 Task: Research Airbnb accommodations options for a family nature discovery trip to the Ozark Mountains, Arkansas/Missouri, with activities like  staying in cozy Airbnb cabins.
Action: Mouse moved to (470, 63)
Screenshot: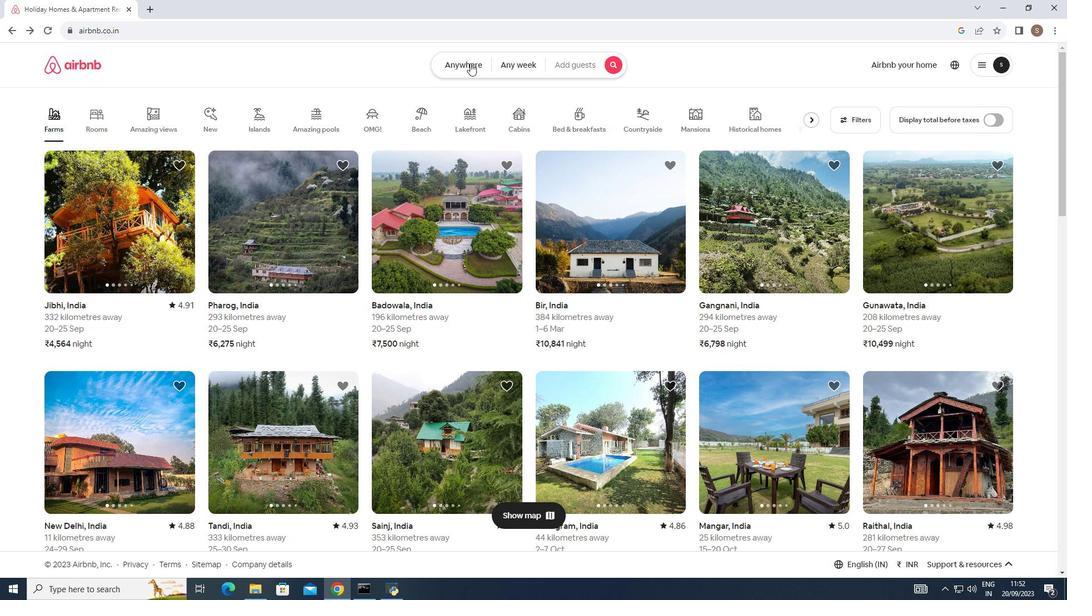 
Action: Mouse pressed left at (470, 63)
Screenshot: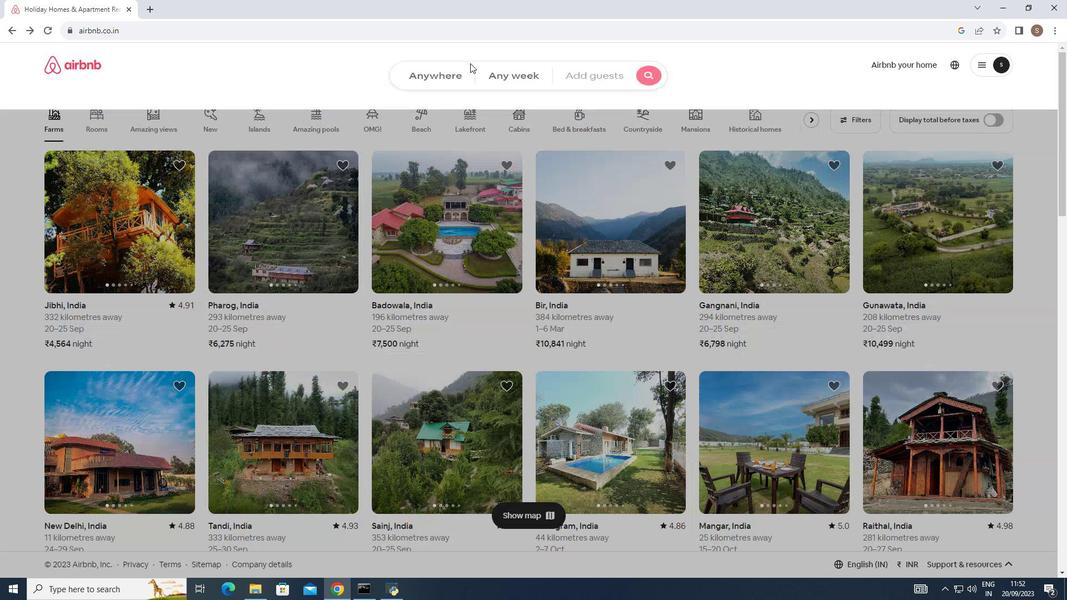 
Action: Mouse moved to (383, 106)
Screenshot: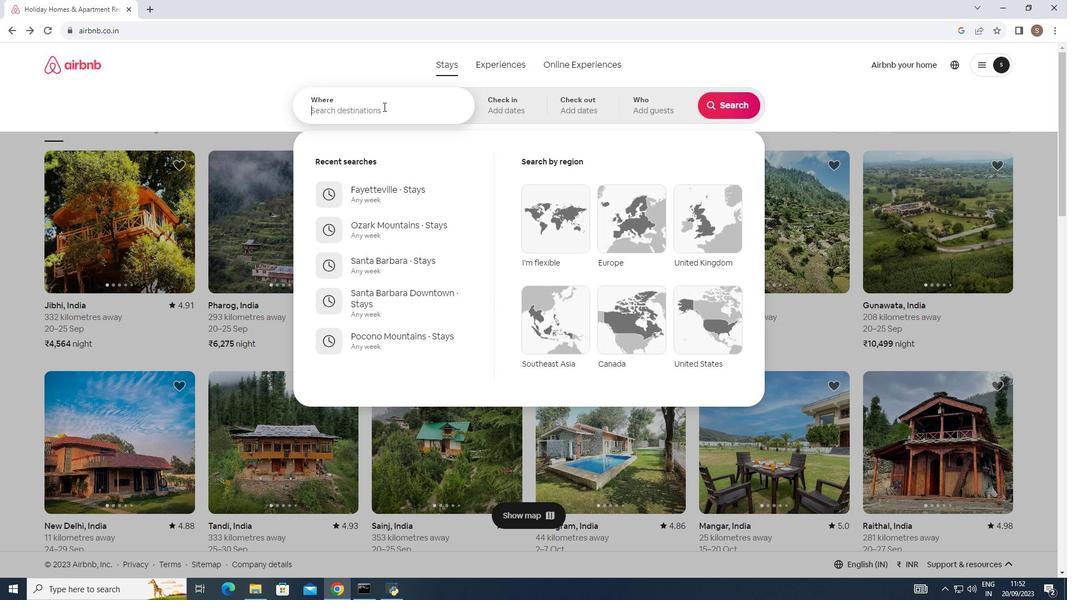
Action: Mouse pressed left at (383, 106)
Screenshot: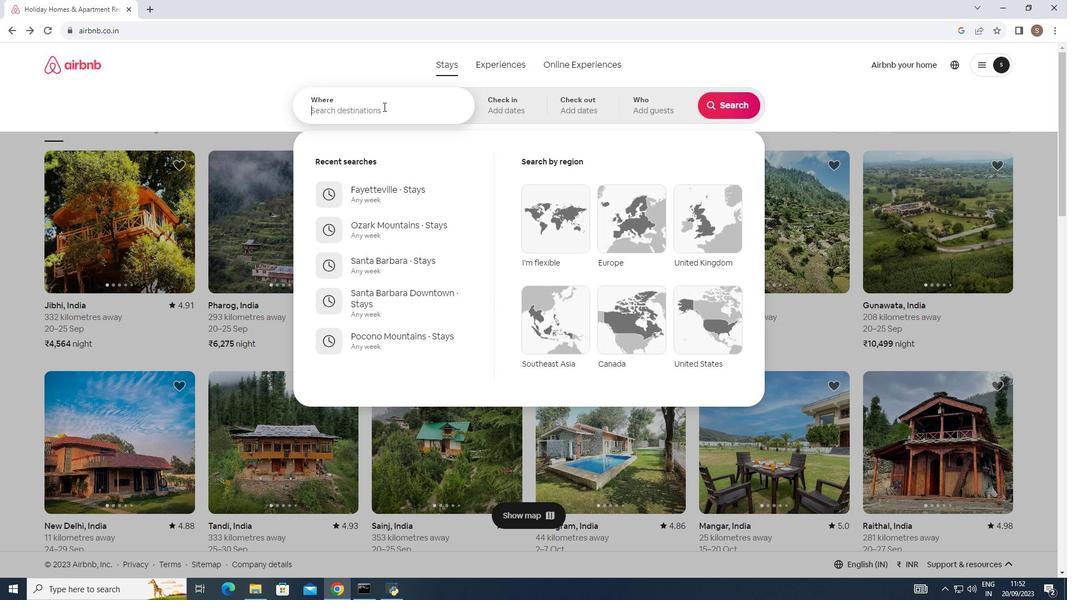 
Action: Key pressed <Key.caps_lock>OZARK<Key.space>MOUTAINS<Key.space>ARKANA<Key.backspace>SAS
Screenshot: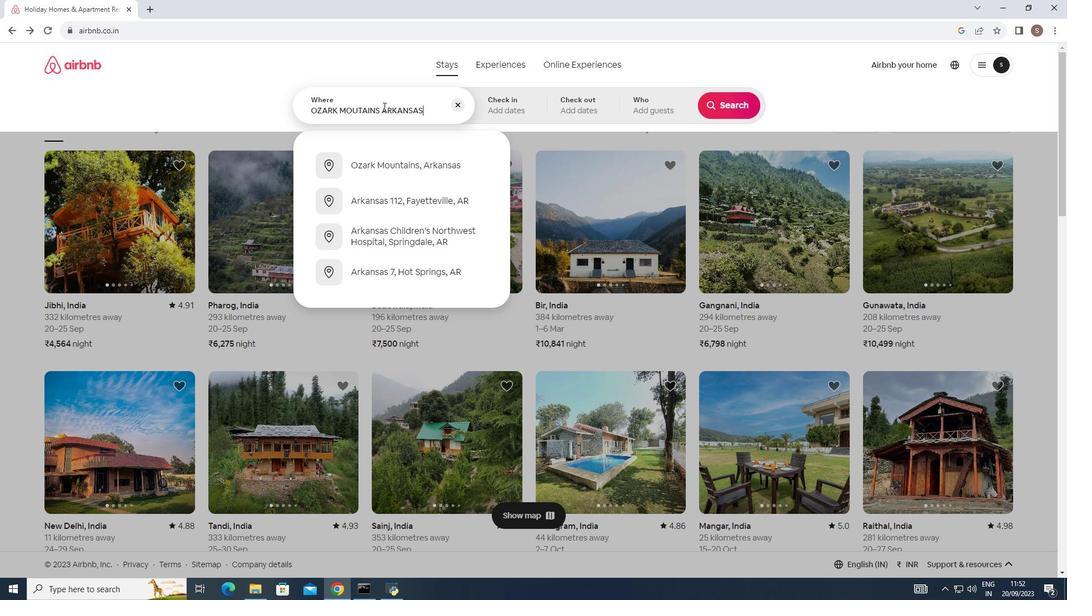 
Action: Mouse moved to (420, 166)
Screenshot: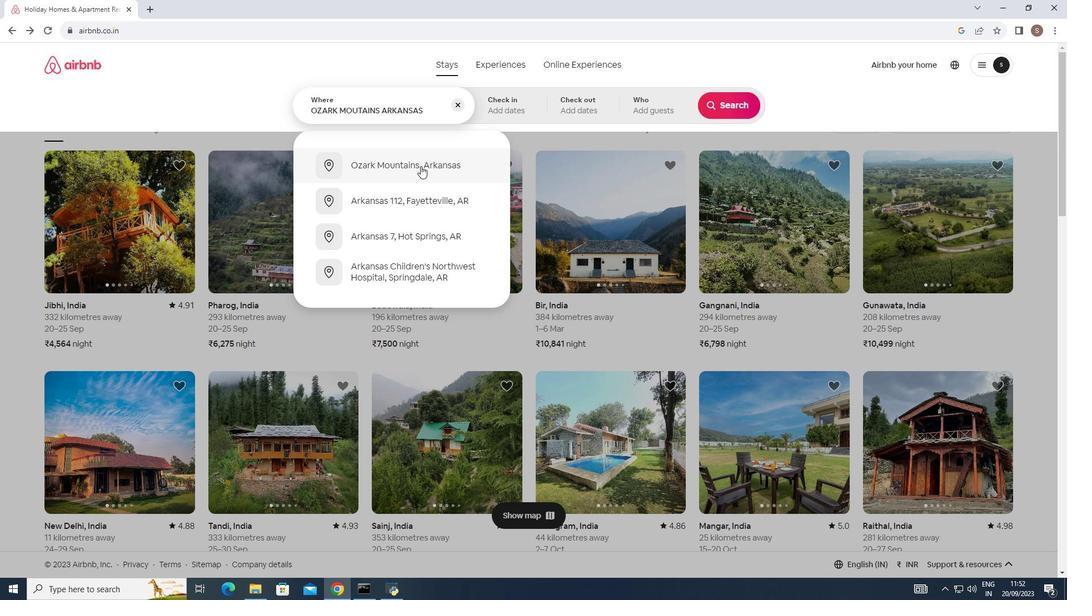 
Action: Mouse pressed left at (420, 166)
Screenshot: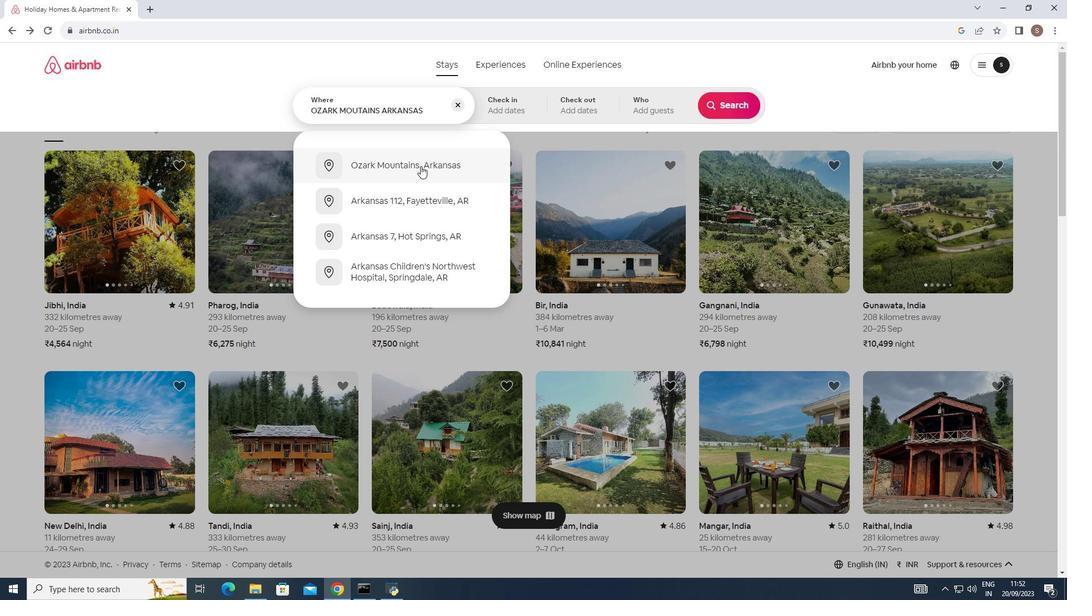 
Action: Mouse moved to (744, 101)
Screenshot: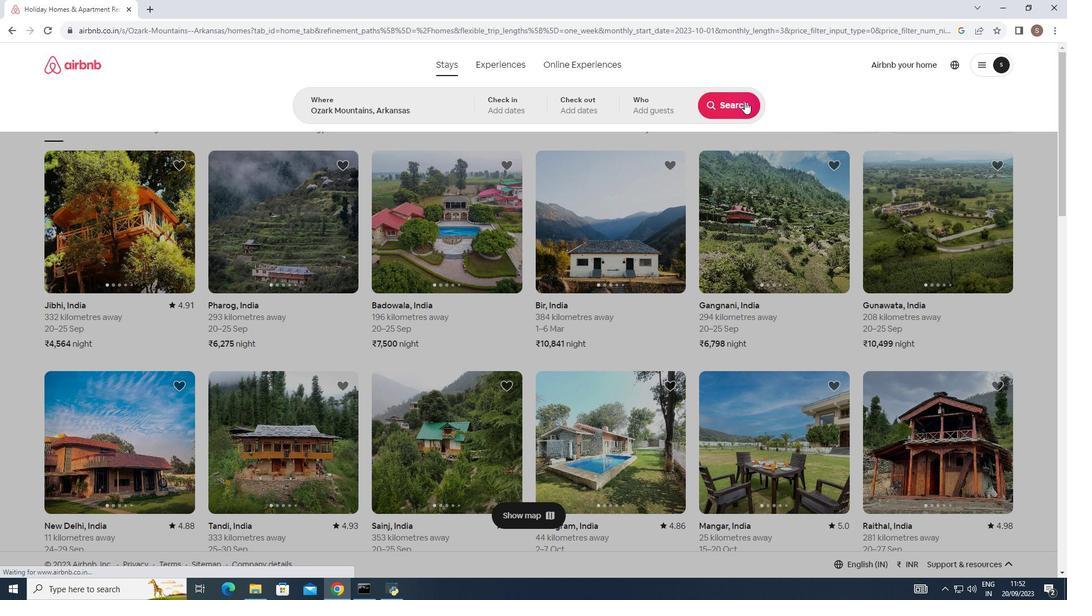 
Action: Mouse pressed left at (744, 101)
Screenshot: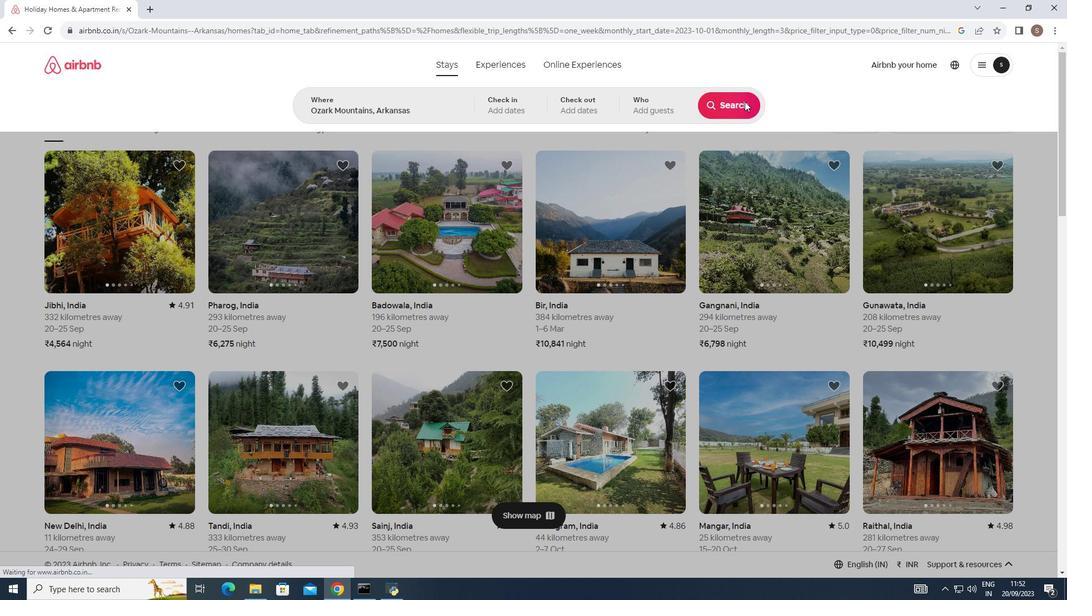 
Action: Mouse moved to (327, 110)
Screenshot: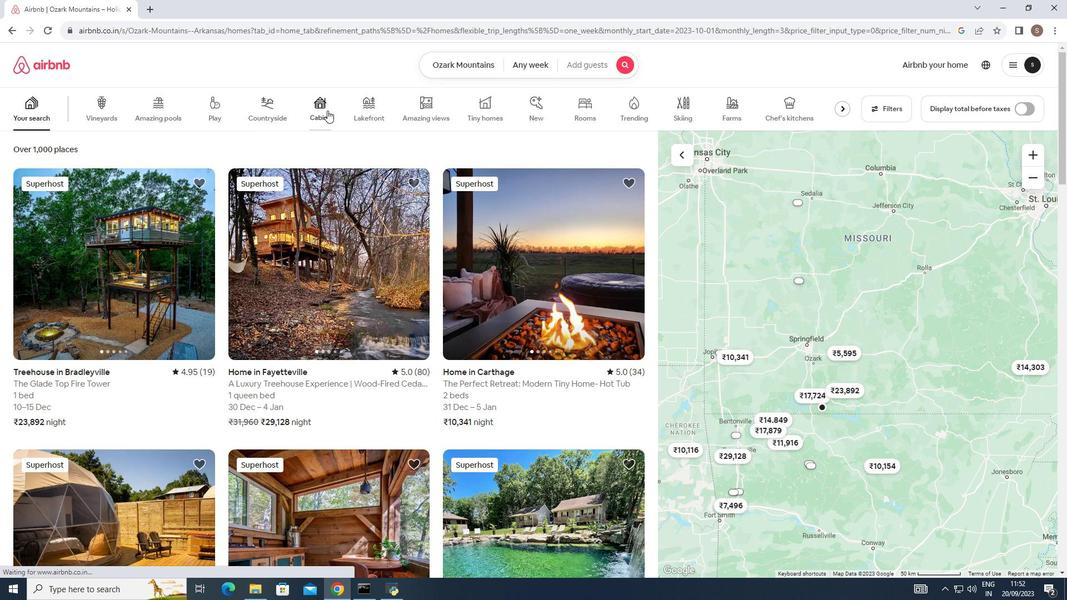 
Action: Mouse pressed left at (327, 110)
Screenshot: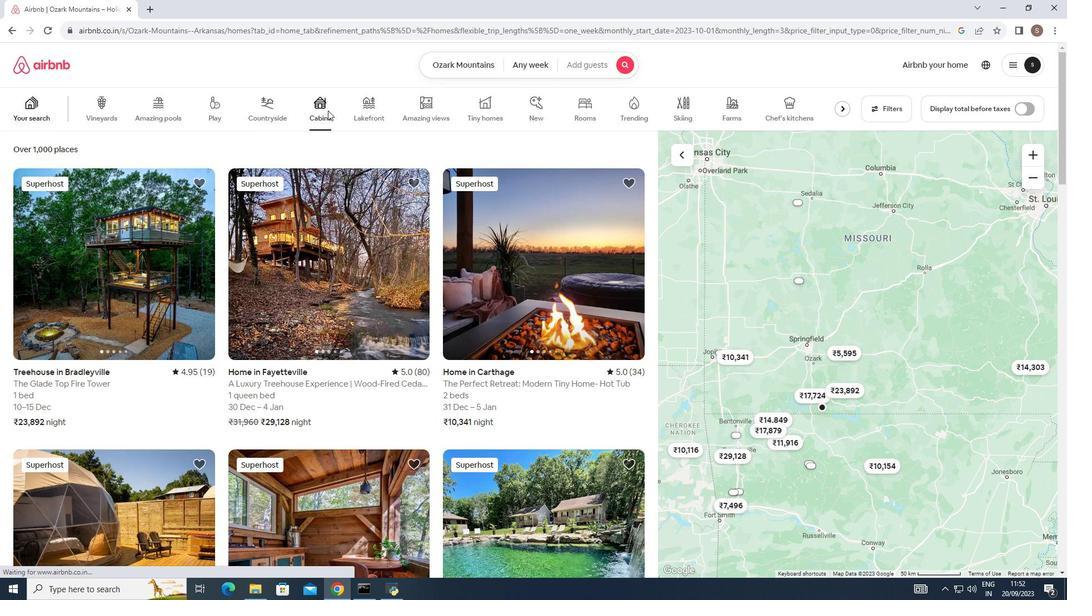 
Action: Mouse moved to (317, 250)
Screenshot: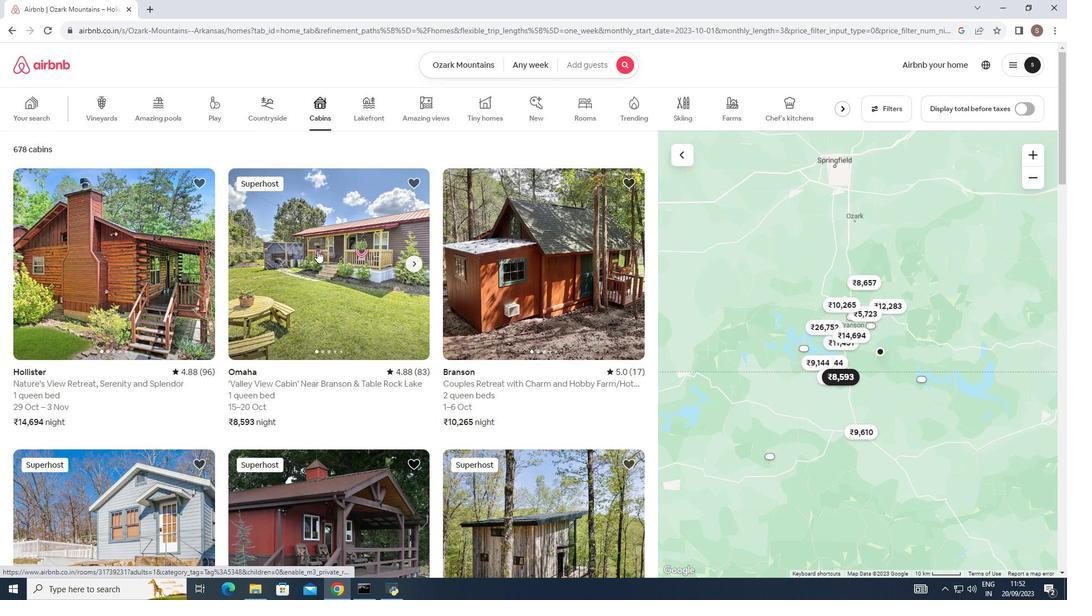 
Action: Mouse pressed left at (317, 250)
Screenshot: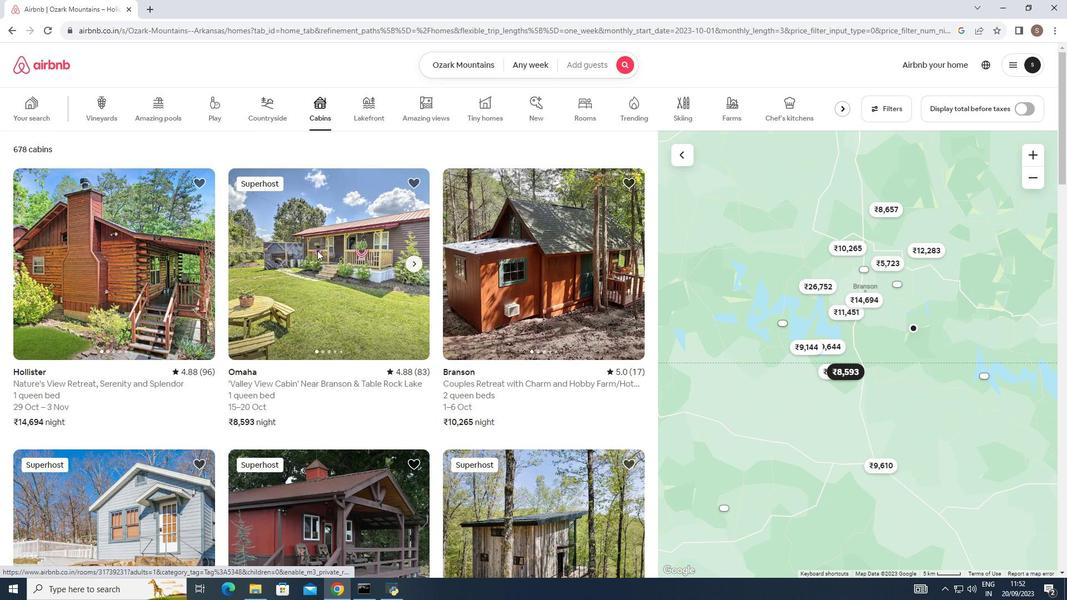 
Action: Mouse moved to (779, 408)
Screenshot: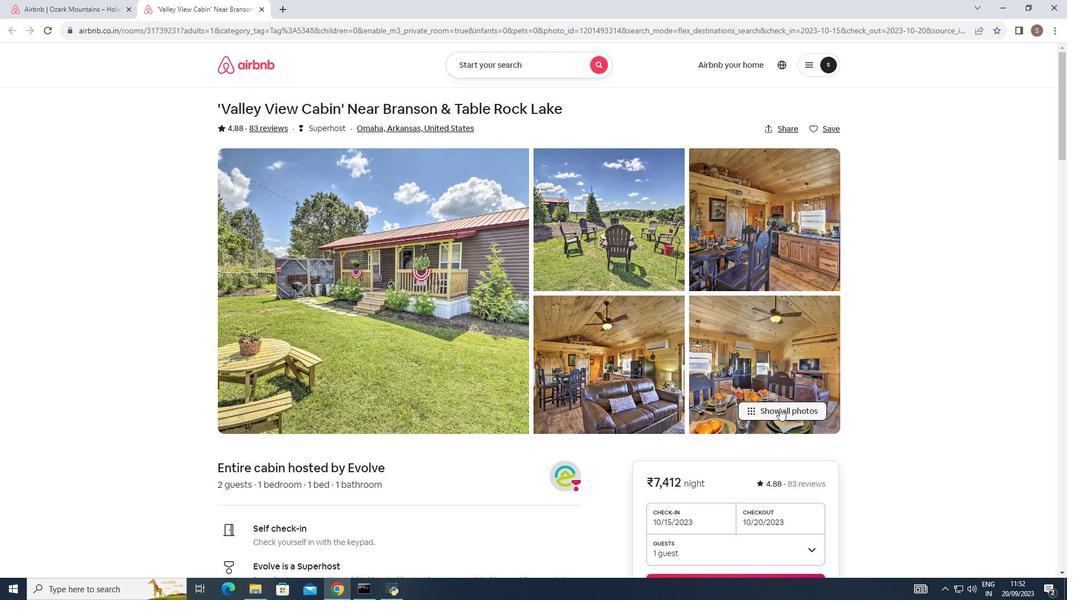 
Action: Mouse pressed left at (779, 408)
Screenshot: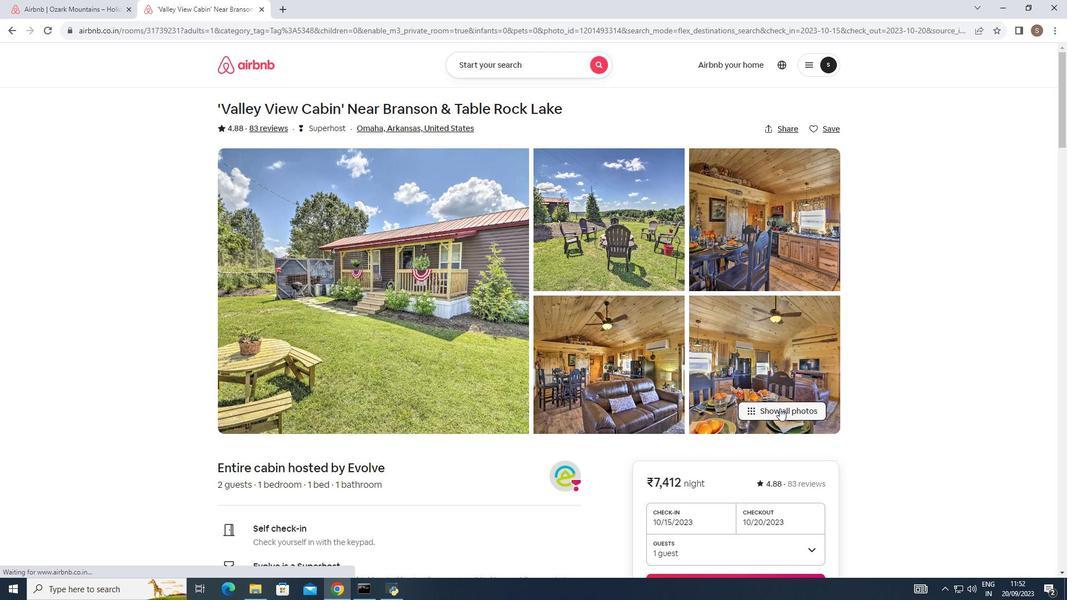 
Action: Mouse moved to (781, 401)
Screenshot: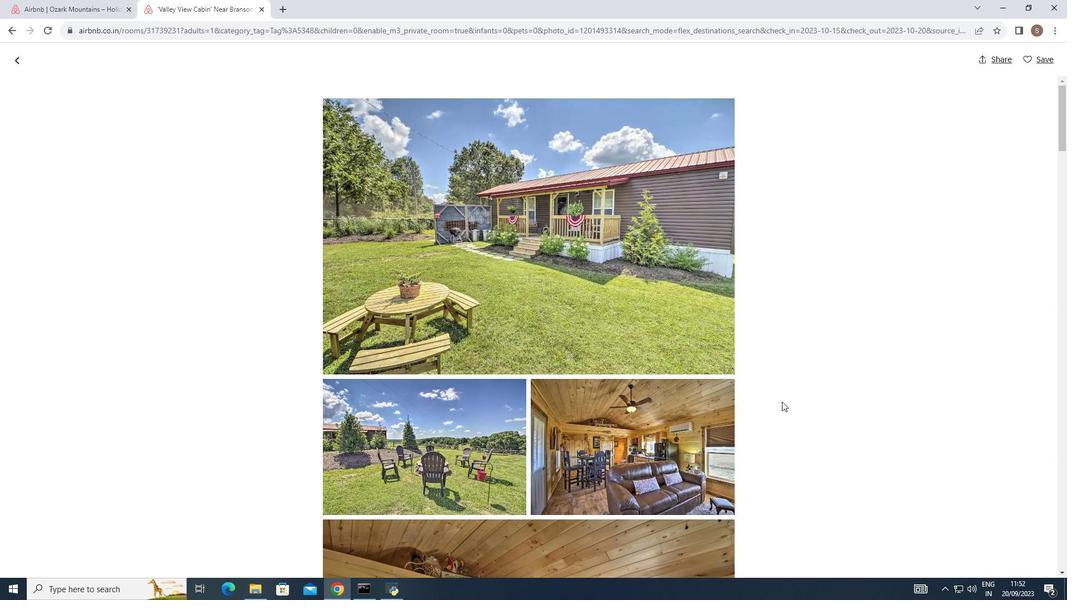 
Action: Mouse scrolled (781, 401) with delta (0, 0)
Screenshot: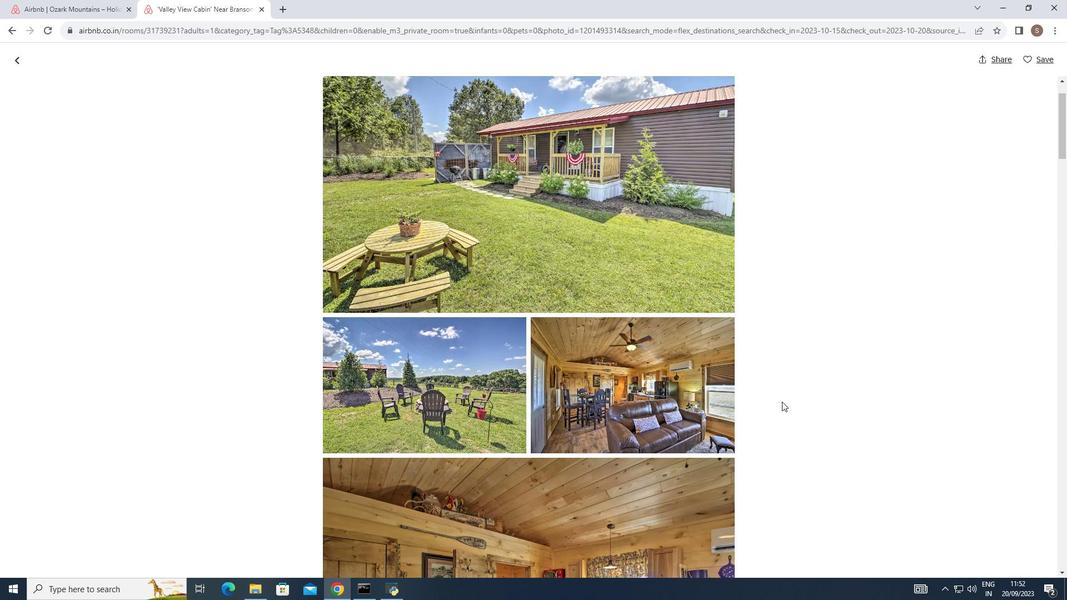 
Action: Mouse scrolled (781, 401) with delta (0, 0)
Screenshot: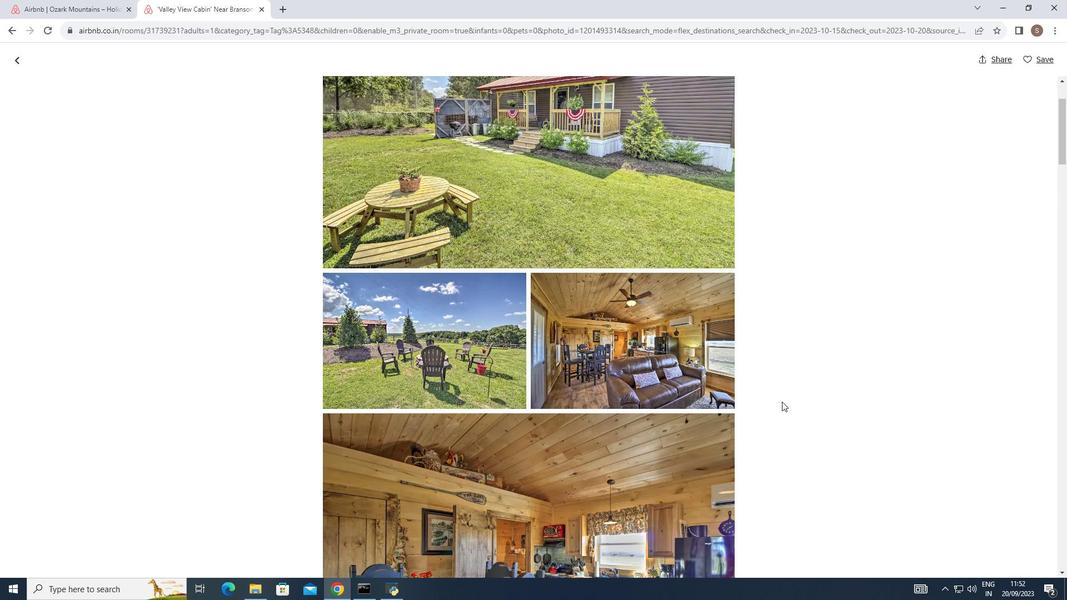 
Action: Mouse scrolled (781, 401) with delta (0, 0)
Screenshot: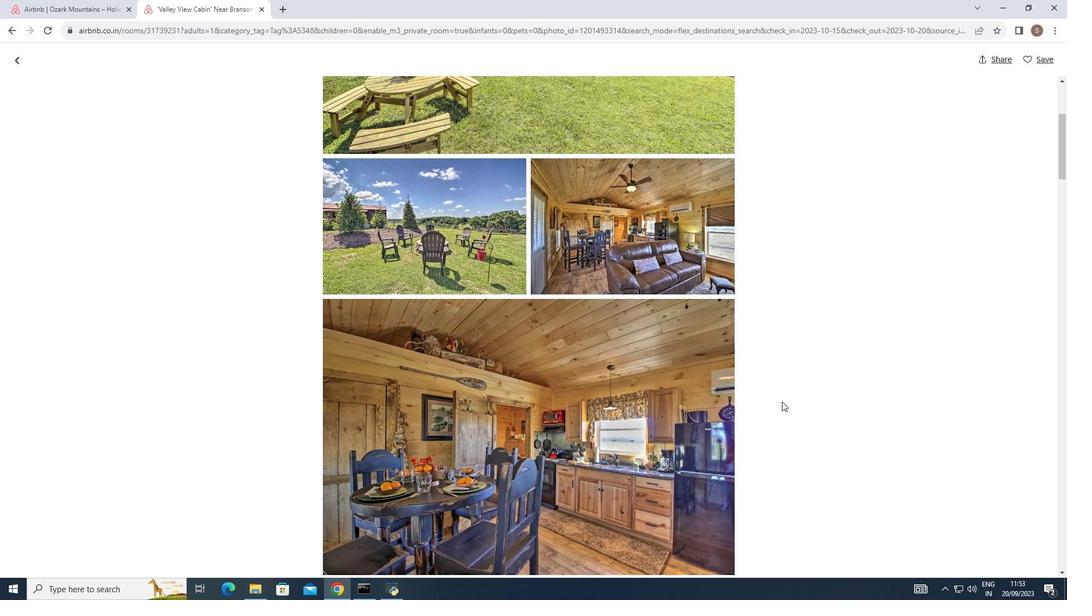 
Action: Mouse scrolled (781, 401) with delta (0, 0)
Screenshot: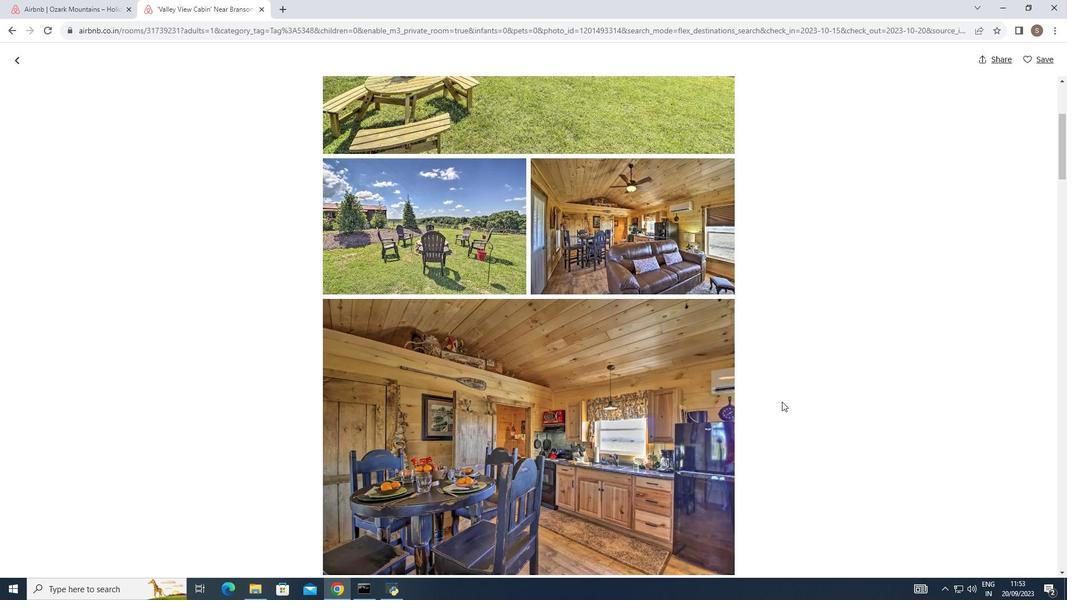 
Action: Mouse scrolled (781, 401) with delta (0, 0)
Screenshot: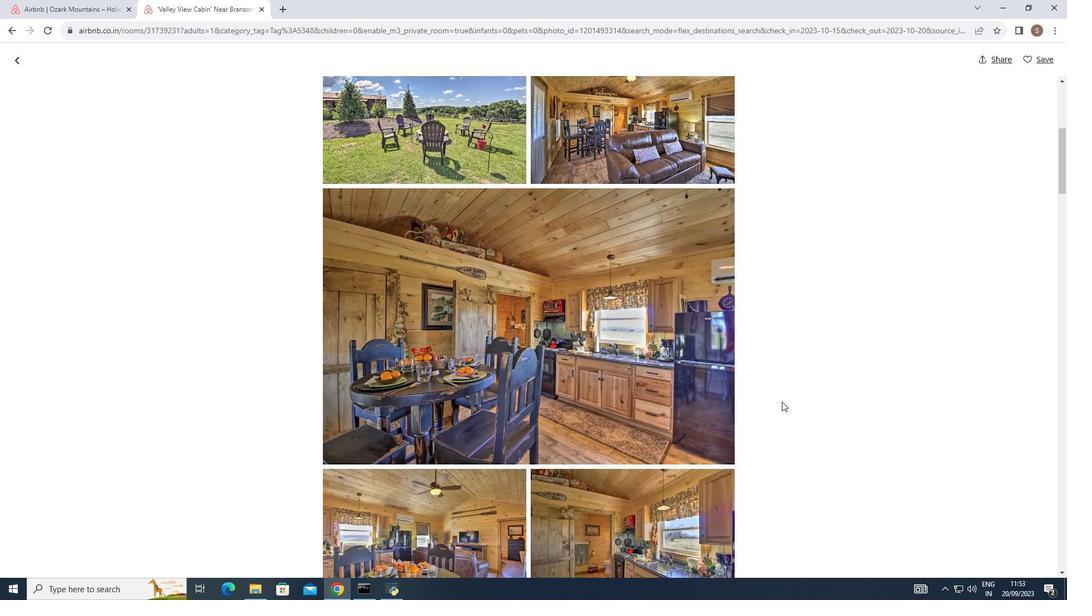 
Action: Mouse scrolled (781, 401) with delta (0, 0)
Screenshot: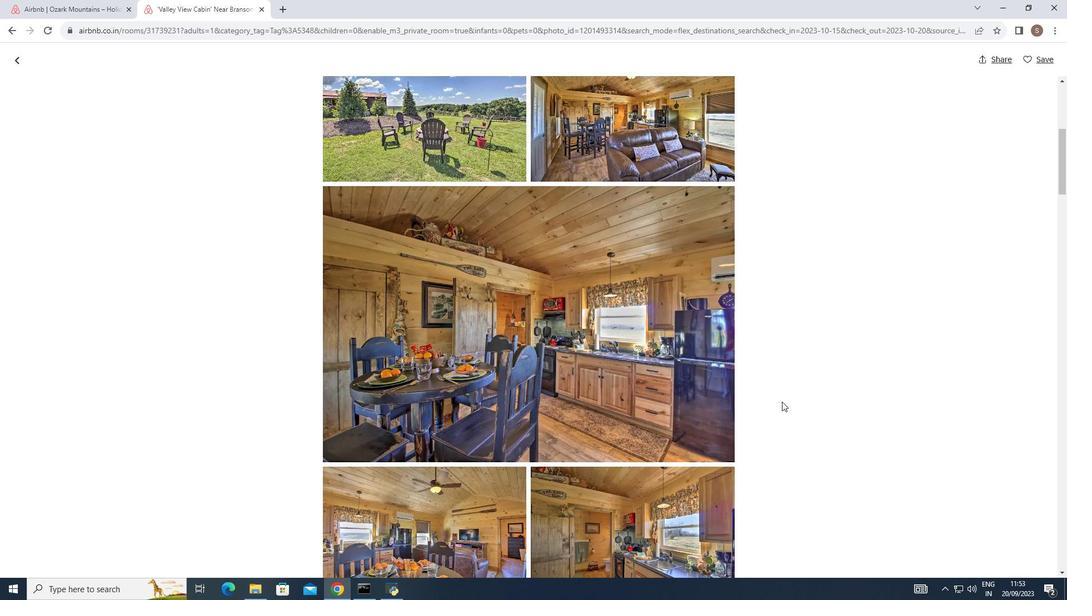 
Action: Mouse scrolled (781, 401) with delta (0, 0)
Screenshot: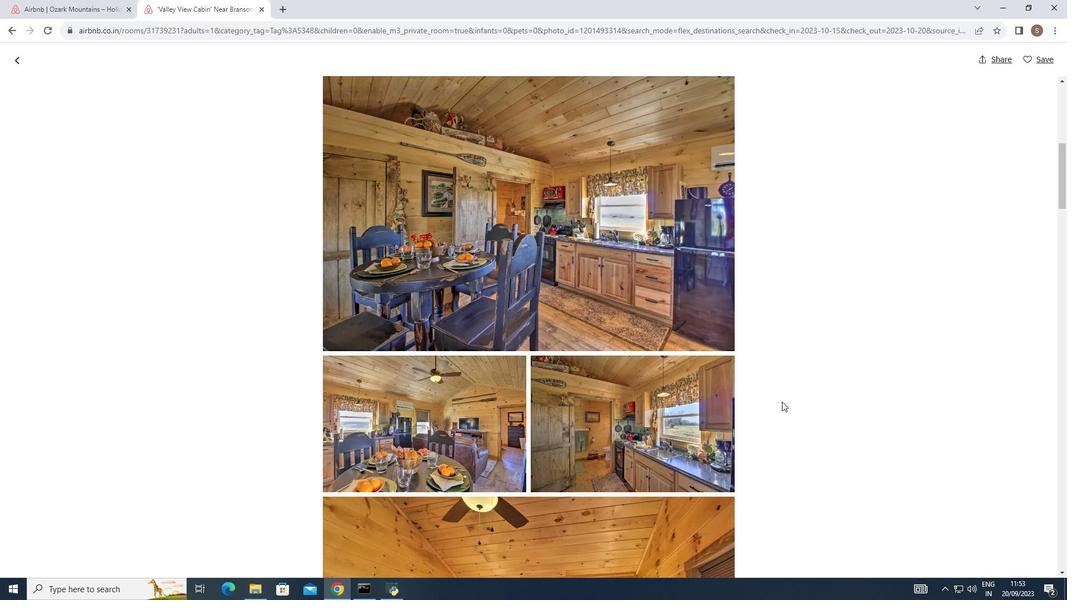 
Action: Mouse scrolled (781, 401) with delta (0, 0)
Screenshot: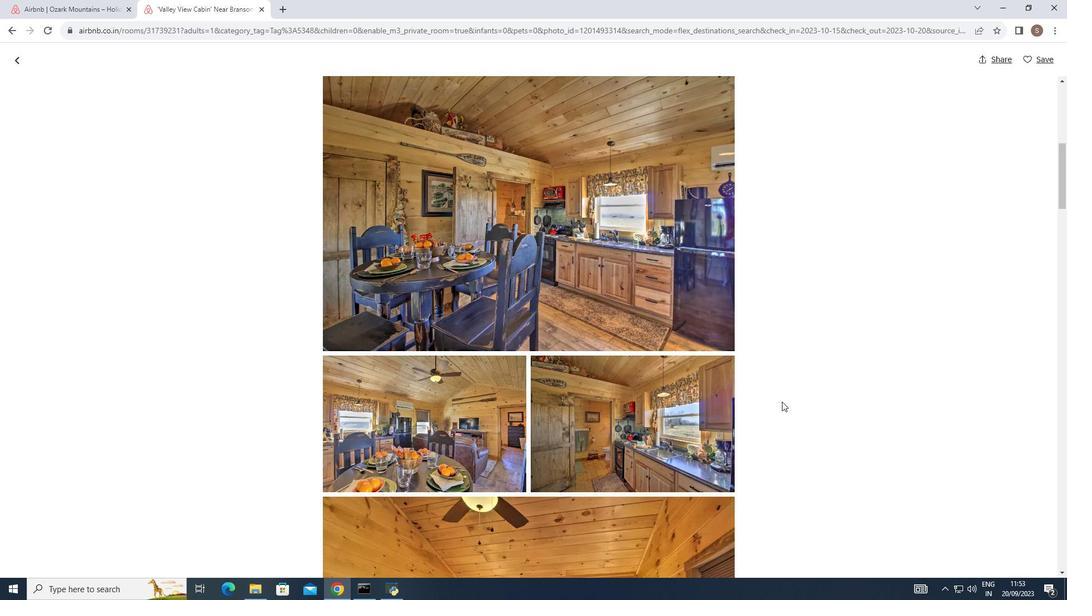 
Action: Mouse scrolled (781, 401) with delta (0, 0)
Screenshot: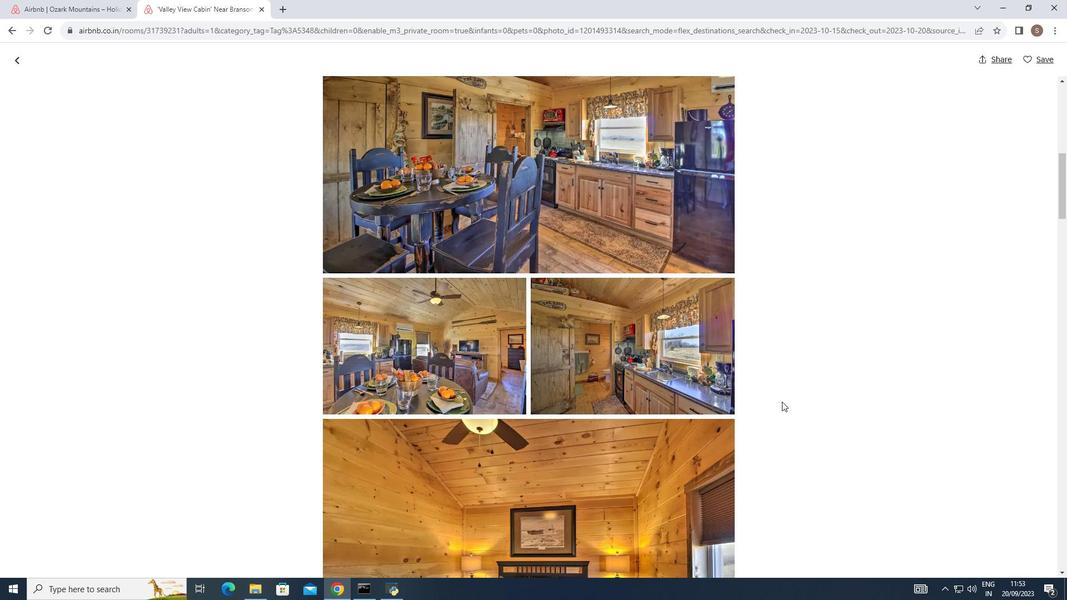 
Action: Mouse scrolled (781, 401) with delta (0, 0)
Screenshot: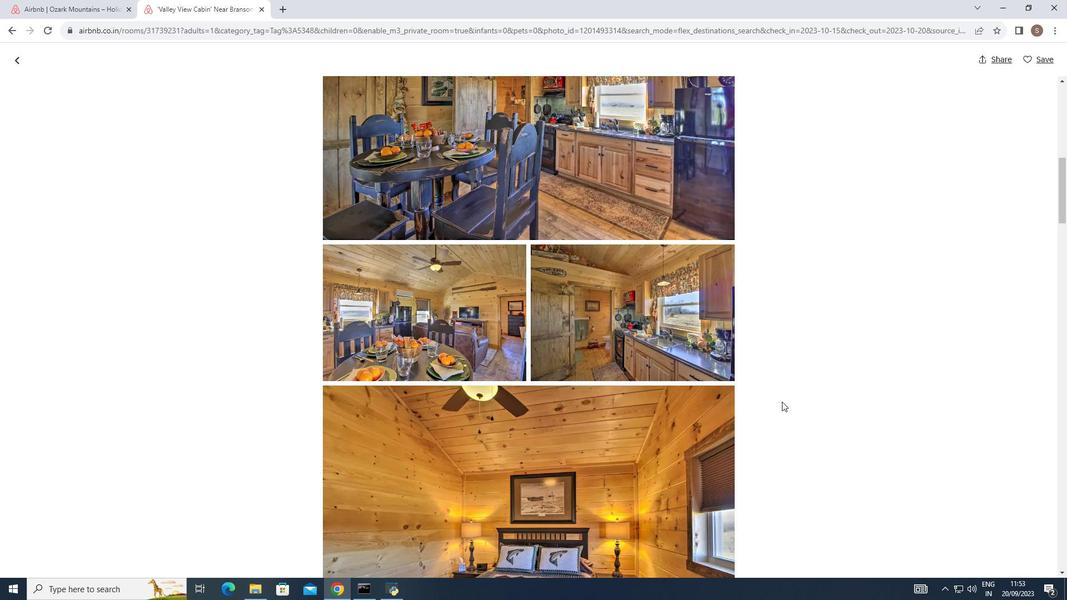 
Action: Mouse scrolled (781, 401) with delta (0, 0)
Screenshot: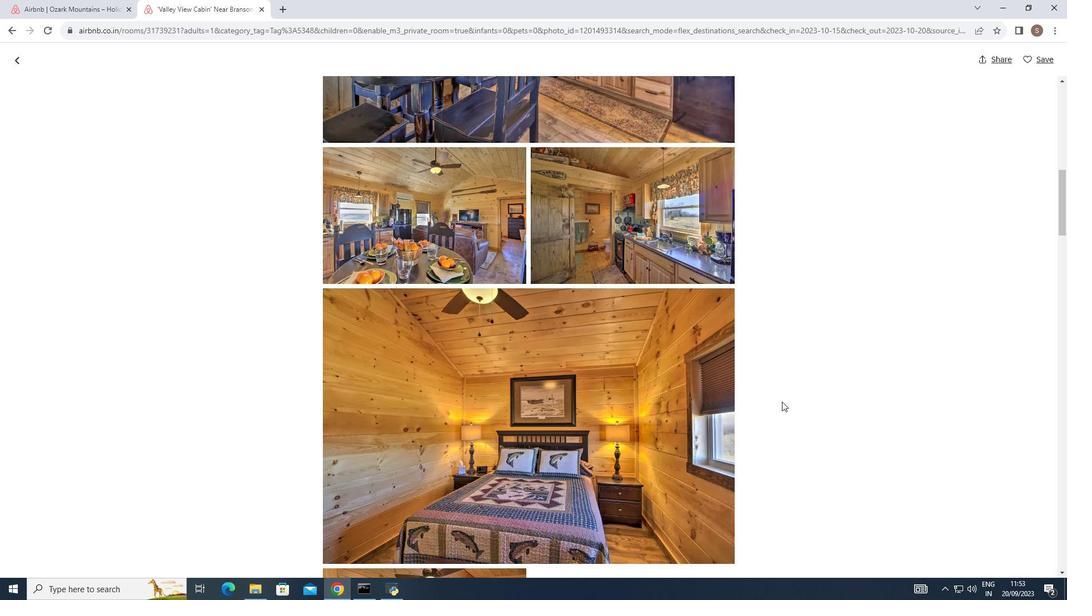
Action: Mouse scrolled (781, 401) with delta (0, 0)
Screenshot: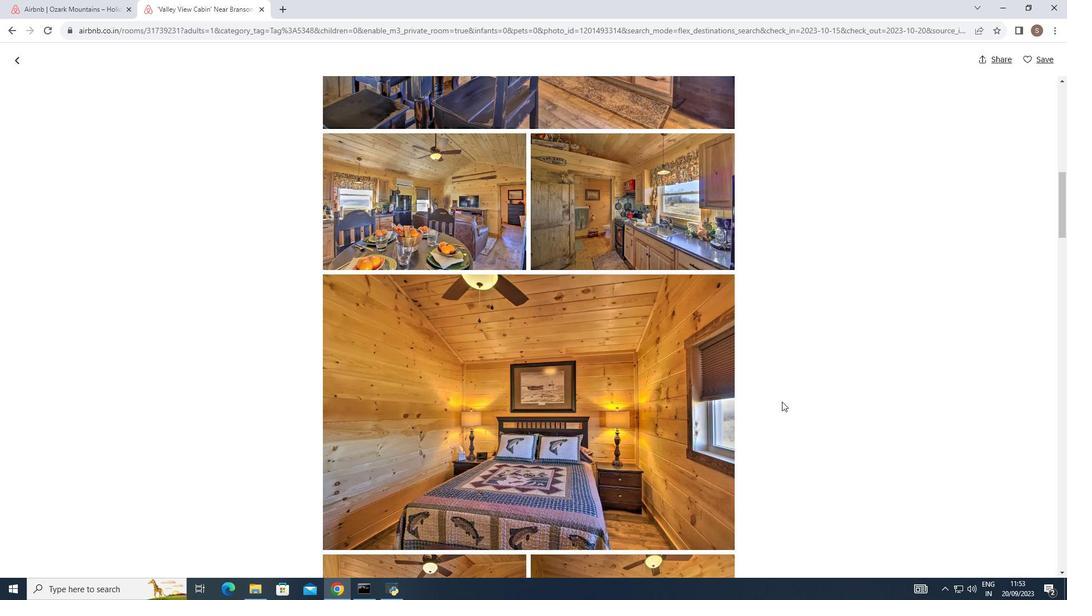 
Action: Mouse scrolled (781, 401) with delta (0, 0)
Screenshot: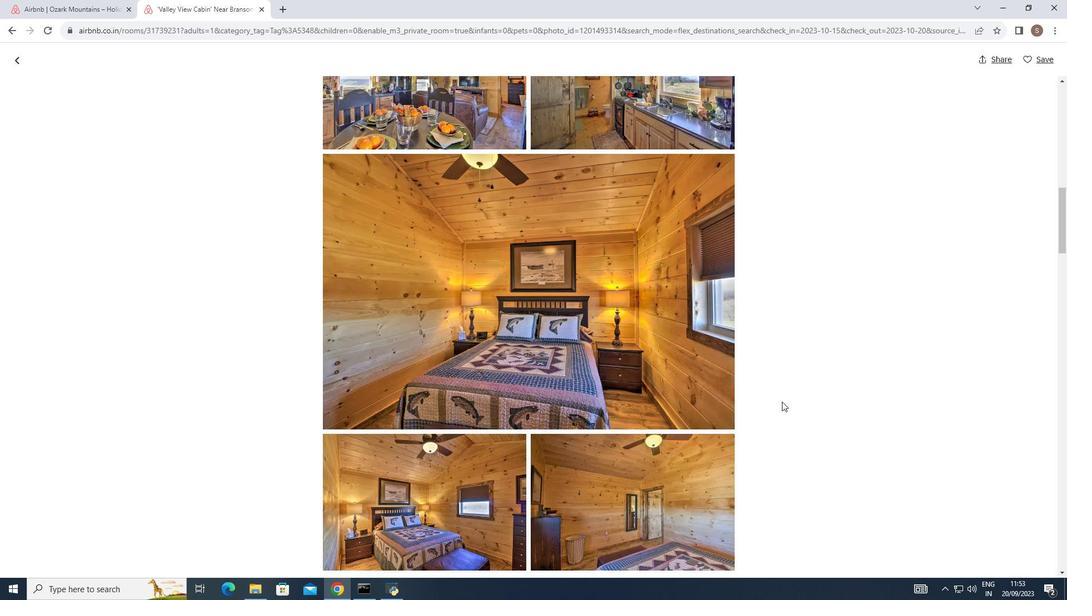 
Action: Mouse scrolled (781, 401) with delta (0, 0)
Screenshot: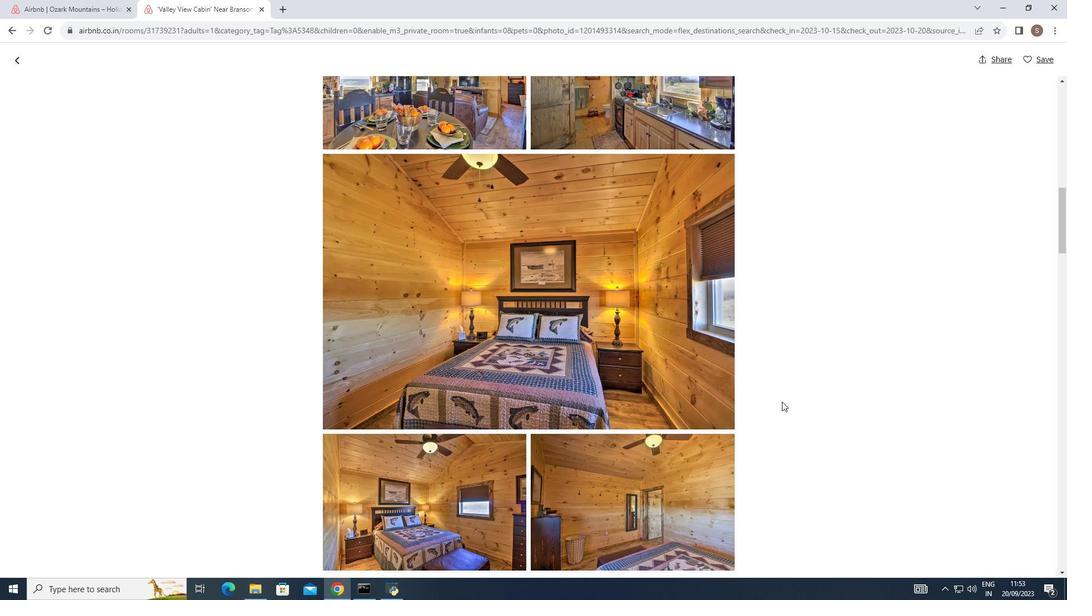 
Action: Mouse scrolled (781, 401) with delta (0, 0)
Screenshot: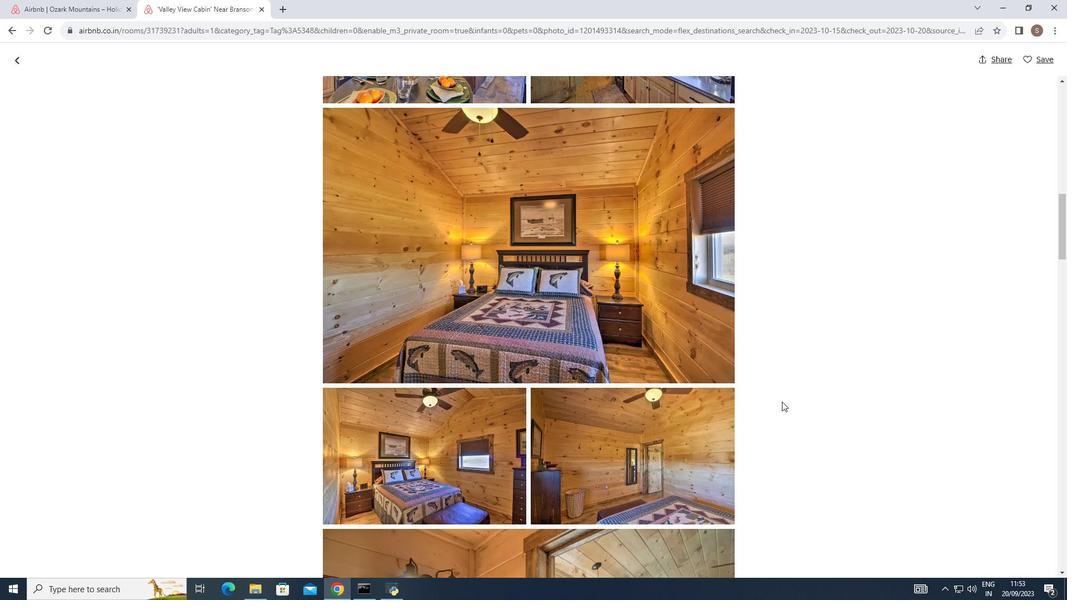 
Action: Mouse scrolled (781, 401) with delta (0, 0)
Screenshot: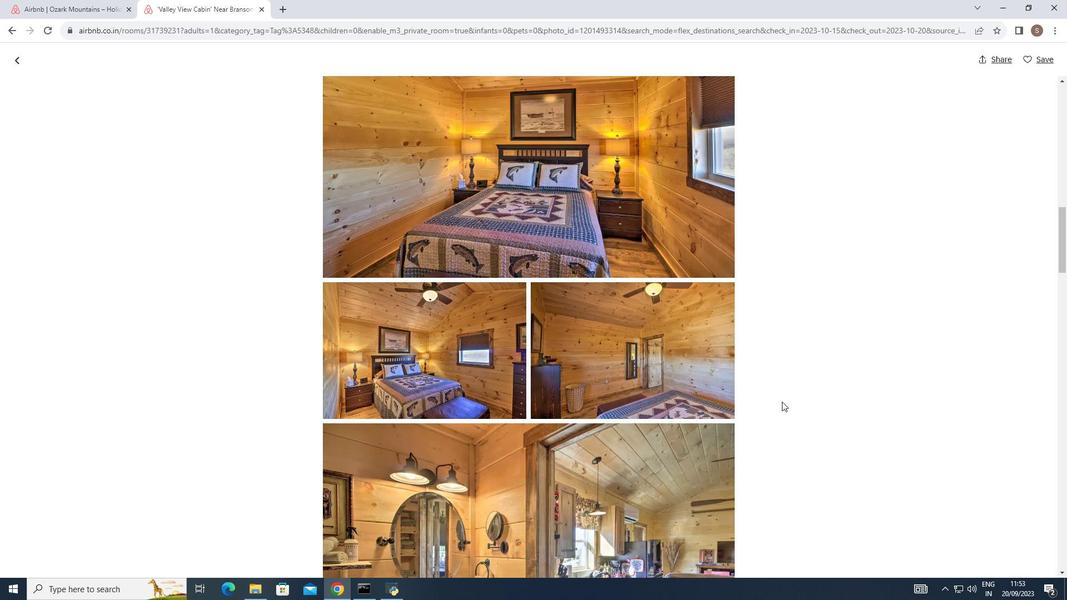
Action: Mouse scrolled (781, 401) with delta (0, 0)
Screenshot: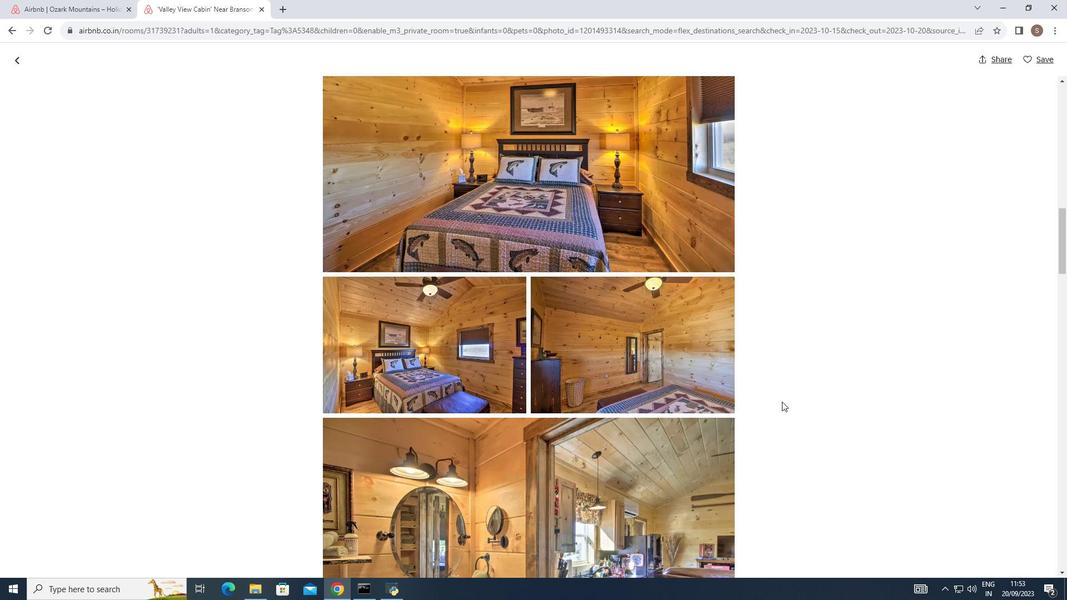 
Action: Mouse scrolled (781, 401) with delta (0, 0)
Screenshot: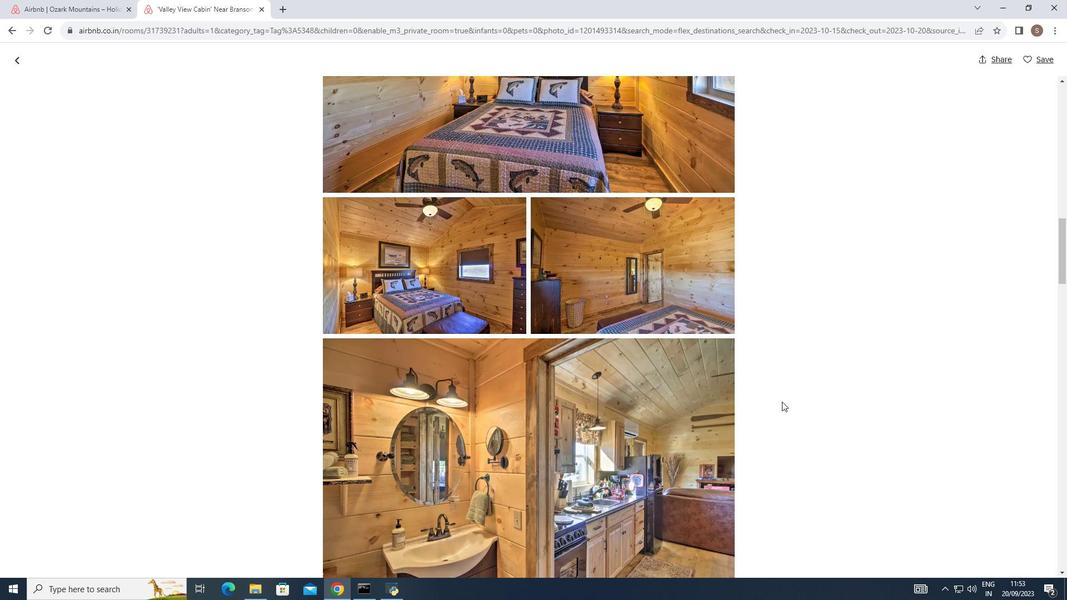 
Action: Mouse scrolled (781, 401) with delta (0, 0)
Screenshot: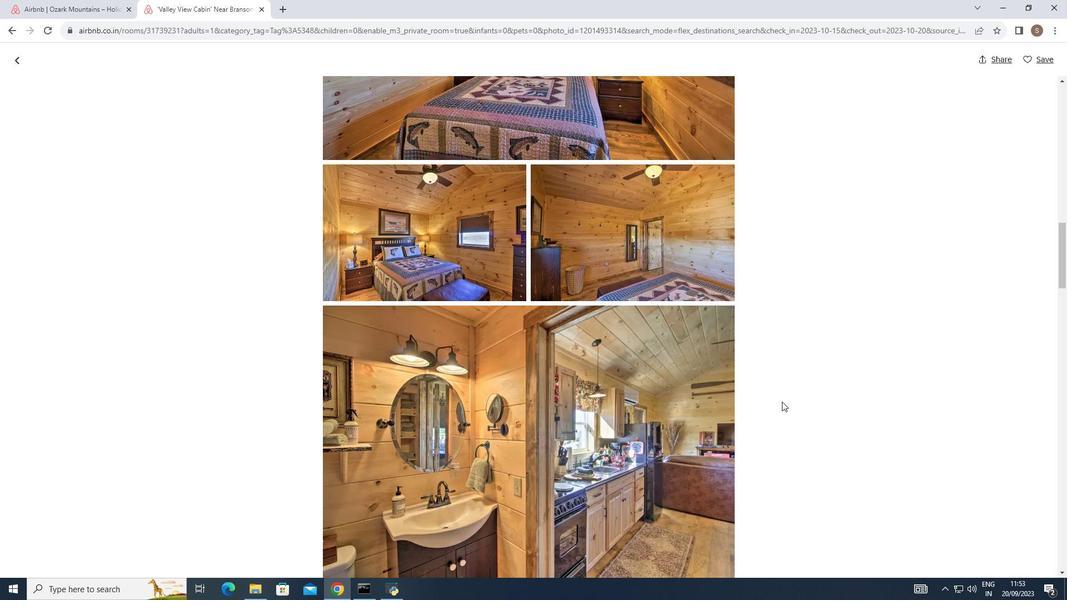 
Action: Mouse scrolled (781, 401) with delta (0, 0)
Screenshot: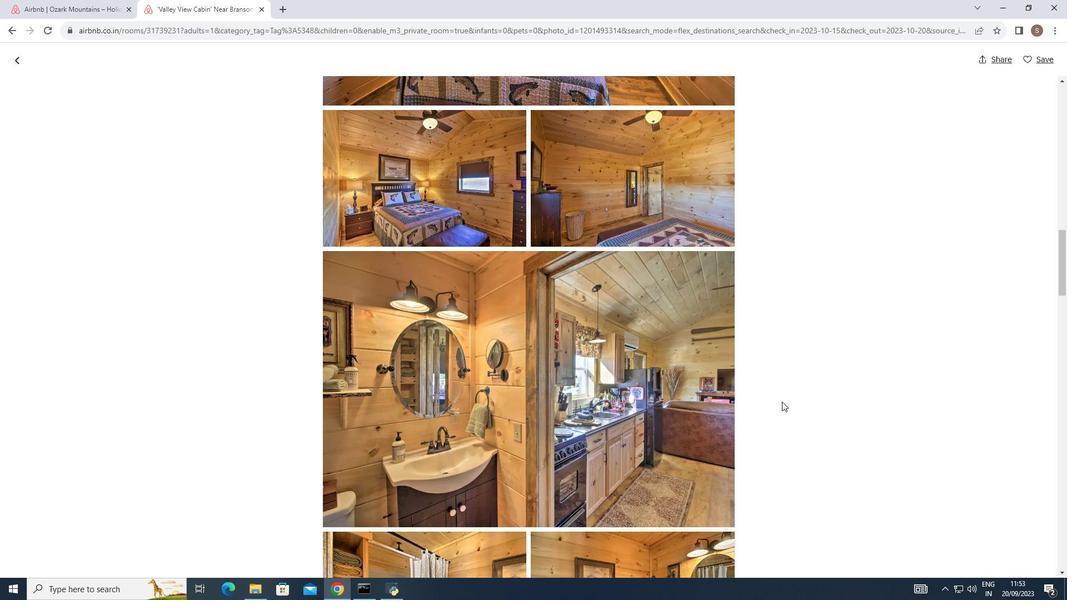 
Action: Mouse scrolled (781, 401) with delta (0, 0)
Screenshot: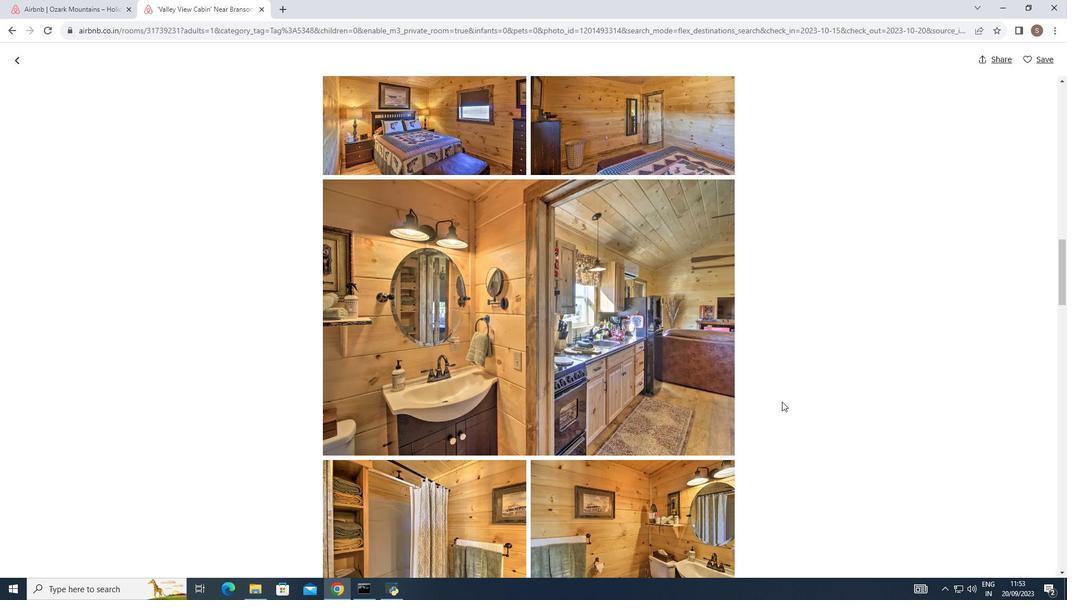
Action: Mouse scrolled (781, 401) with delta (0, 0)
Screenshot: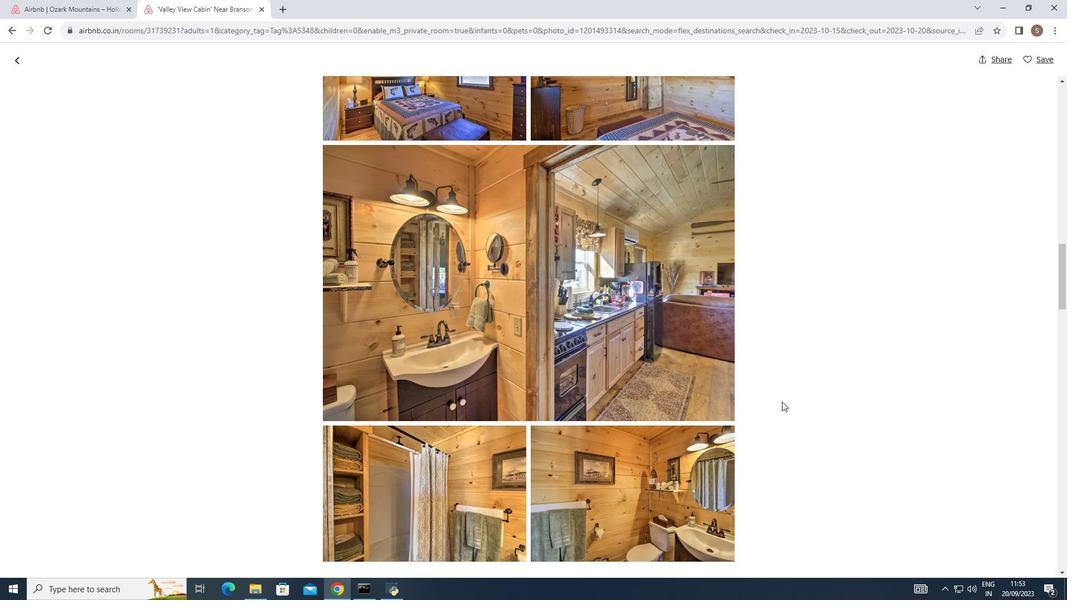 
Action: Mouse scrolled (781, 401) with delta (0, 0)
Screenshot: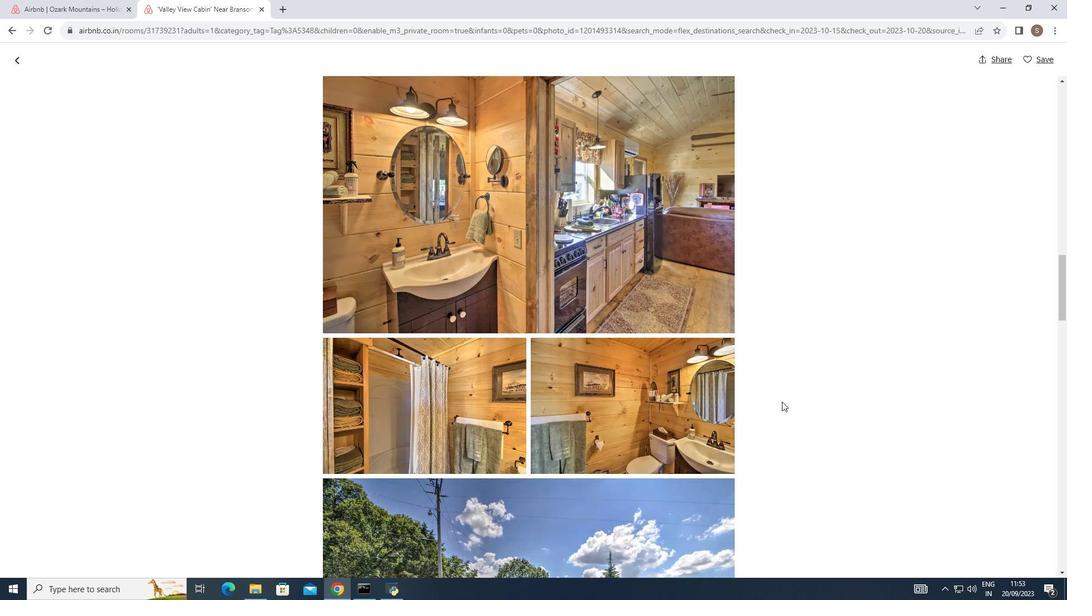 
Action: Mouse scrolled (781, 401) with delta (0, 0)
Screenshot: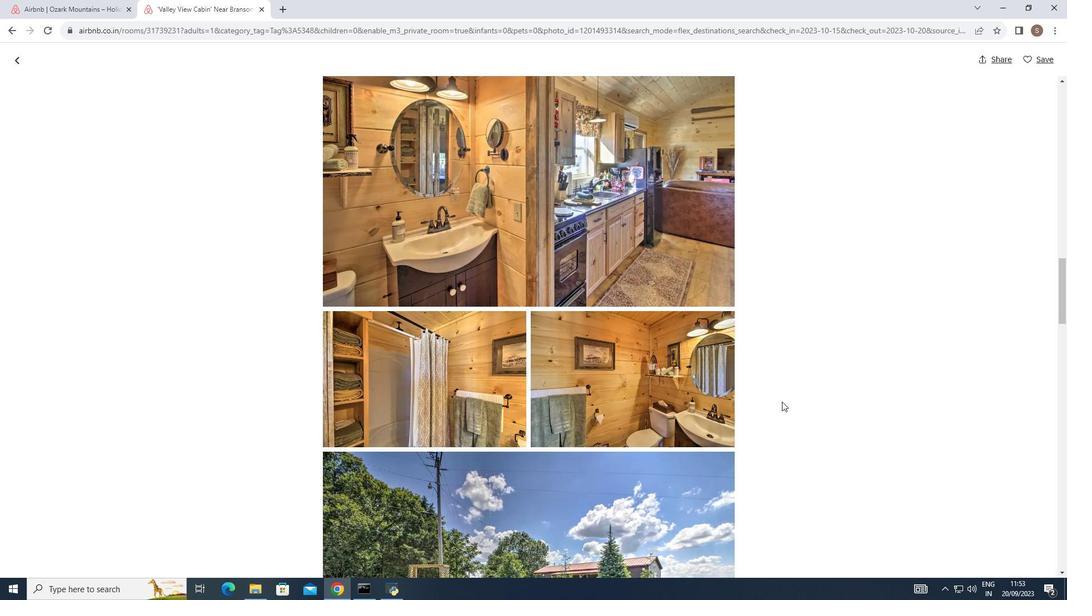 
Action: Mouse scrolled (781, 401) with delta (0, 0)
Screenshot: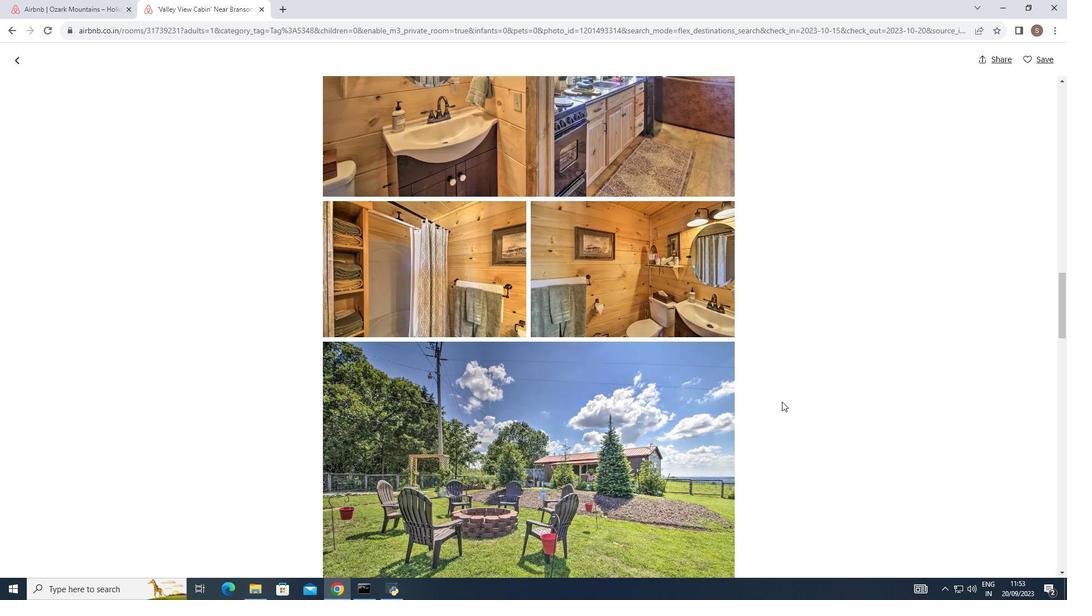 
Action: Mouse scrolled (781, 401) with delta (0, 0)
Screenshot: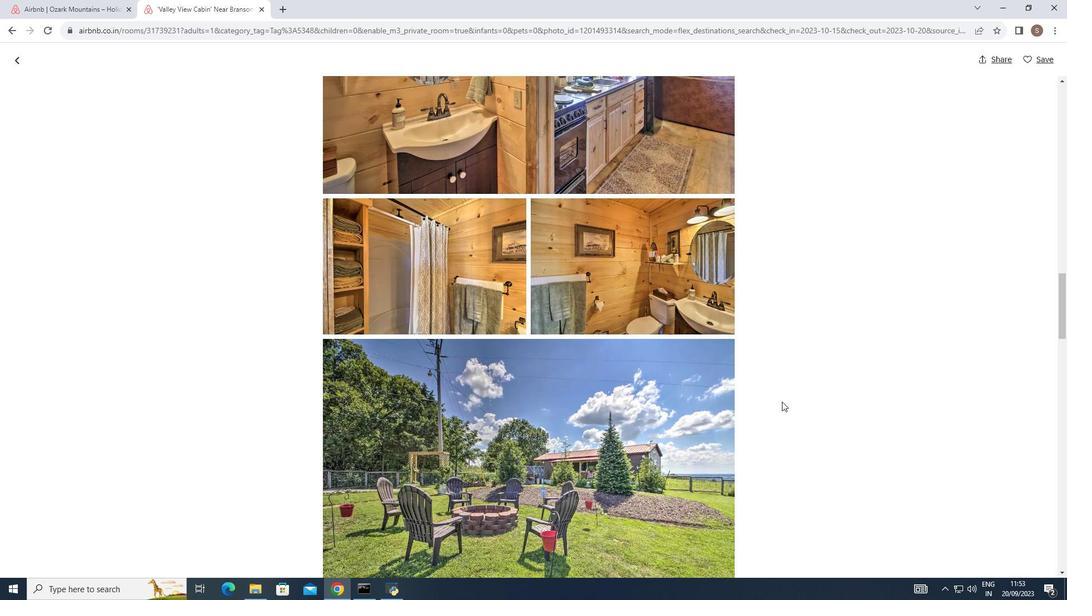 
Action: Mouse scrolled (781, 401) with delta (0, 0)
Screenshot: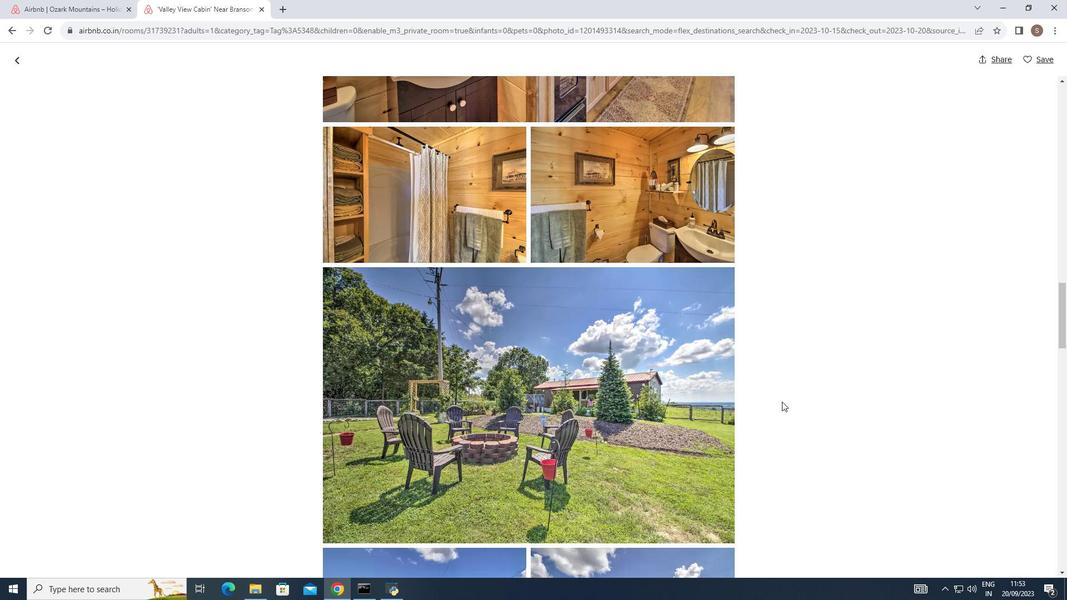 
Action: Mouse scrolled (781, 401) with delta (0, 0)
Screenshot: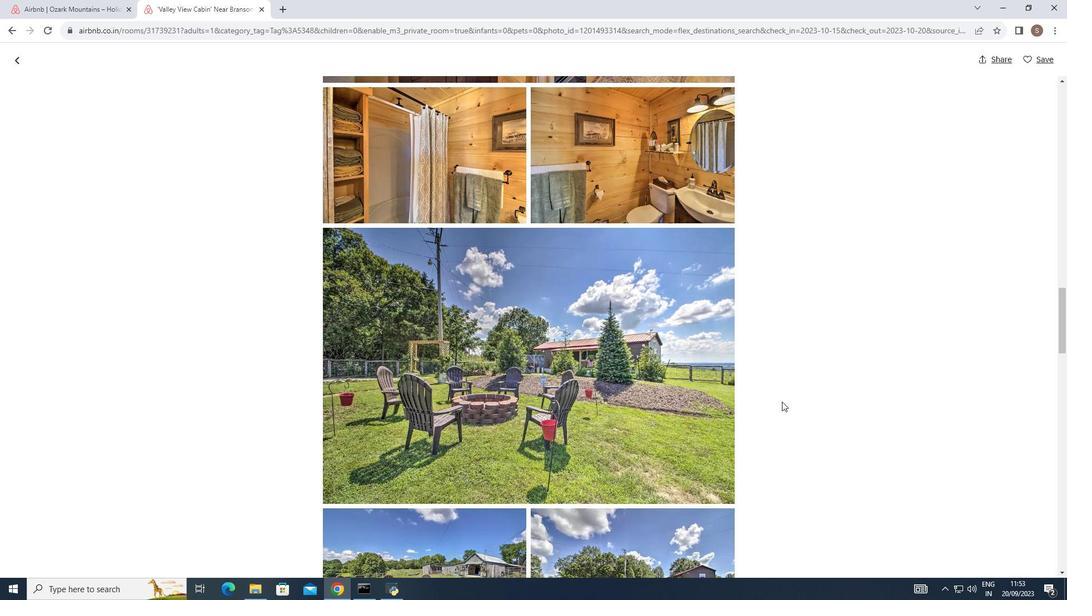 
Action: Mouse scrolled (781, 401) with delta (0, 0)
Screenshot: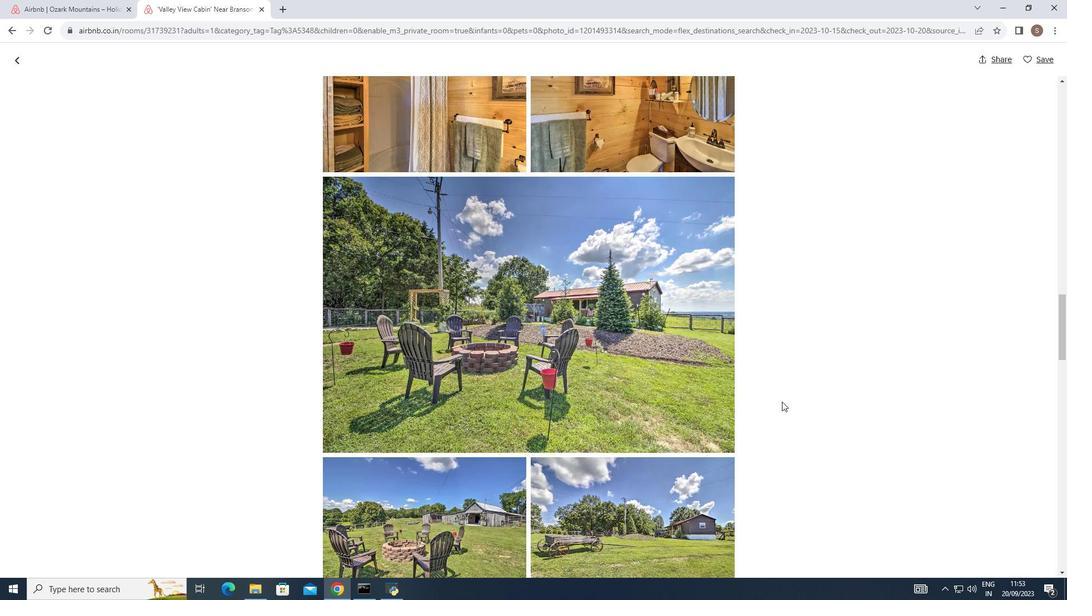 
Action: Mouse scrolled (781, 401) with delta (0, 0)
Screenshot: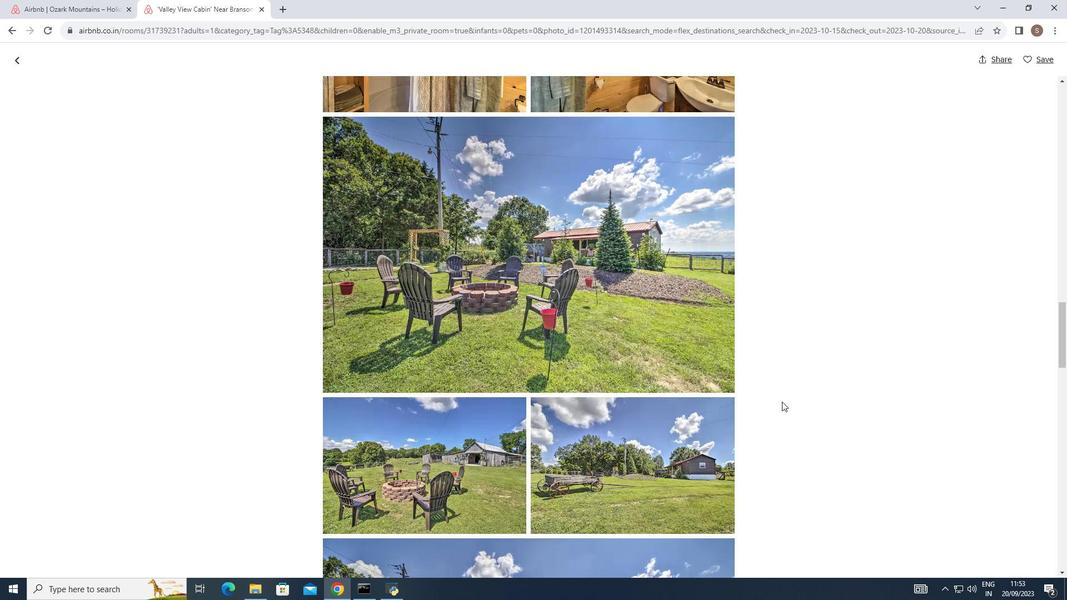 
Action: Mouse scrolled (781, 401) with delta (0, 0)
Screenshot: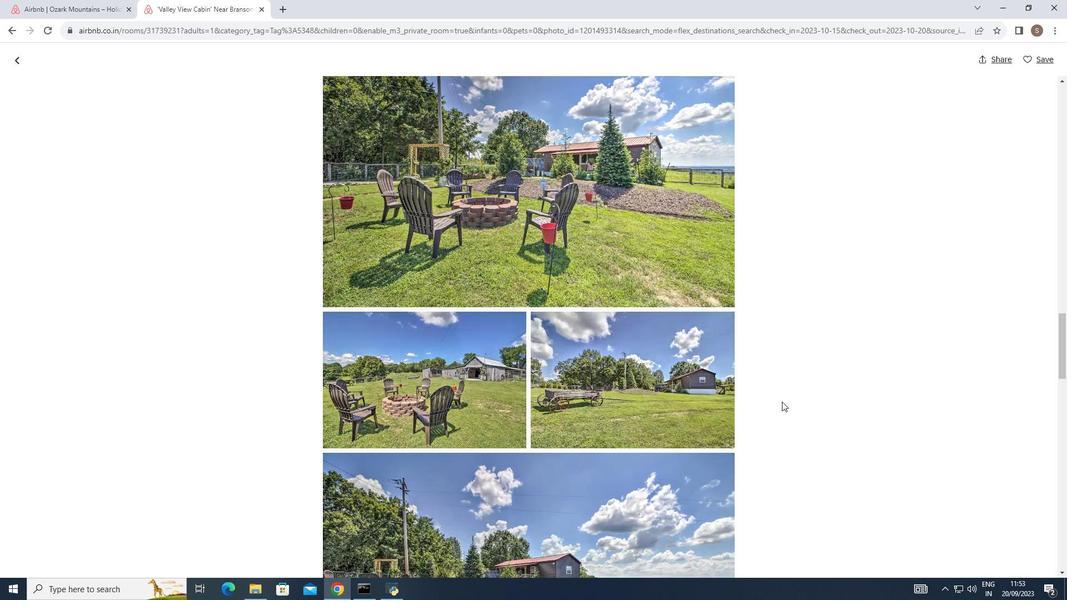
Action: Mouse scrolled (781, 401) with delta (0, 0)
Screenshot: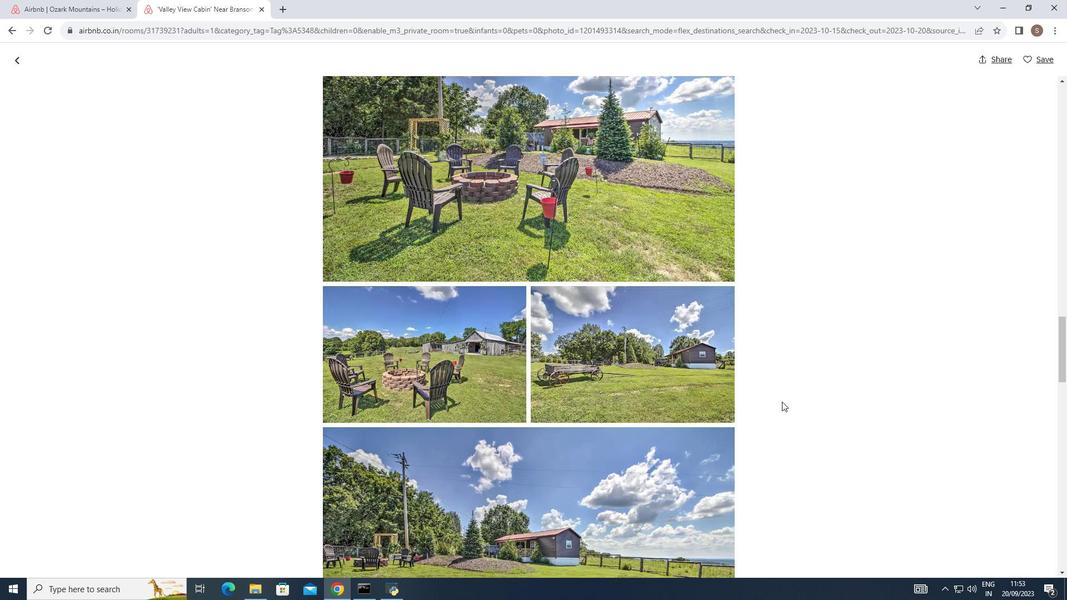 
Action: Mouse scrolled (781, 401) with delta (0, 0)
Screenshot: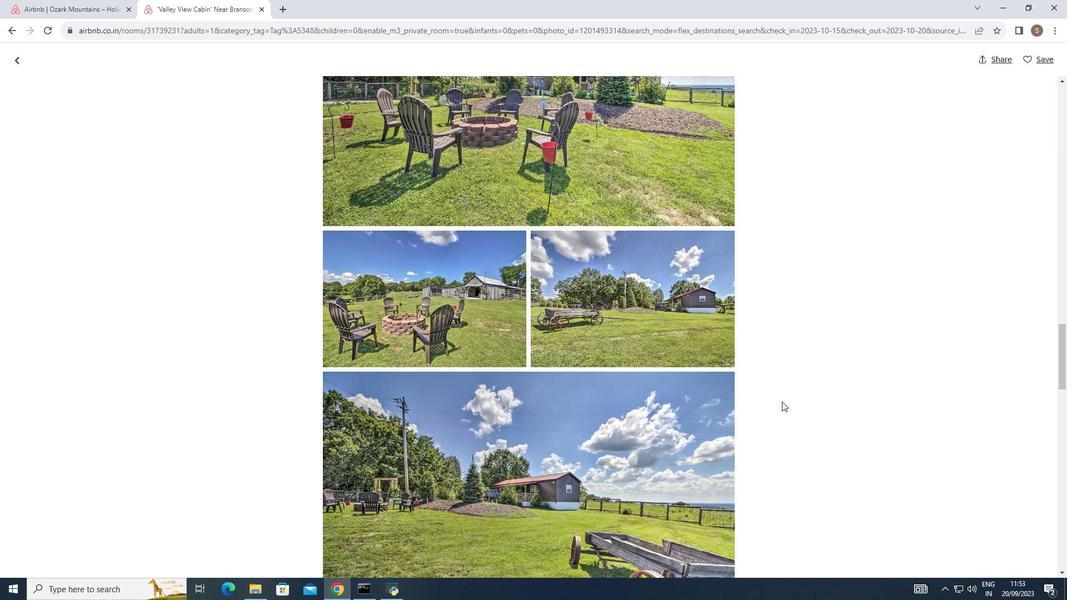 
Action: Mouse scrolled (781, 401) with delta (0, 0)
Screenshot: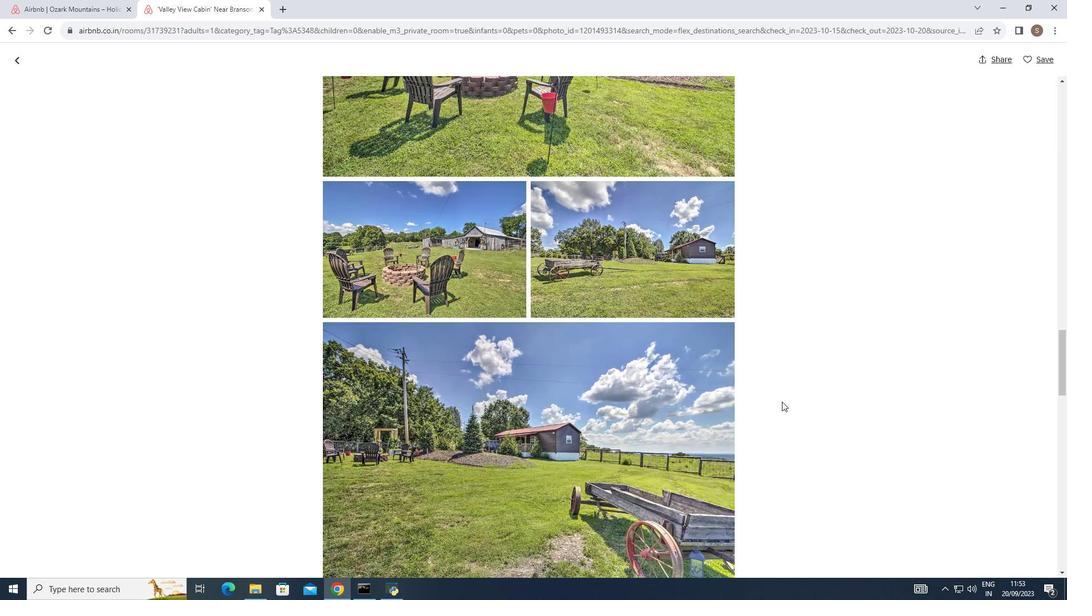 
Action: Mouse scrolled (781, 401) with delta (0, 0)
Screenshot: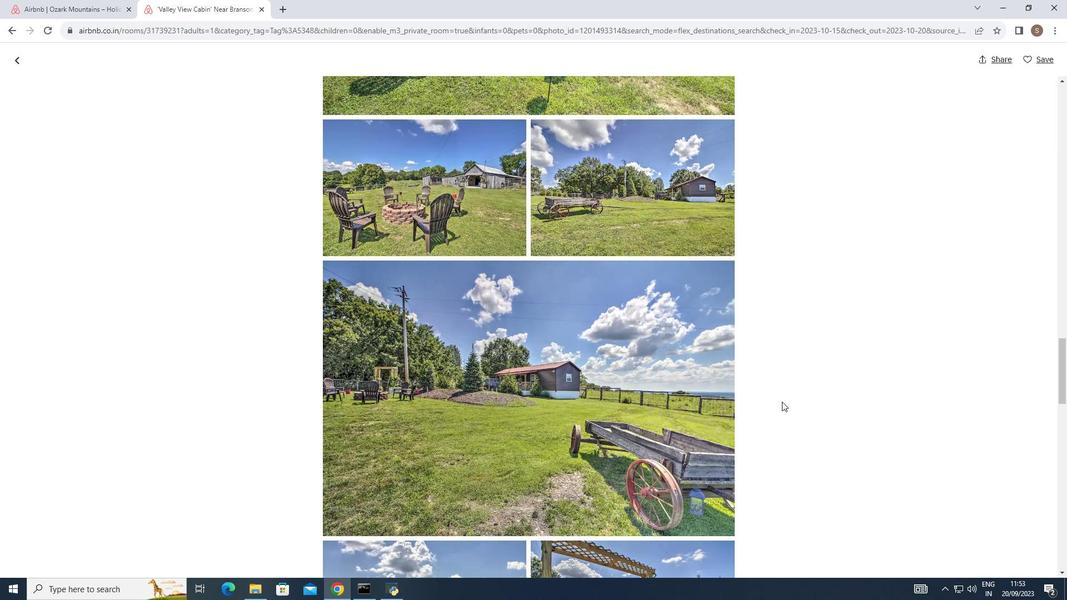 
Action: Mouse scrolled (781, 401) with delta (0, 0)
Screenshot: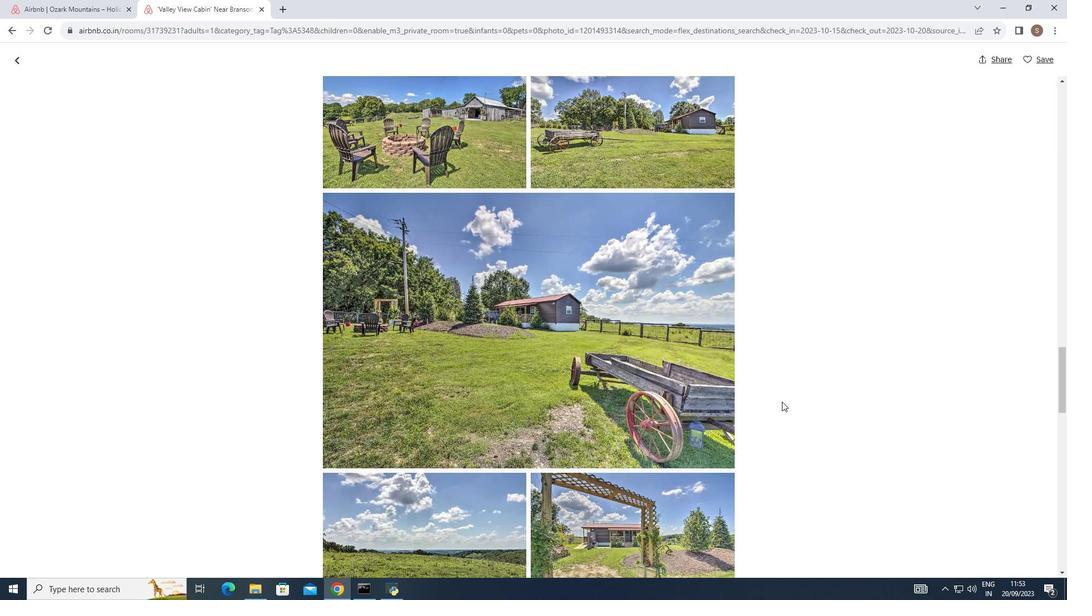 
Action: Mouse scrolled (781, 401) with delta (0, 0)
Screenshot: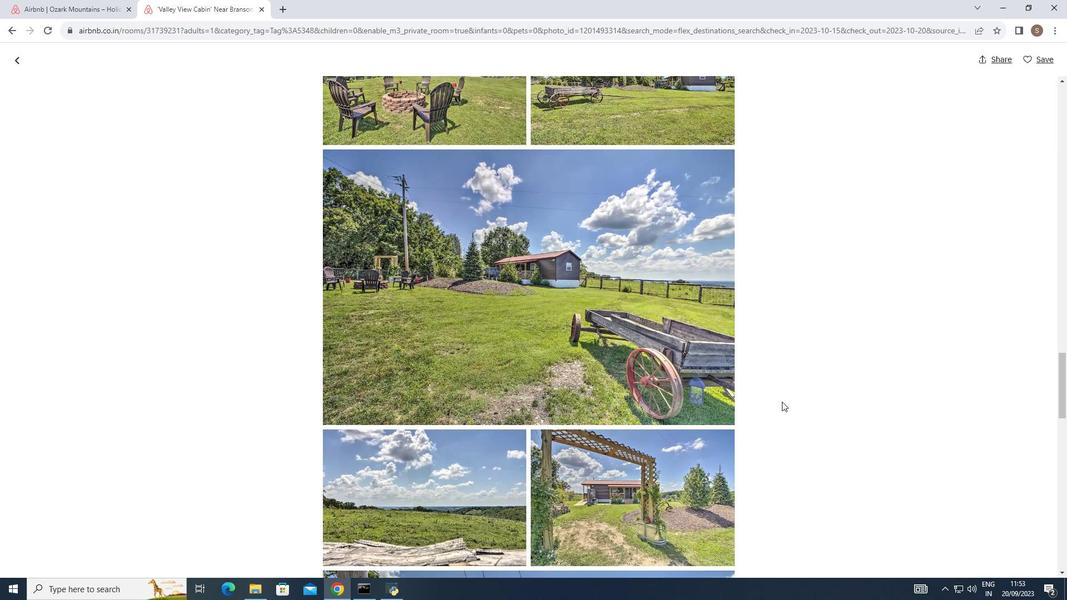 
Action: Mouse scrolled (781, 401) with delta (0, 0)
Screenshot: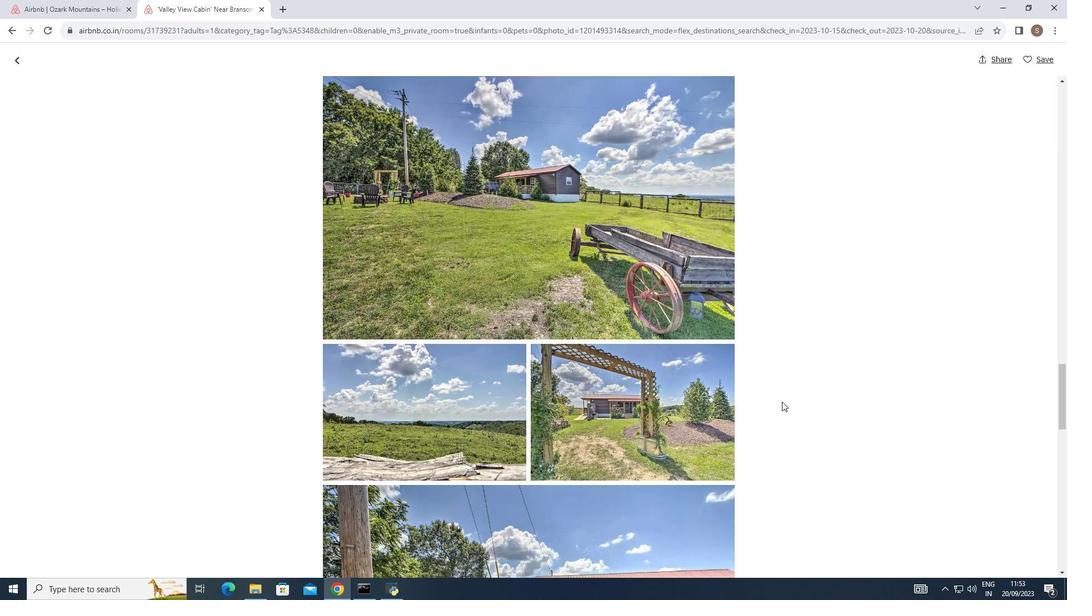 
Action: Mouse scrolled (781, 401) with delta (0, 0)
Screenshot: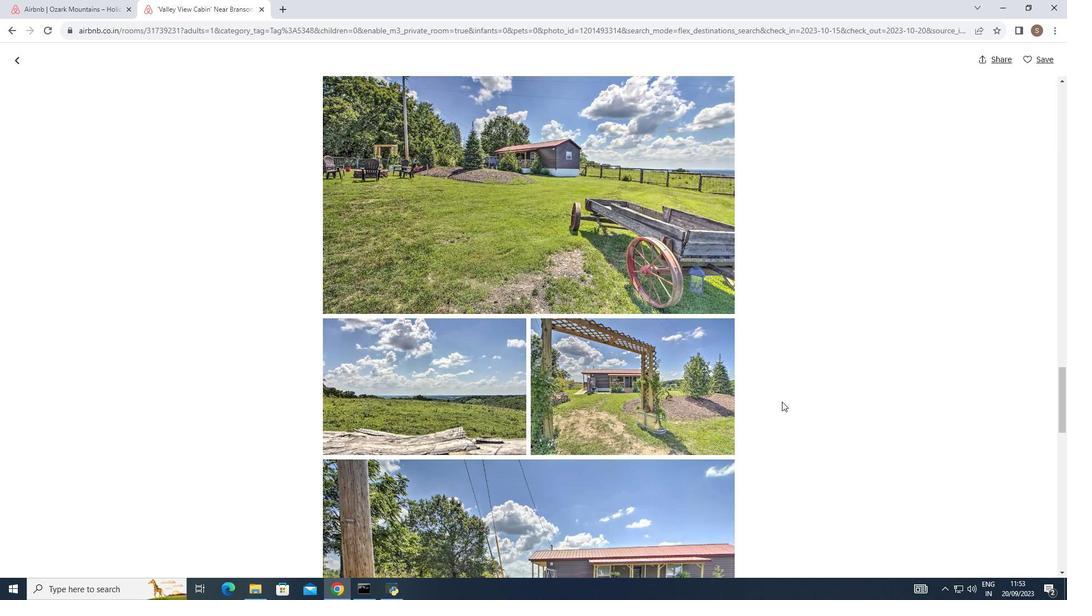 
Action: Mouse scrolled (781, 401) with delta (0, 0)
Screenshot: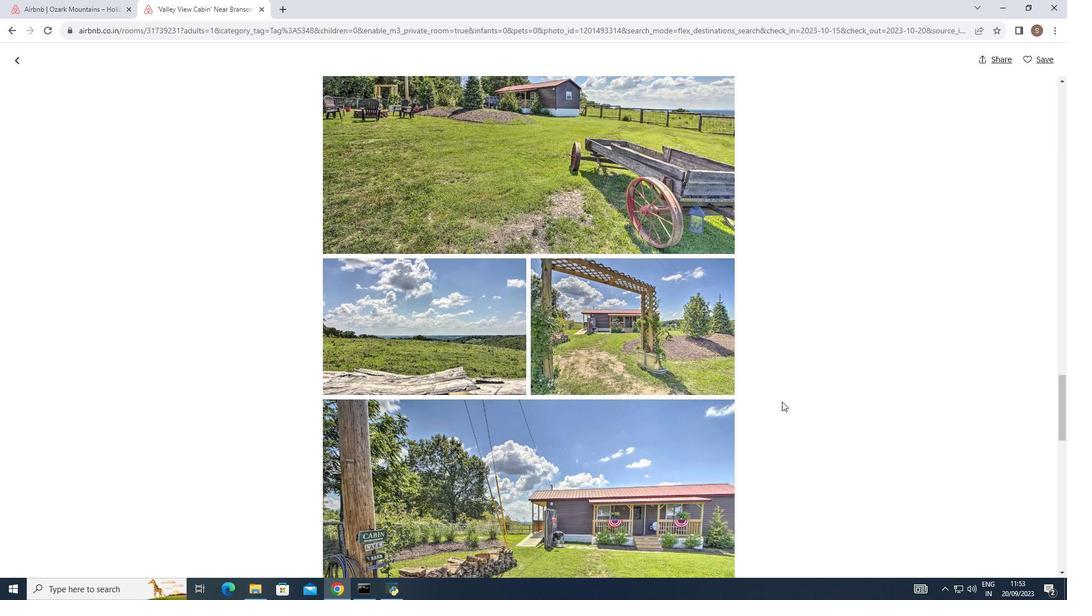 
Action: Mouse scrolled (781, 401) with delta (0, 0)
Screenshot: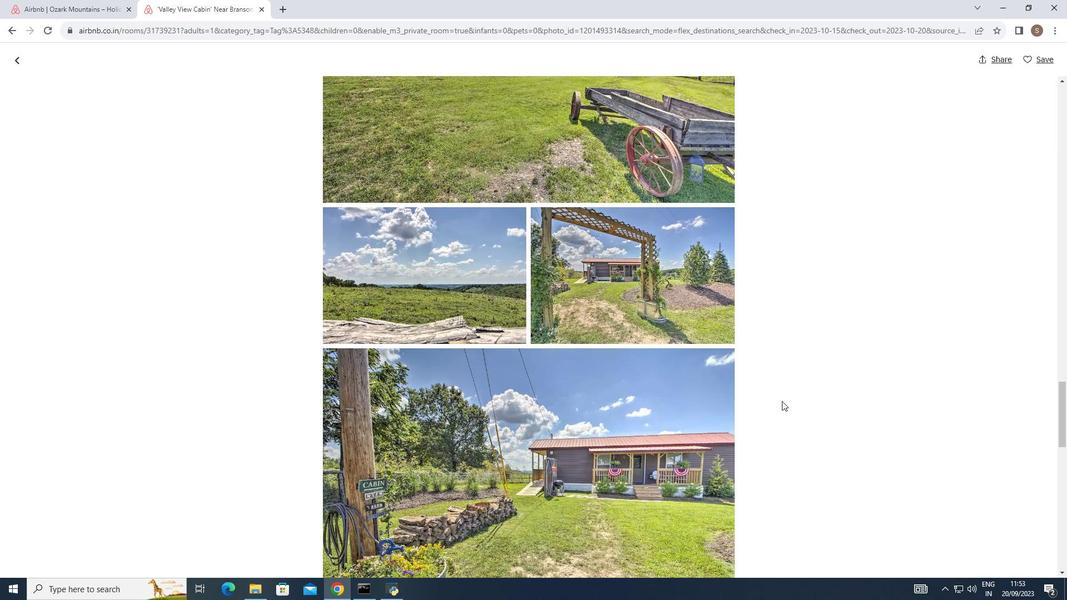 
Action: Mouse moved to (781, 400)
Screenshot: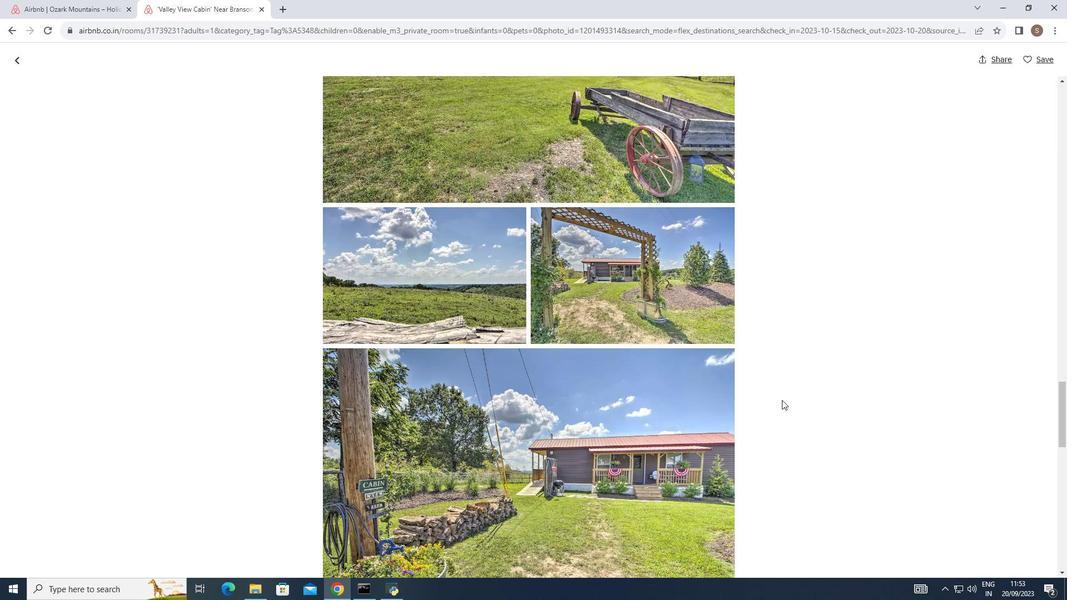 
Action: Mouse scrolled (781, 399) with delta (0, 0)
Screenshot: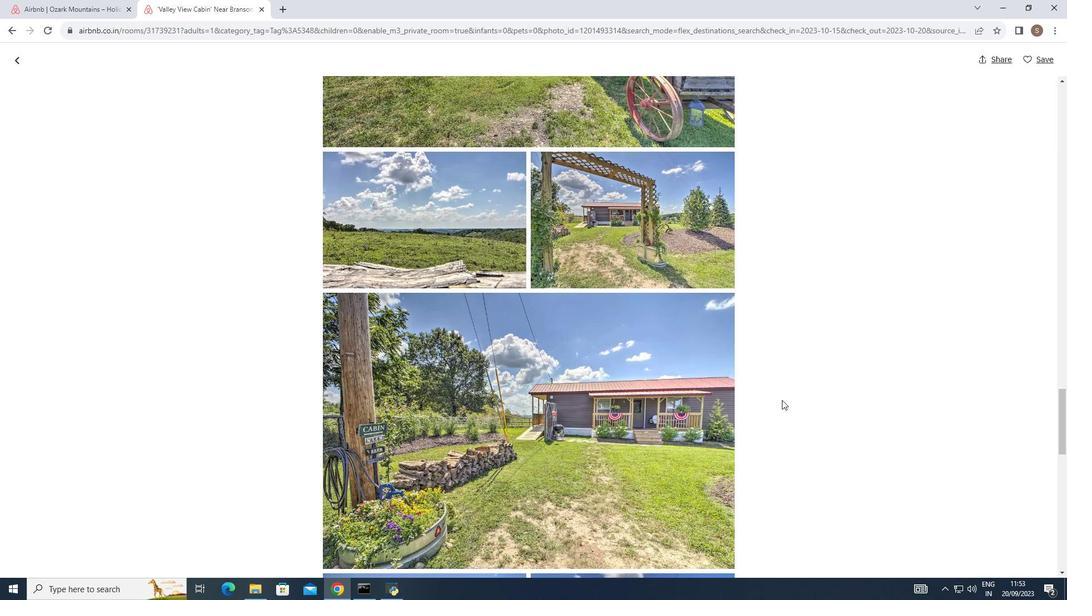 
Action: Mouse scrolled (781, 399) with delta (0, 0)
Screenshot: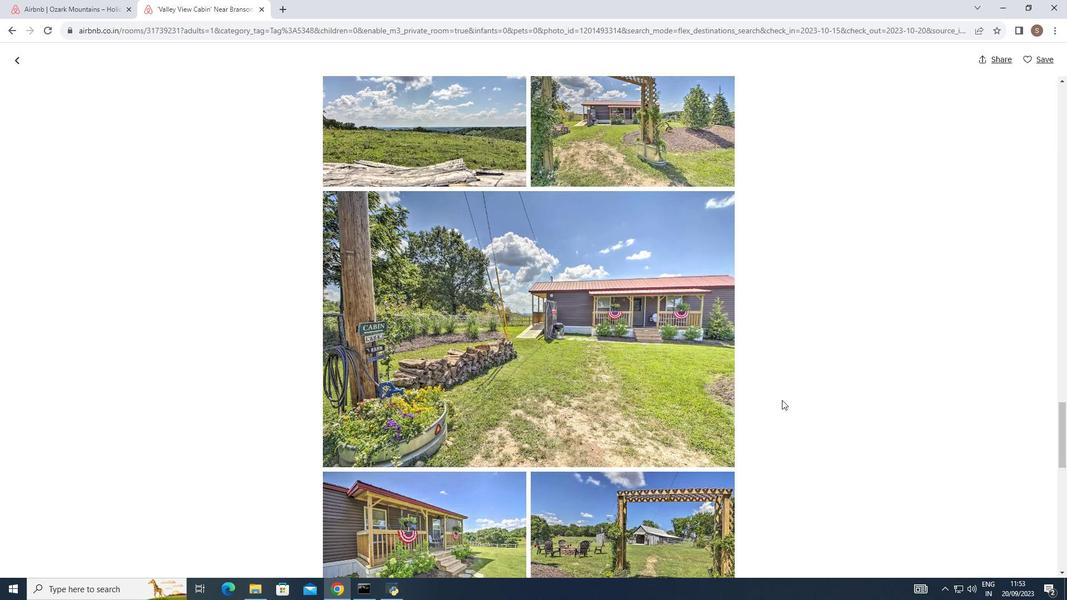 
Action: Mouse scrolled (781, 399) with delta (0, 0)
Screenshot: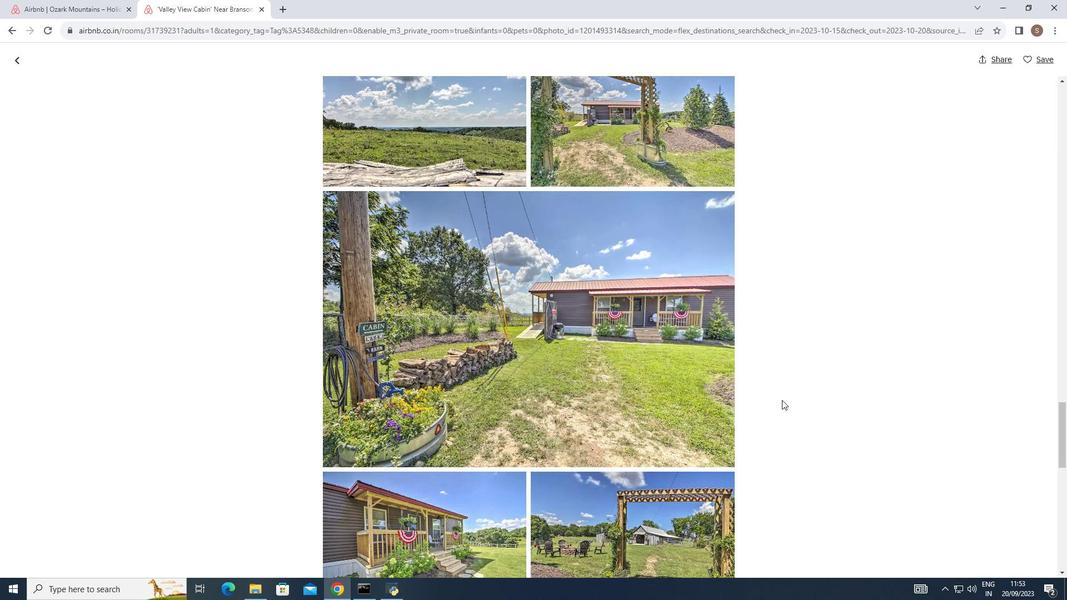 
Action: Mouse scrolled (781, 399) with delta (0, 0)
Screenshot: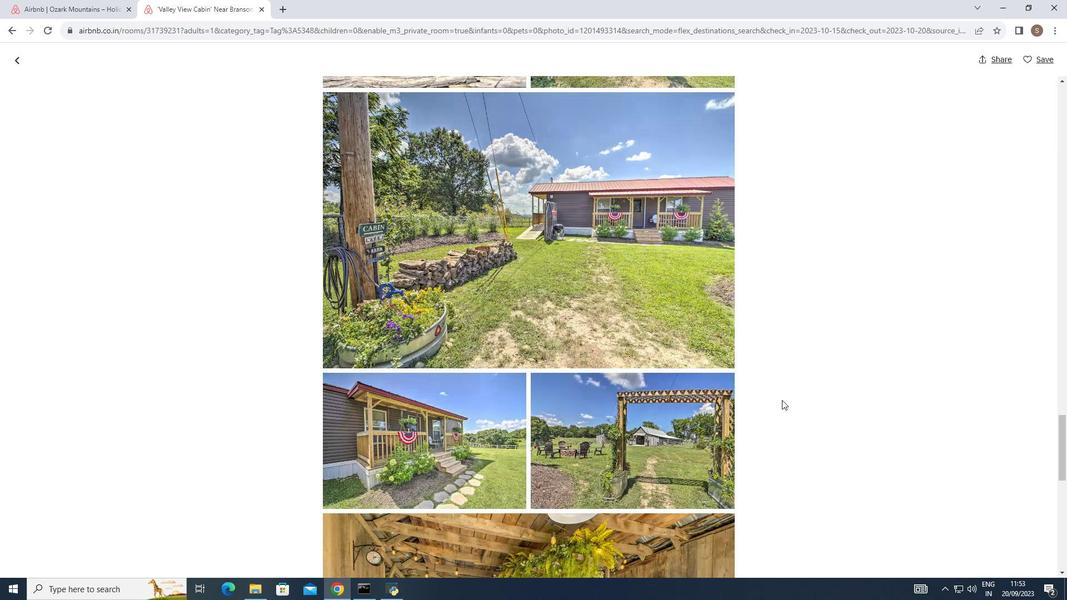 
Action: Mouse scrolled (781, 399) with delta (0, 0)
Screenshot: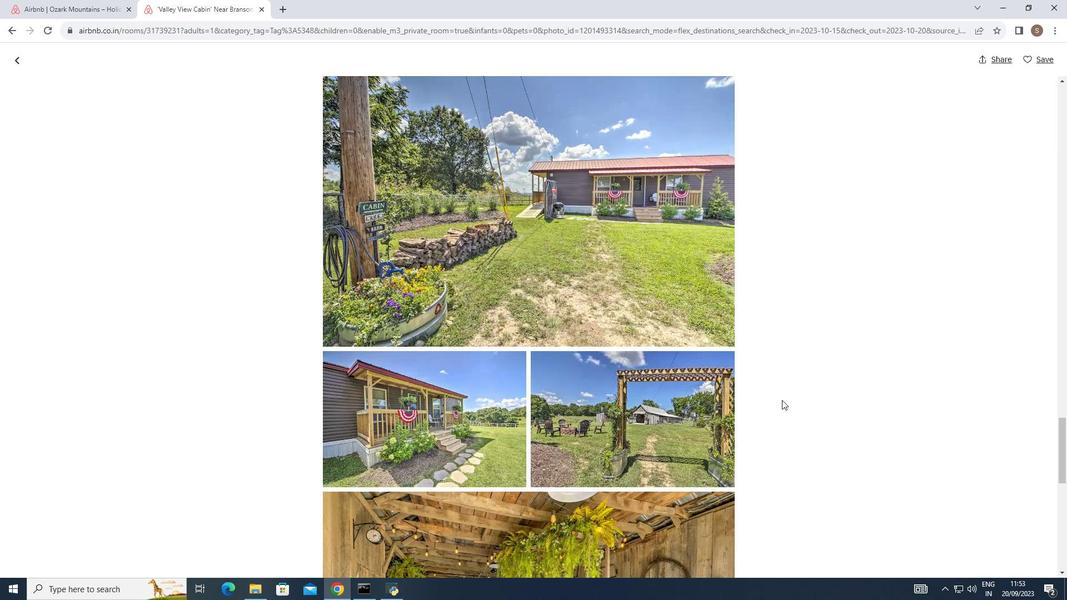 
Action: Mouse scrolled (781, 399) with delta (0, 0)
Screenshot: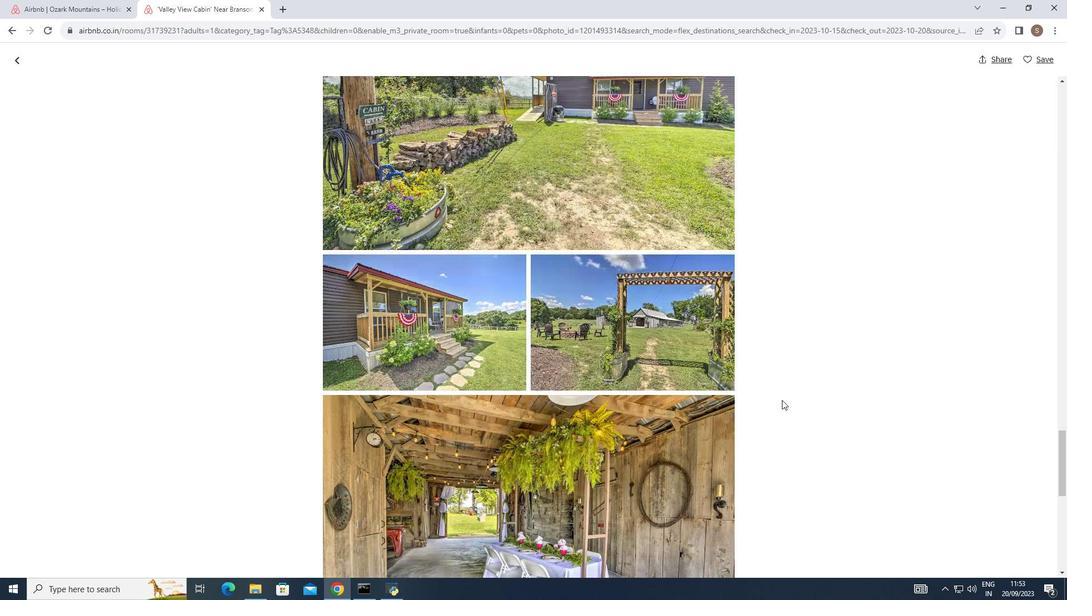 
Action: Mouse scrolled (781, 399) with delta (0, 0)
Screenshot: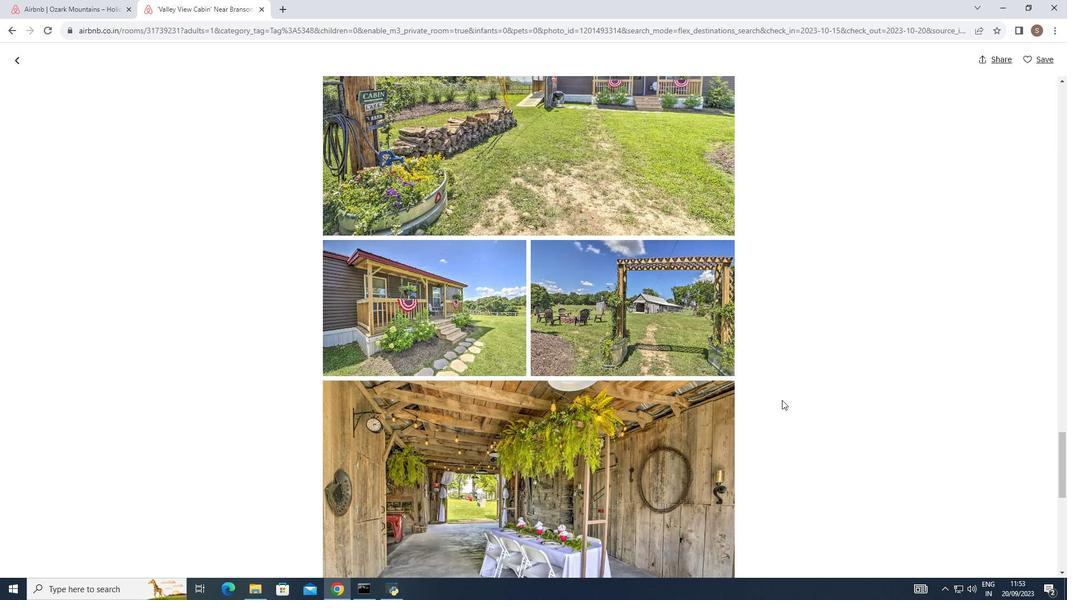 
Action: Mouse scrolled (781, 399) with delta (0, 0)
Screenshot: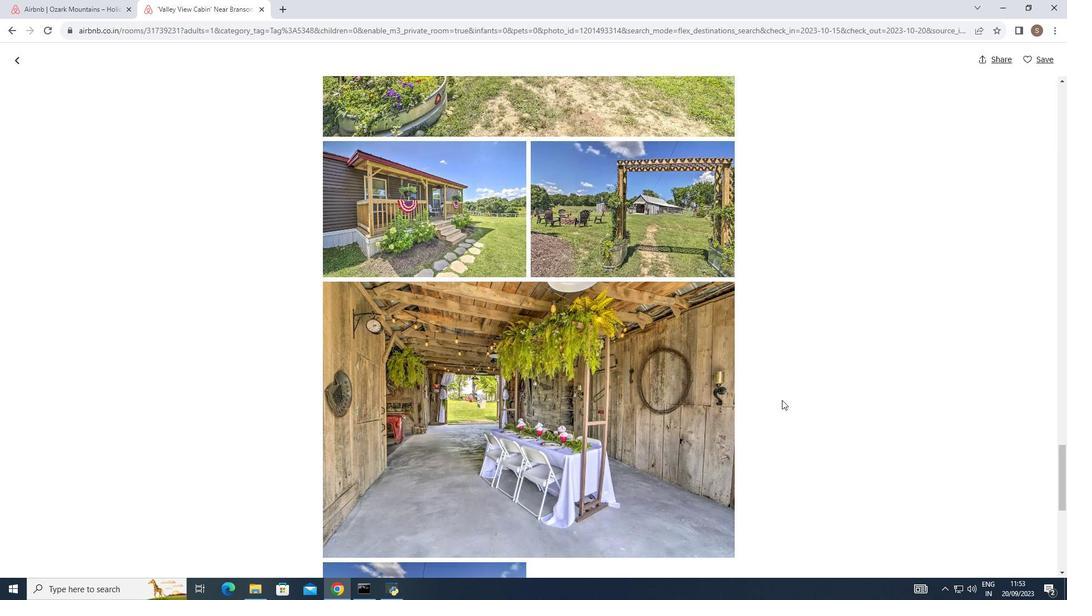 
Action: Mouse scrolled (781, 399) with delta (0, 0)
Screenshot: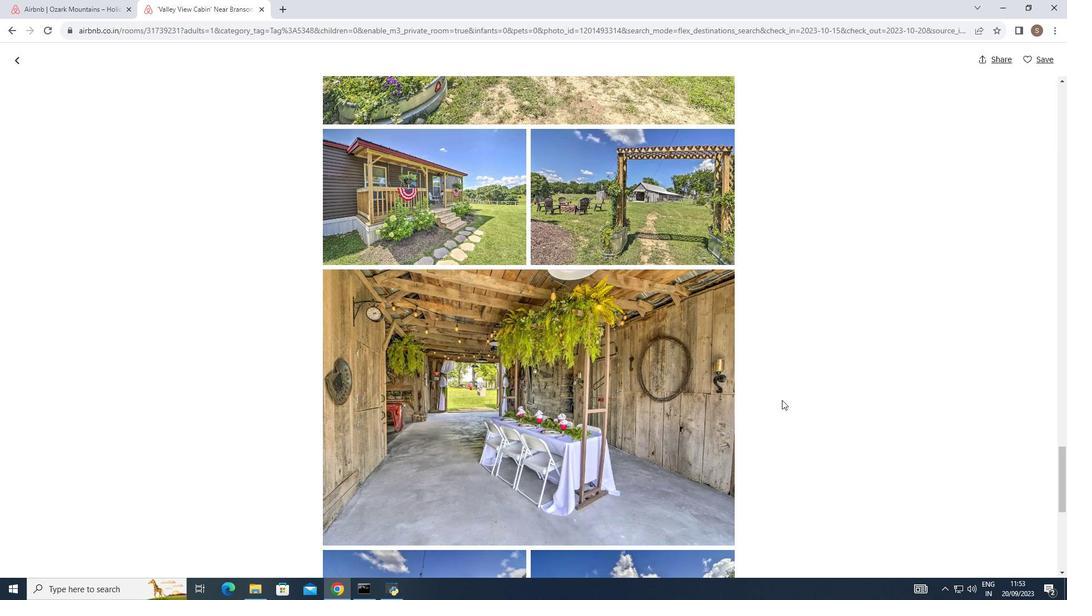 
Action: Mouse scrolled (781, 399) with delta (0, 0)
Screenshot: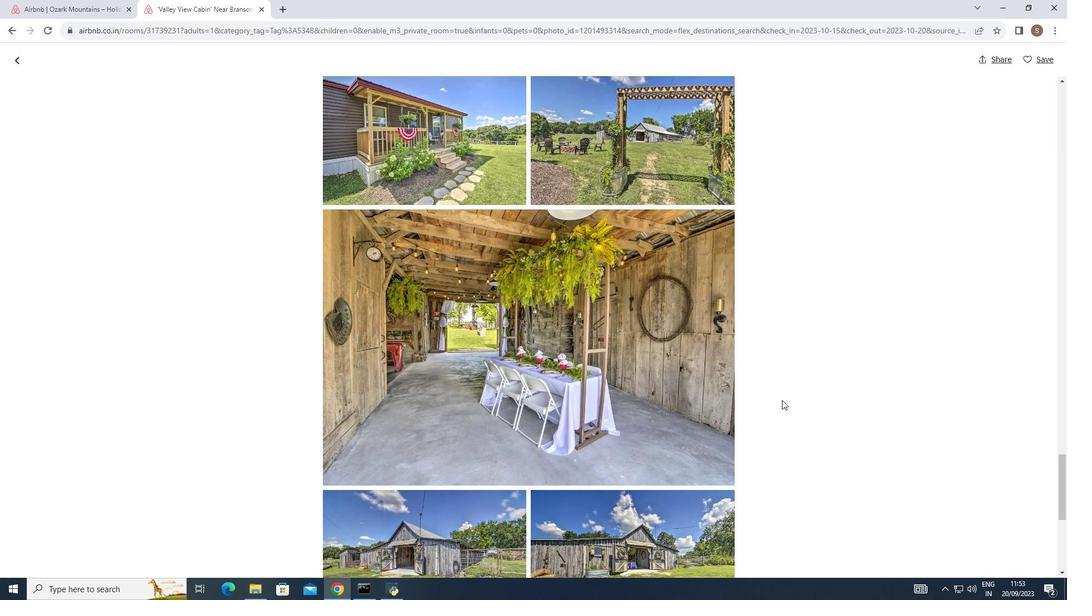 
Action: Mouse scrolled (781, 399) with delta (0, 0)
Screenshot: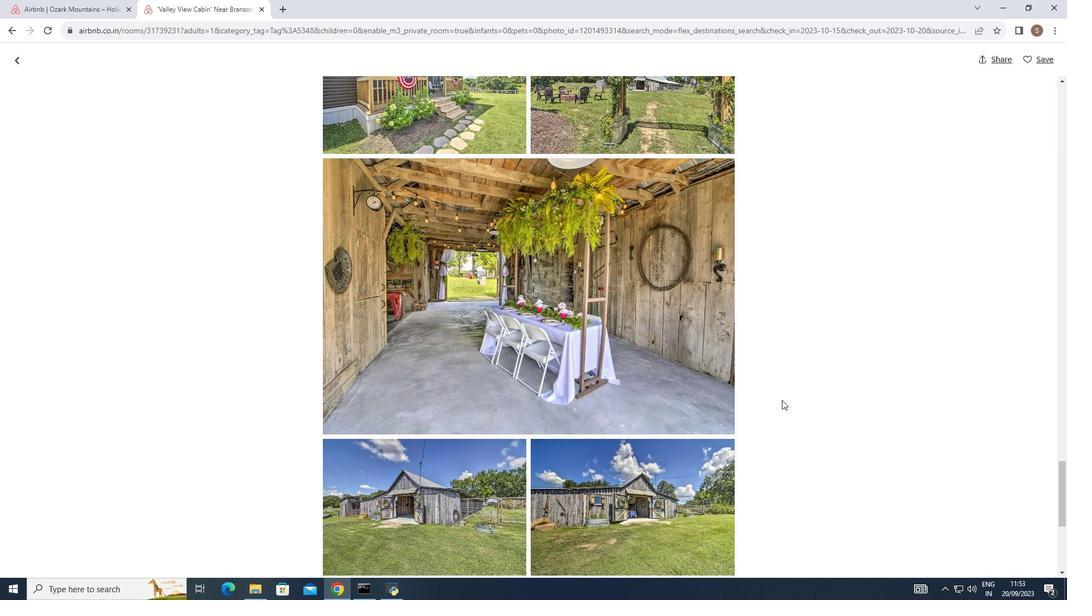 
Action: Mouse moved to (782, 399)
Screenshot: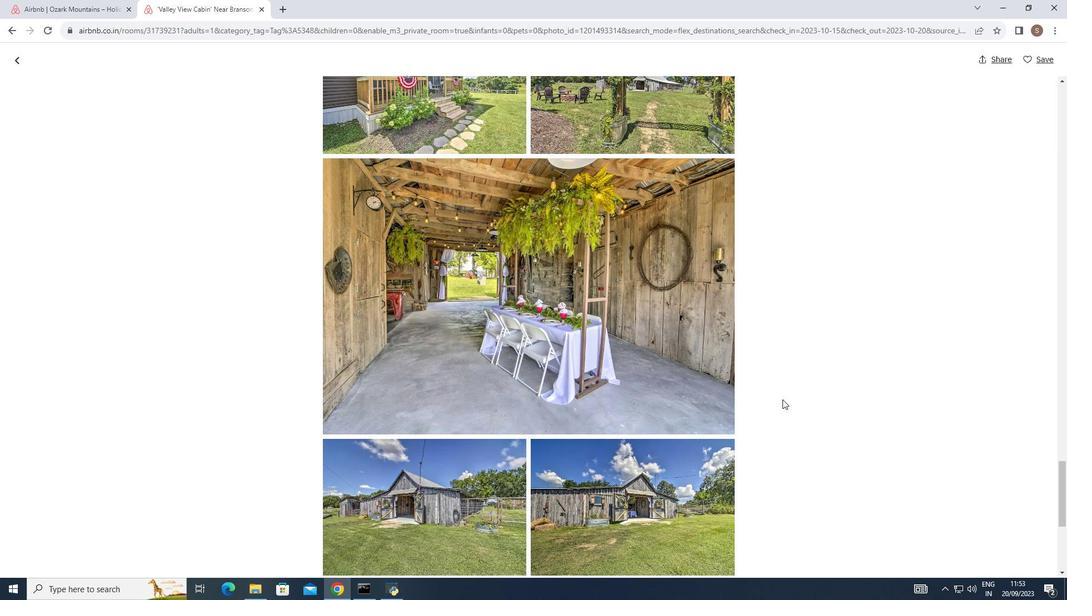 
Action: Mouse scrolled (782, 399) with delta (0, 0)
Screenshot: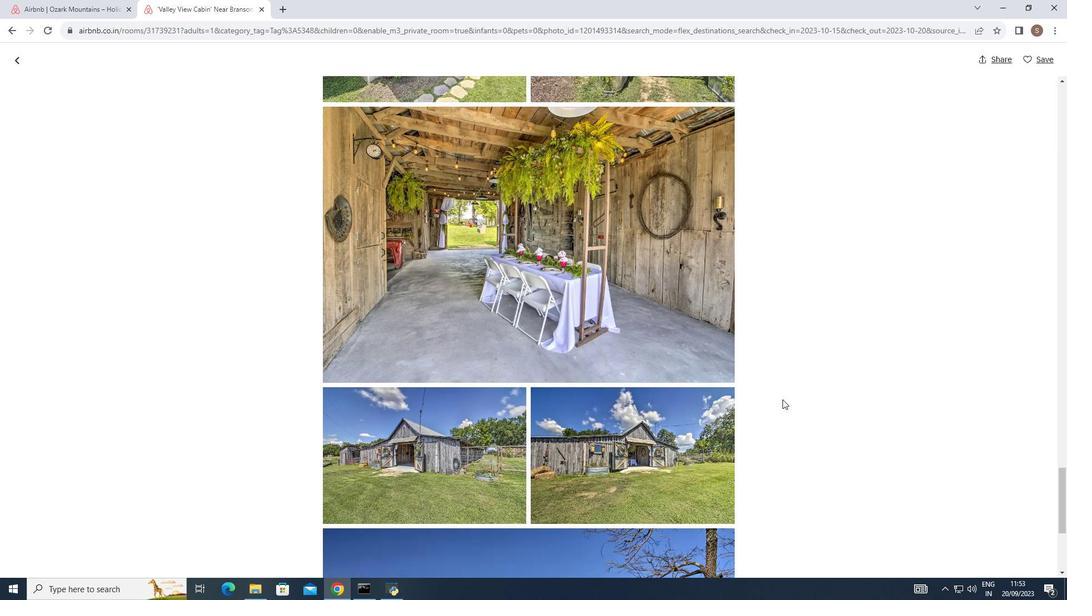 
Action: Mouse scrolled (782, 399) with delta (0, 0)
Screenshot: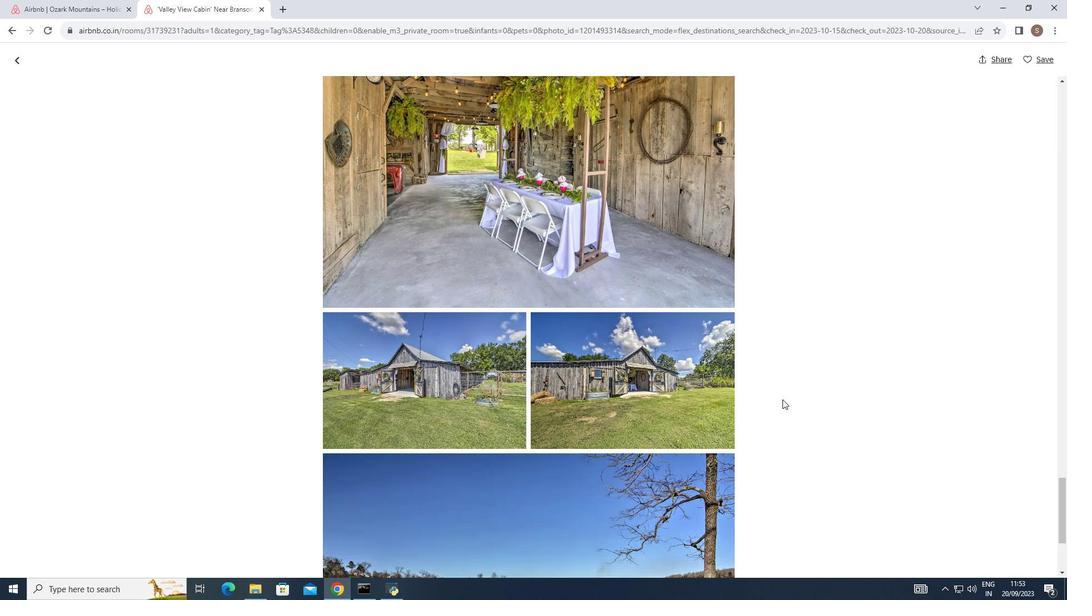 
Action: Mouse scrolled (782, 399) with delta (0, 0)
Screenshot: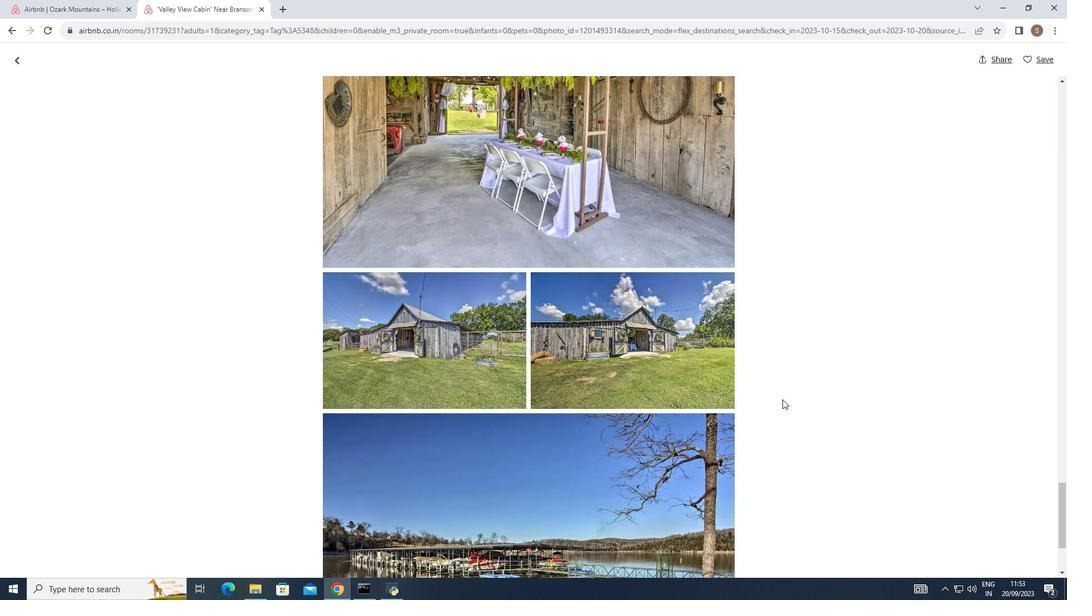 
Action: Mouse scrolled (782, 399) with delta (0, 0)
Screenshot: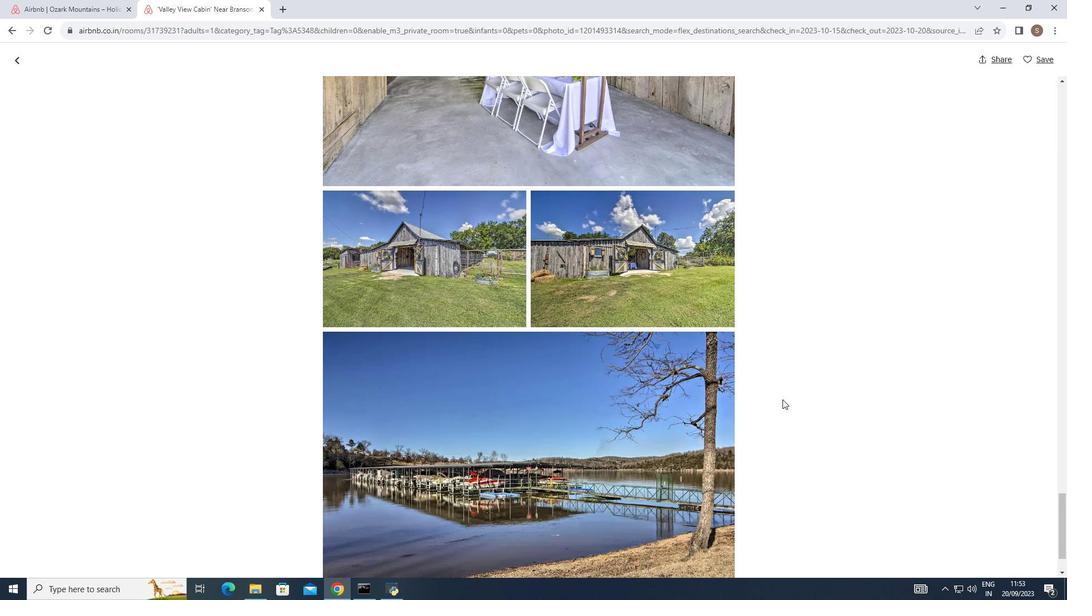 
Action: Mouse scrolled (782, 399) with delta (0, 0)
Screenshot: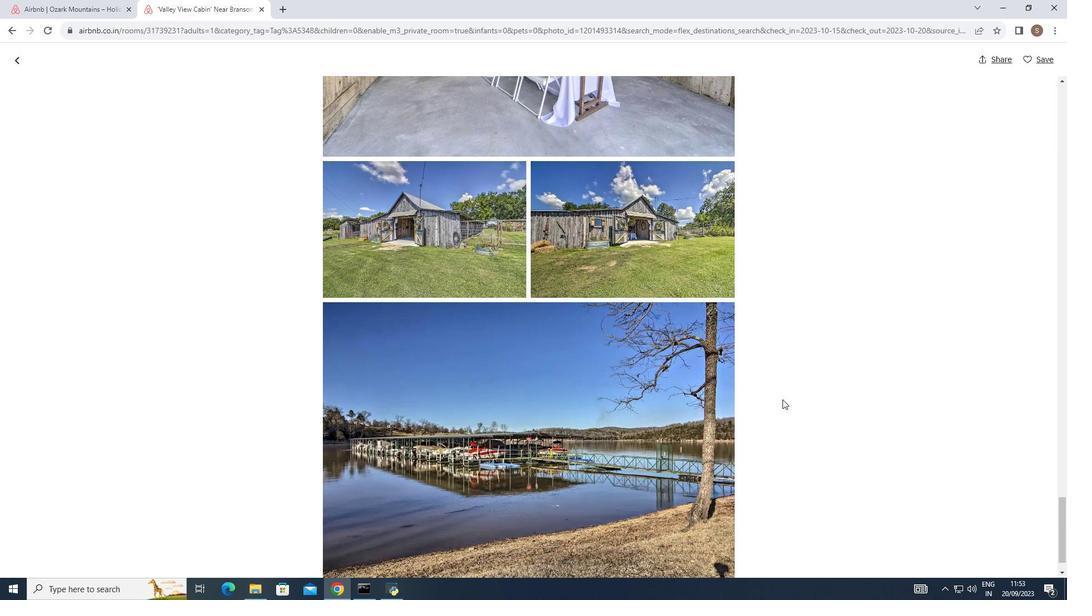 
Action: Mouse scrolled (782, 399) with delta (0, 0)
Screenshot: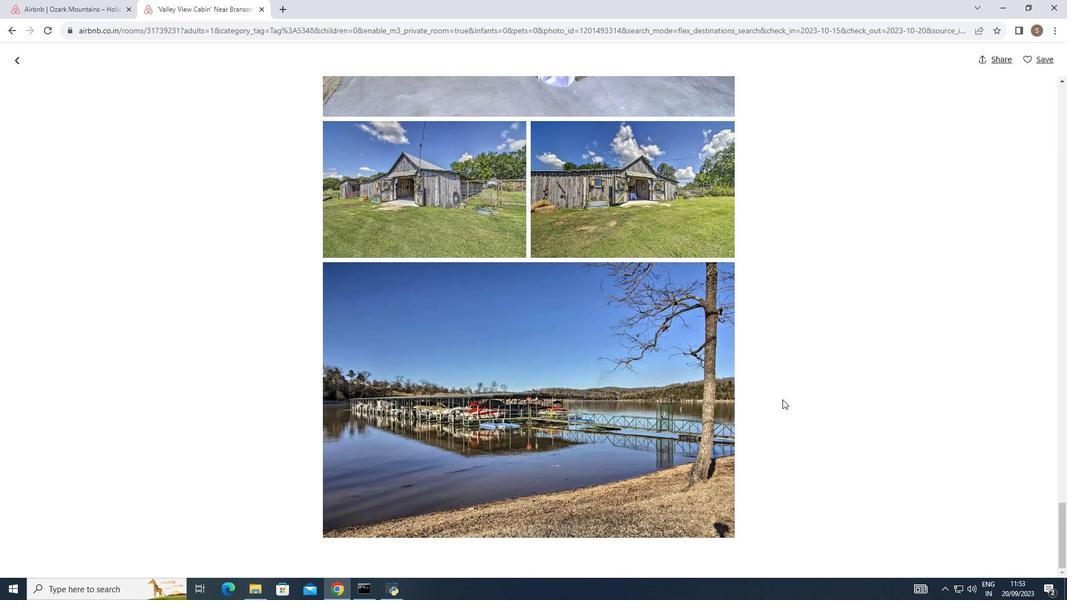 
Action: Mouse scrolled (782, 399) with delta (0, 0)
Screenshot: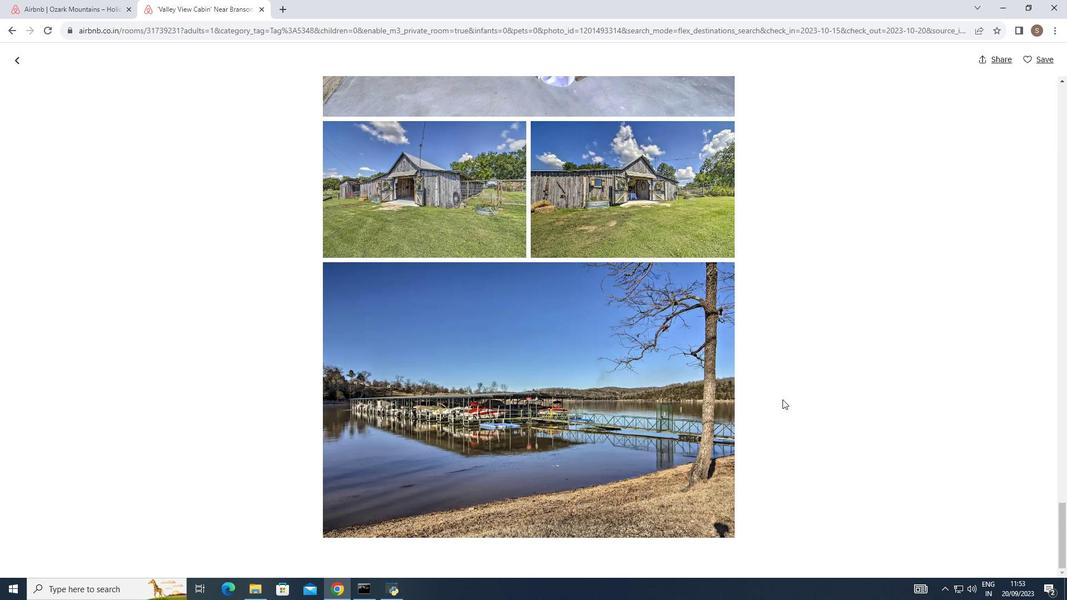 
Action: Mouse scrolled (782, 399) with delta (0, 0)
Screenshot: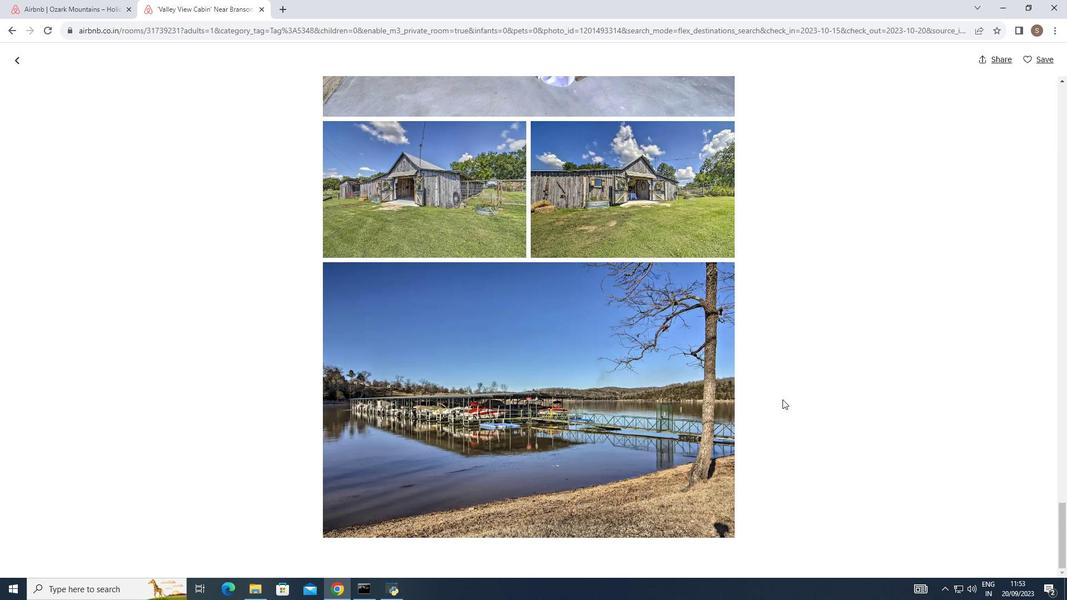 
Action: Mouse scrolled (782, 399) with delta (0, 0)
Screenshot: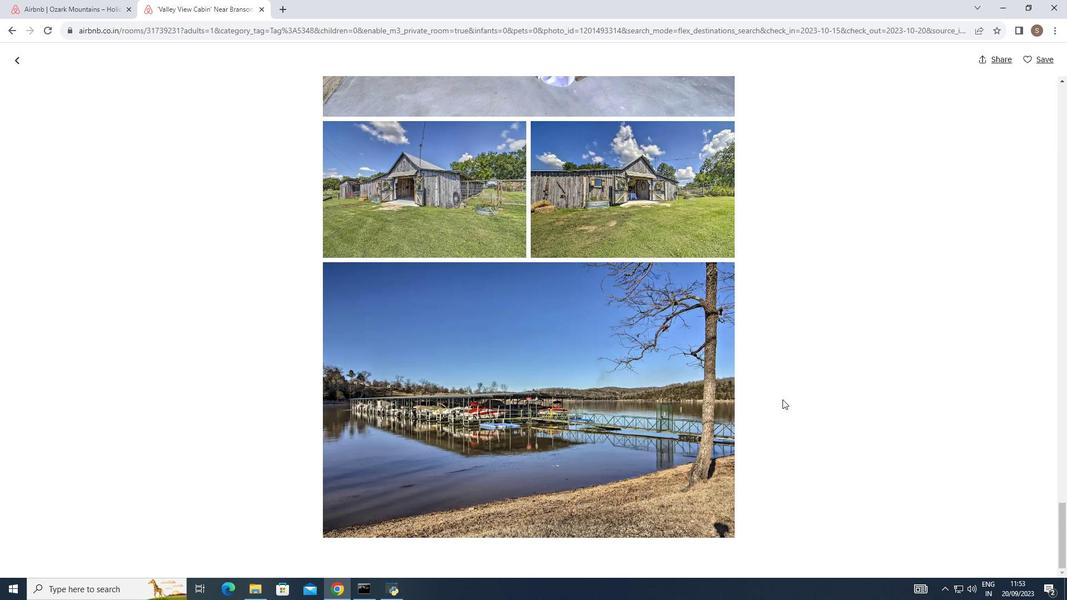 
Action: Mouse moved to (17, 62)
Screenshot: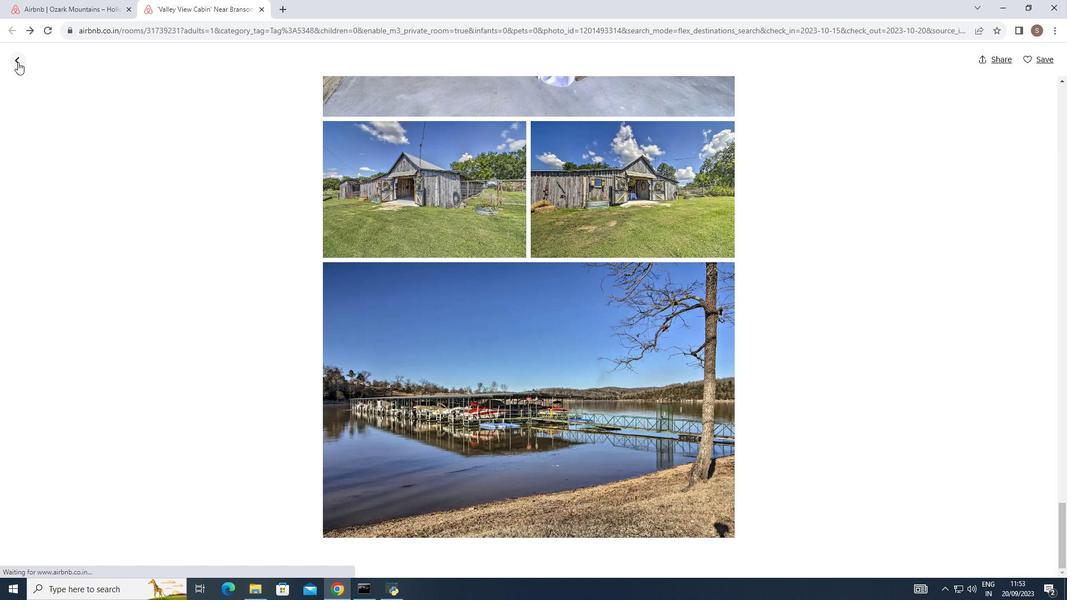 
Action: Mouse pressed left at (17, 62)
Screenshot: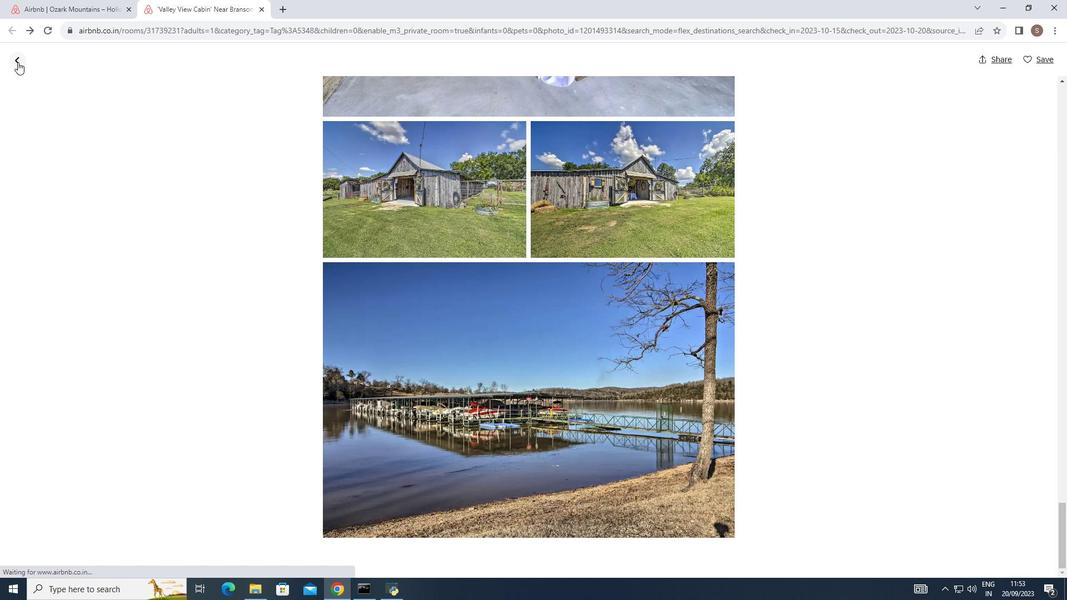 
Action: Mouse moved to (37, 114)
Screenshot: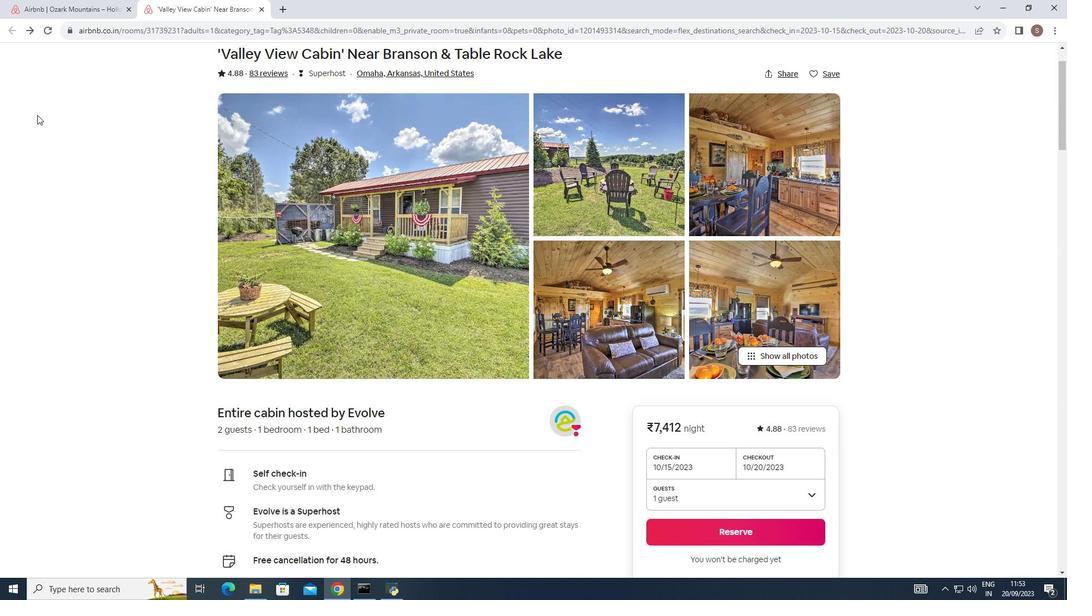 
Action: Mouse scrolled (37, 113) with delta (0, 0)
Screenshot: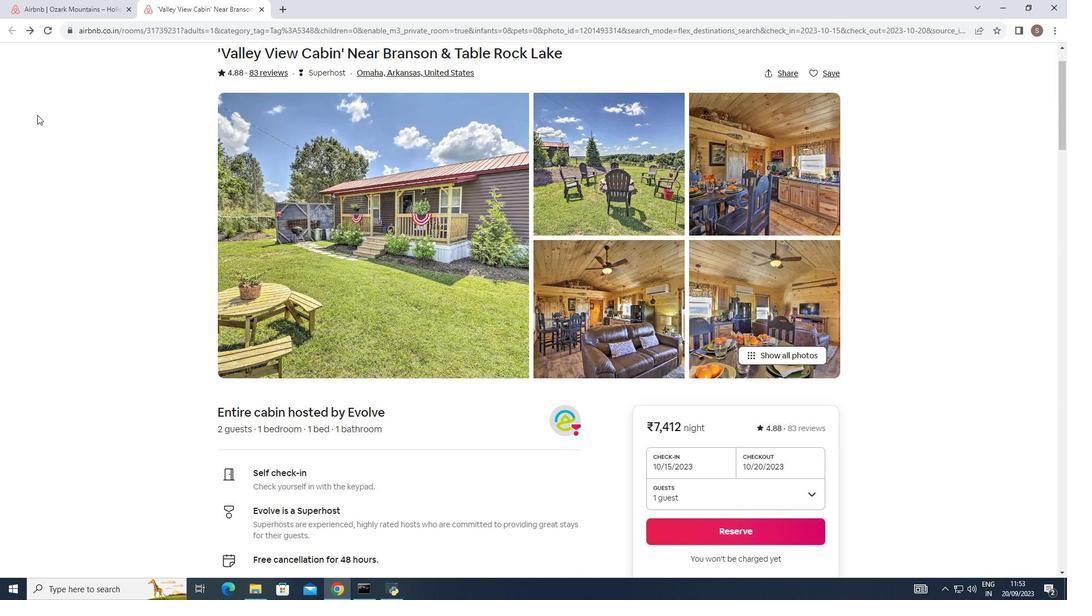 
Action: Mouse moved to (37, 115)
Screenshot: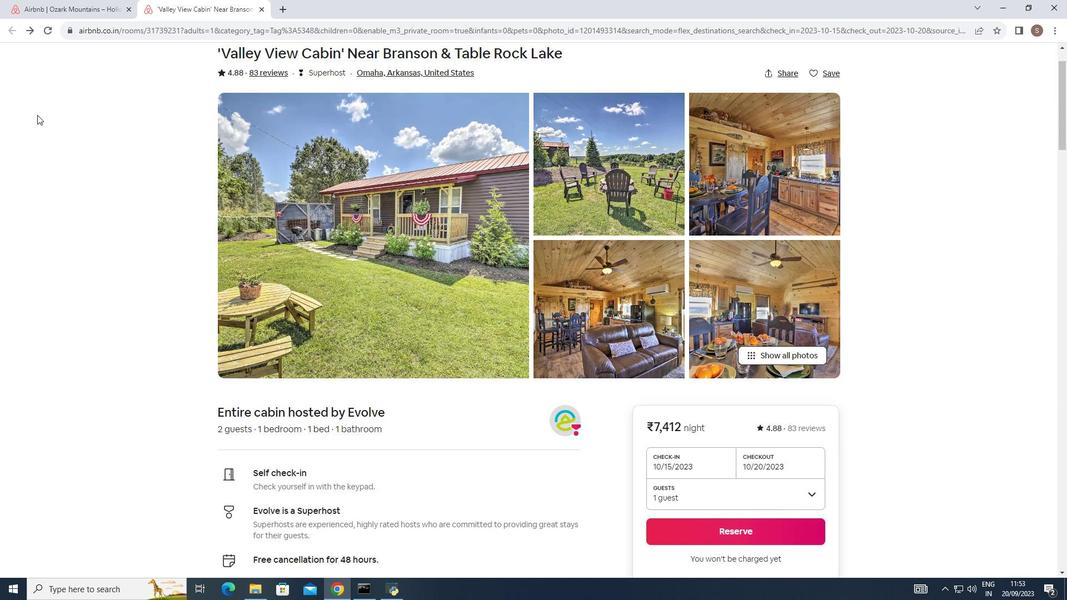 
Action: Mouse scrolled (37, 114) with delta (0, 0)
Screenshot: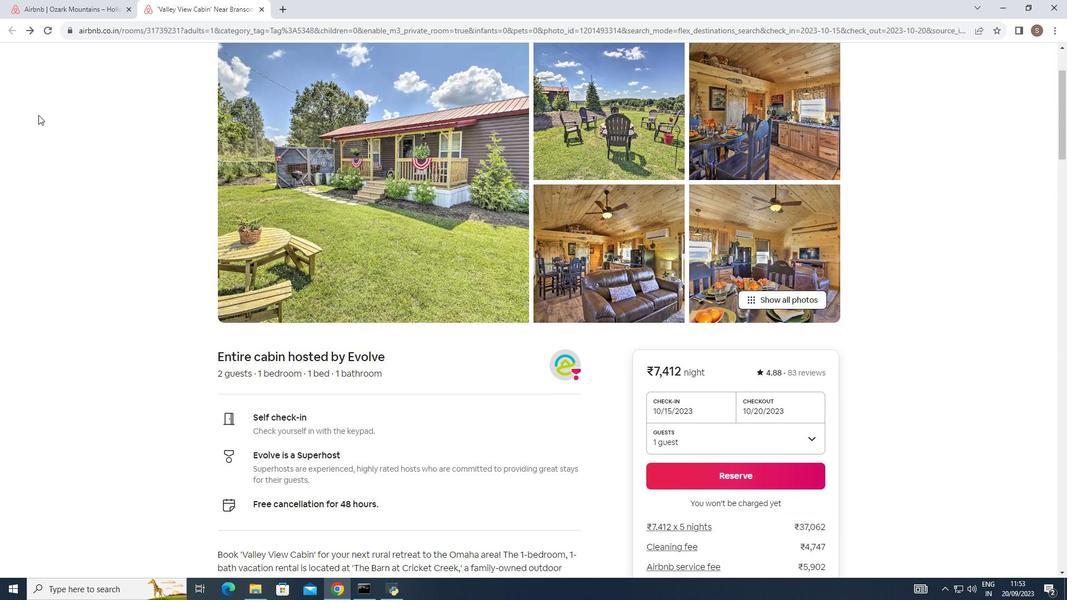 
Action: Mouse moved to (38, 115)
Screenshot: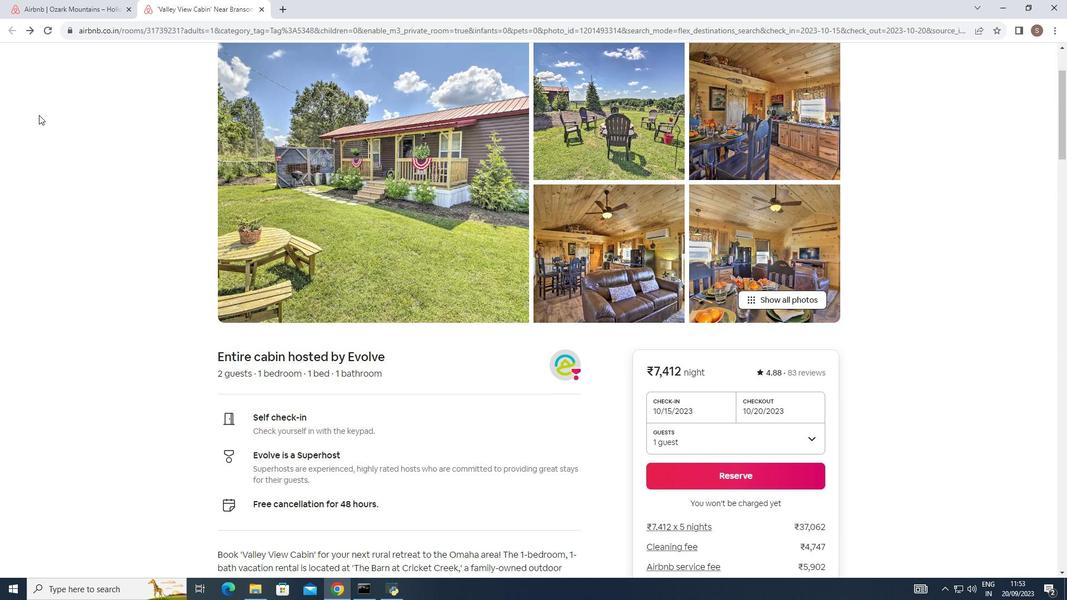
Action: Mouse scrolled (38, 114) with delta (0, 0)
Screenshot: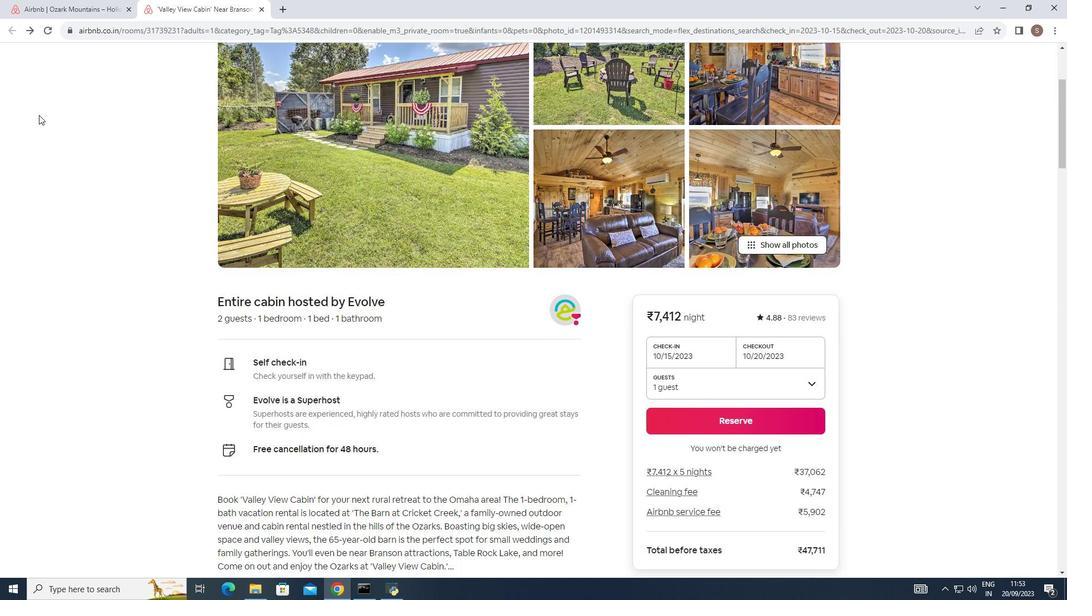 
Action: Mouse scrolled (38, 114) with delta (0, 0)
Screenshot: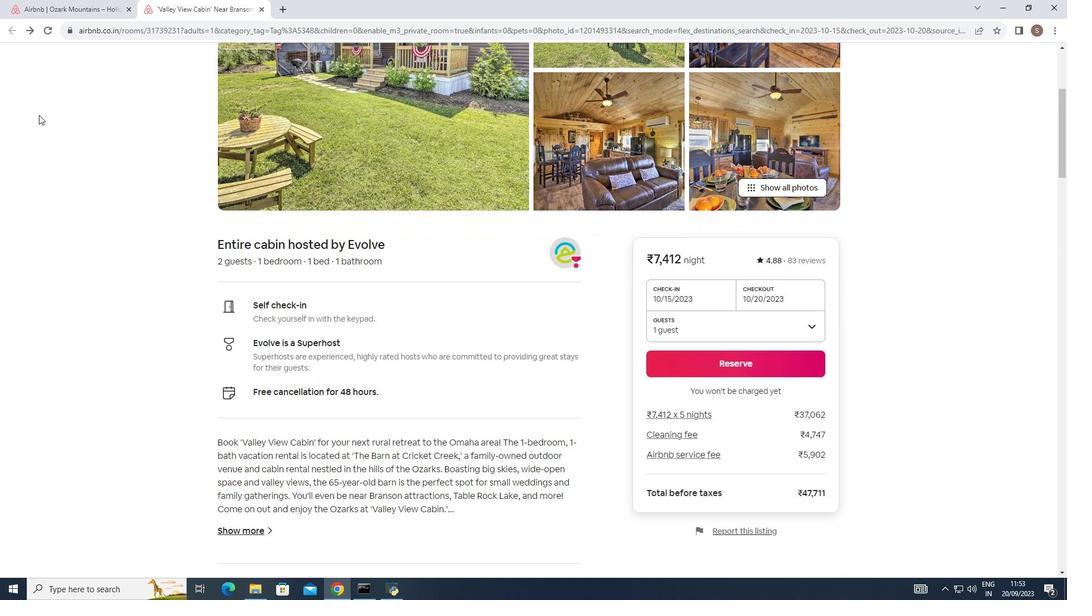 
Action: Mouse scrolled (38, 114) with delta (0, 0)
Screenshot: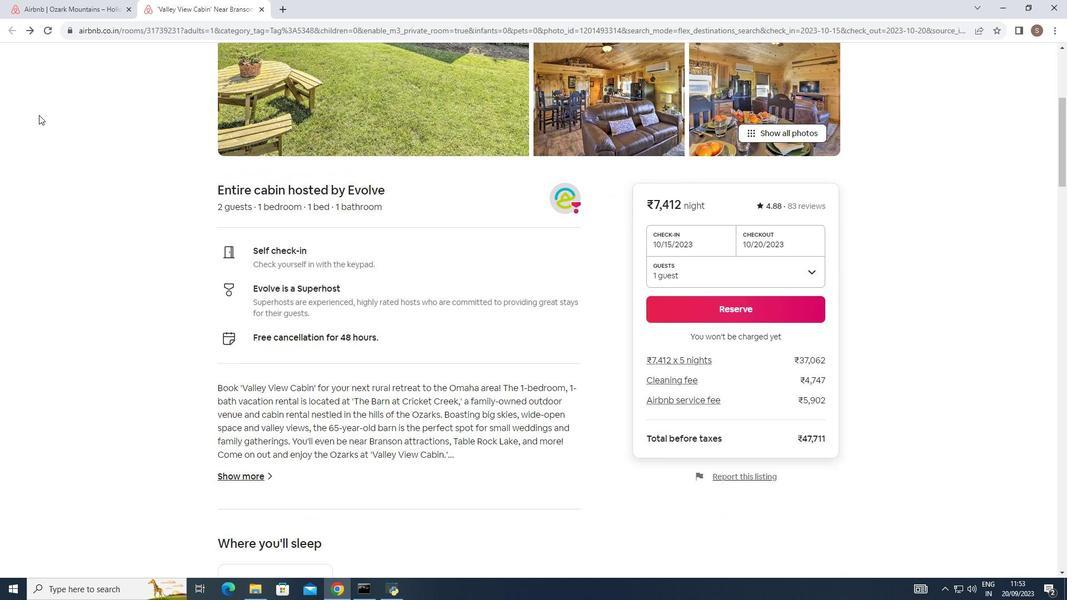 
Action: Mouse moved to (39, 114)
Screenshot: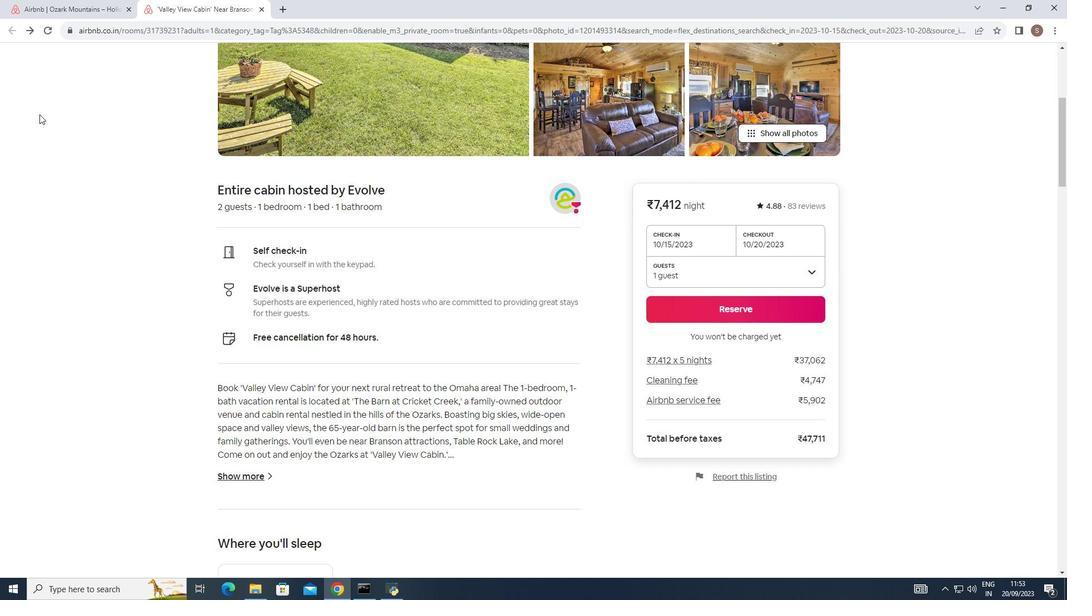 
Action: Mouse scrolled (39, 113) with delta (0, 0)
Screenshot: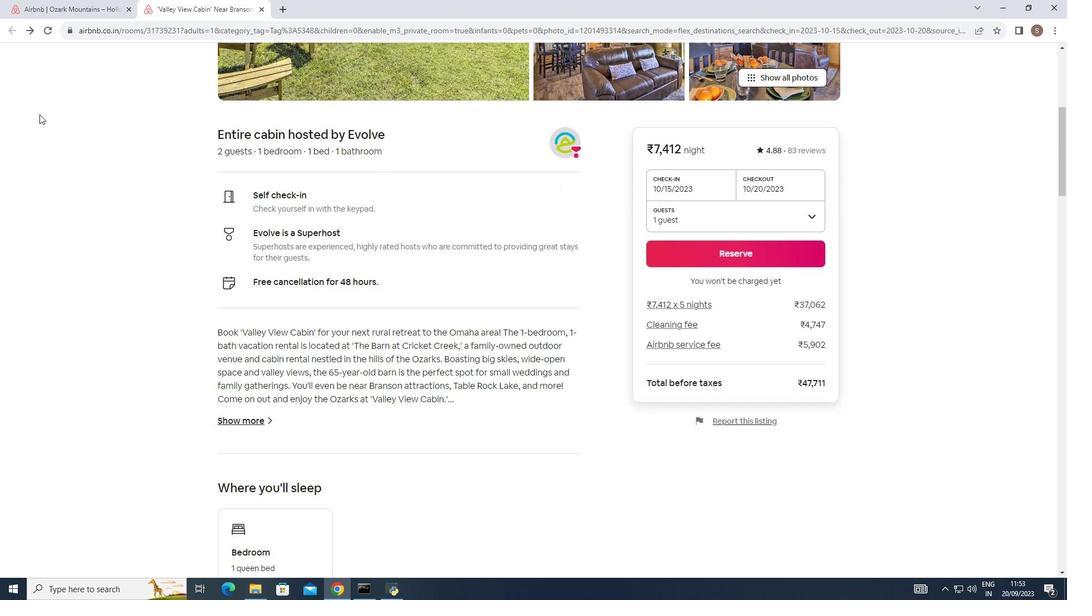 
Action: Mouse scrolled (39, 113) with delta (0, 0)
Screenshot: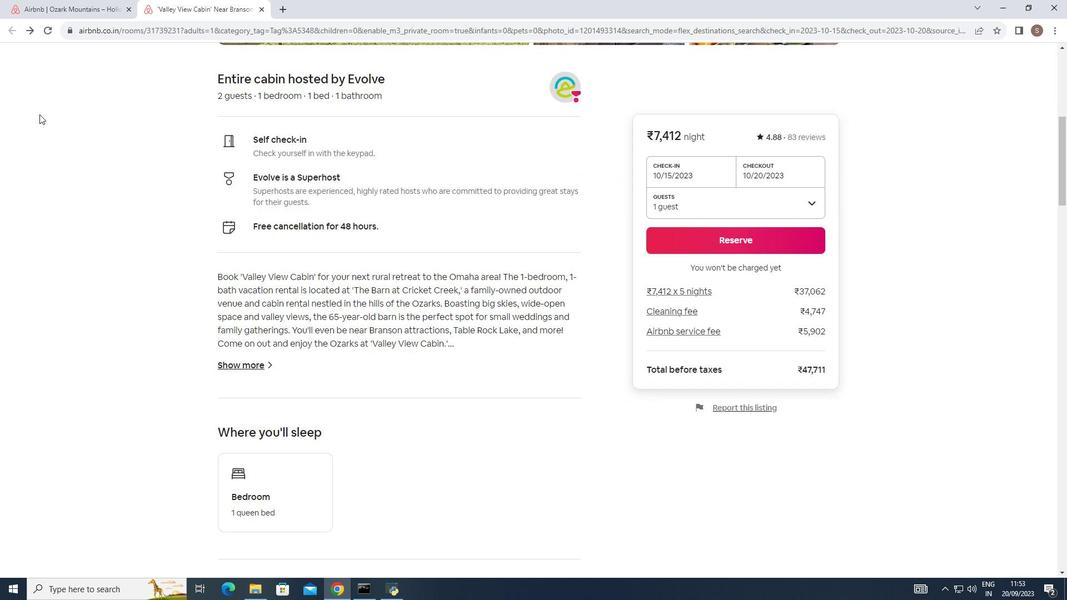 
Action: Mouse scrolled (39, 113) with delta (0, 0)
Screenshot: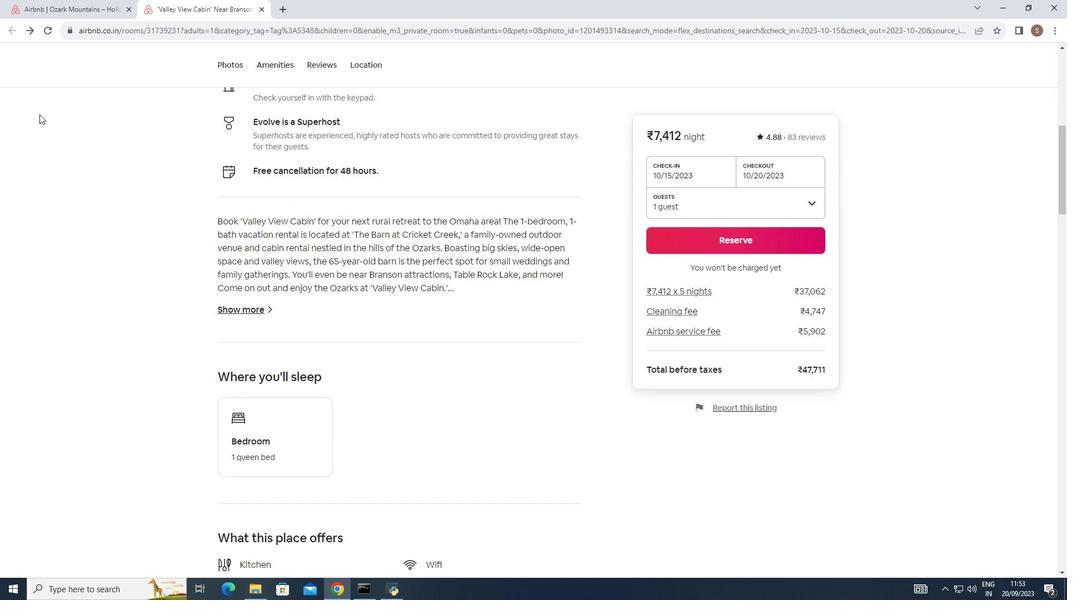 
Action: Mouse moved to (228, 308)
Screenshot: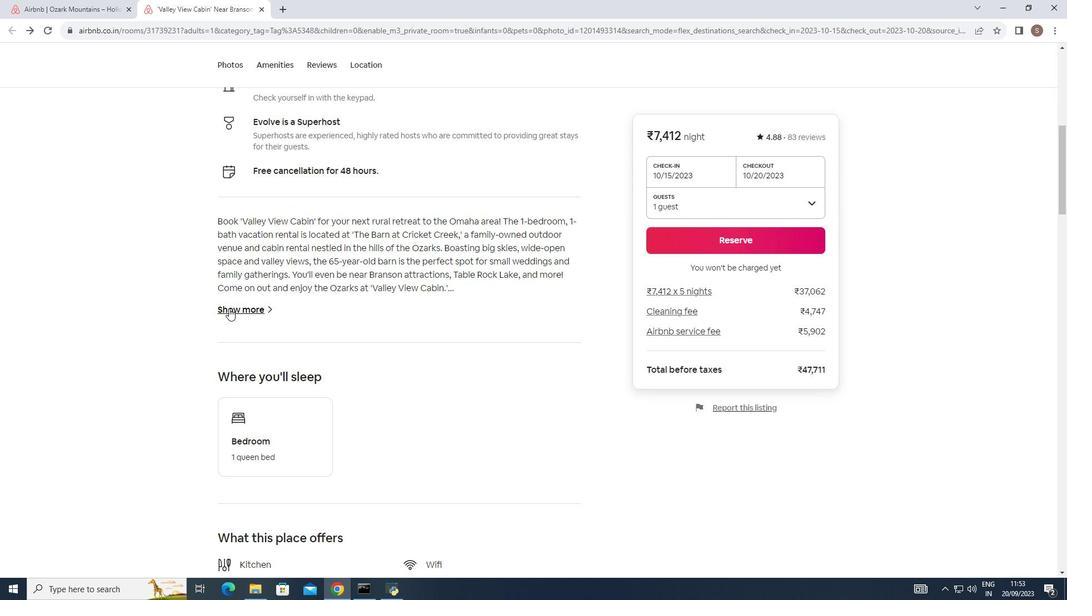 
Action: Mouse pressed left at (228, 308)
Screenshot: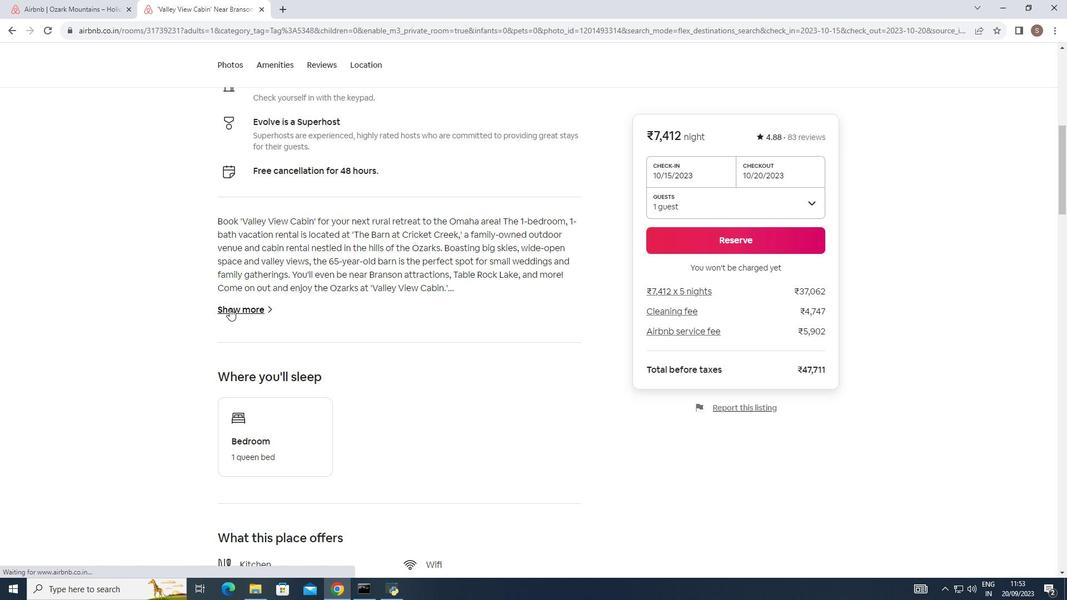 
Action: Mouse moved to (330, 130)
Screenshot: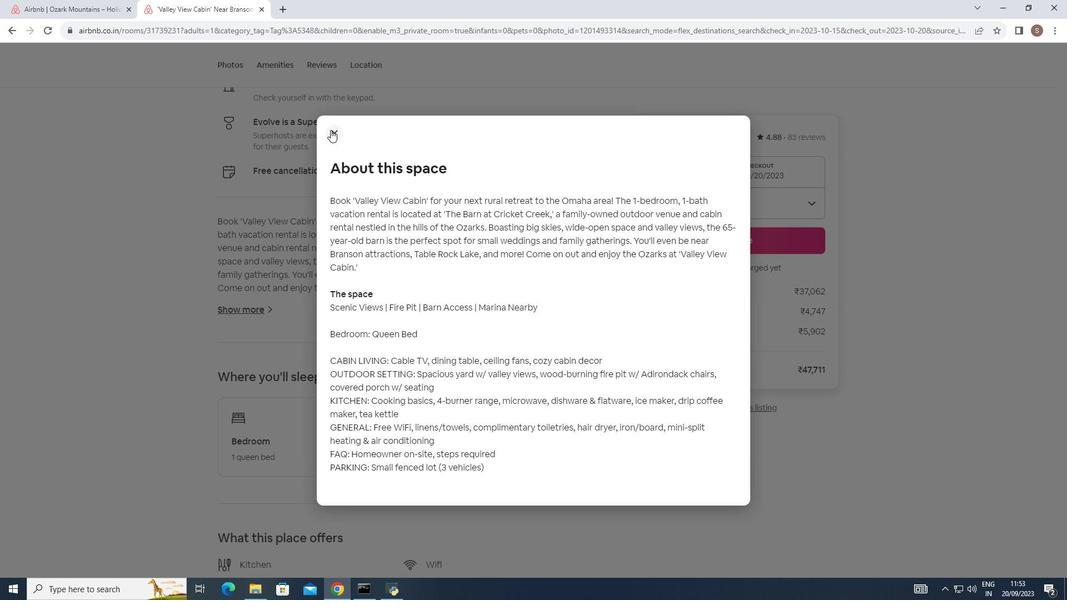 
Action: Mouse pressed left at (330, 130)
Screenshot: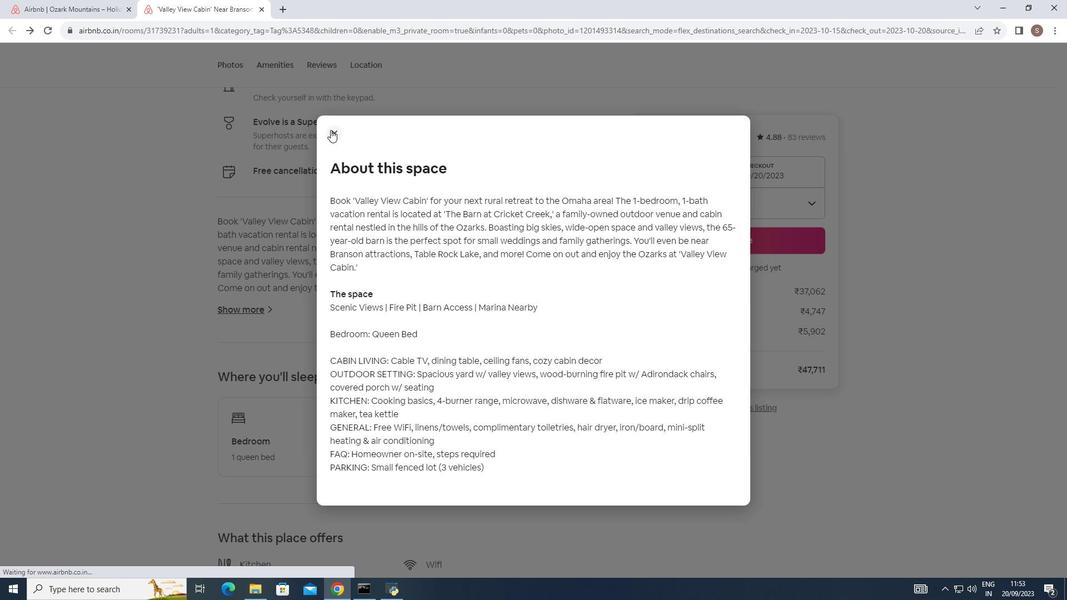 
Action: Mouse moved to (330, 142)
Screenshot: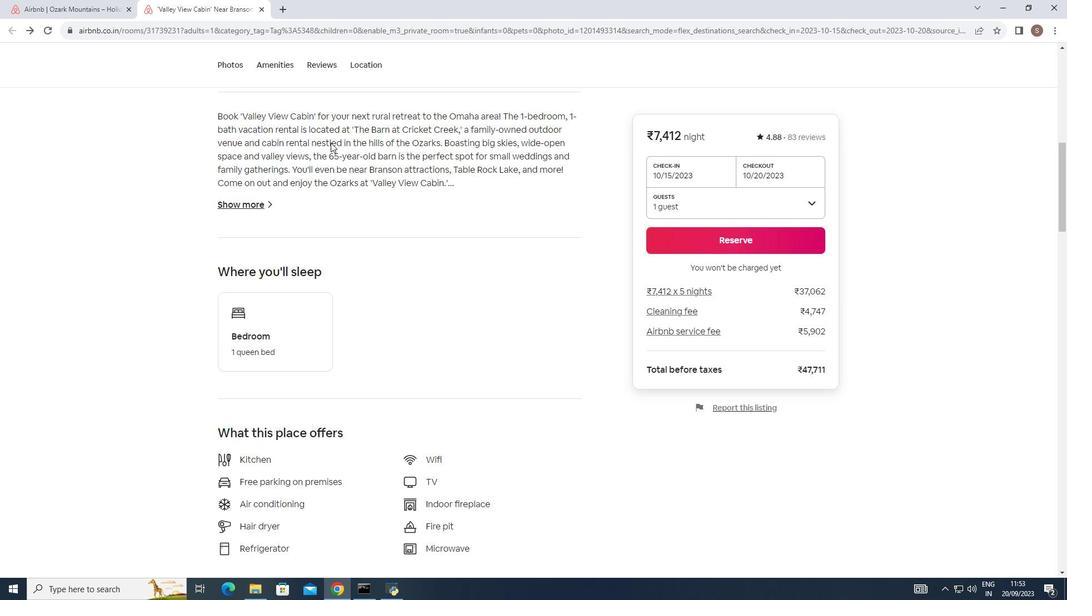 
Action: Mouse scrolled (330, 141) with delta (0, 0)
Screenshot: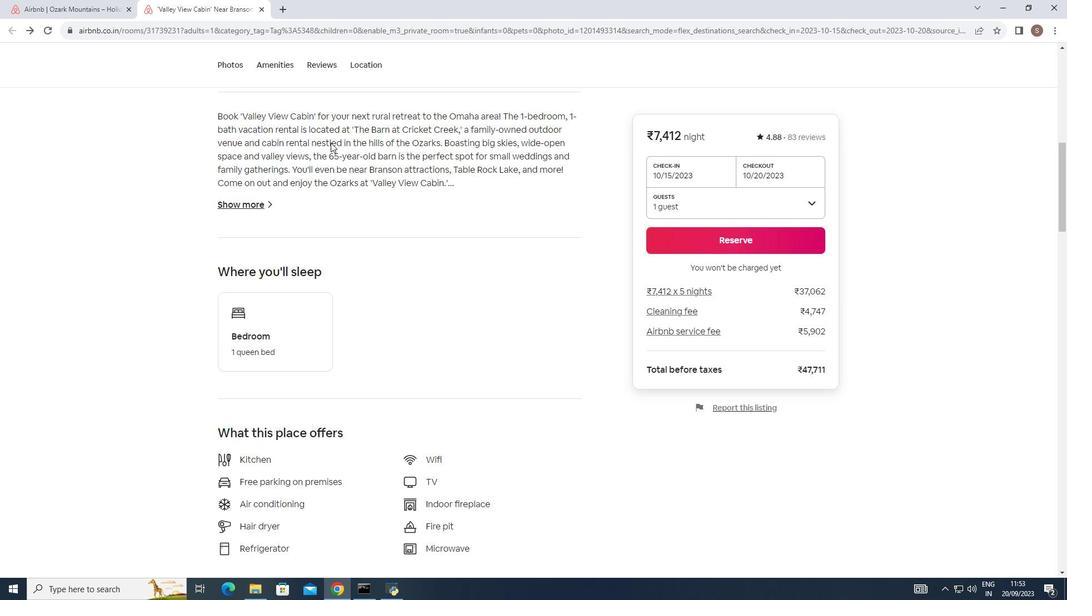 
Action: Mouse moved to (330, 142)
Screenshot: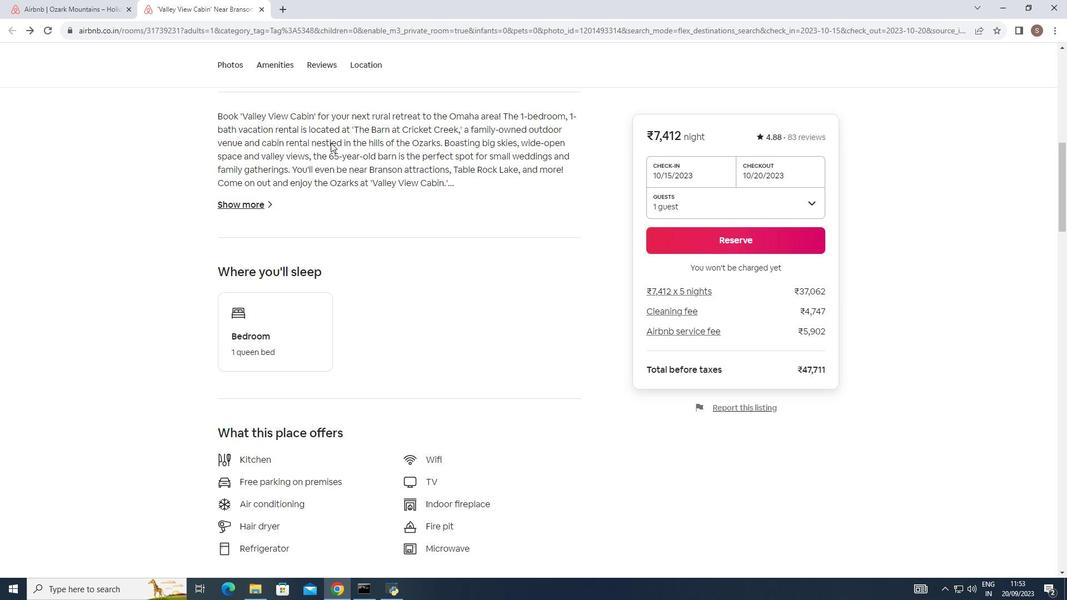 
Action: Mouse scrolled (330, 142) with delta (0, 0)
Screenshot: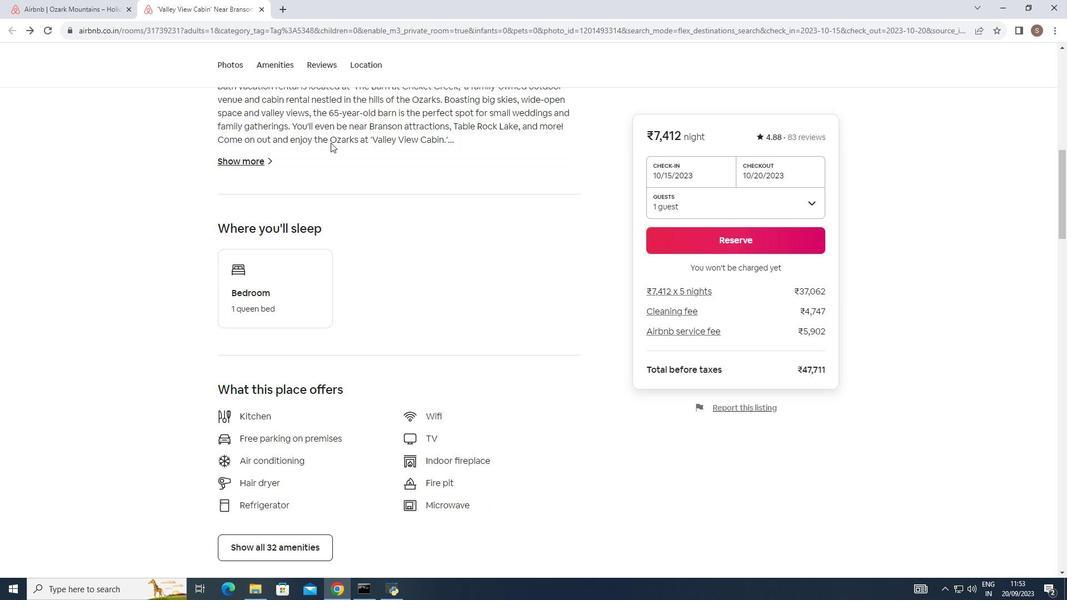 
Action: Mouse scrolled (330, 142) with delta (0, 0)
Screenshot: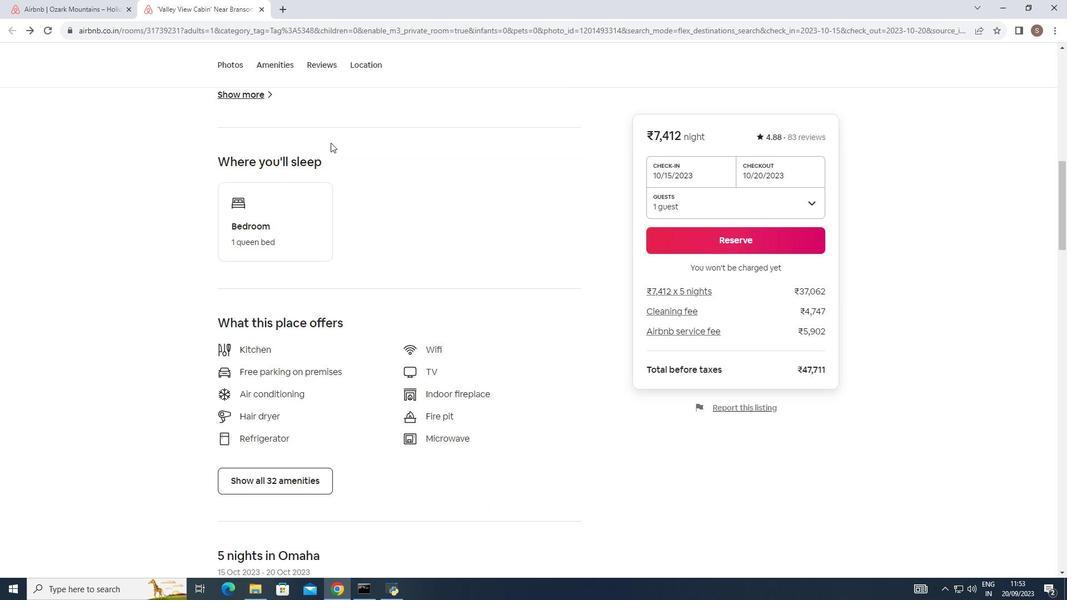 
Action: Mouse scrolled (330, 142) with delta (0, 0)
Screenshot: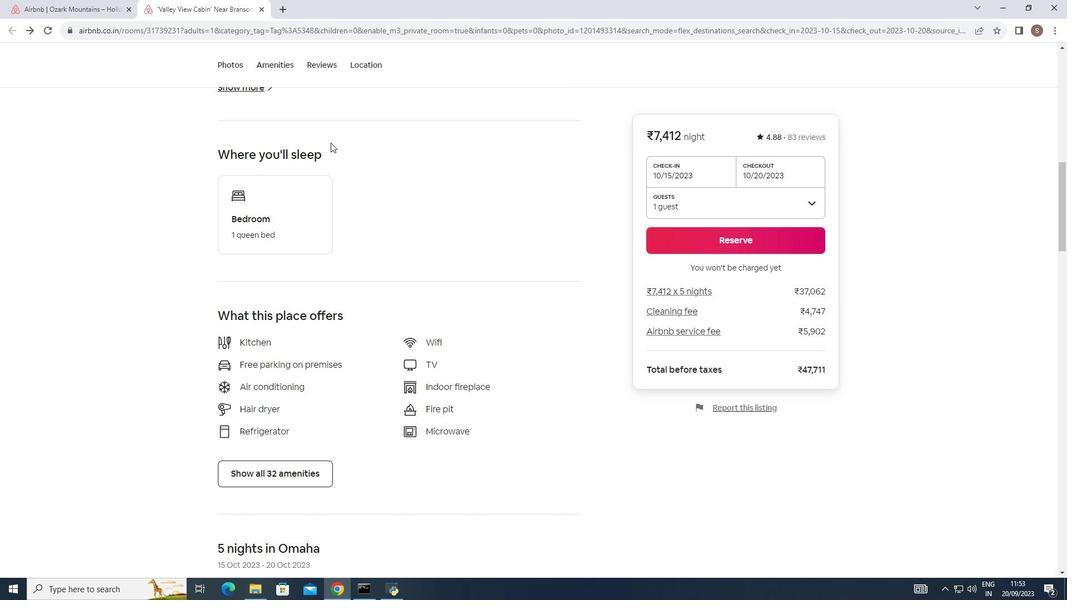 
Action: Mouse moved to (325, 147)
Screenshot: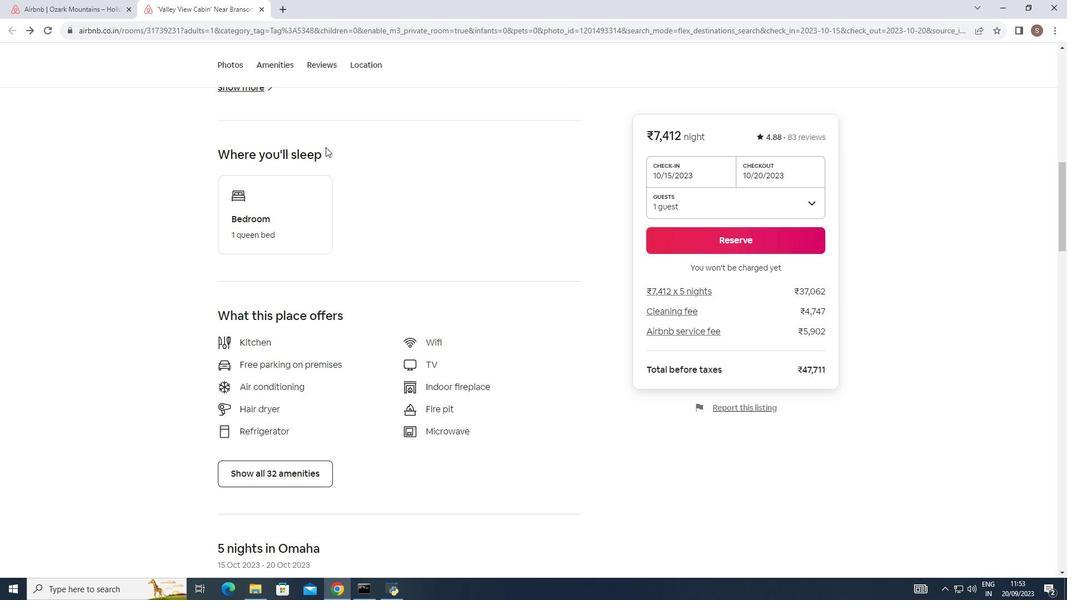 
Action: Mouse scrolled (325, 146) with delta (0, 0)
Screenshot: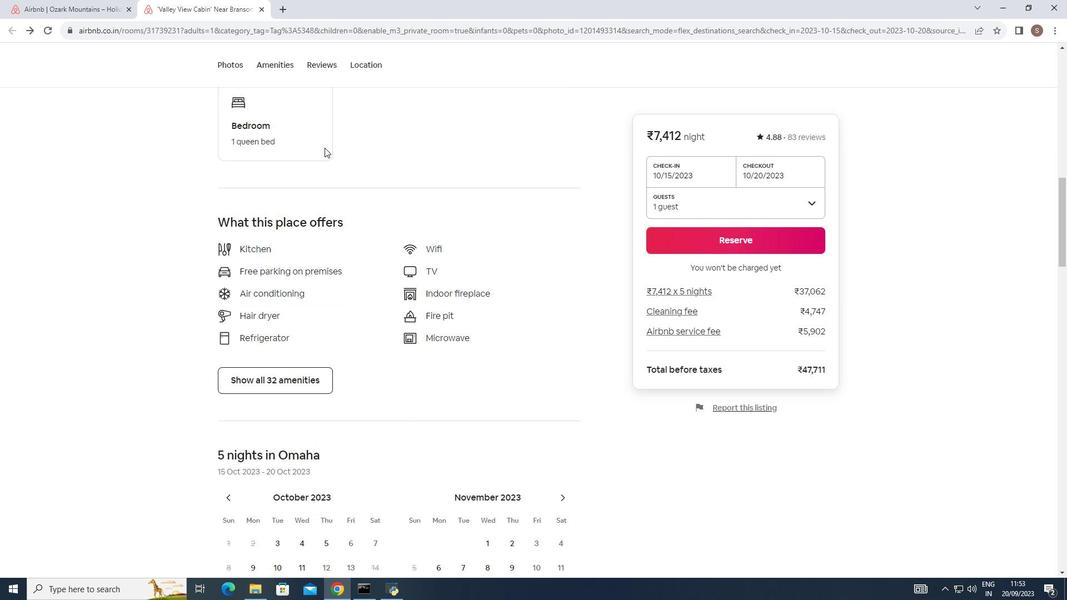 
Action: Mouse moved to (324, 147)
Screenshot: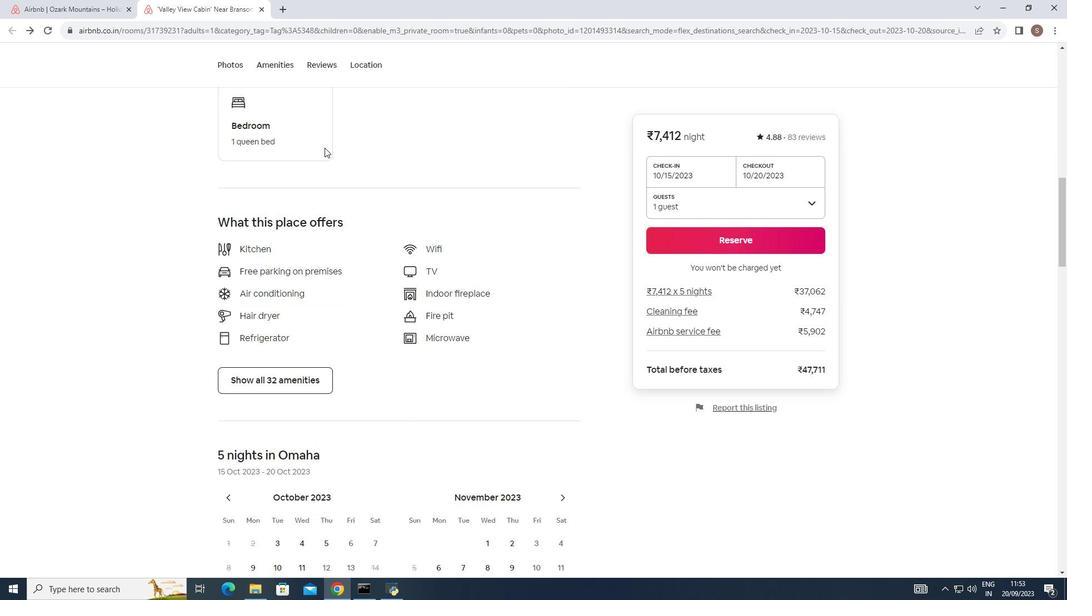 
Action: Mouse scrolled (324, 147) with delta (0, 0)
Screenshot: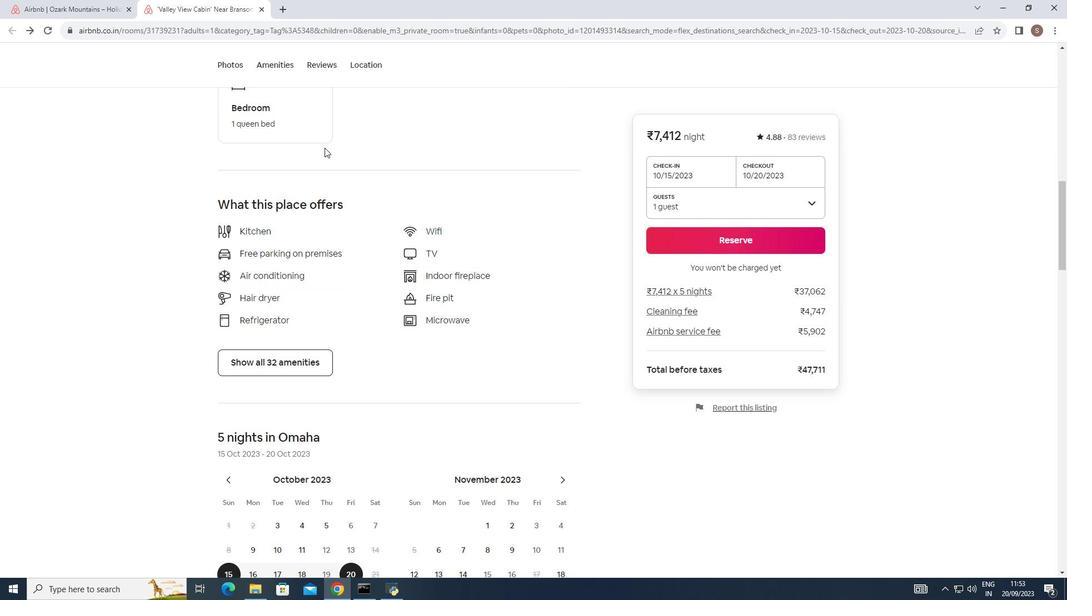 
Action: Mouse scrolled (324, 147) with delta (0, 0)
Screenshot: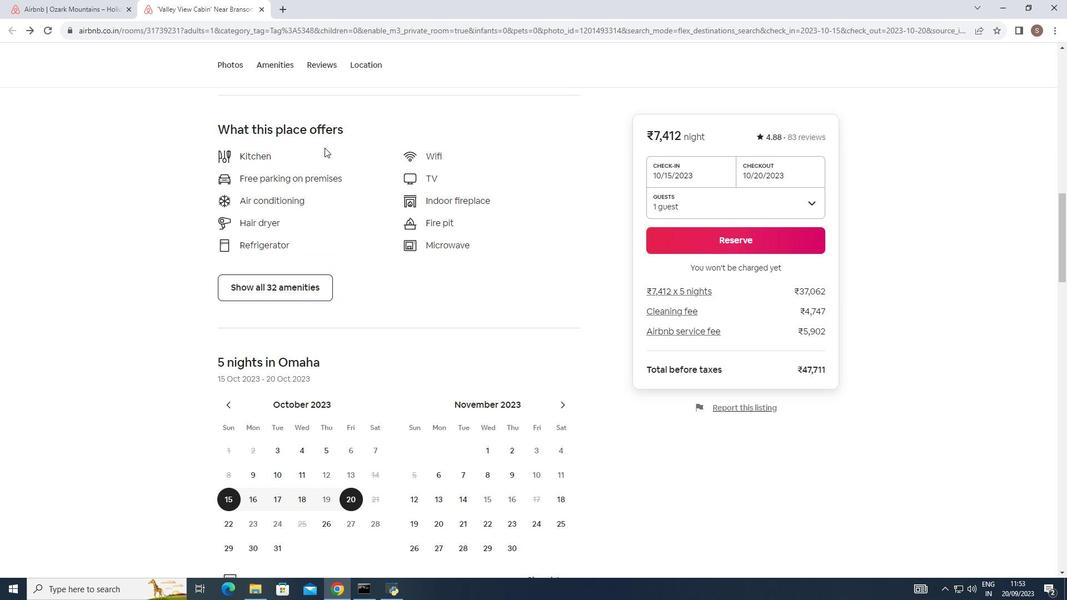 
Action: Mouse scrolled (324, 147) with delta (0, 0)
Screenshot: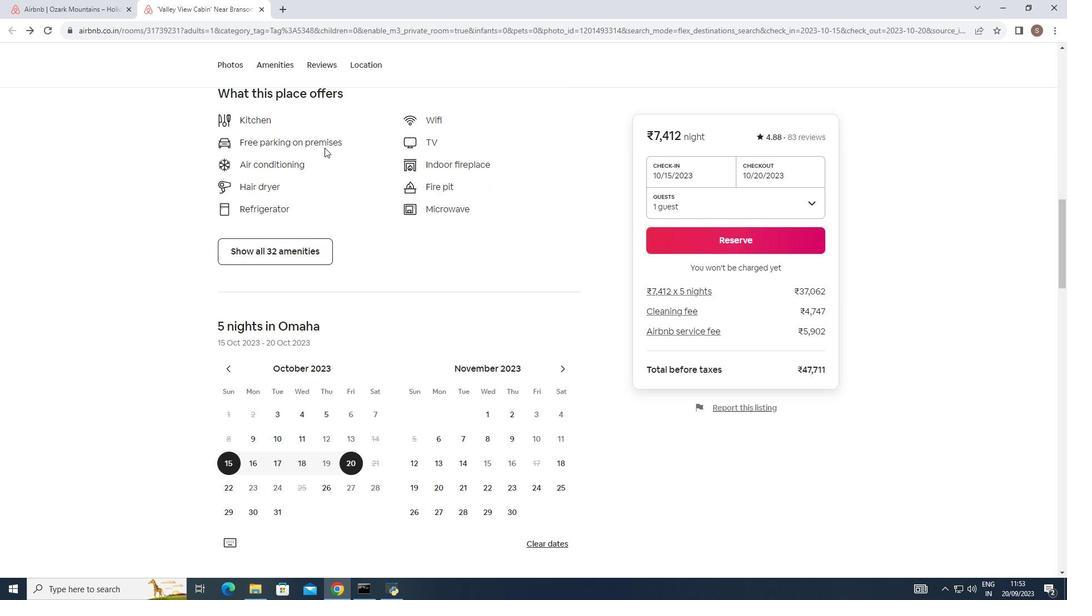 
Action: Mouse scrolled (324, 147) with delta (0, 0)
Screenshot: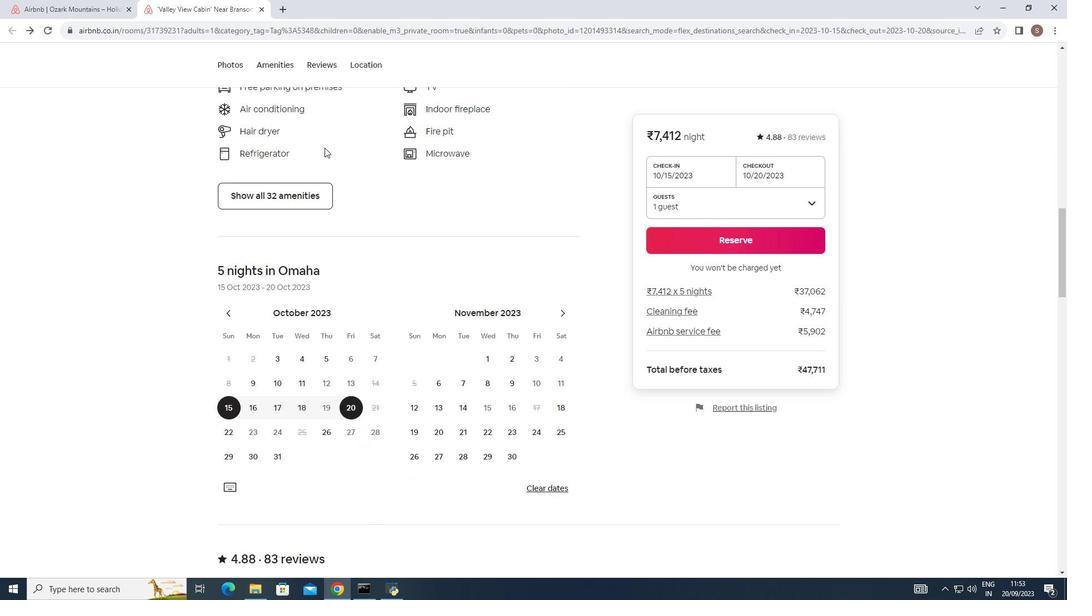 
Action: Mouse moved to (302, 193)
Screenshot: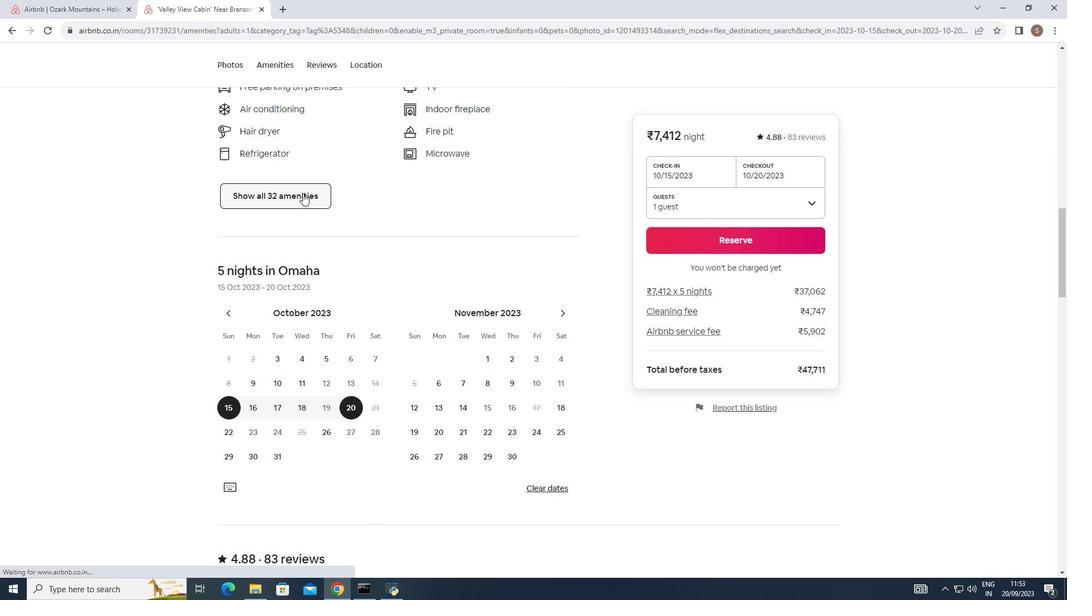 
Action: Mouse pressed left at (302, 193)
Screenshot: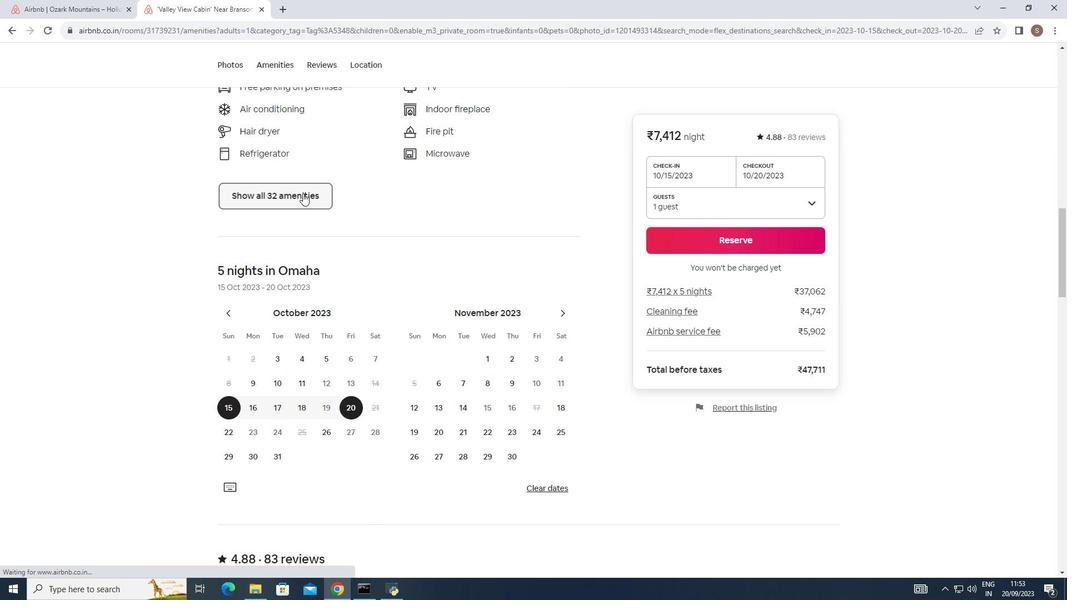
Action: Mouse moved to (326, 206)
Screenshot: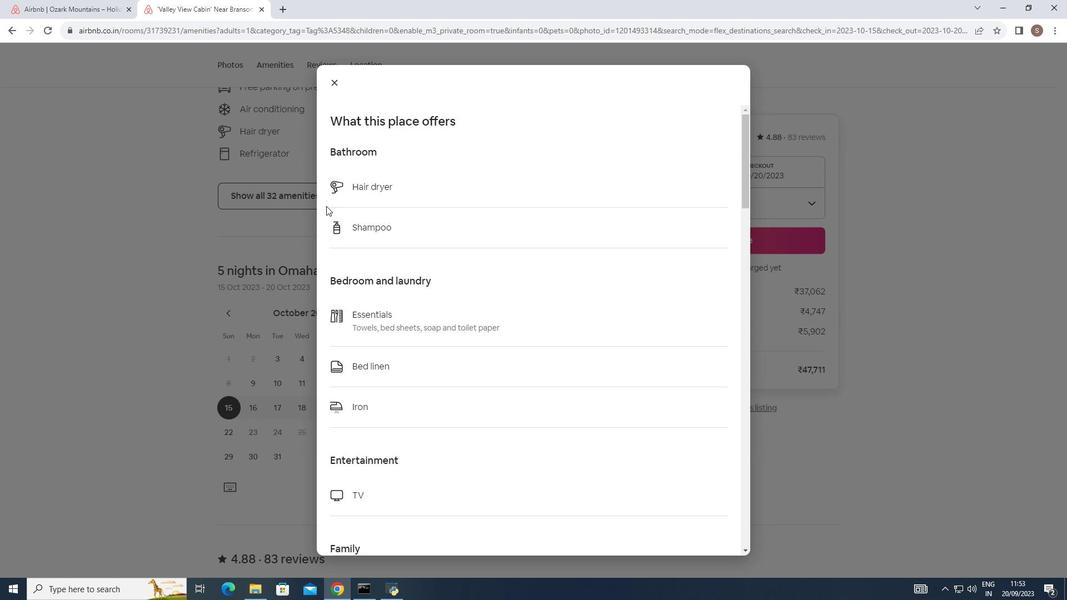 
Action: Mouse scrolled (326, 205) with delta (0, 0)
Screenshot: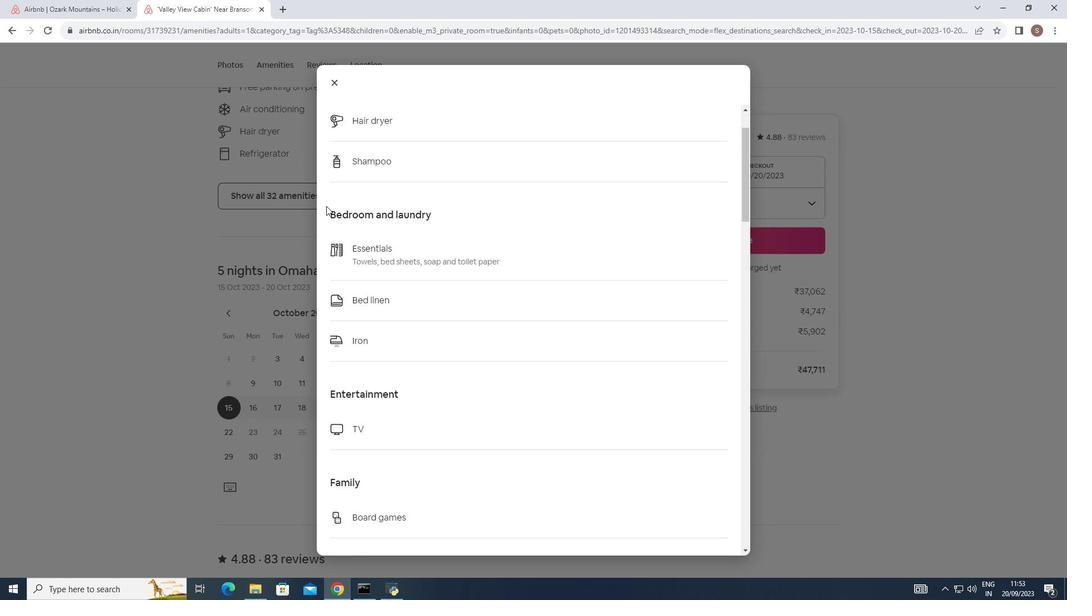 
Action: Mouse scrolled (326, 205) with delta (0, 0)
Screenshot: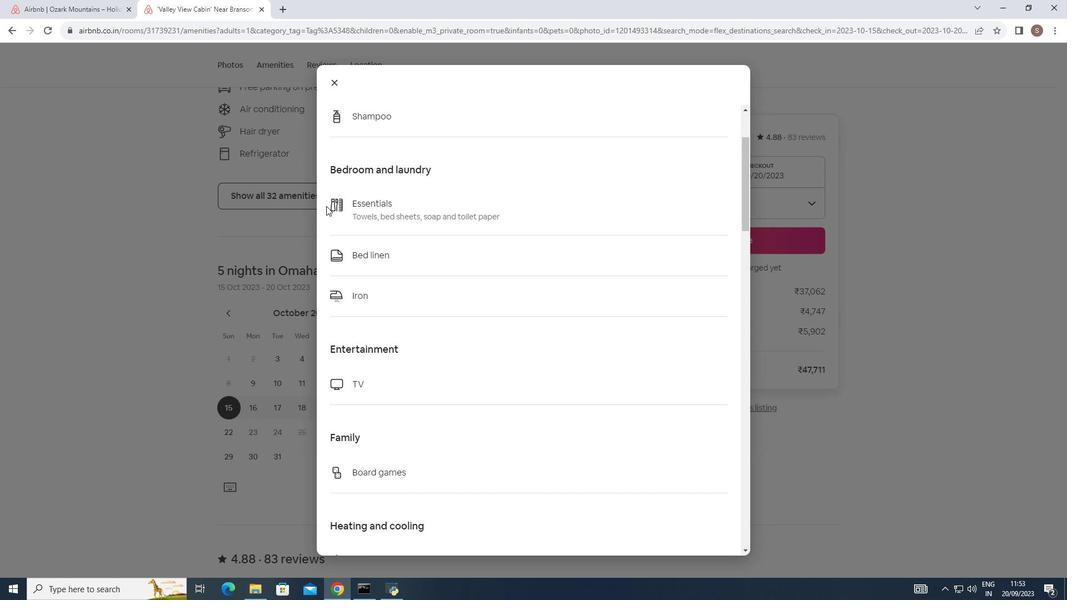 
Action: Mouse scrolled (326, 205) with delta (0, 0)
Screenshot: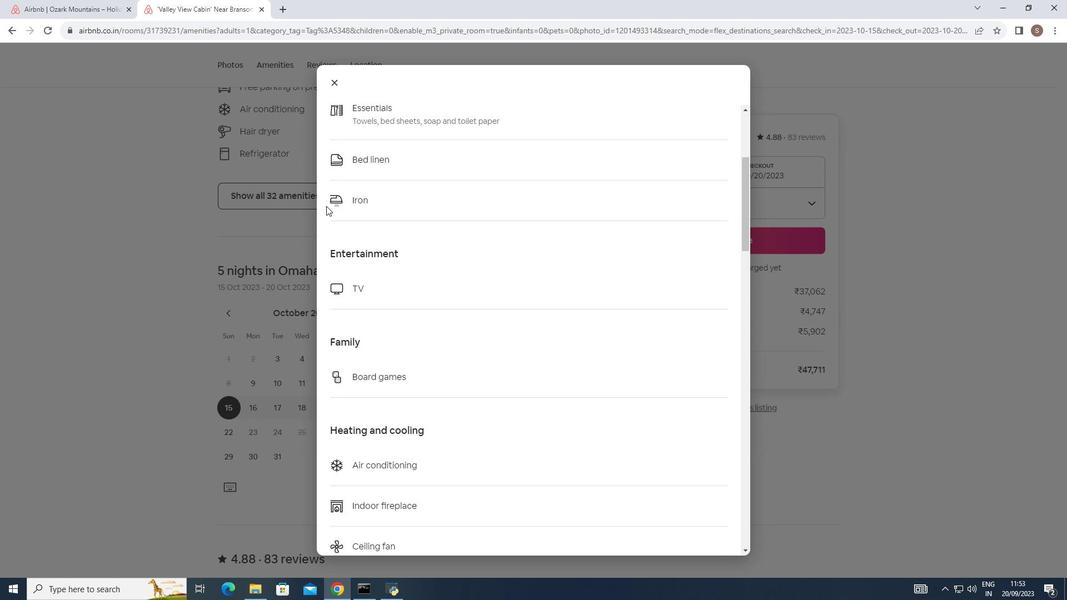
Action: Mouse scrolled (326, 205) with delta (0, 0)
Screenshot: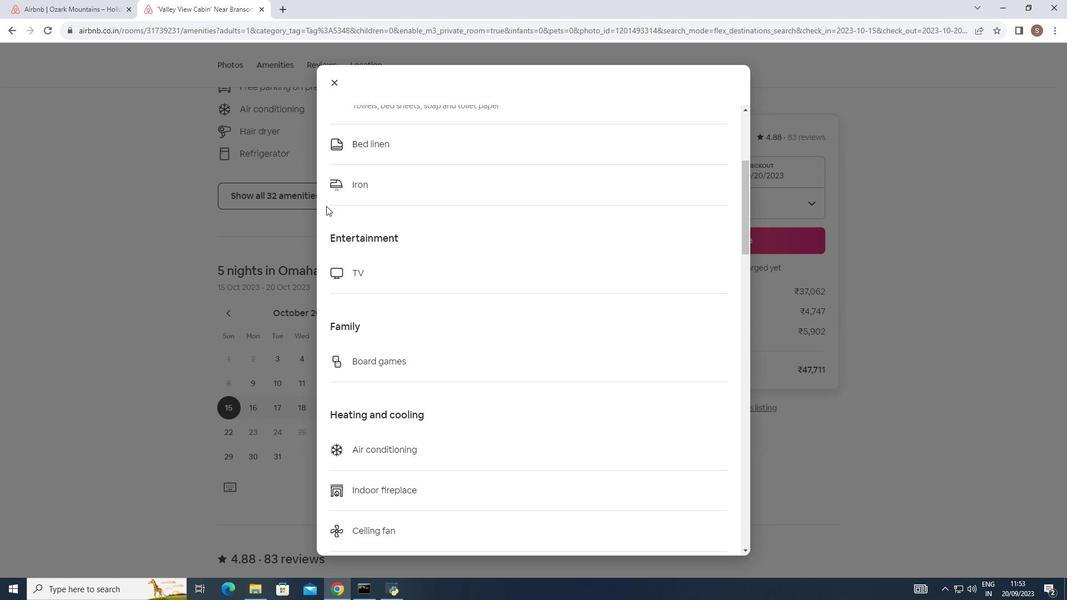 
Action: Mouse scrolled (326, 205) with delta (0, 0)
Screenshot: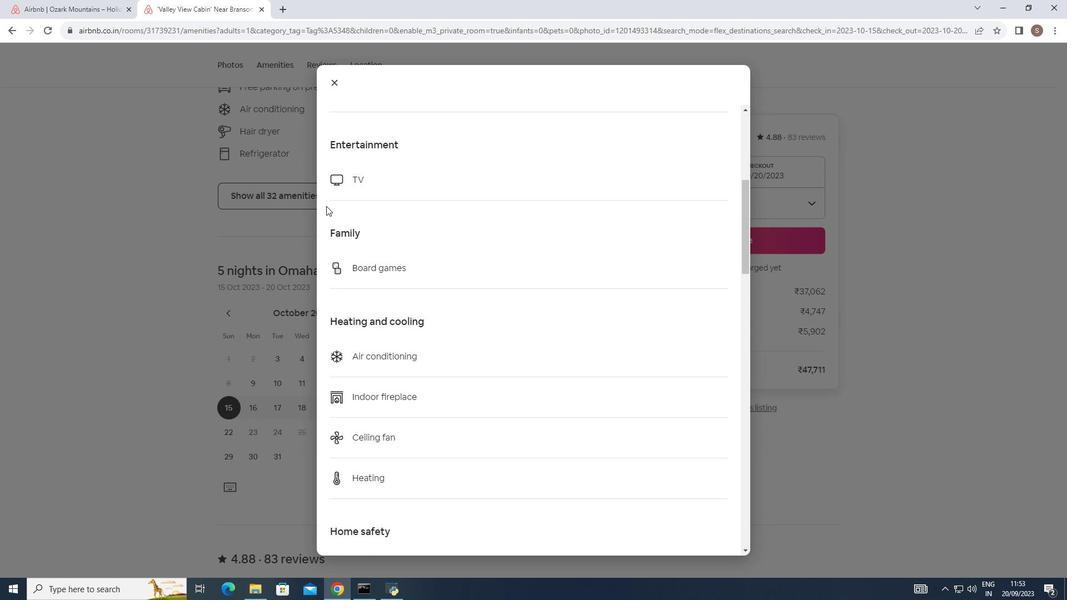
Action: Mouse scrolled (326, 205) with delta (0, 0)
Screenshot: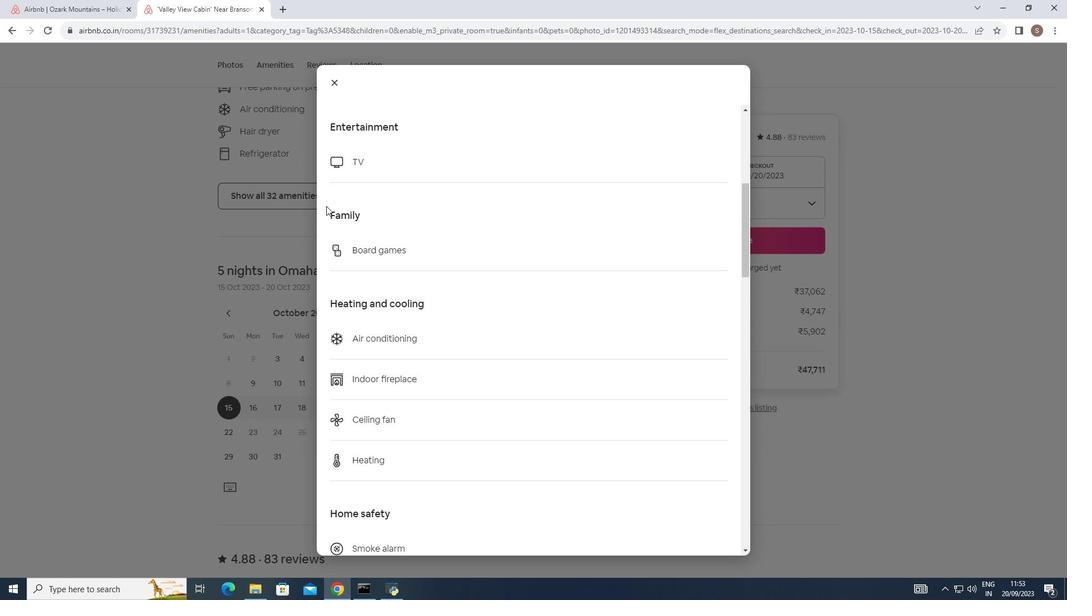 
Action: Mouse scrolled (326, 205) with delta (0, 0)
Screenshot: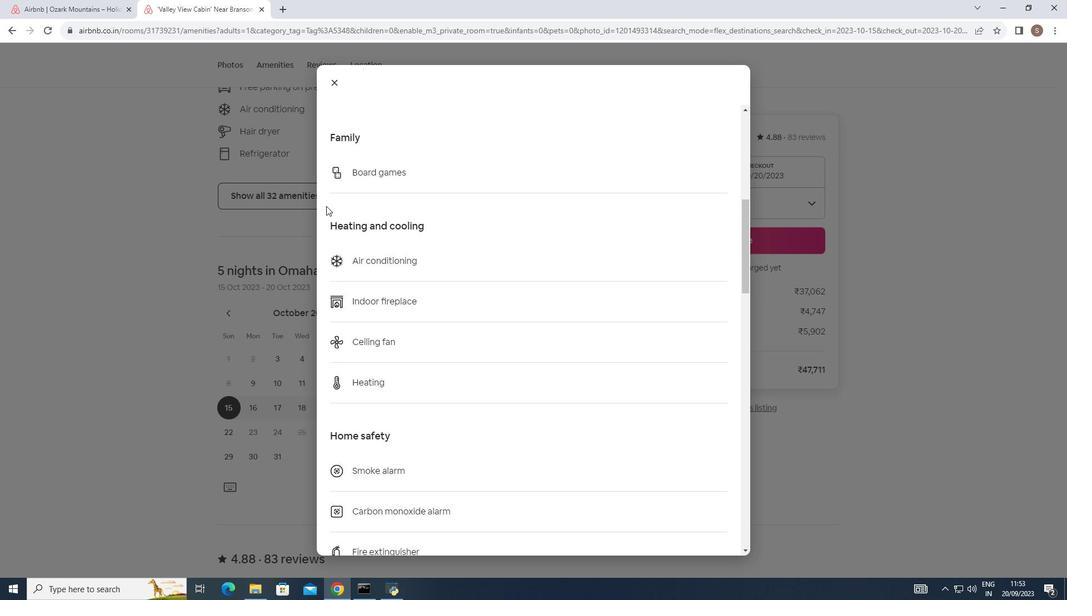 
Action: Mouse scrolled (326, 205) with delta (0, 0)
Screenshot: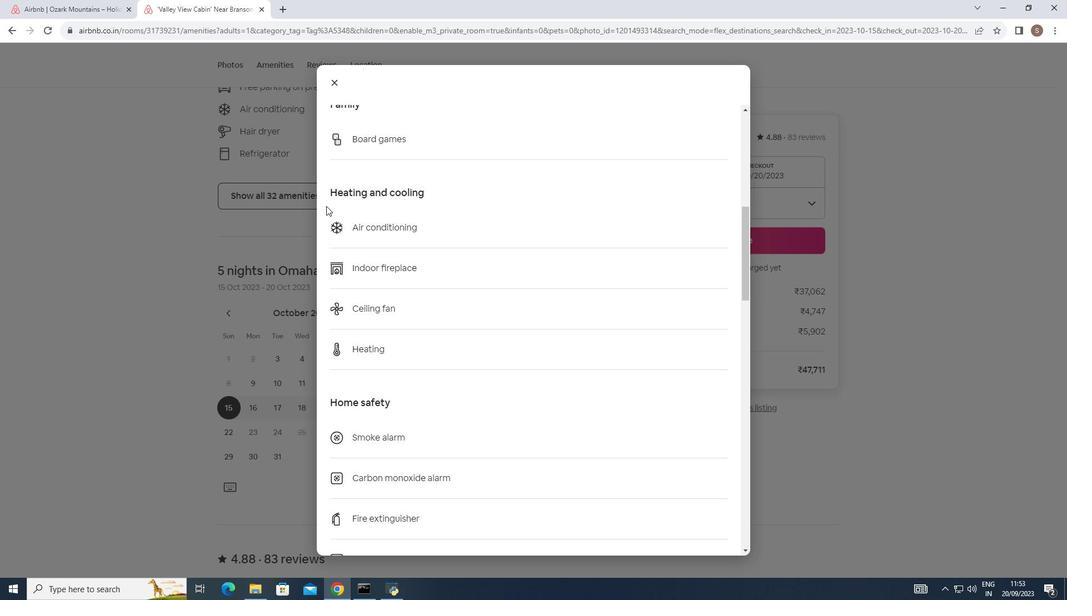 
Action: Mouse scrolled (326, 205) with delta (0, 0)
Screenshot: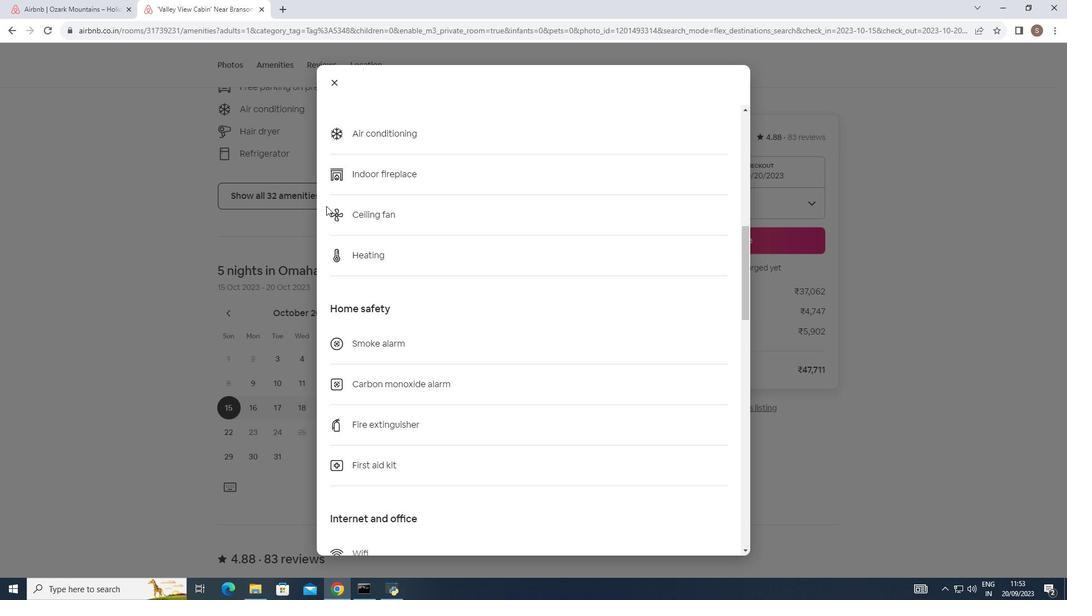 
Action: Mouse scrolled (326, 205) with delta (0, 0)
Screenshot: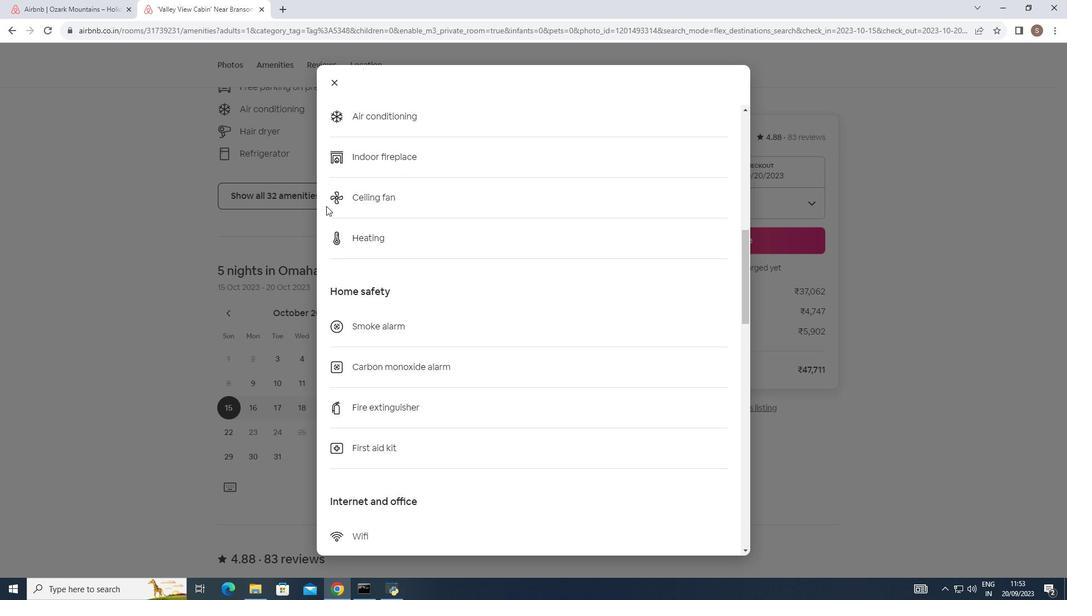 
Action: Mouse scrolled (326, 205) with delta (0, 0)
Screenshot: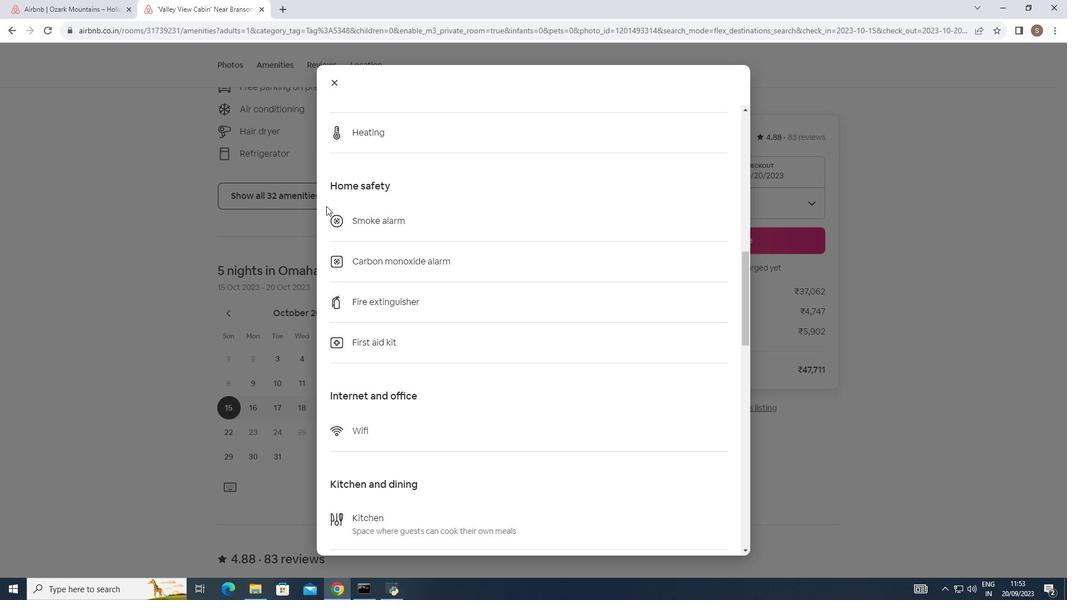 
Action: Mouse scrolled (326, 205) with delta (0, 0)
Screenshot: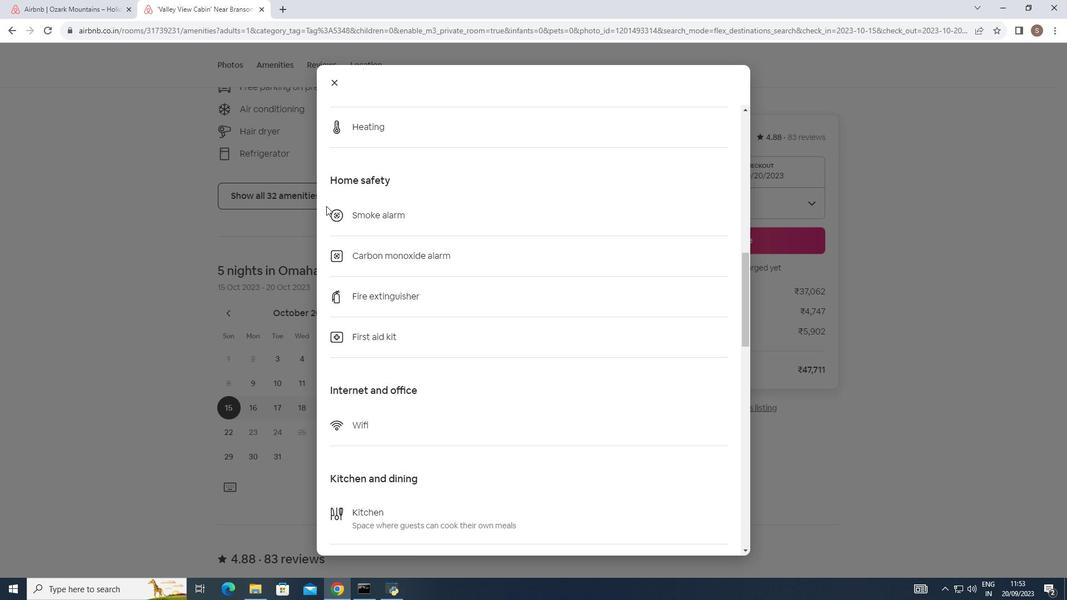 
Action: Mouse scrolled (326, 205) with delta (0, 0)
Screenshot: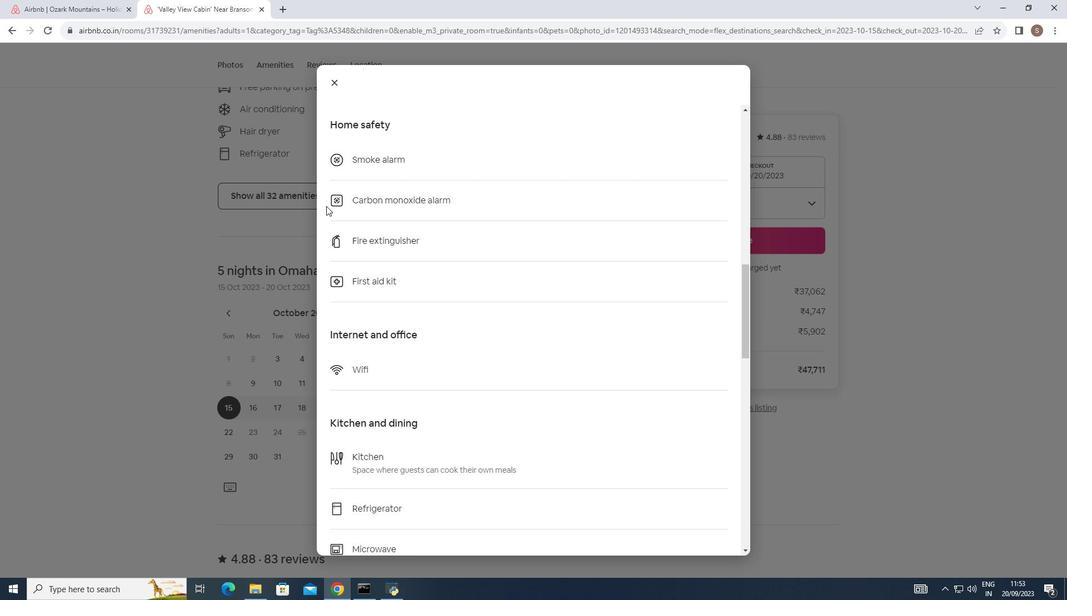 
Action: Mouse scrolled (326, 205) with delta (0, 0)
Screenshot: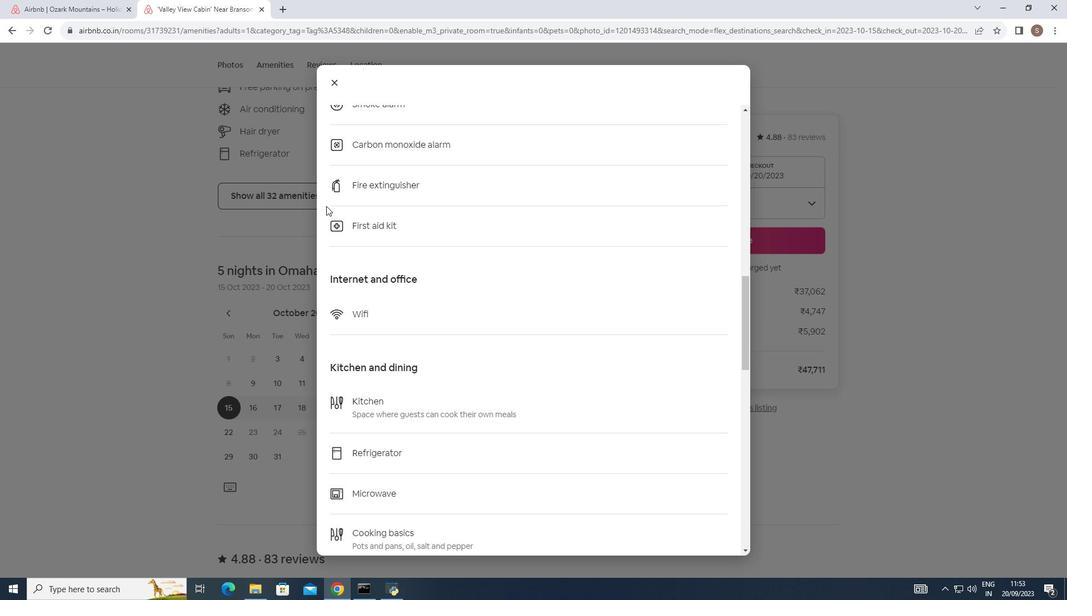 
Action: Mouse scrolled (326, 205) with delta (0, 0)
Screenshot: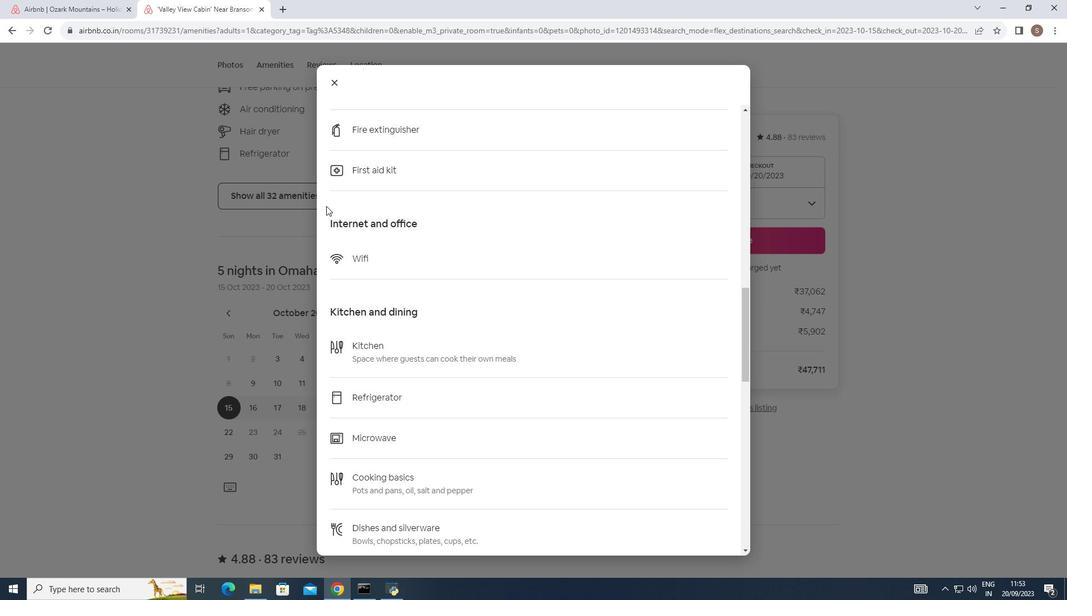 
Action: Mouse scrolled (326, 205) with delta (0, 0)
Screenshot: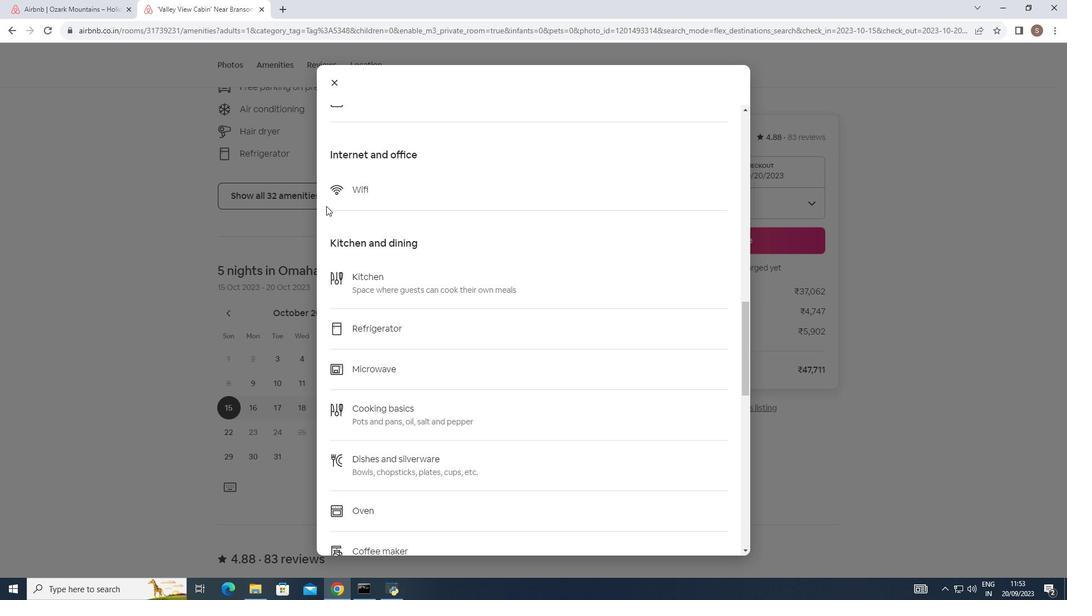 
Action: Mouse scrolled (326, 205) with delta (0, 0)
Screenshot: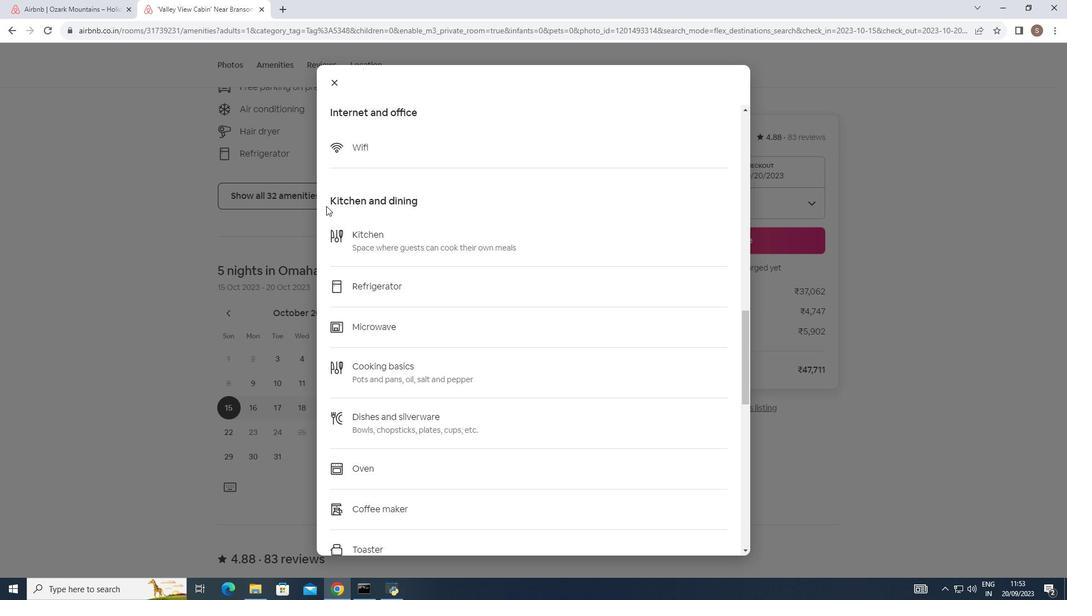 
Action: Mouse scrolled (326, 205) with delta (0, 0)
Screenshot: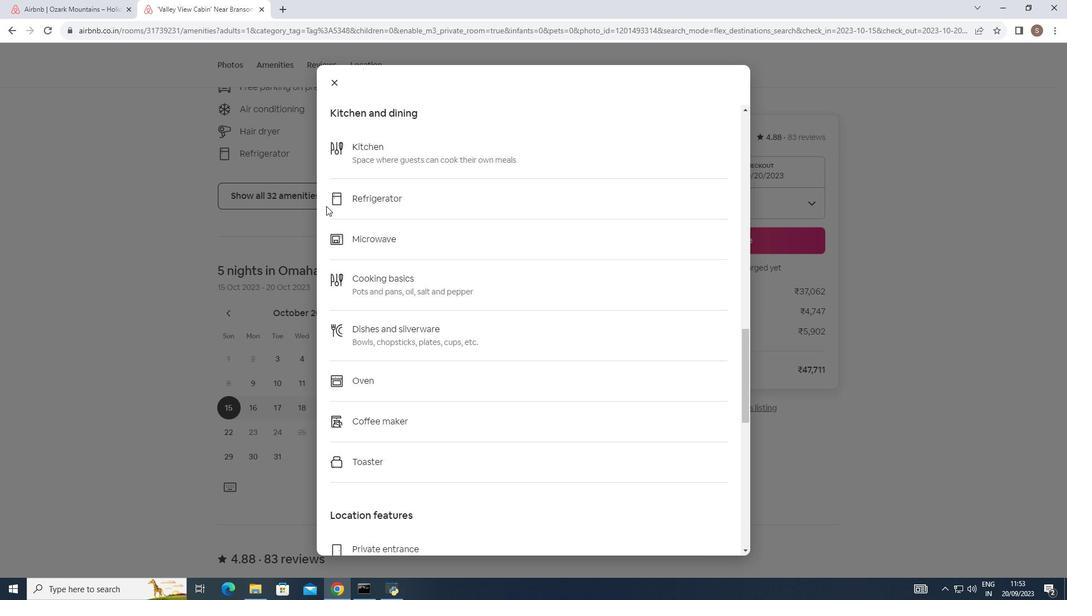 
Action: Mouse scrolled (326, 205) with delta (0, 0)
Screenshot: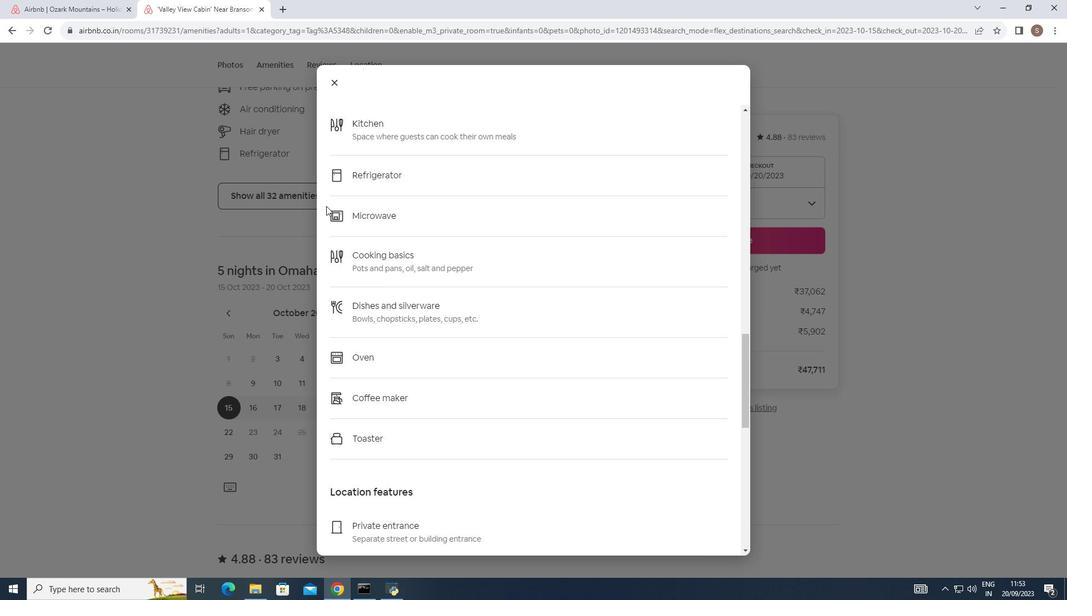 
Action: Mouse scrolled (326, 205) with delta (0, 0)
Screenshot: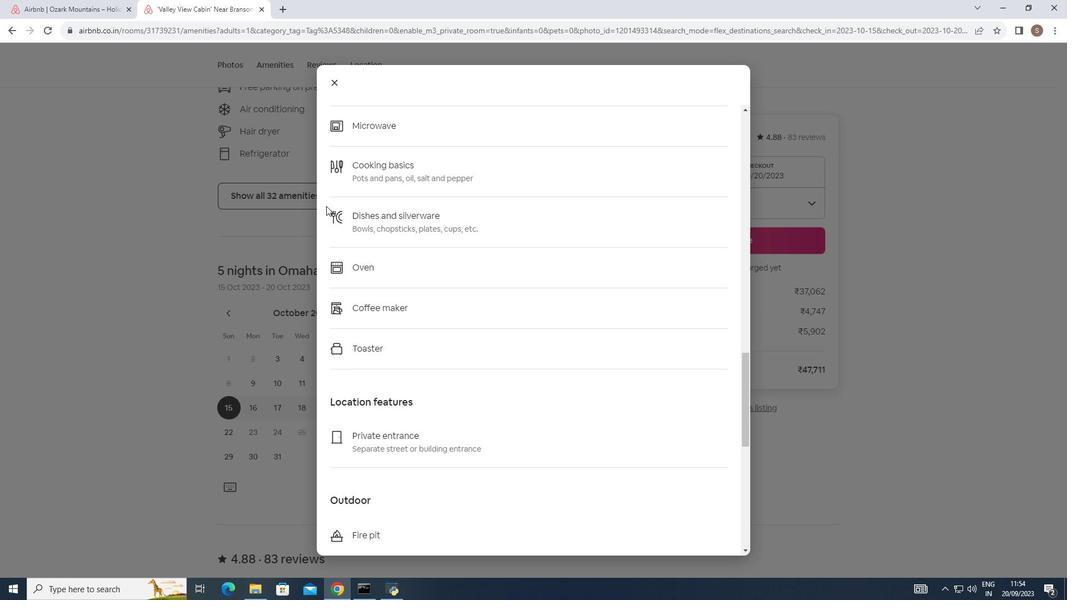 
Action: Mouse scrolled (326, 205) with delta (0, 0)
Screenshot: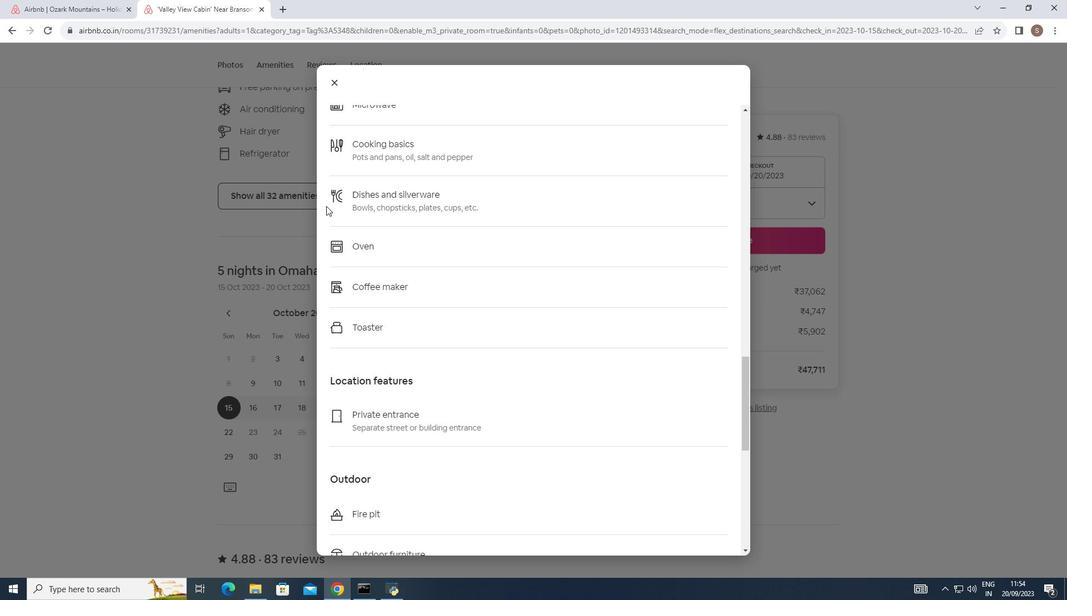 
Action: Mouse scrolled (326, 205) with delta (0, 0)
Screenshot: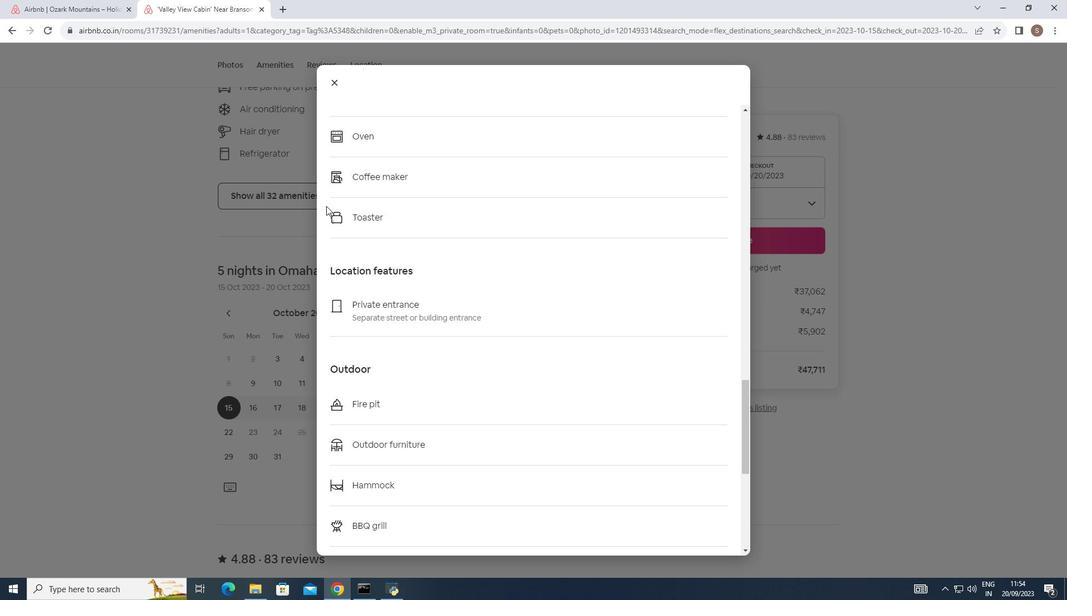 
Action: Mouse scrolled (326, 205) with delta (0, 0)
Screenshot: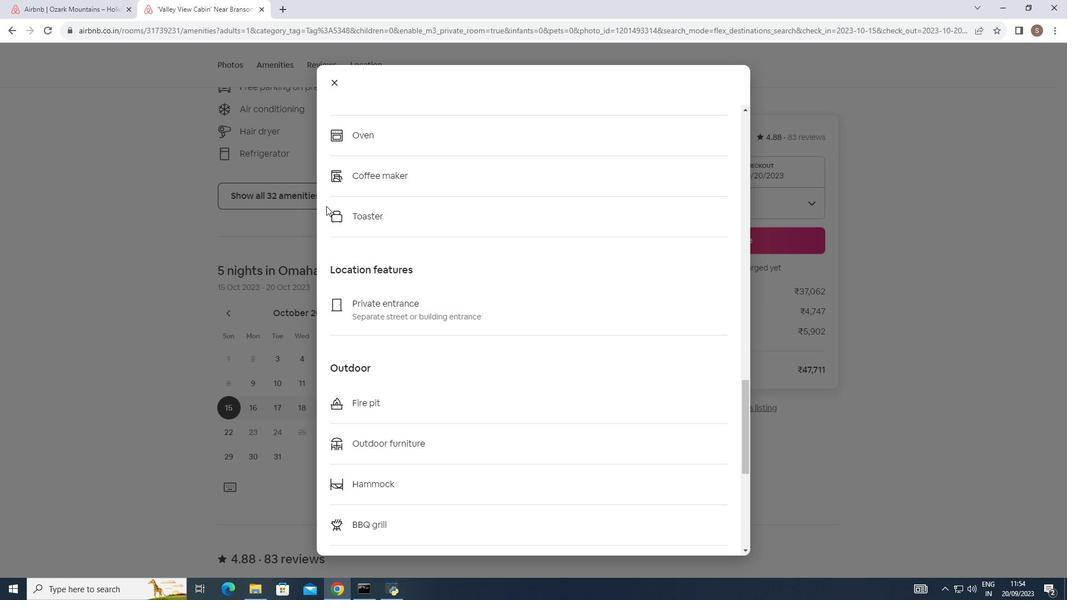 
Action: Mouse scrolled (326, 205) with delta (0, 0)
Screenshot: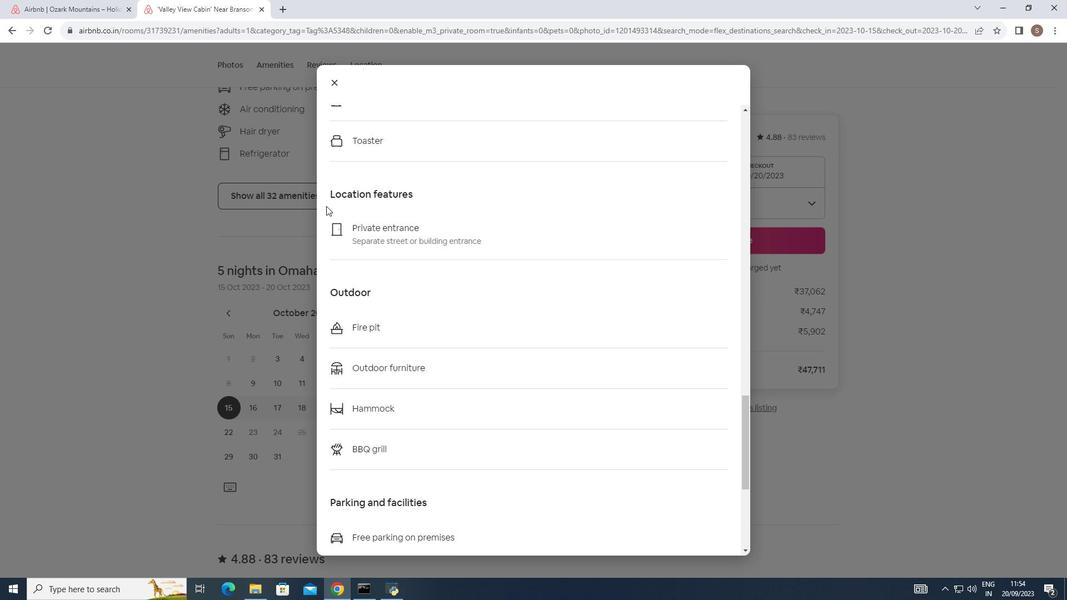
Action: Mouse scrolled (326, 205) with delta (0, 0)
Screenshot: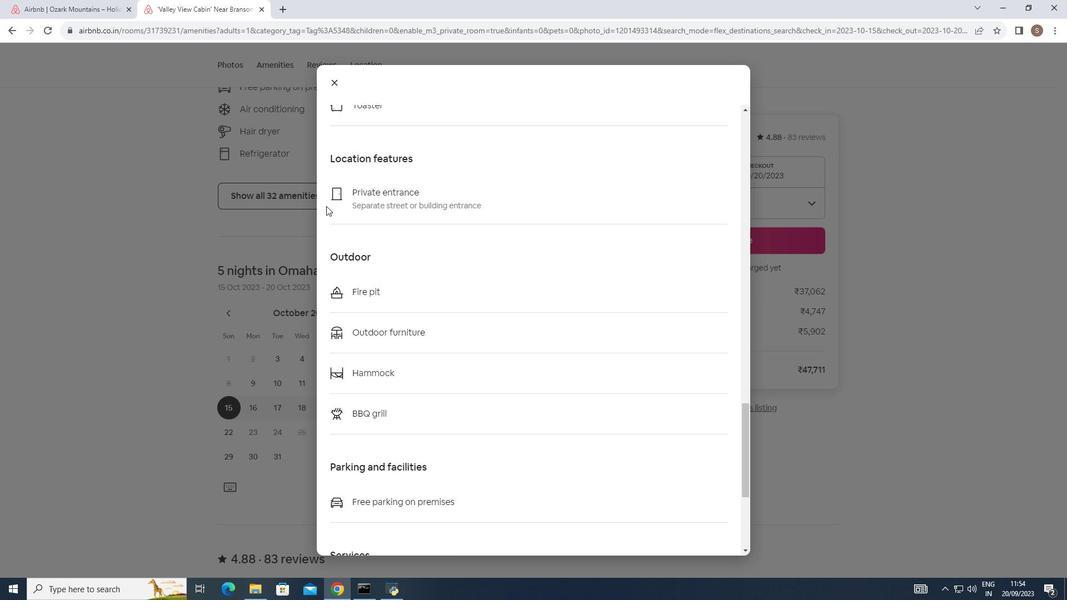 
Action: Mouse scrolled (326, 205) with delta (0, 0)
Screenshot: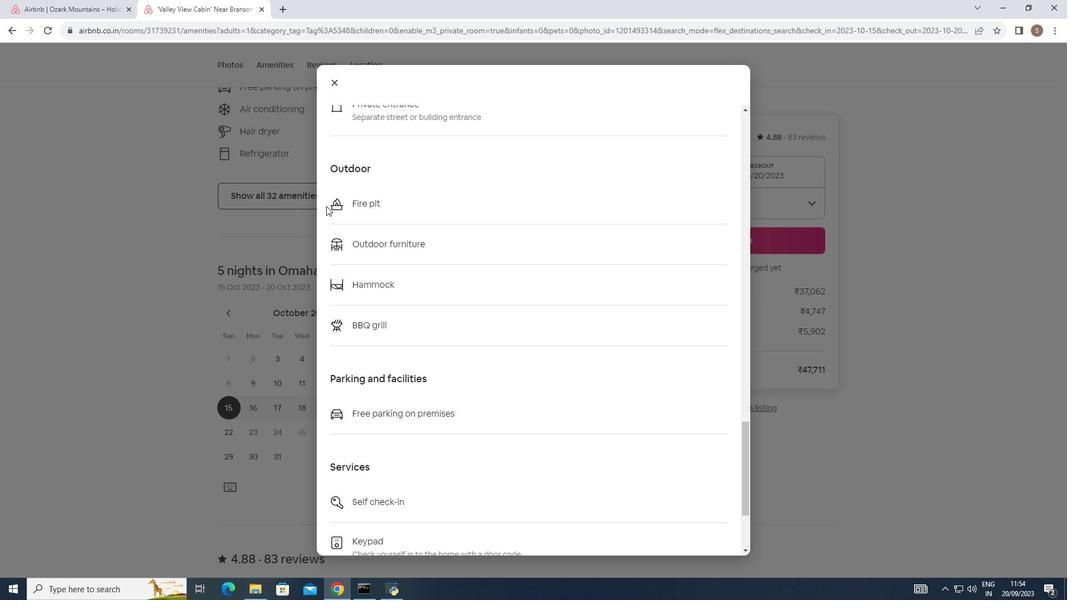 
Action: Mouse scrolled (326, 205) with delta (0, 0)
Screenshot: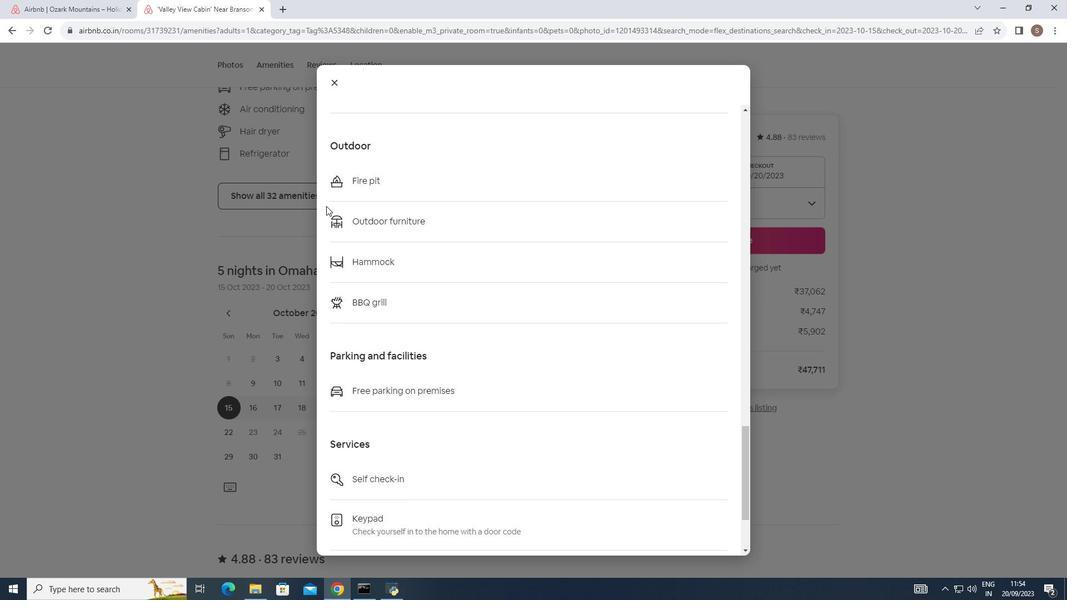 
Action: Mouse scrolled (326, 205) with delta (0, 0)
Screenshot: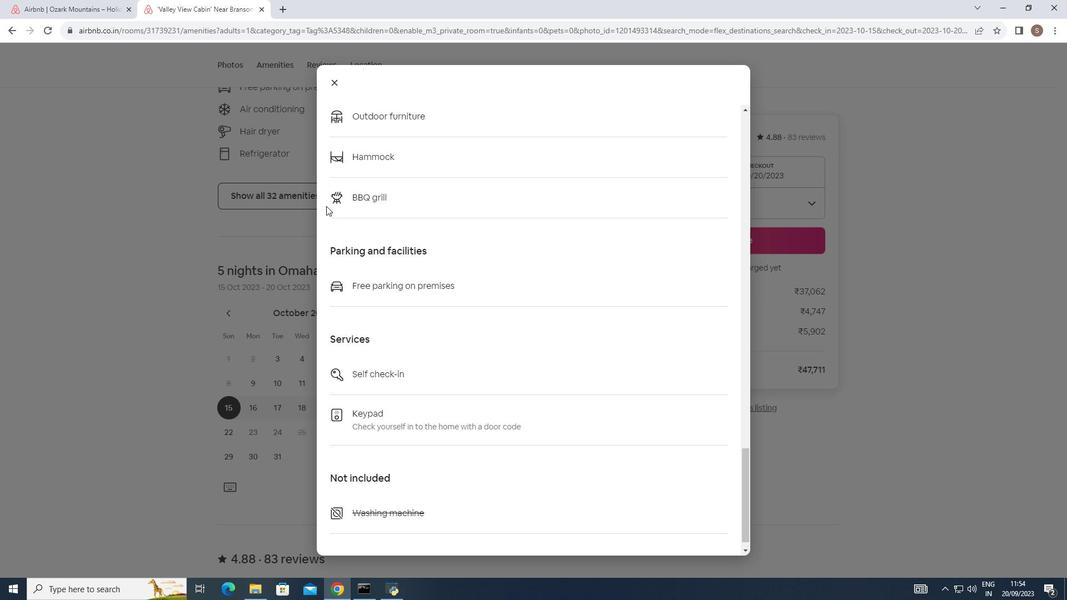 
Action: Mouse scrolled (326, 205) with delta (0, 0)
Screenshot: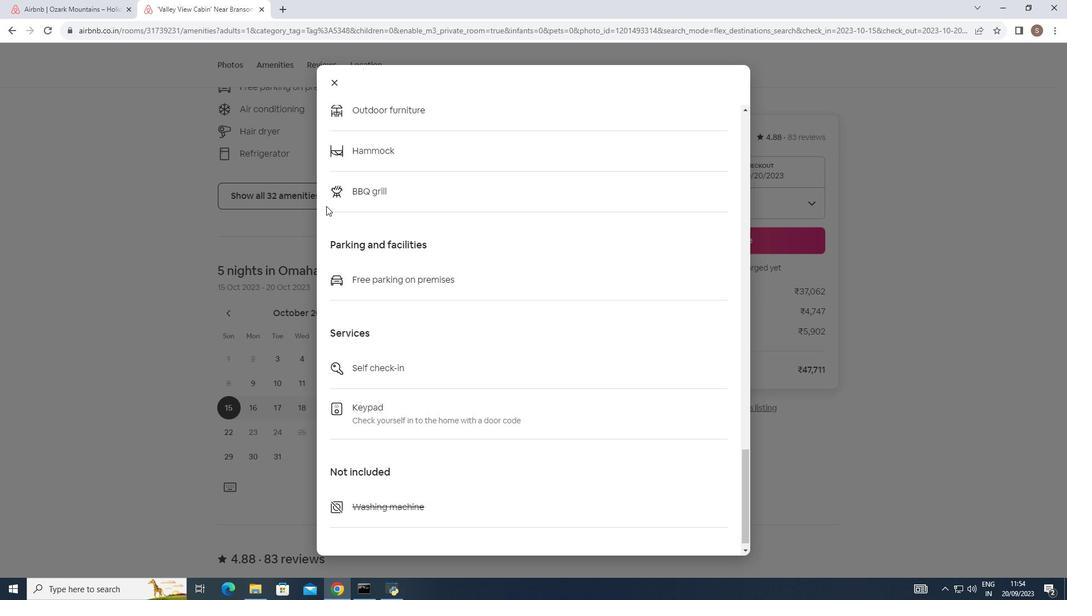 
Action: Mouse scrolled (326, 205) with delta (0, 0)
Screenshot: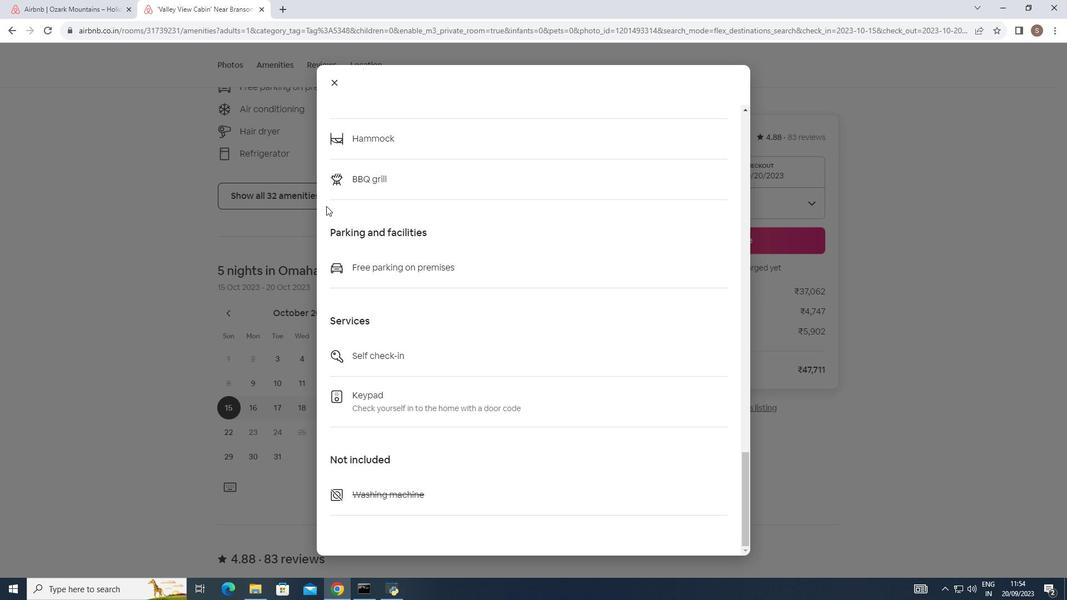 
Action: Mouse scrolled (326, 205) with delta (0, 0)
Screenshot: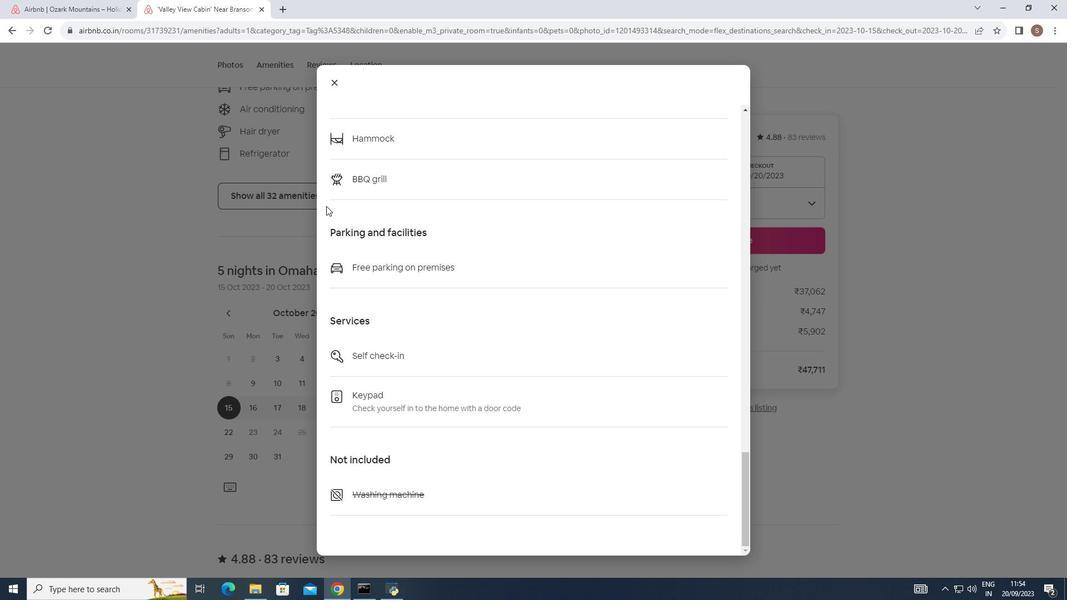 
Action: Mouse moved to (337, 79)
Screenshot: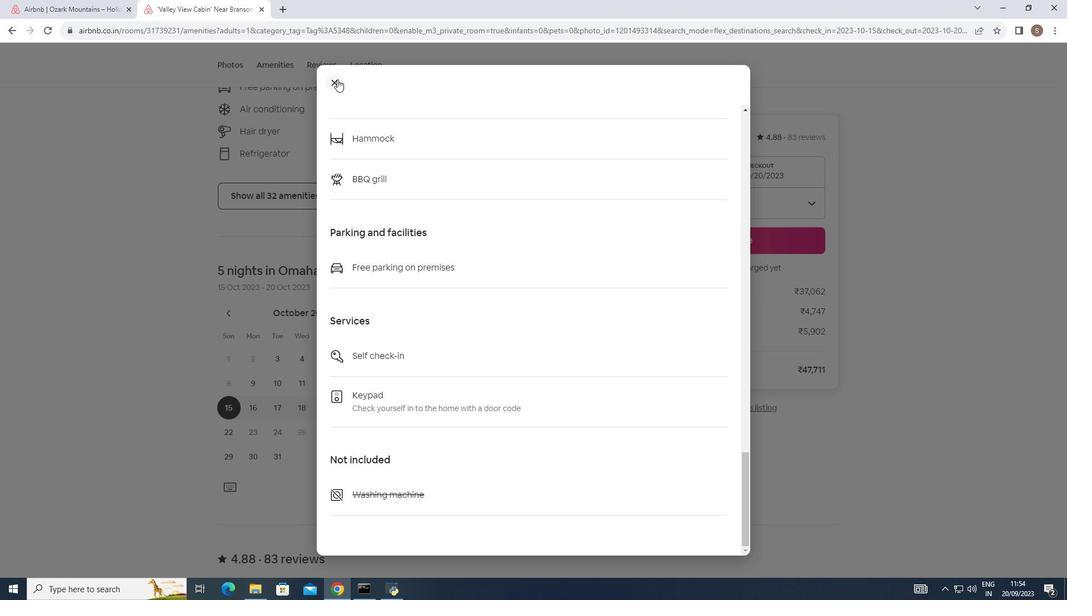 
Action: Mouse pressed left at (337, 79)
Screenshot: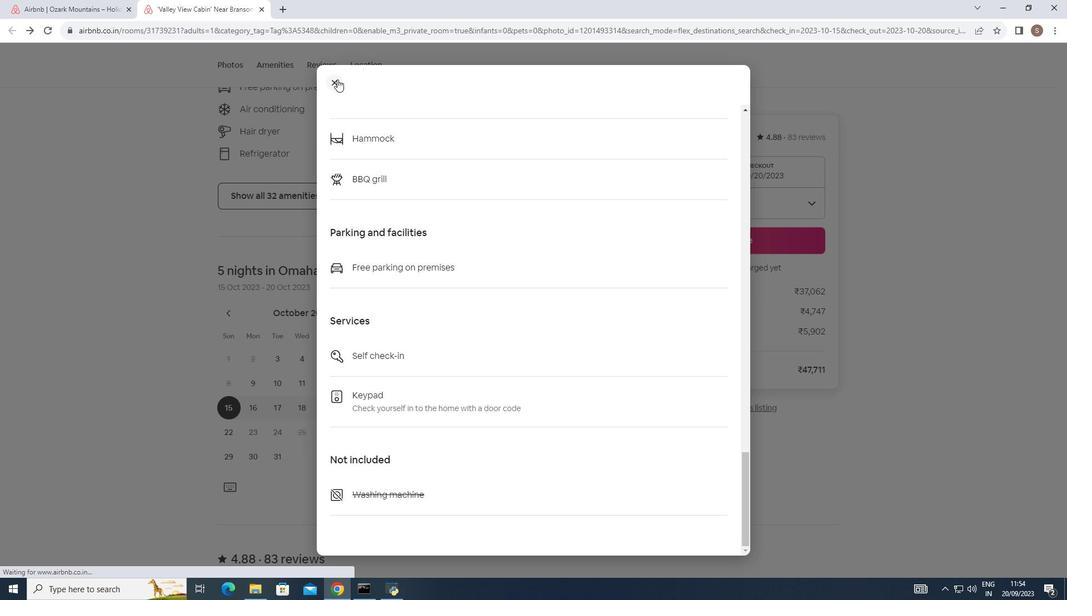 
Action: Mouse moved to (338, 106)
Screenshot: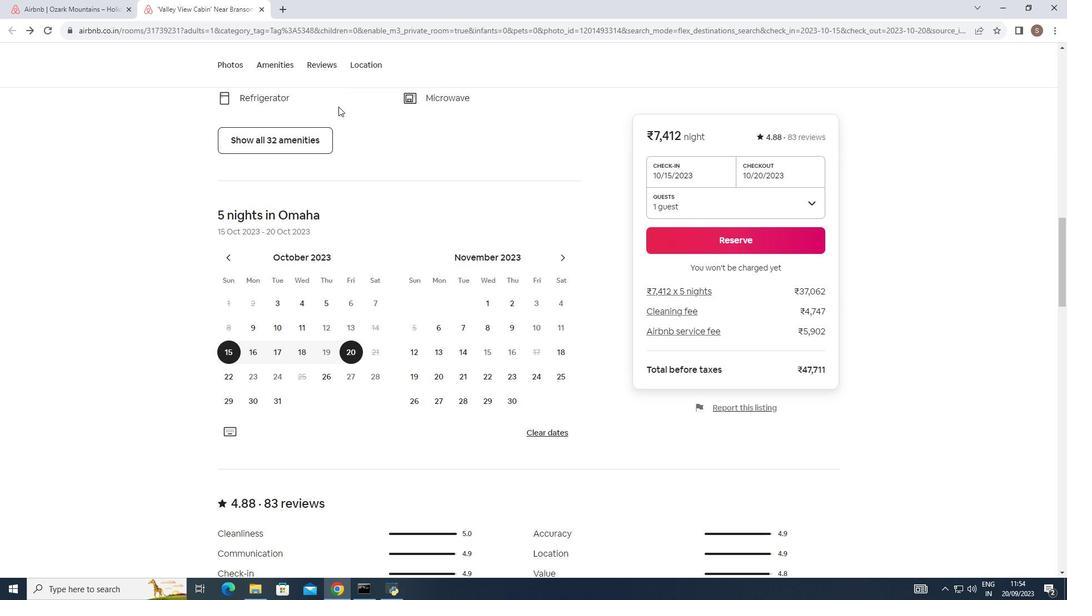 
Action: Mouse scrolled (338, 105) with delta (0, 0)
Screenshot: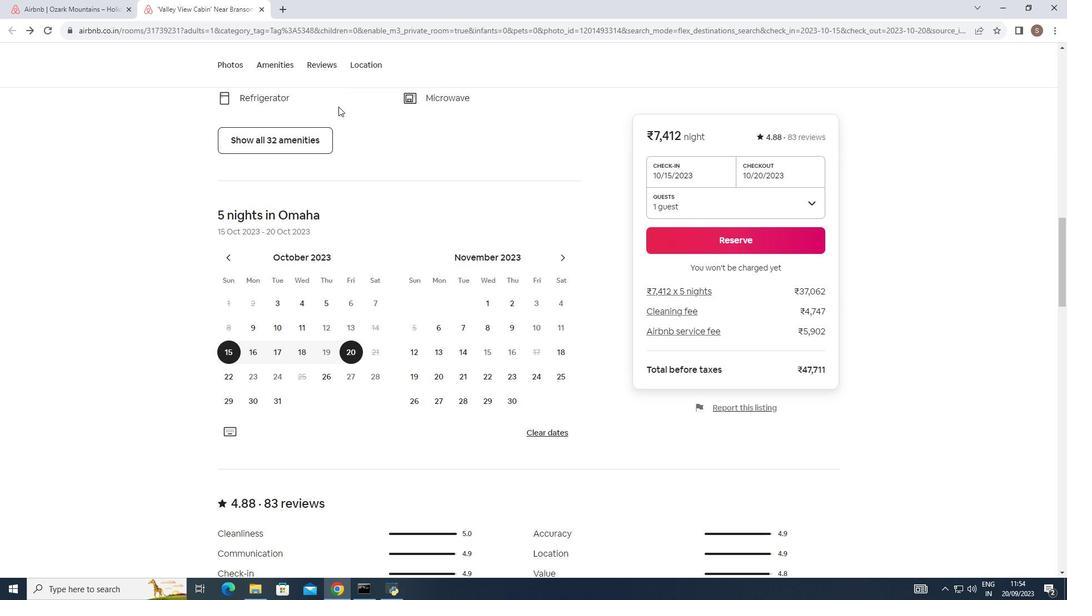
Action: Mouse moved to (338, 106)
Screenshot: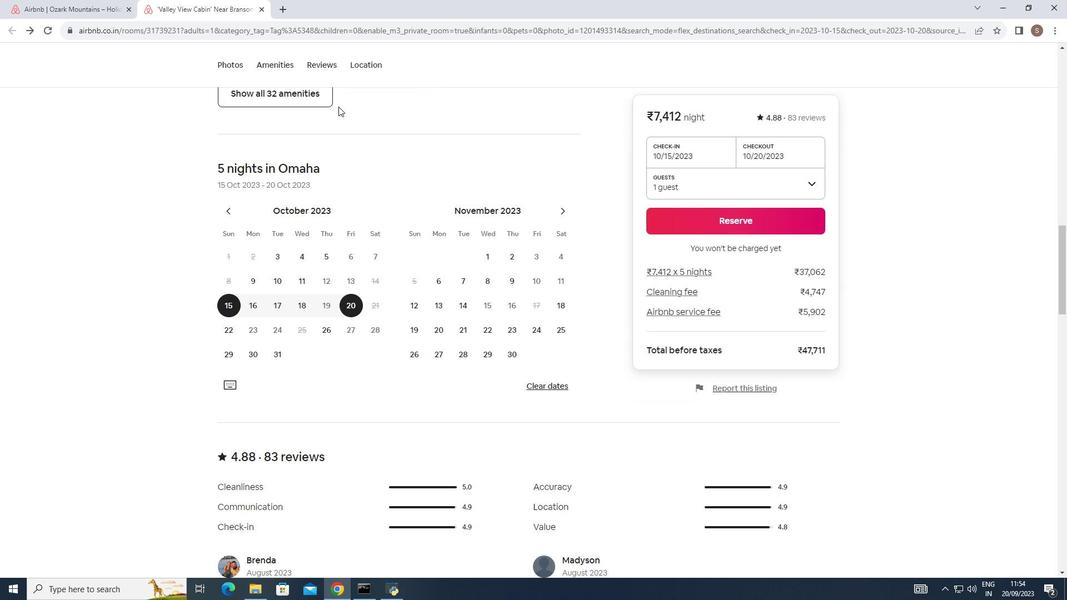 
Action: Mouse scrolled (338, 106) with delta (0, 0)
Screenshot: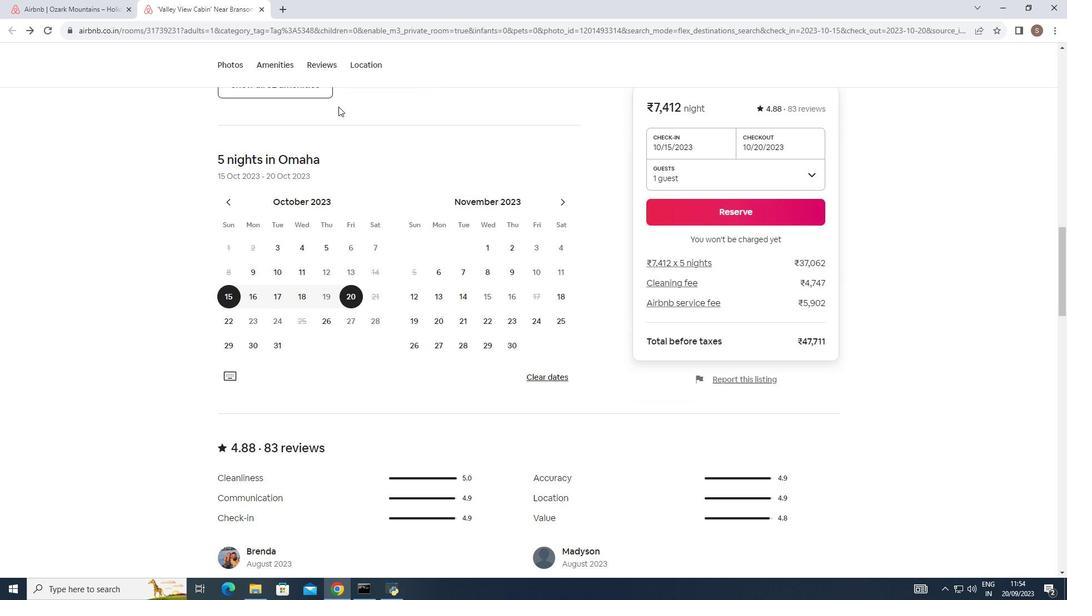 
Action: Mouse scrolled (338, 106) with delta (0, 0)
Screenshot: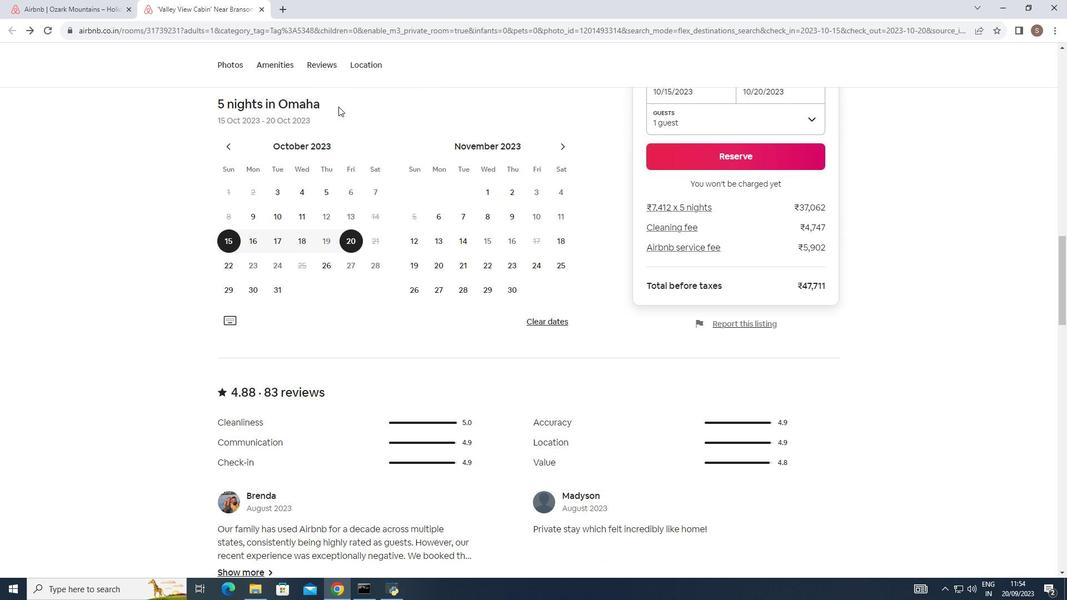 
Action: Mouse scrolled (338, 106) with delta (0, 0)
Screenshot: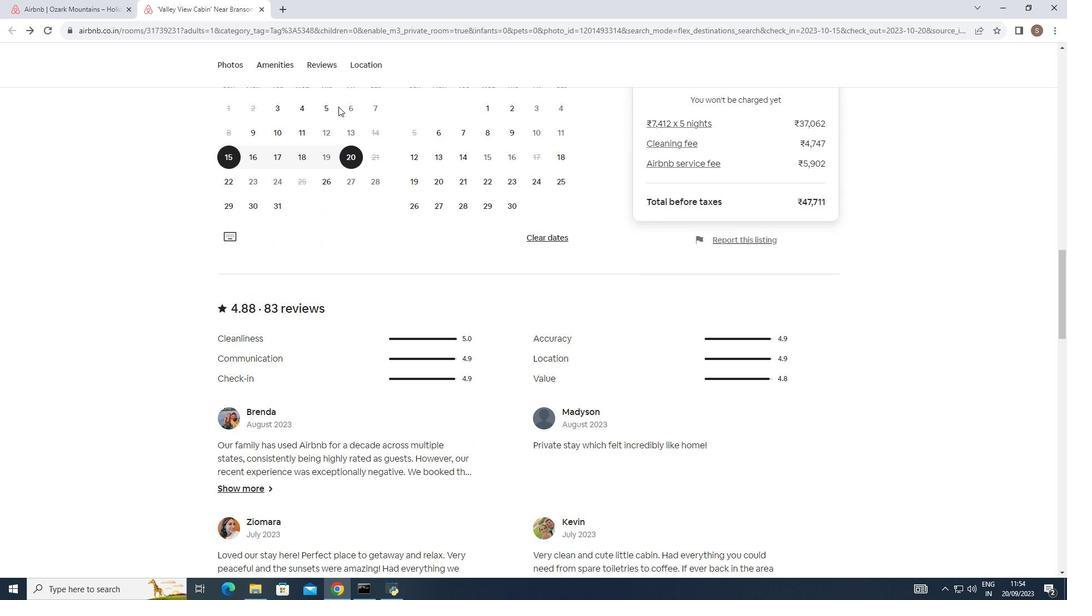 
Action: Mouse scrolled (338, 106) with delta (0, 0)
Screenshot: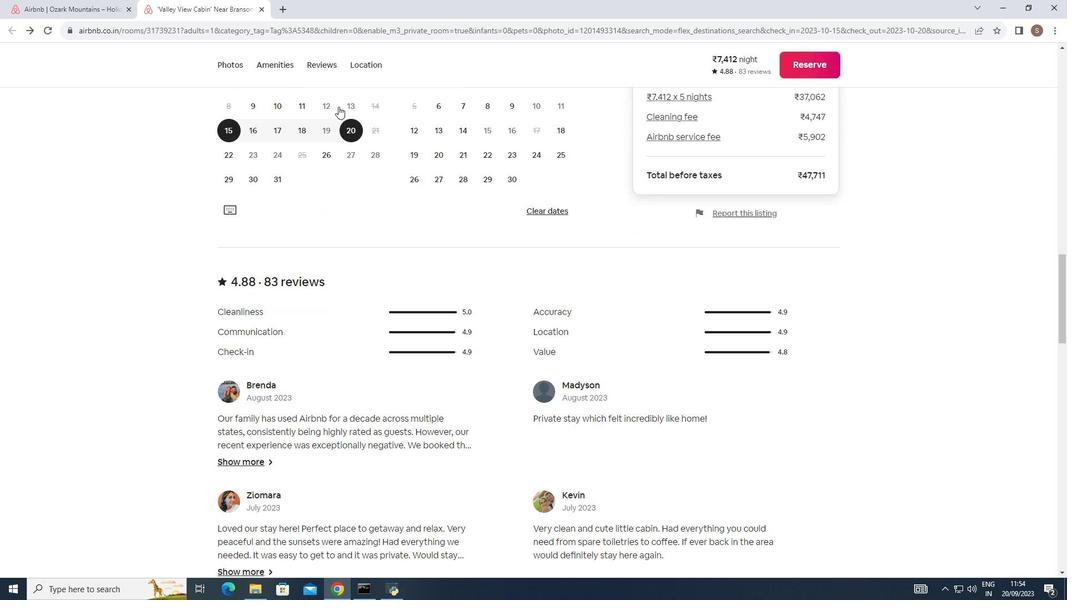 
Action: Mouse scrolled (338, 106) with delta (0, 0)
Screenshot: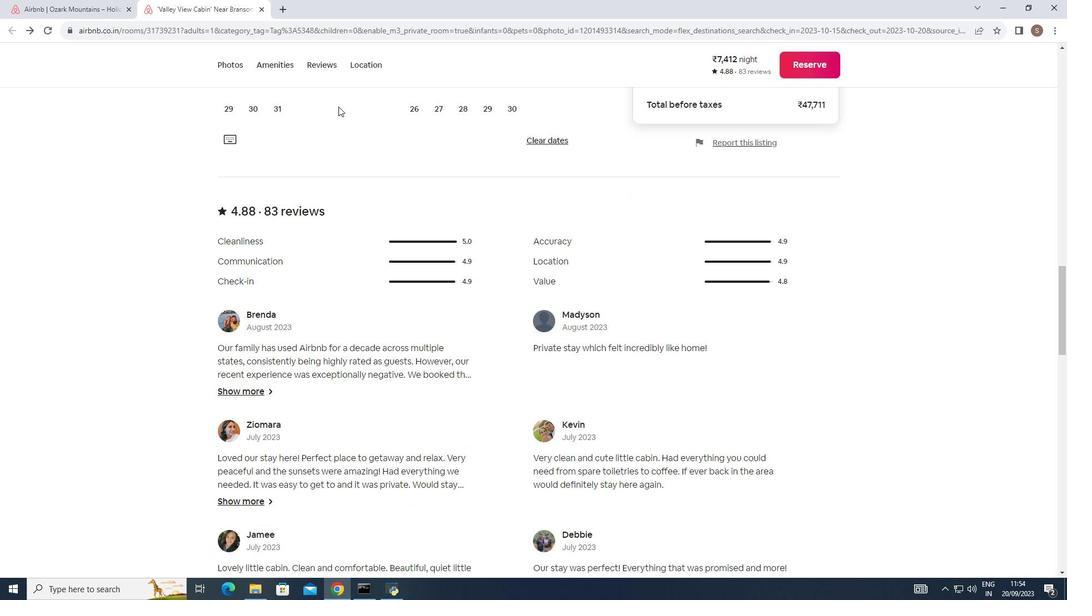 
Action: Mouse scrolled (338, 106) with delta (0, 0)
Screenshot: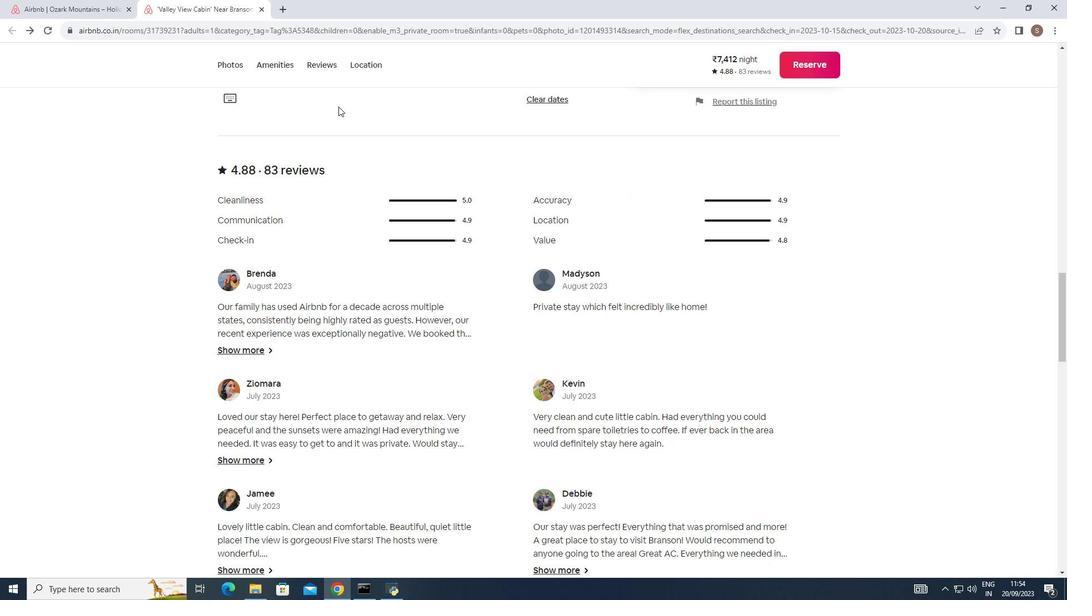 
Action: Mouse scrolled (338, 106) with delta (0, 0)
Screenshot: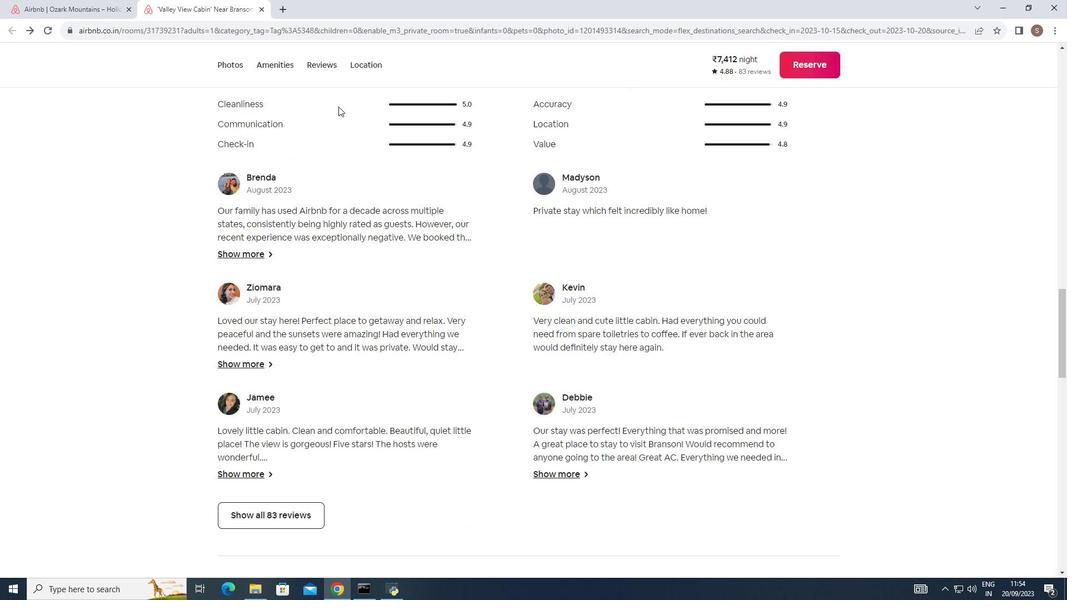 
Action: Mouse scrolled (338, 106) with delta (0, 0)
Screenshot: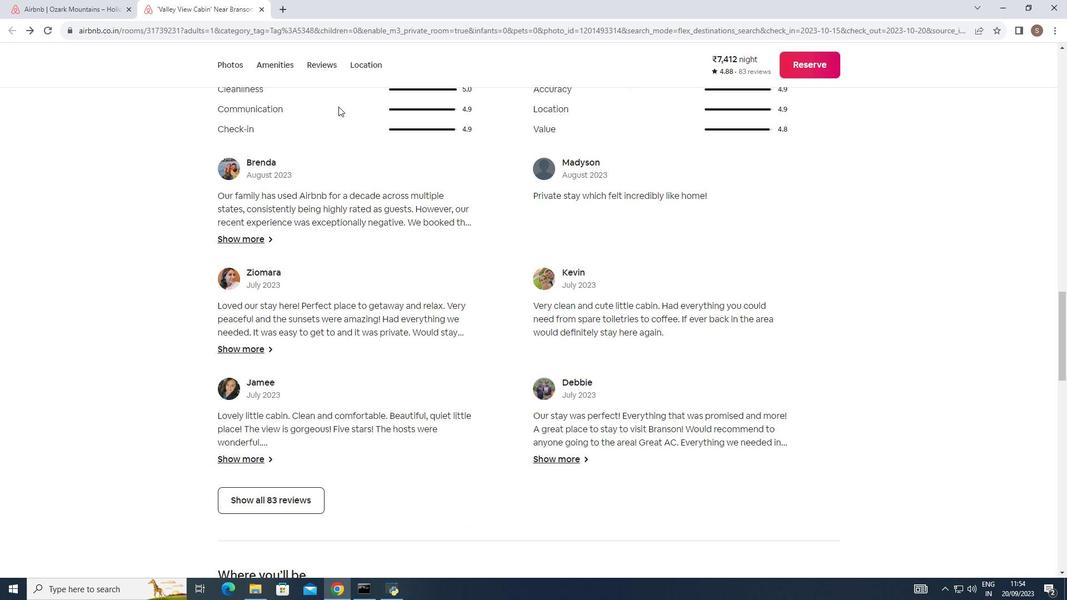 
Action: Mouse moved to (339, 107)
Screenshot: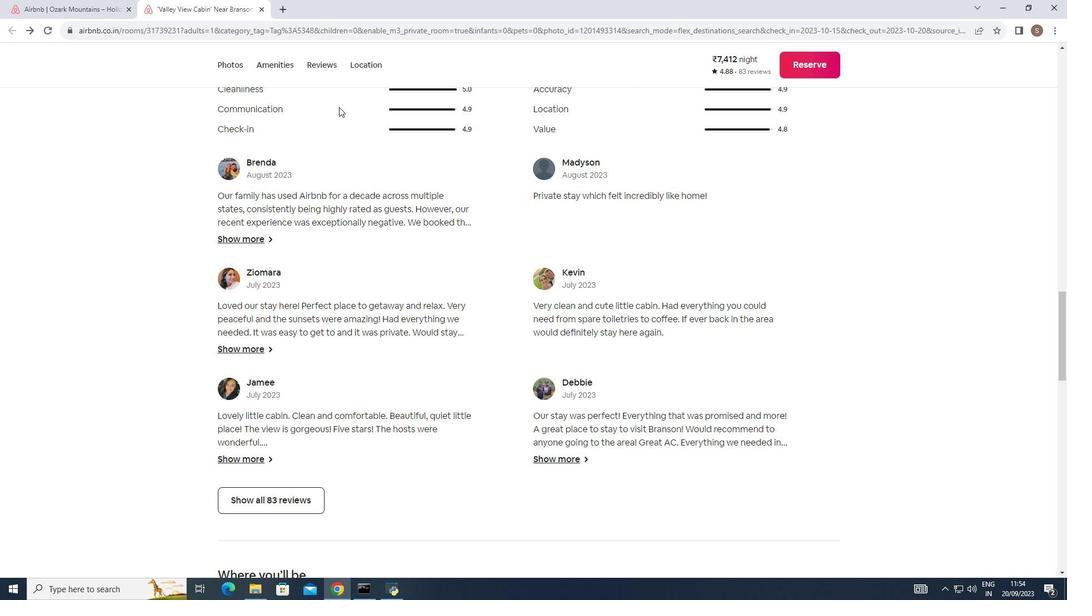 
Action: Mouse scrolled (339, 106) with delta (0, 0)
Screenshot: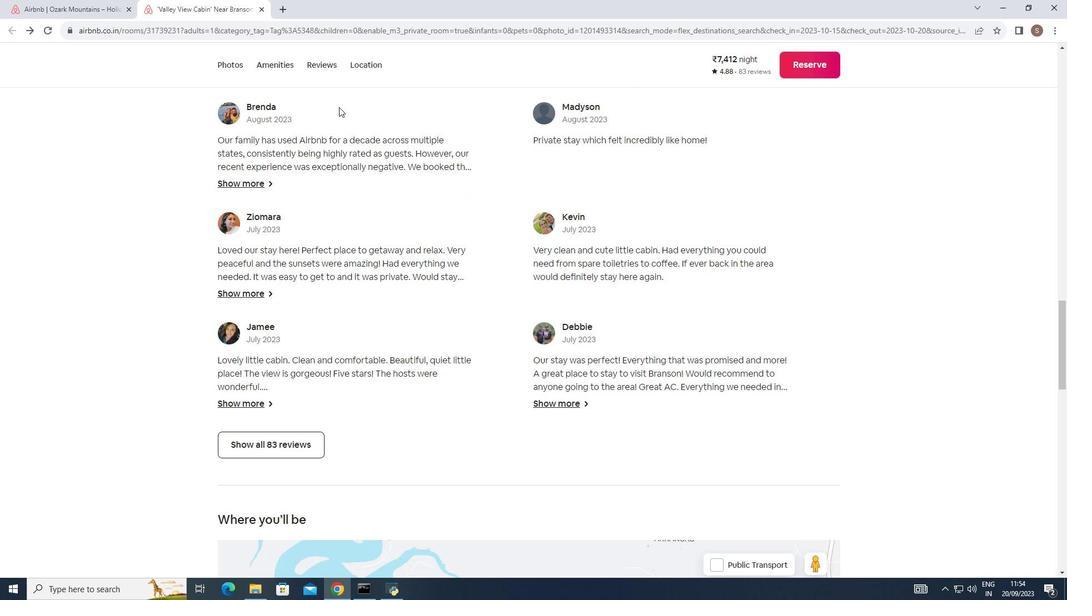 
Action: Mouse scrolled (339, 106) with delta (0, 0)
Screenshot: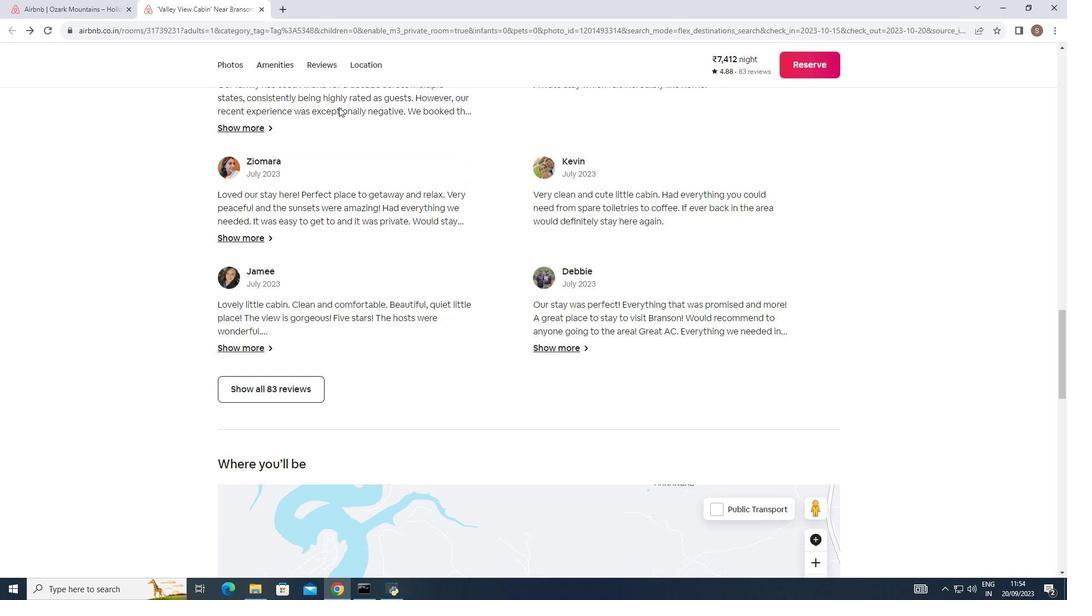 
Action: Mouse scrolled (339, 106) with delta (0, 0)
Screenshot: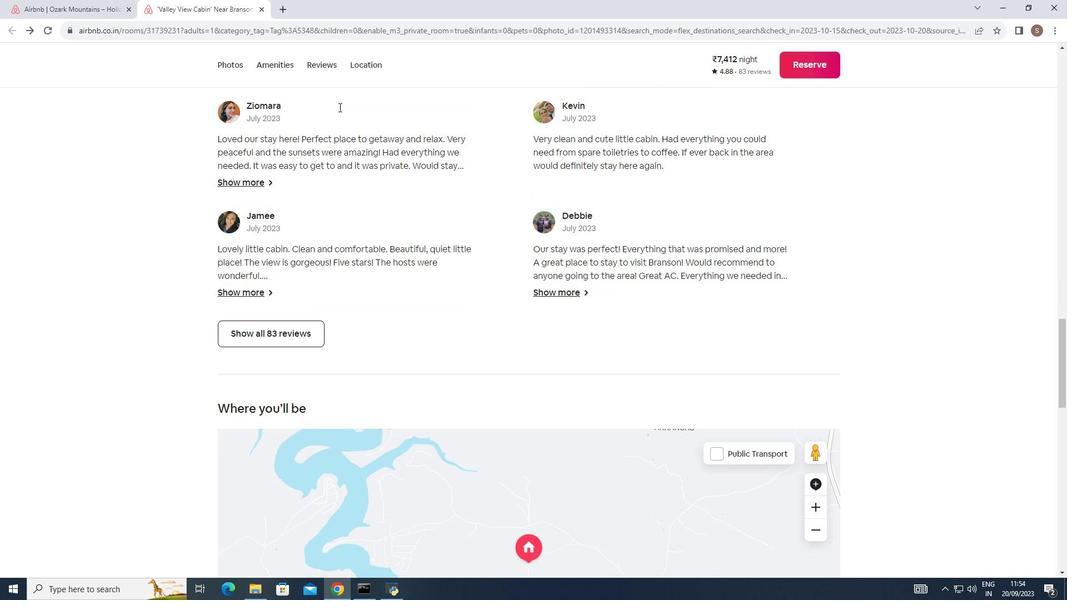 
Action: Mouse scrolled (339, 106) with delta (0, 0)
Screenshot: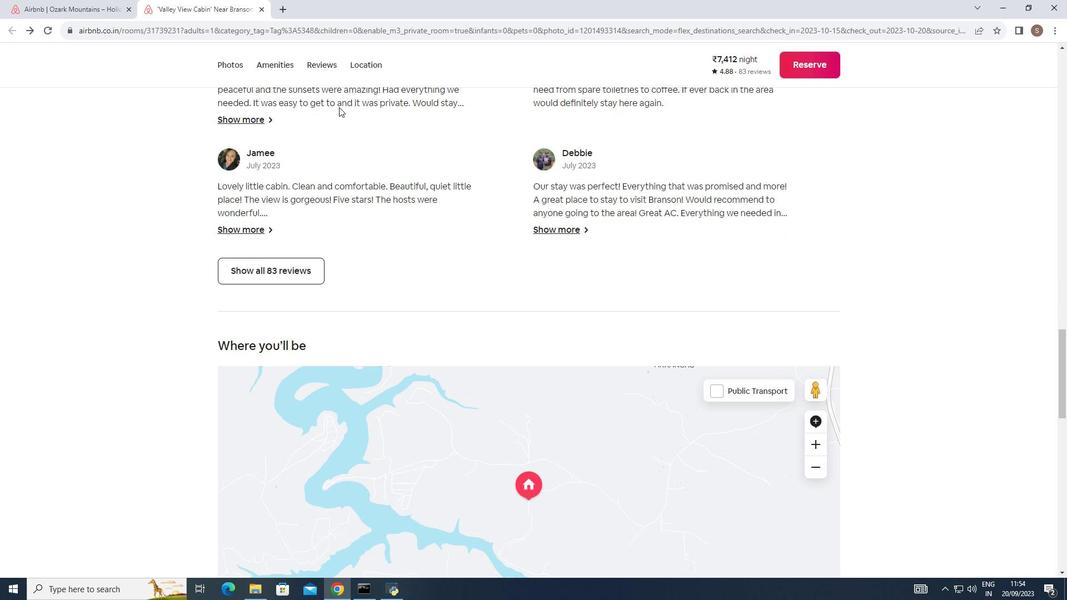 
Action: Mouse scrolled (339, 106) with delta (0, 0)
Screenshot: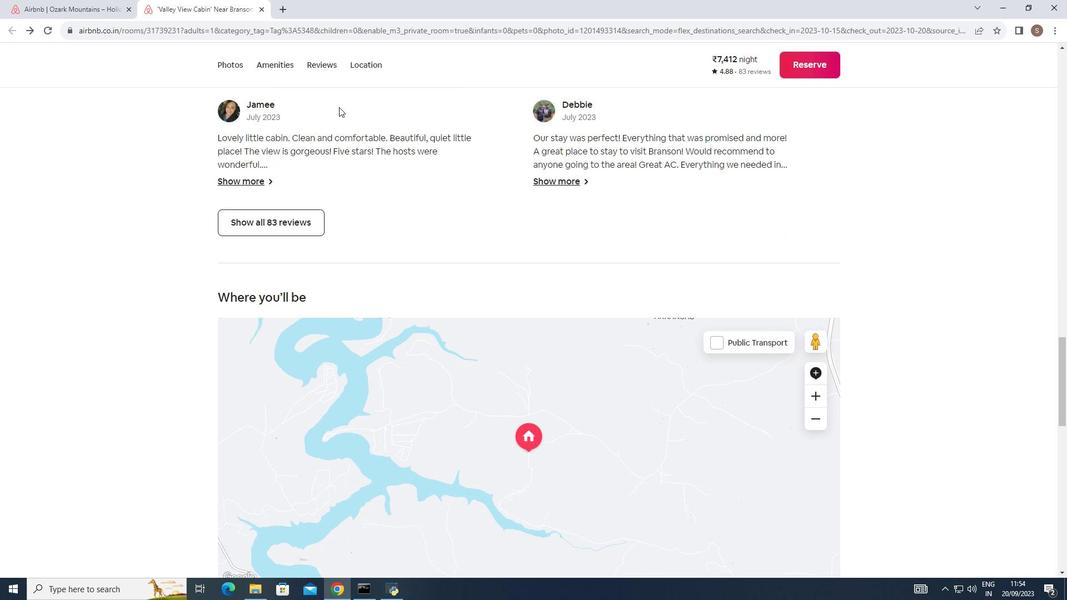 
Action: Mouse scrolled (339, 106) with delta (0, 0)
Screenshot: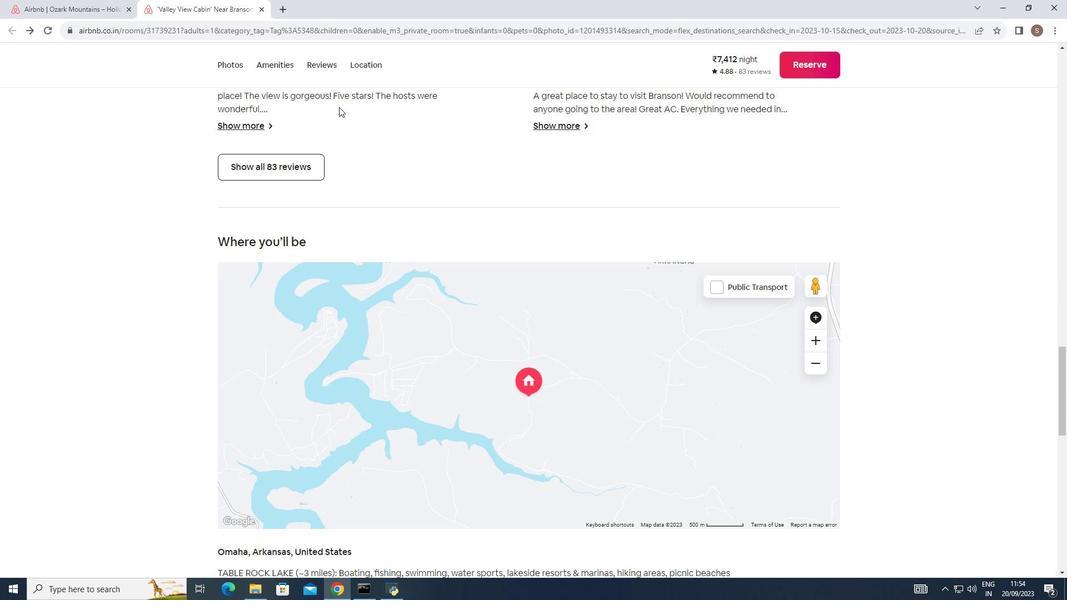 
Action: Mouse moved to (283, 173)
Screenshot: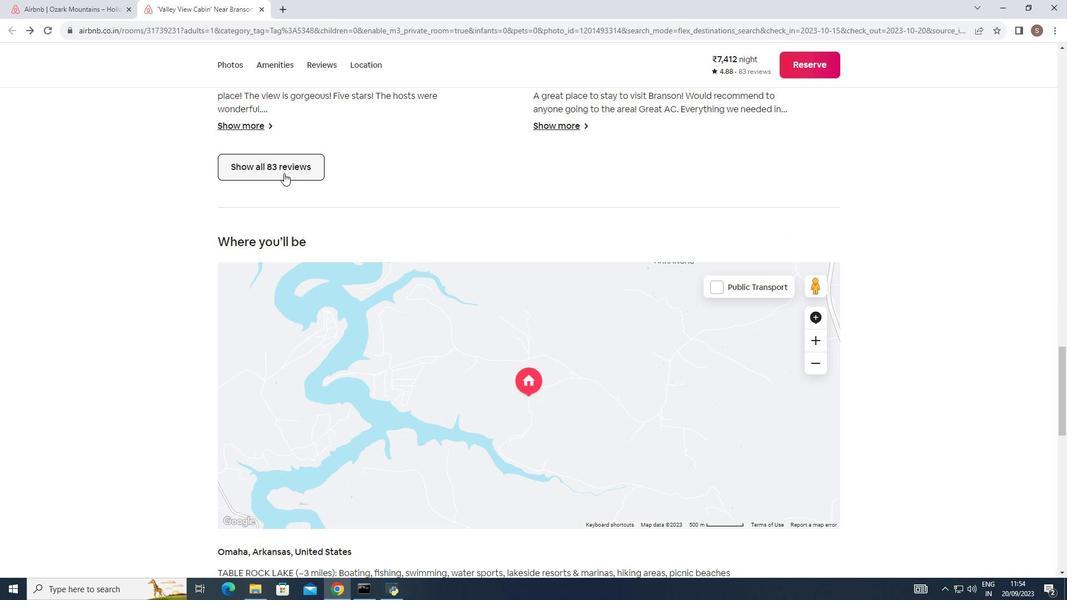 
Action: Mouse pressed left at (283, 173)
Screenshot: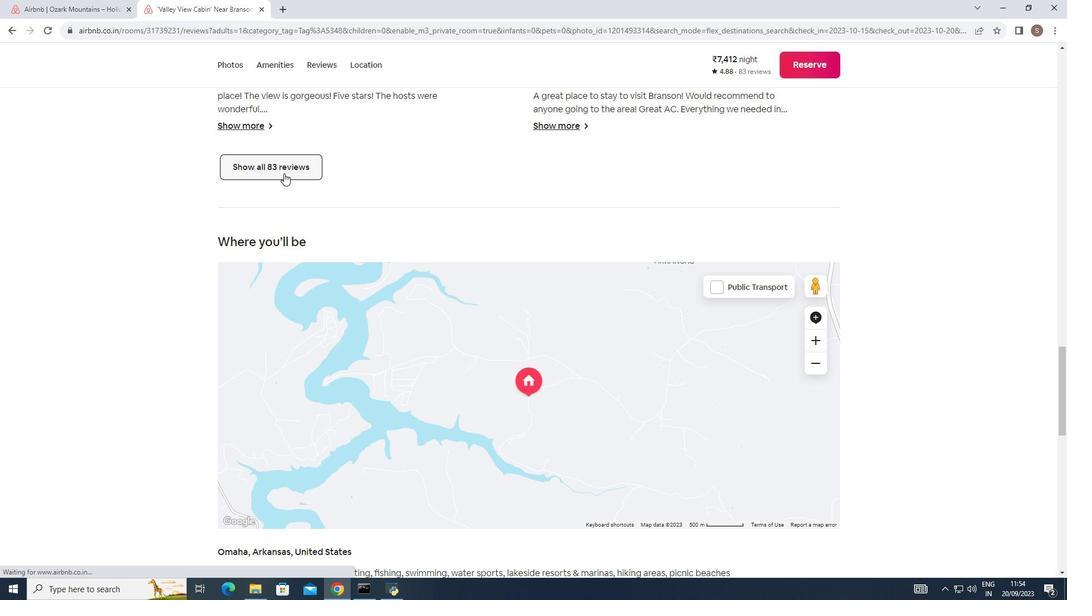 
Action: Mouse moved to (283, 173)
Screenshot: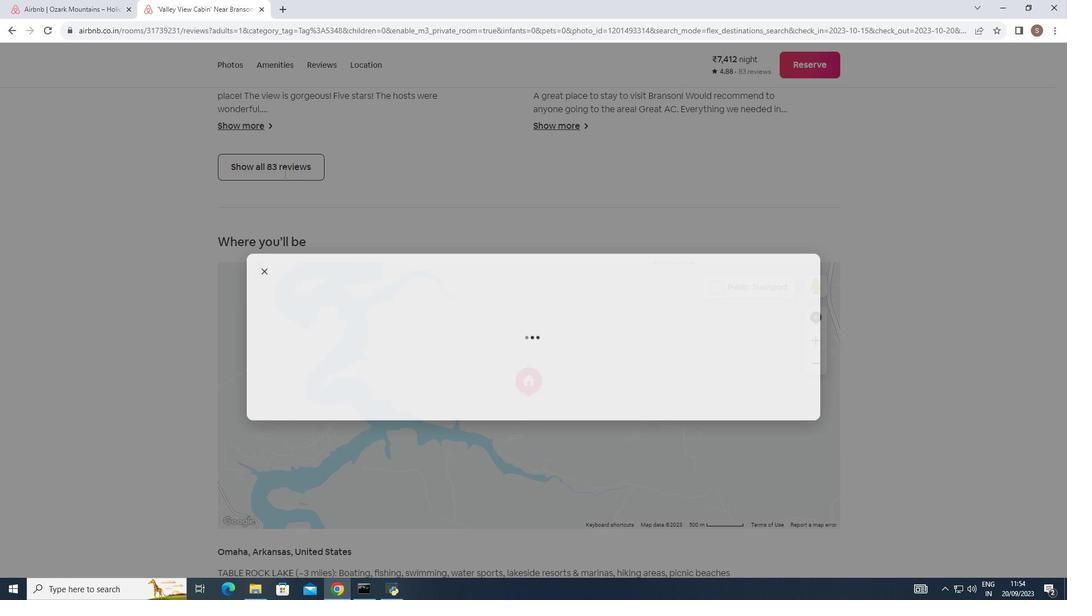 
Action: Mouse scrolled (283, 172) with delta (0, 0)
Screenshot: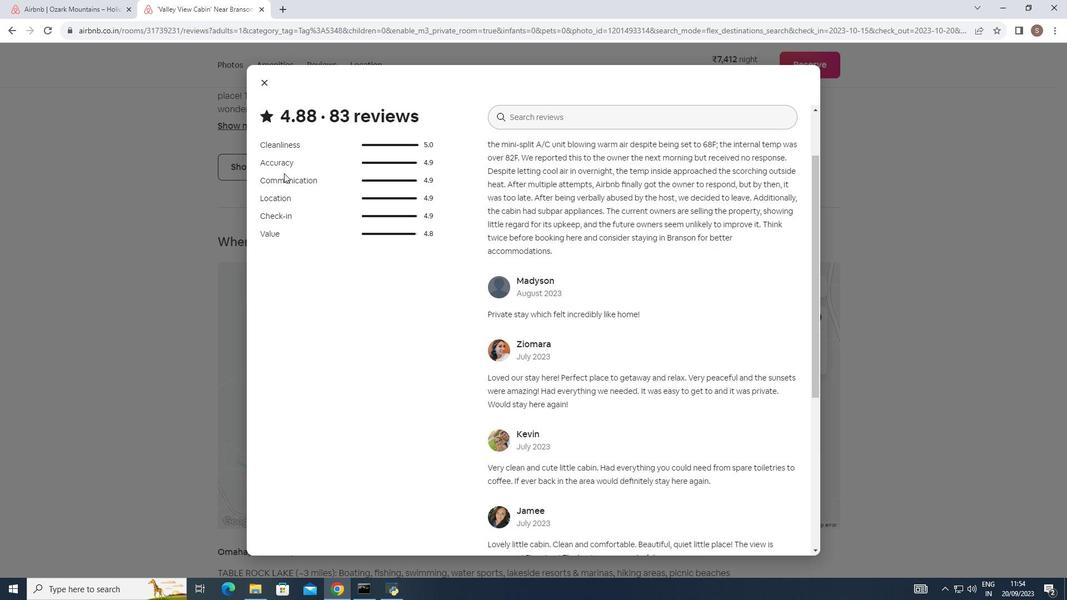 
Action: Mouse scrolled (283, 172) with delta (0, 0)
Screenshot: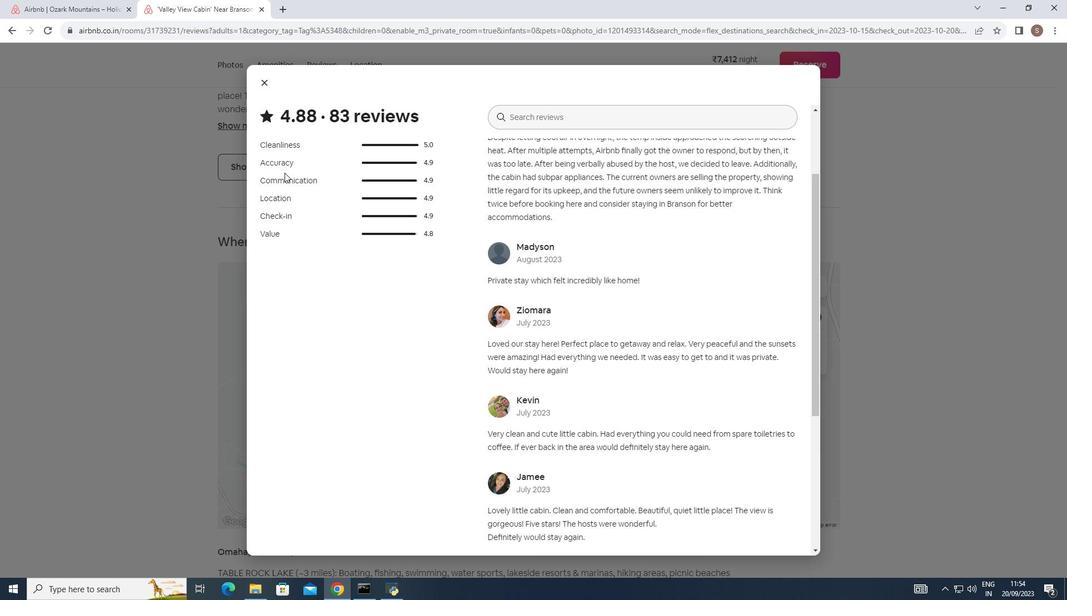 
Action: Mouse moved to (284, 172)
Screenshot: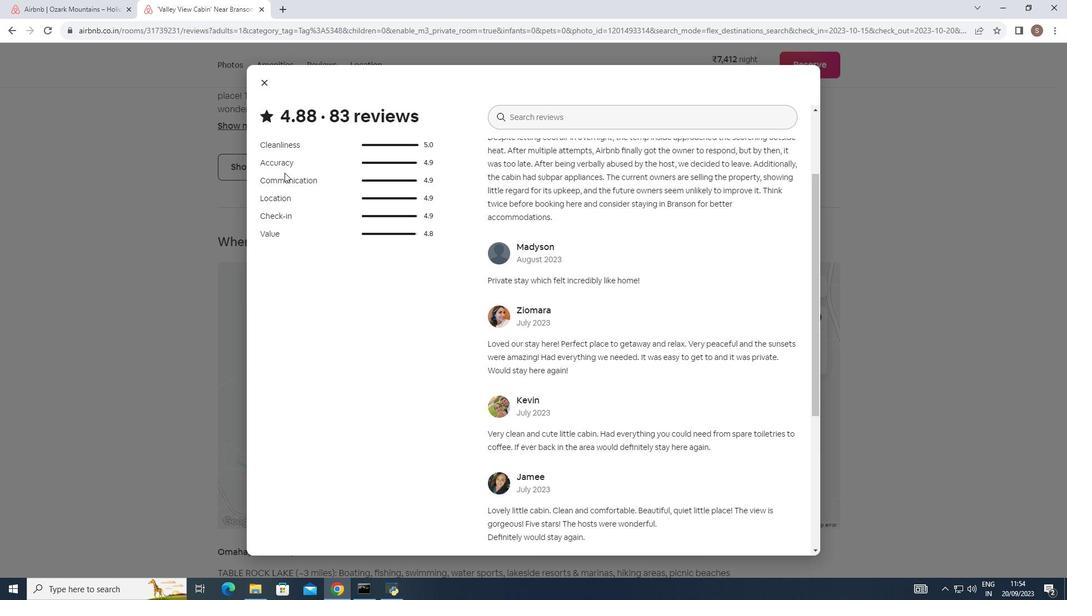 
Action: Mouse scrolled (284, 172) with delta (0, 0)
Screenshot: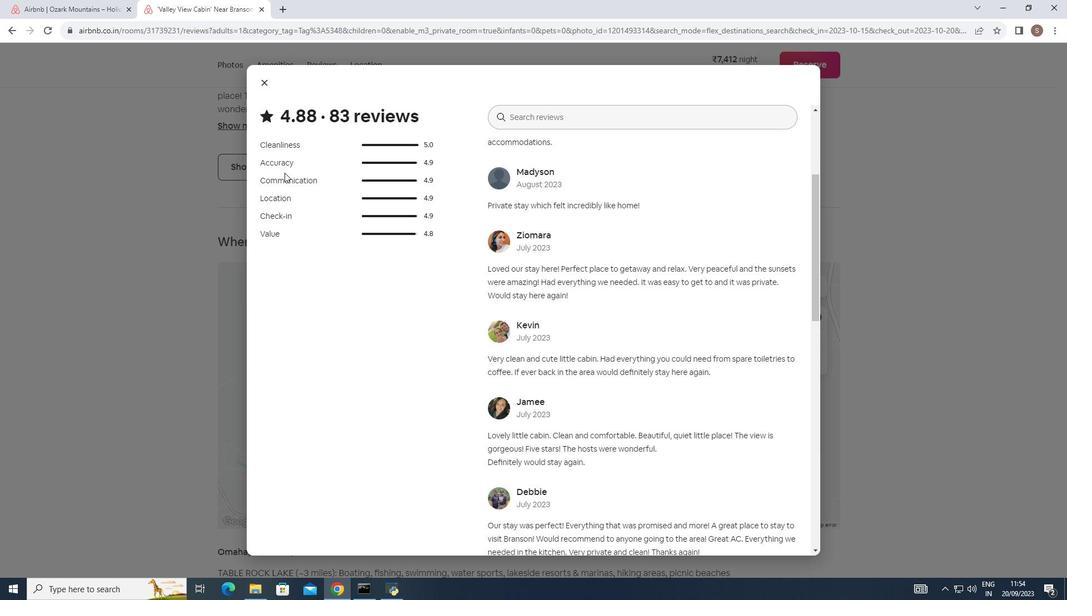 
Action: Mouse scrolled (284, 172) with delta (0, 0)
Screenshot: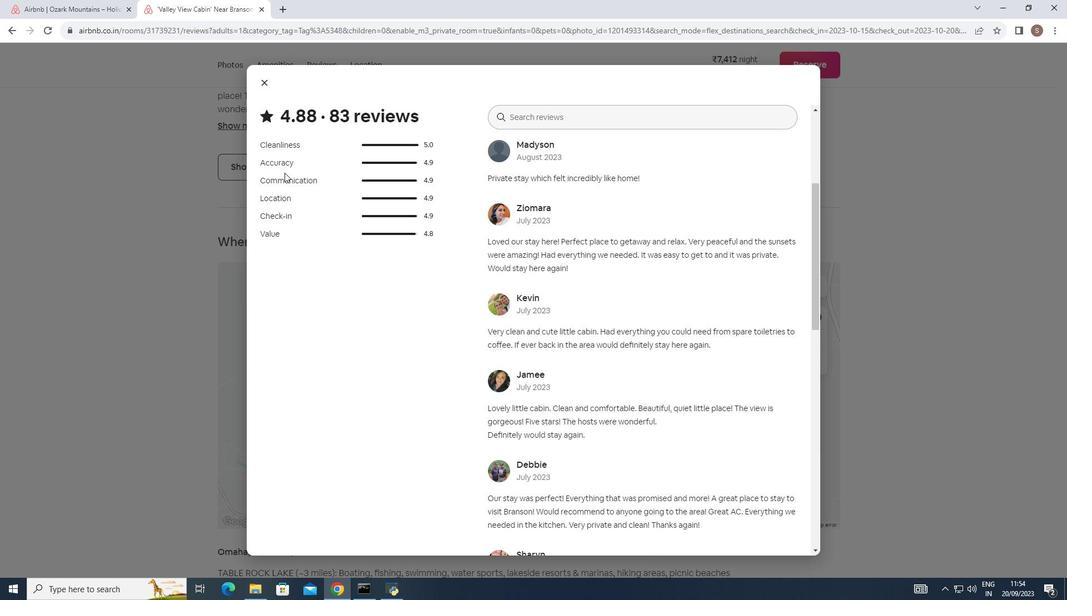 
Action: Mouse scrolled (284, 172) with delta (0, 0)
Screenshot: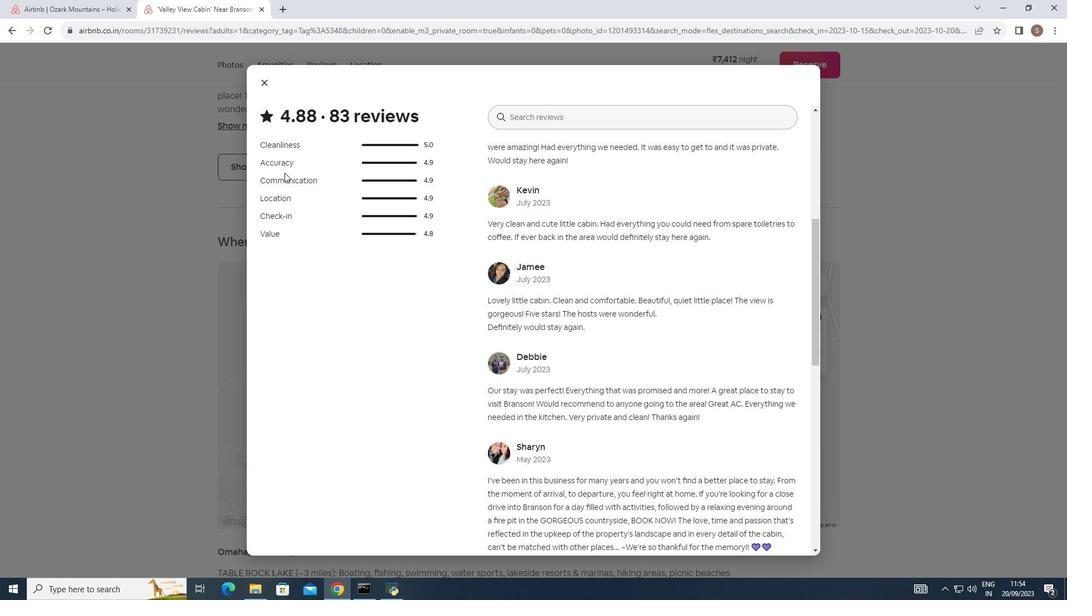 
Action: Mouse scrolled (284, 172) with delta (0, 0)
Screenshot: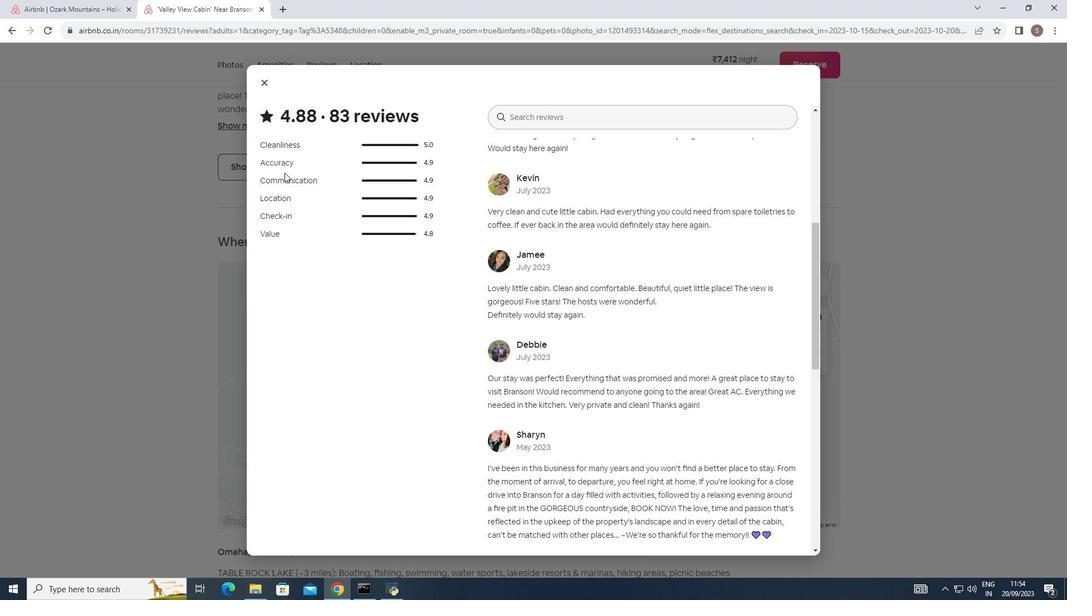 
Action: Mouse scrolled (284, 172) with delta (0, 0)
Screenshot: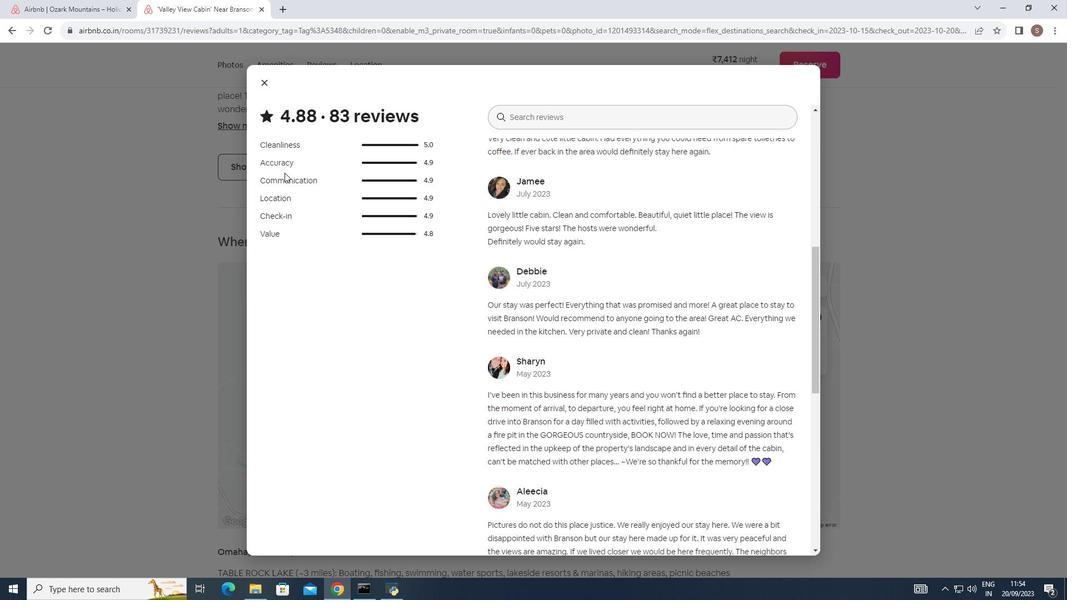 
Action: Mouse scrolled (284, 172) with delta (0, 0)
Screenshot: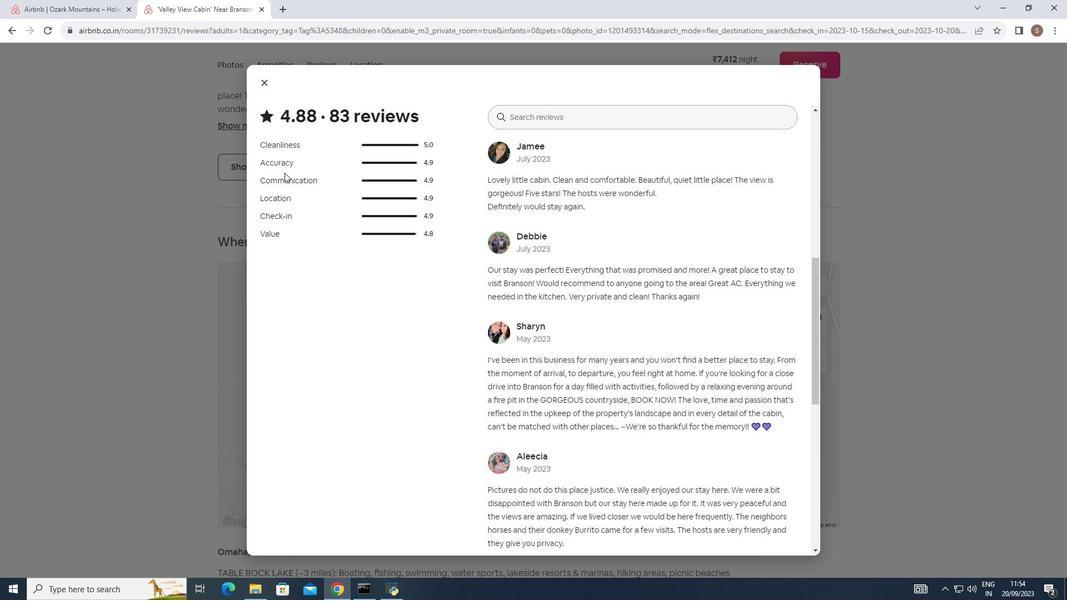 
Action: Mouse scrolled (284, 172) with delta (0, 0)
Screenshot: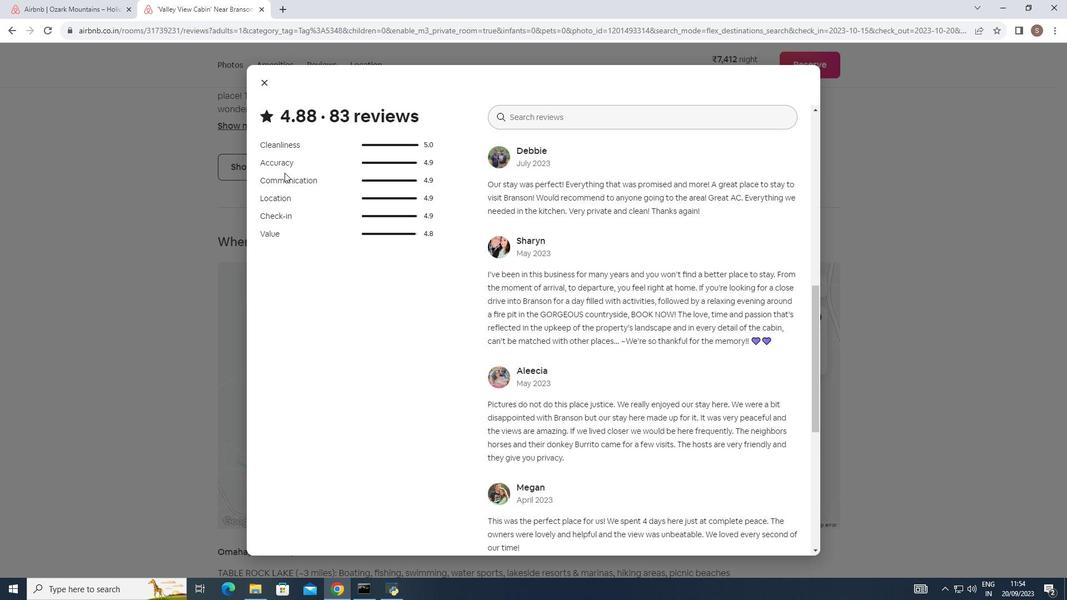 
Action: Mouse scrolled (284, 172) with delta (0, 0)
Screenshot: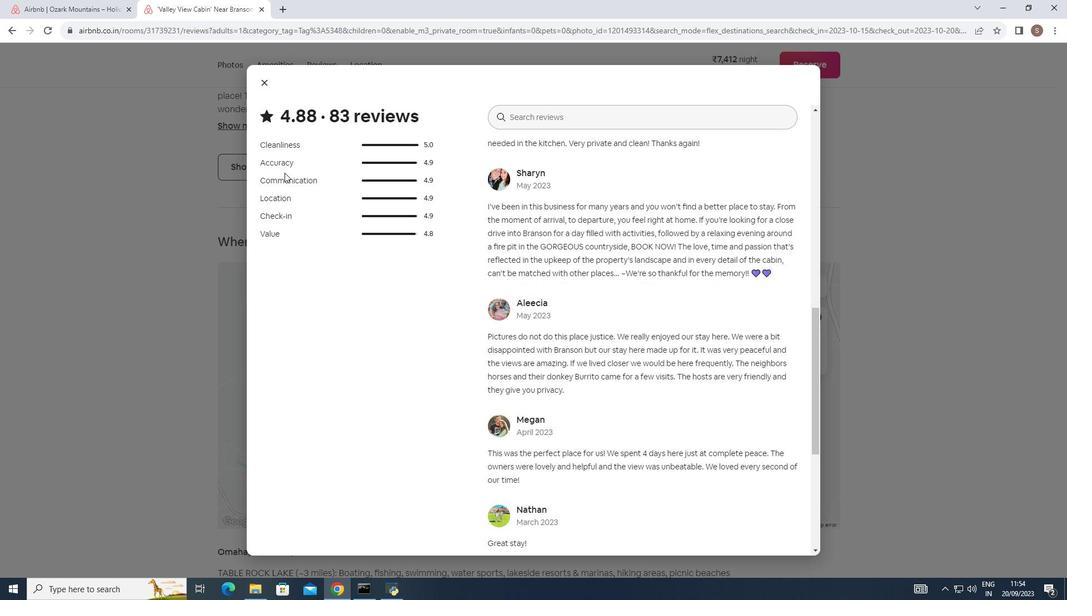 
Action: Mouse scrolled (284, 172) with delta (0, 0)
Screenshot: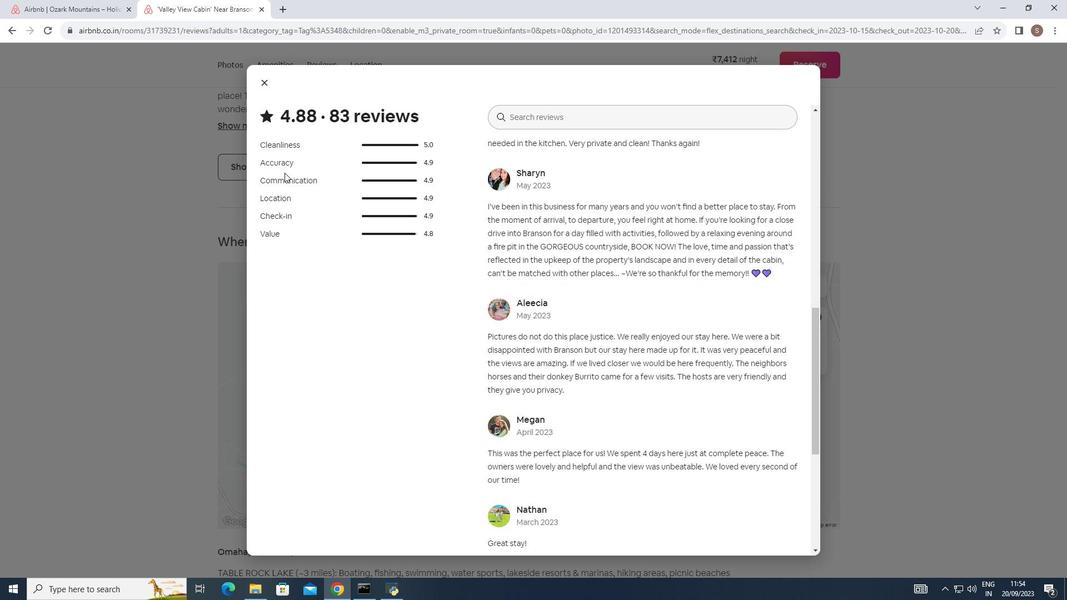 
Action: Mouse scrolled (284, 172) with delta (0, 0)
Screenshot: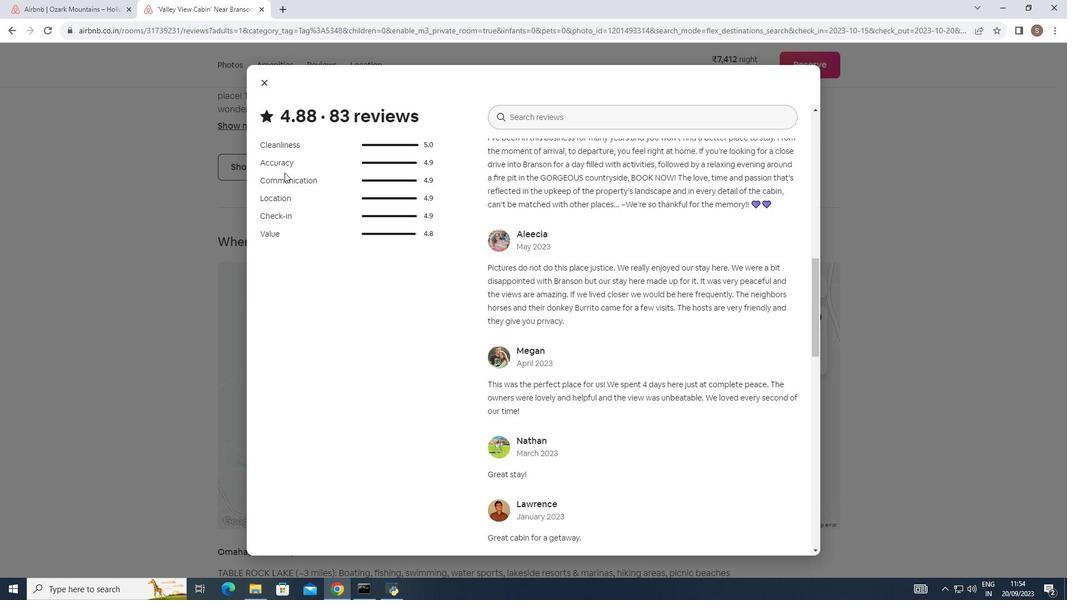 
Action: Mouse scrolled (284, 172) with delta (0, 0)
Screenshot: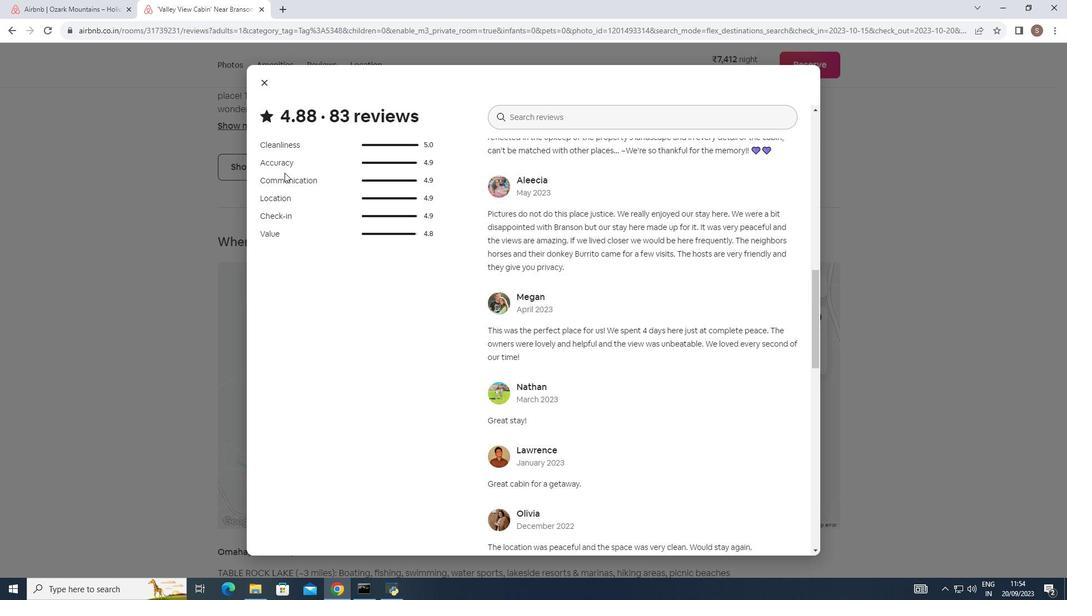 
Action: Mouse scrolled (284, 172) with delta (0, 0)
Screenshot: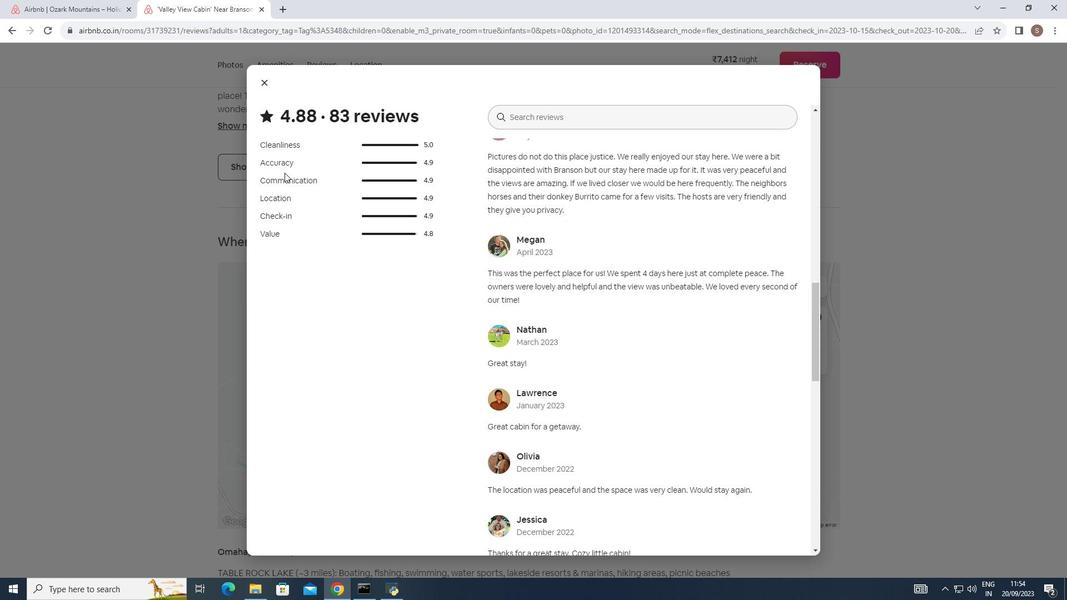 
Action: Mouse scrolled (284, 172) with delta (0, 0)
Screenshot: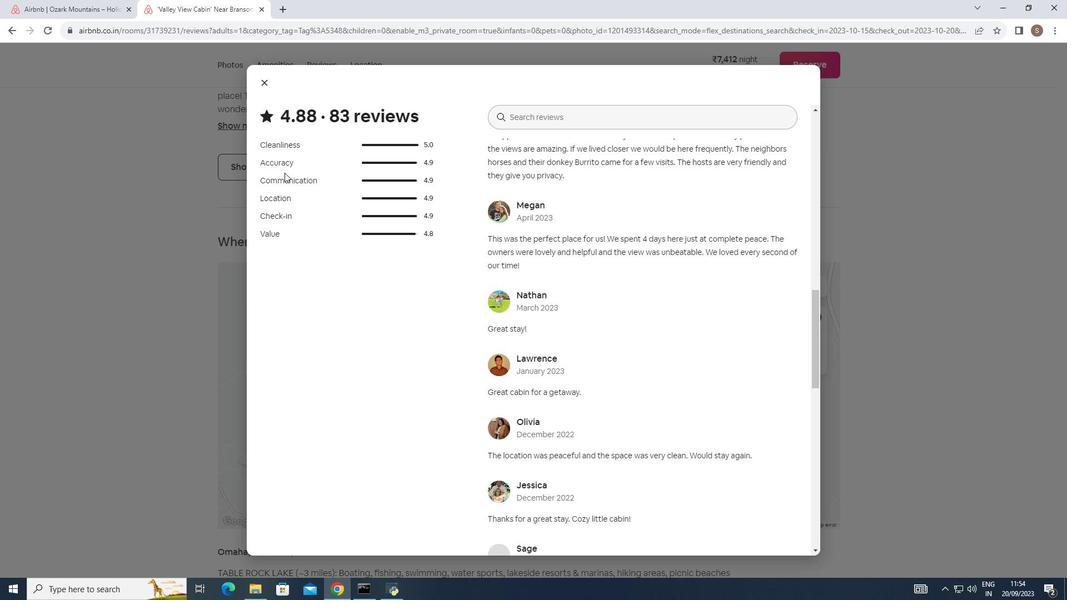 
Action: Mouse scrolled (284, 172) with delta (0, 0)
Screenshot: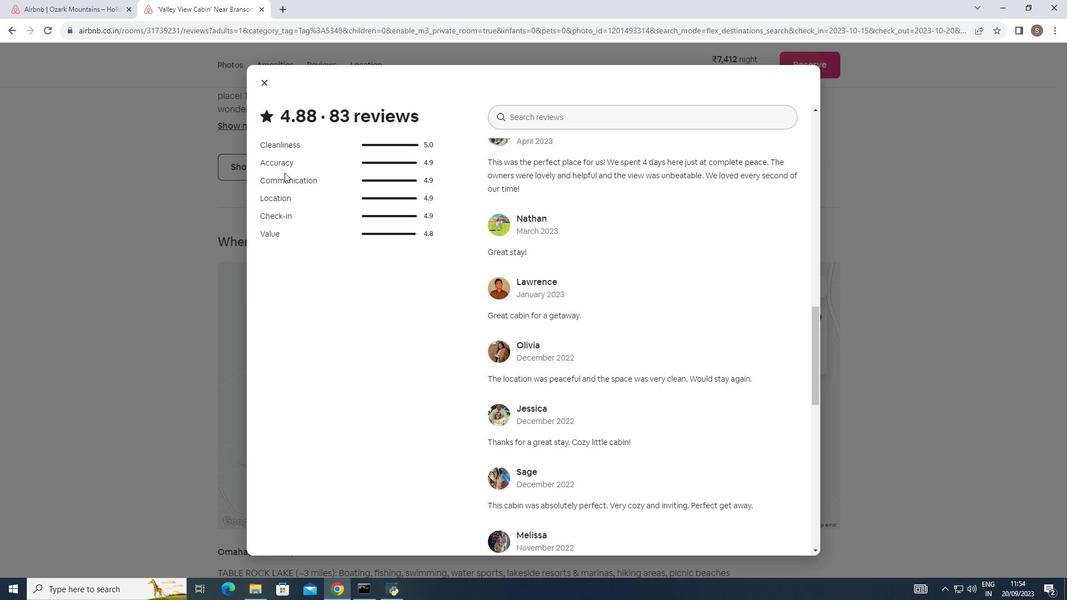 
Action: Mouse scrolled (284, 172) with delta (0, 0)
Screenshot: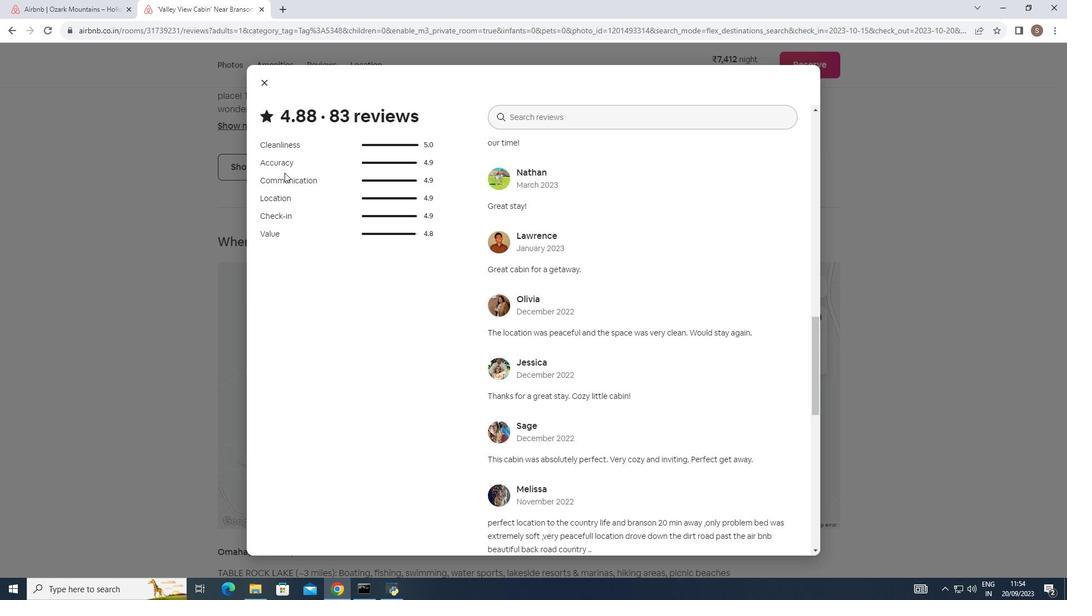 
Action: Mouse scrolled (284, 172) with delta (0, 0)
Screenshot: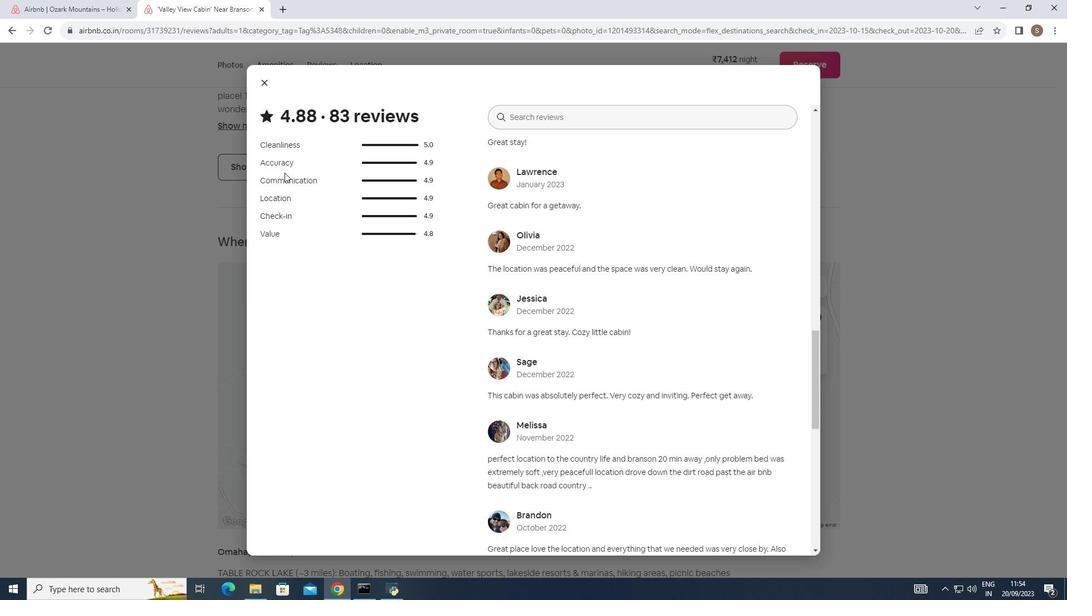 
Action: Mouse scrolled (284, 172) with delta (0, 0)
Screenshot: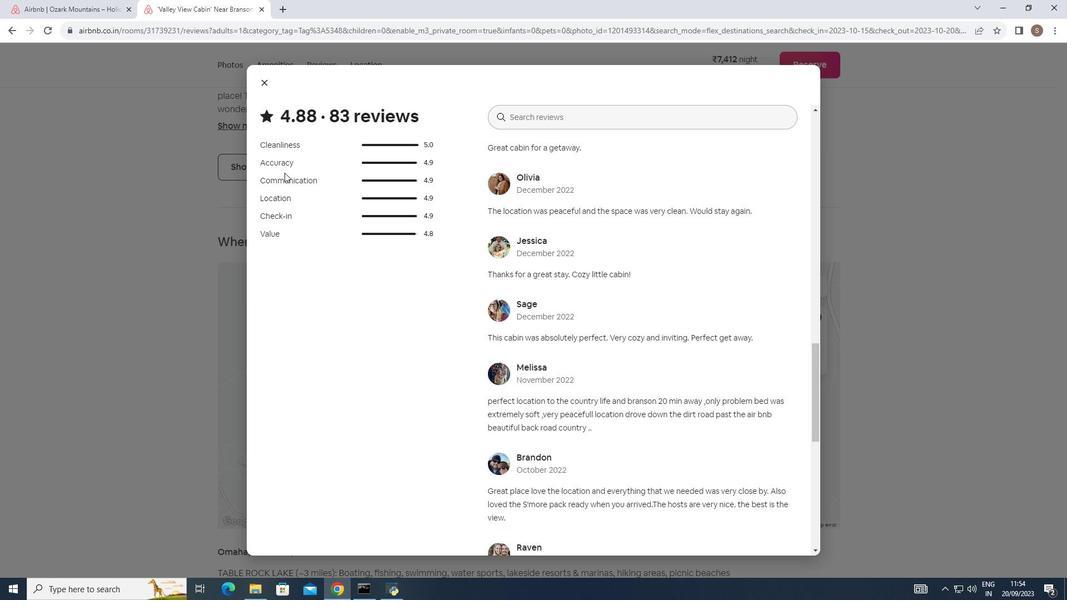 
Action: Mouse scrolled (284, 172) with delta (0, 0)
Screenshot: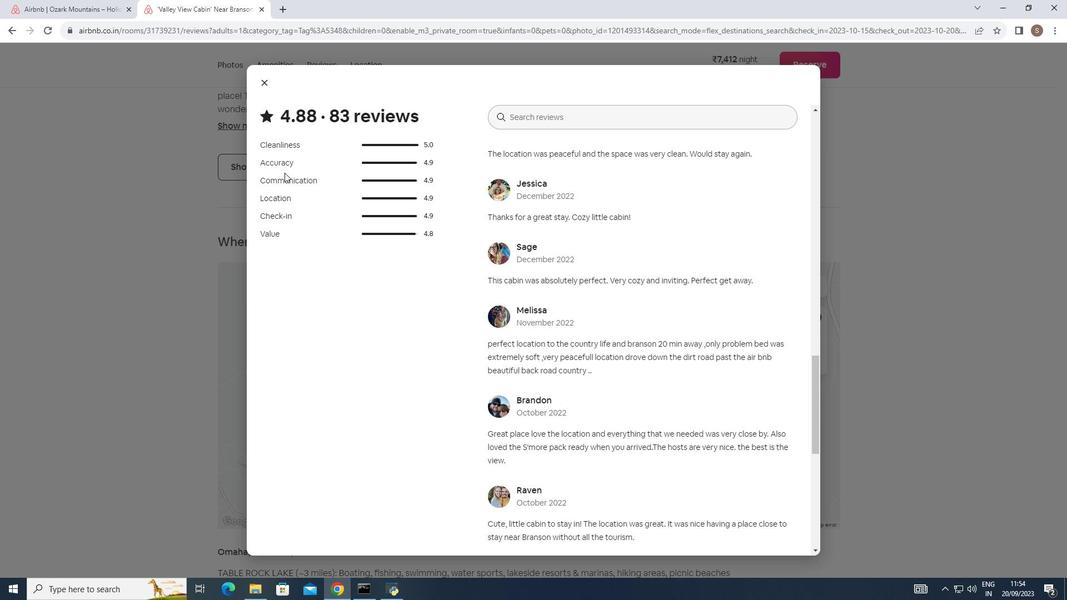 
Action: Mouse scrolled (284, 172) with delta (0, 0)
Screenshot: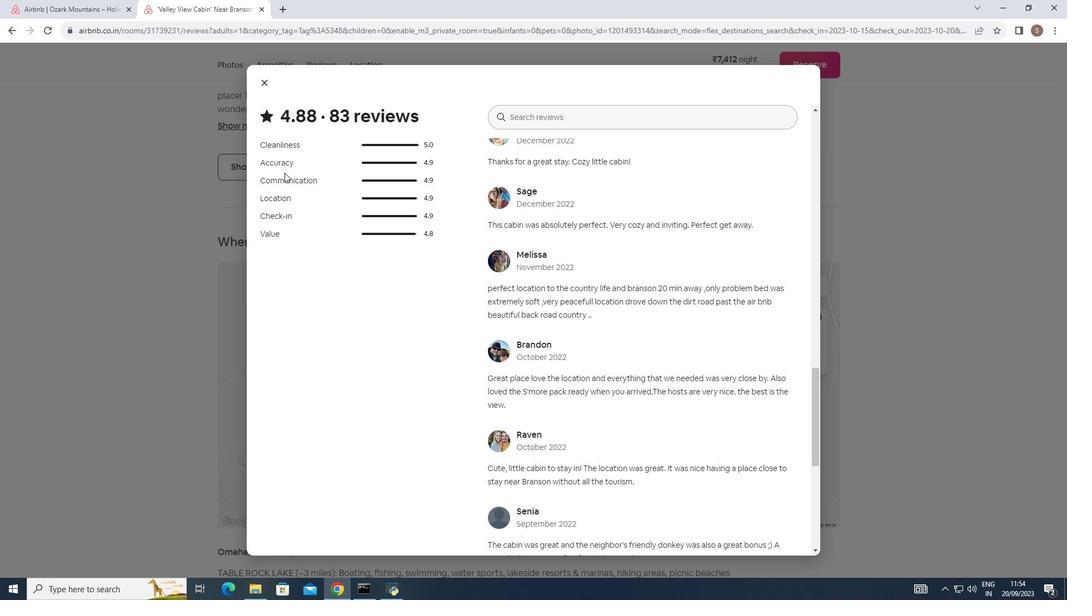 
Action: Mouse scrolled (284, 172) with delta (0, 0)
Screenshot: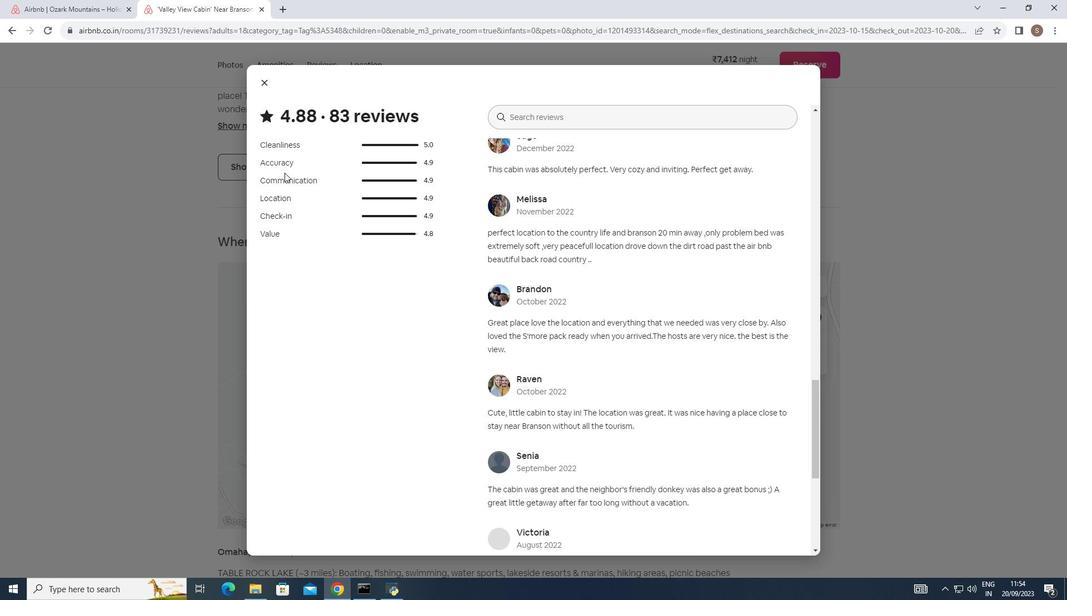 
Action: Mouse scrolled (284, 172) with delta (0, 0)
Screenshot: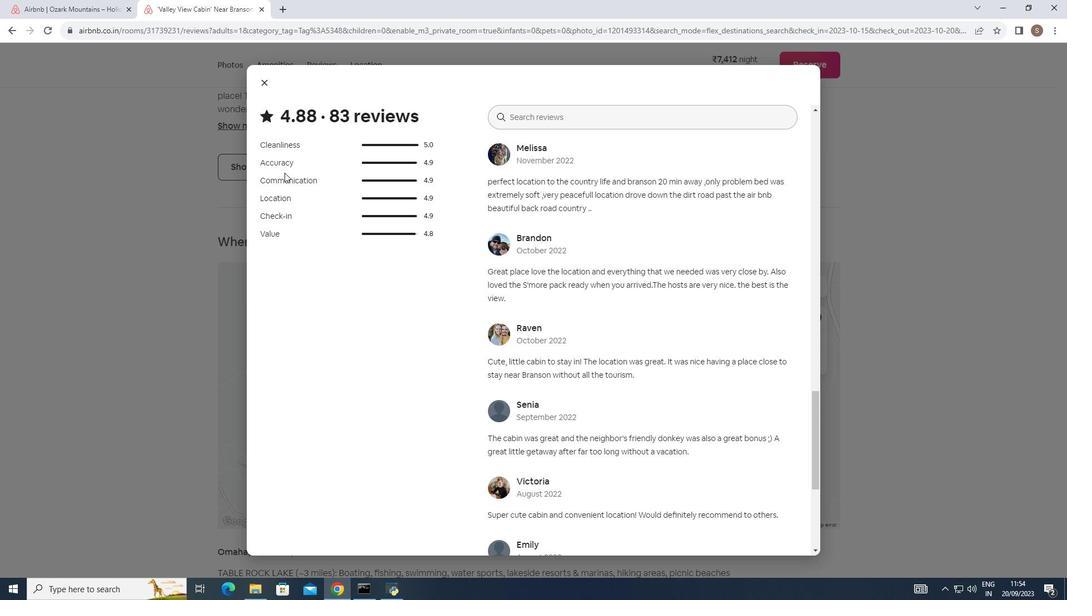 
Action: Mouse scrolled (284, 172) with delta (0, 0)
Screenshot: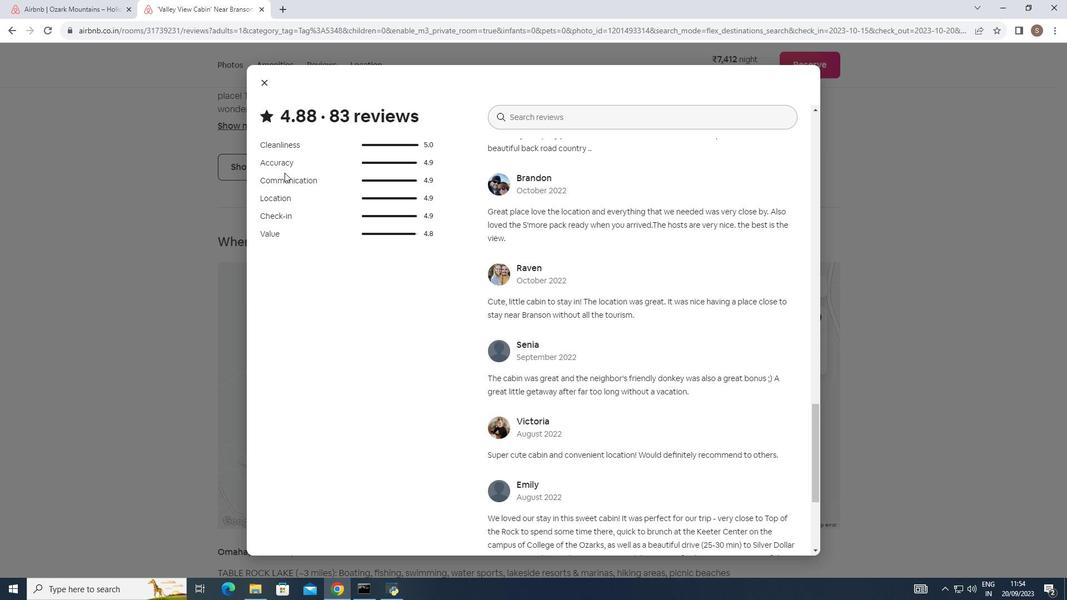 
Action: Mouse scrolled (284, 172) with delta (0, 0)
Screenshot: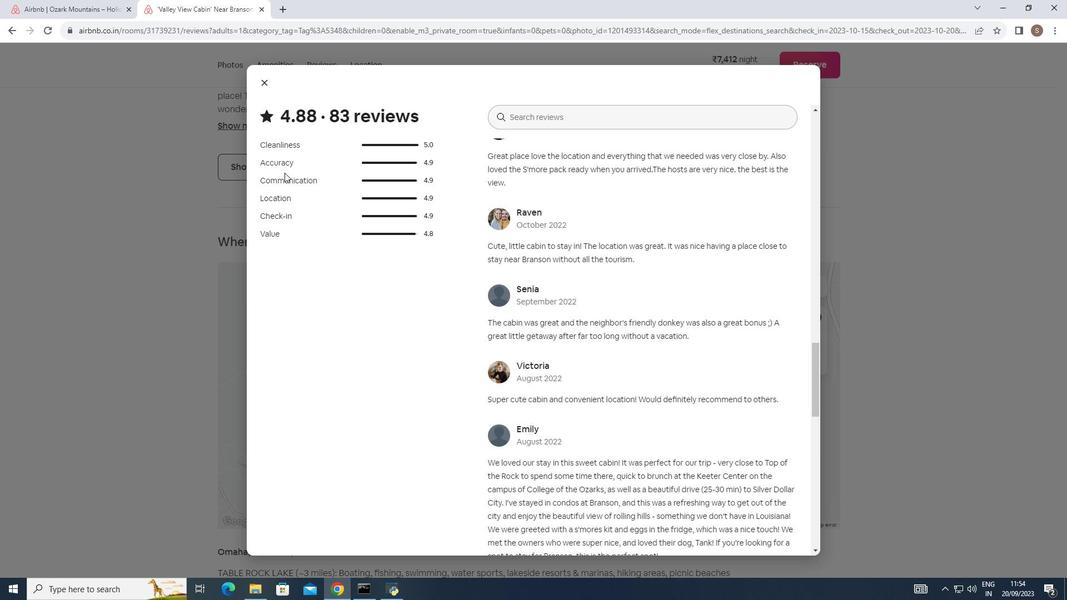 
Action: Mouse scrolled (284, 172) with delta (0, 0)
Screenshot: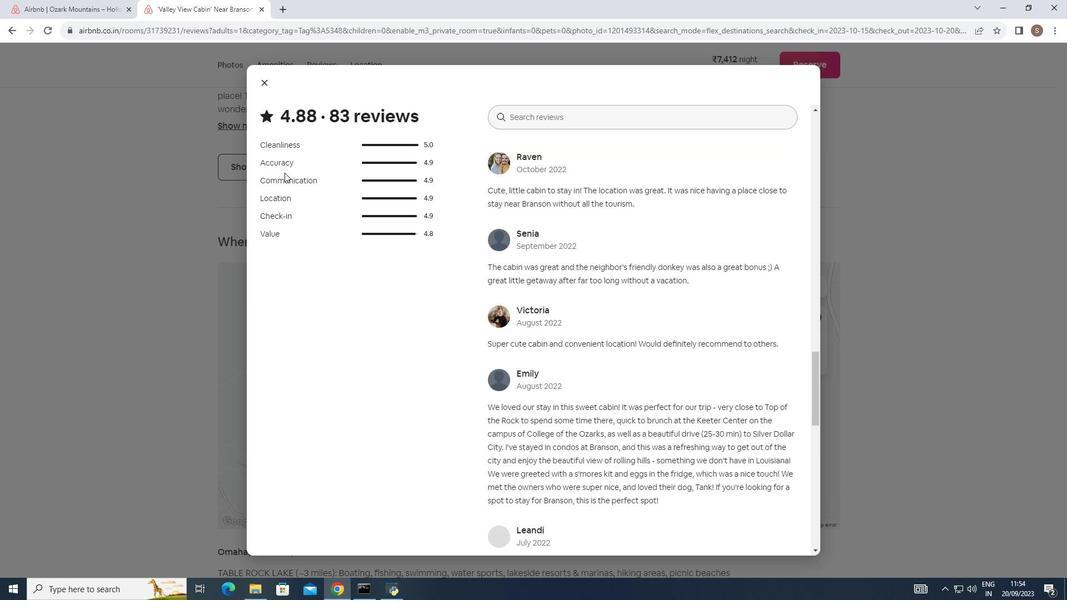 
Action: Mouse scrolled (284, 172) with delta (0, 0)
Screenshot: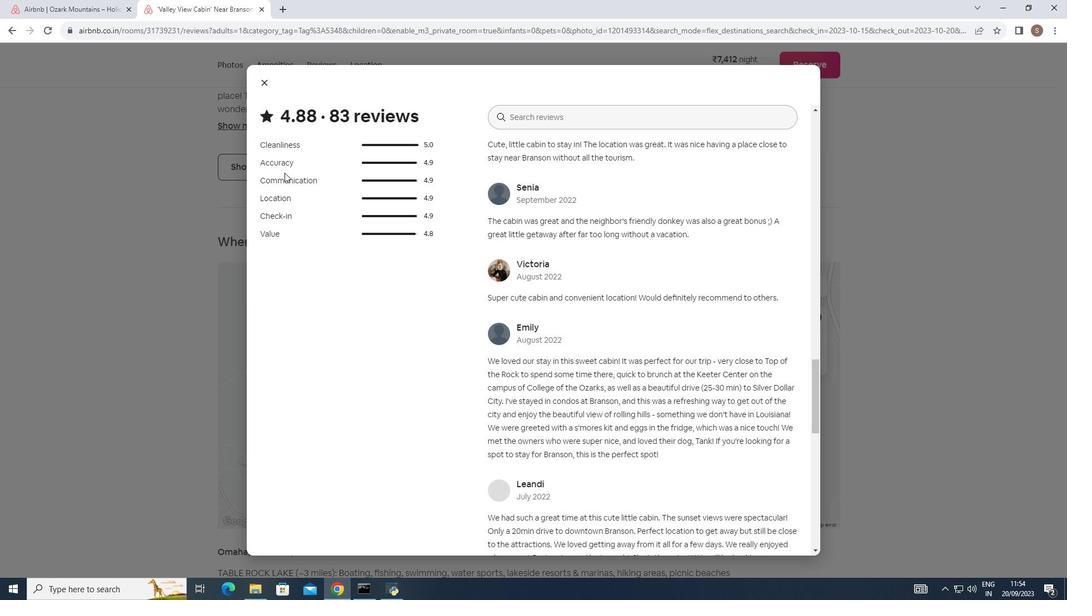 
Action: Mouse scrolled (284, 172) with delta (0, 0)
Screenshot: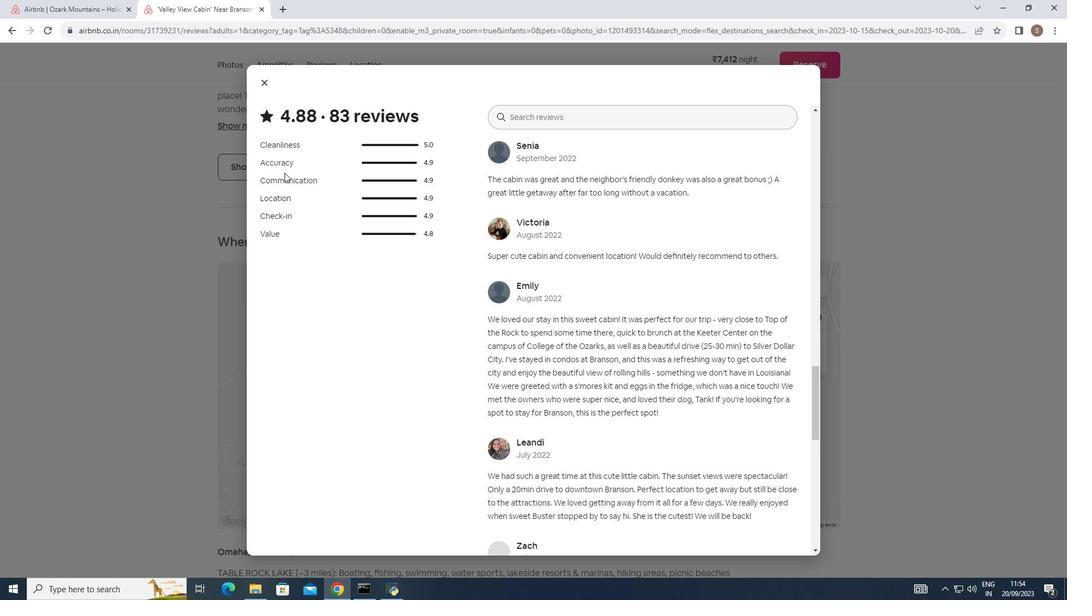 
Action: Mouse scrolled (284, 172) with delta (0, 0)
Screenshot: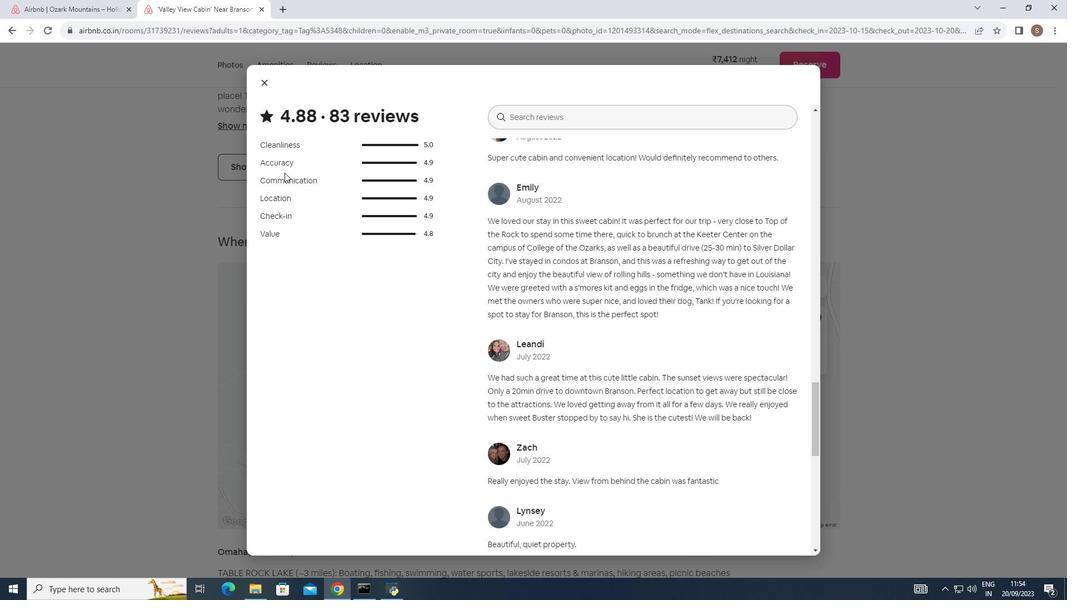 
Action: Mouse scrolled (284, 172) with delta (0, 0)
Screenshot: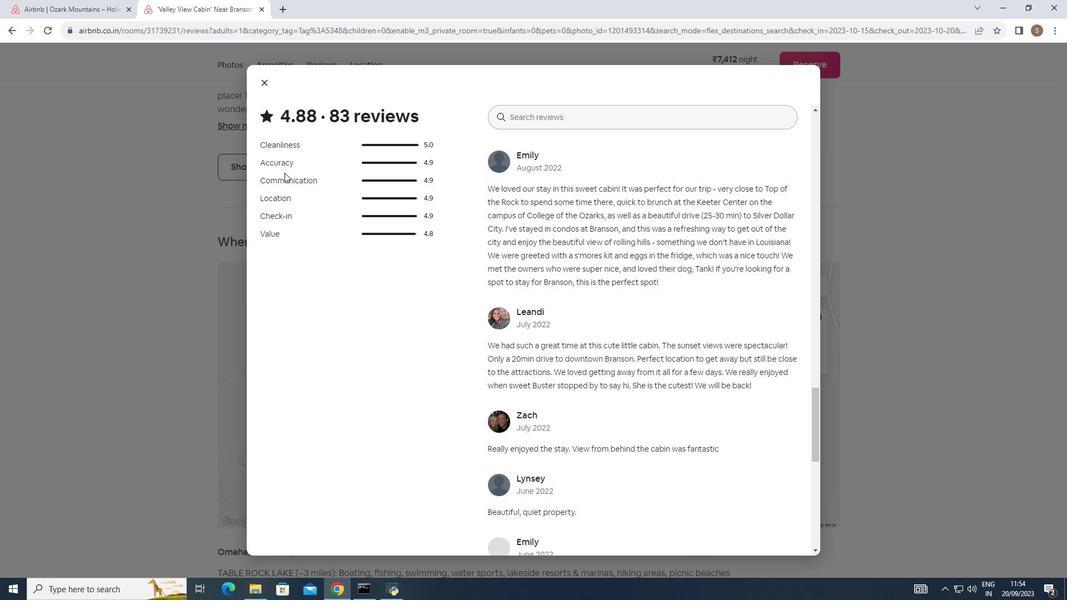 
Action: Mouse scrolled (284, 172) with delta (0, 0)
Screenshot: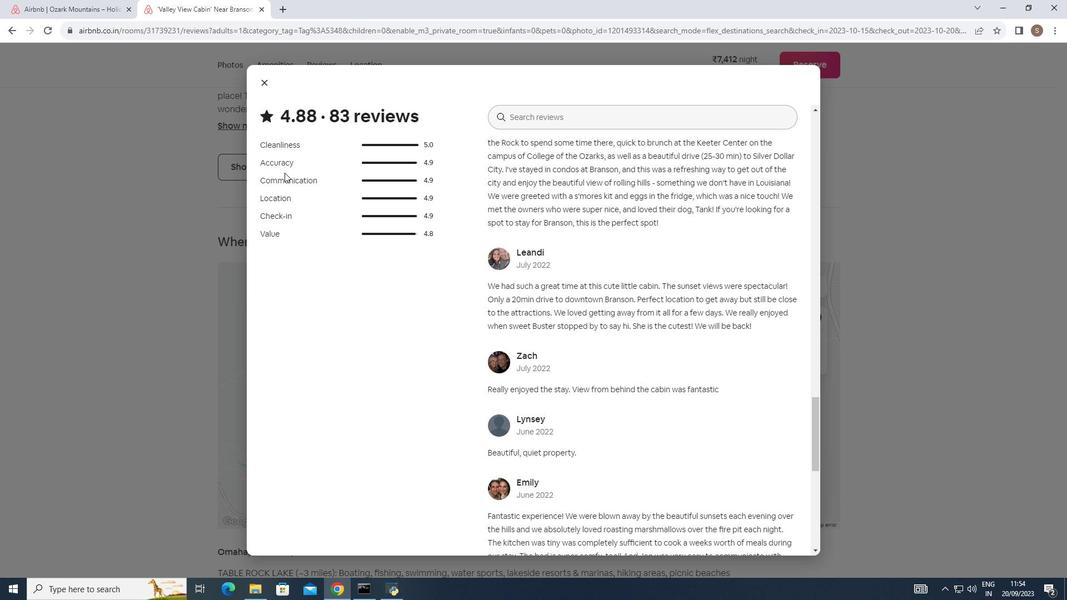 
Action: Mouse scrolled (284, 172) with delta (0, 0)
Screenshot: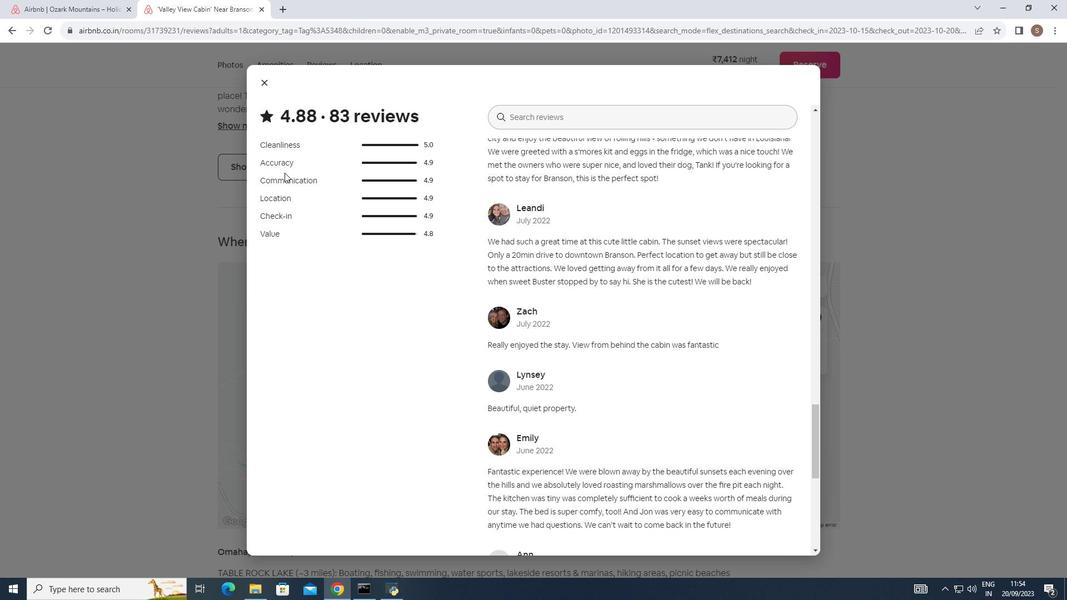 
Action: Mouse scrolled (284, 172) with delta (0, 0)
Screenshot: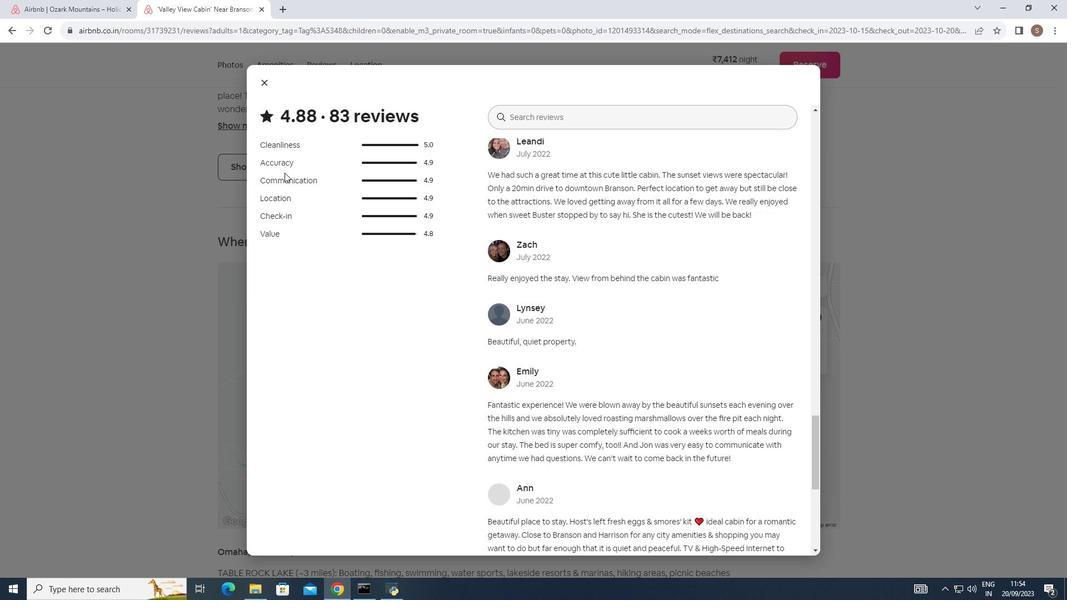 
Action: Mouse moved to (285, 172)
Screenshot: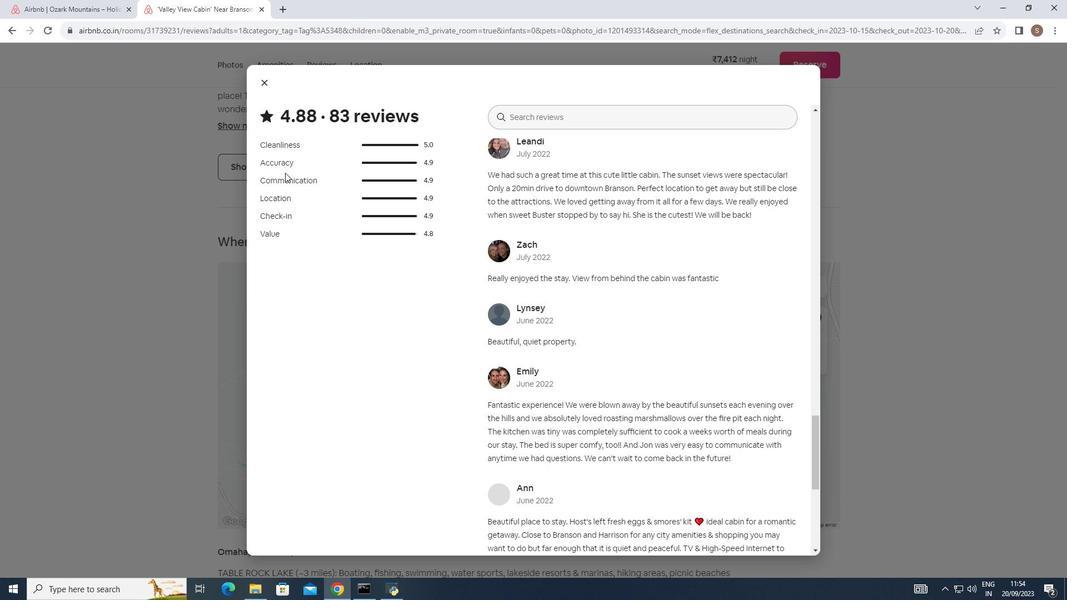 
Action: Mouse scrolled (285, 172) with delta (0, 0)
Screenshot: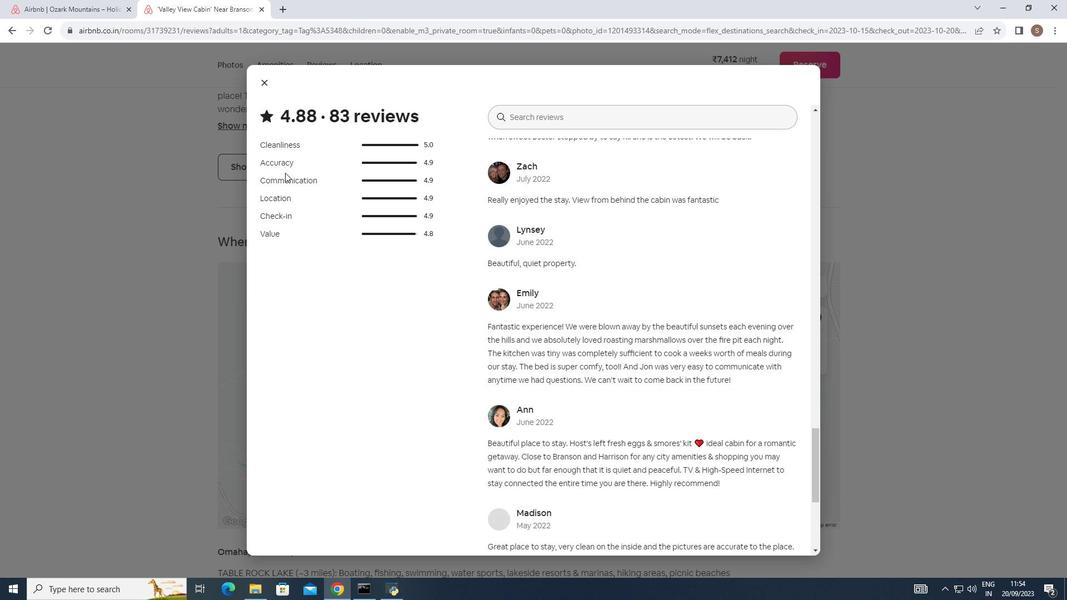 
Action: Mouse scrolled (285, 172) with delta (0, 0)
Screenshot: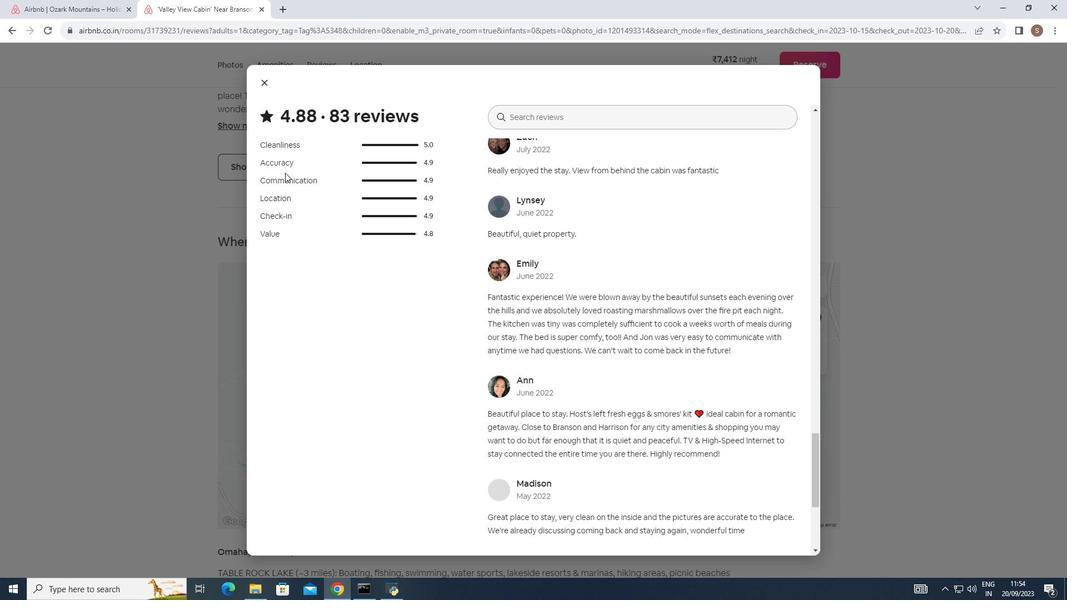 
Action: Mouse moved to (287, 171)
Screenshot: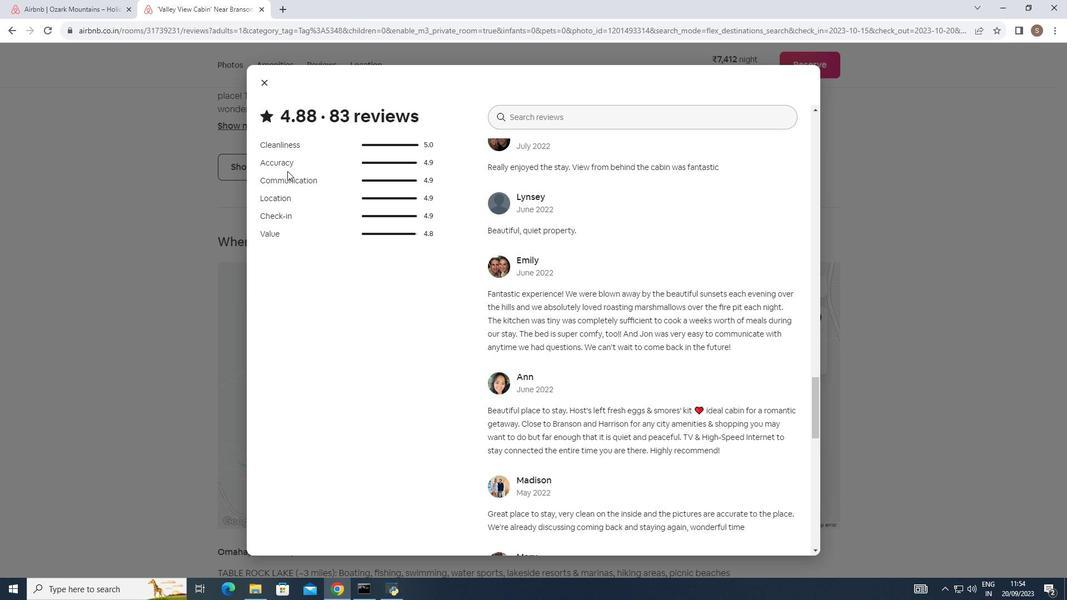 
Action: Mouse scrolled (287, 170) with delta (0, 0)
Screenshot: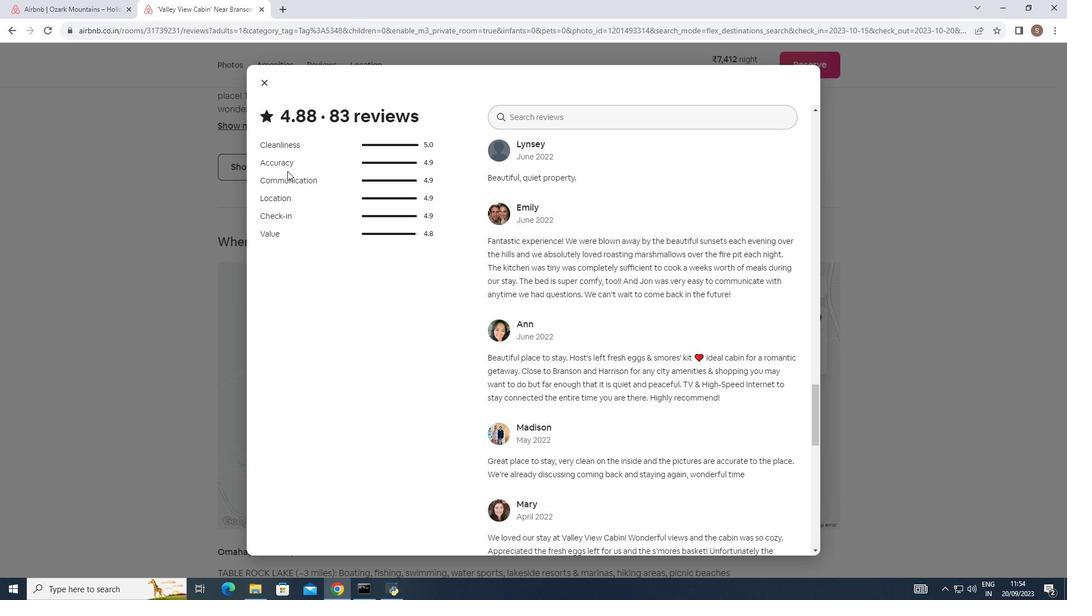 
Action: Mouse scrolled (287, 170) with delta (0, 0)
Screenshot: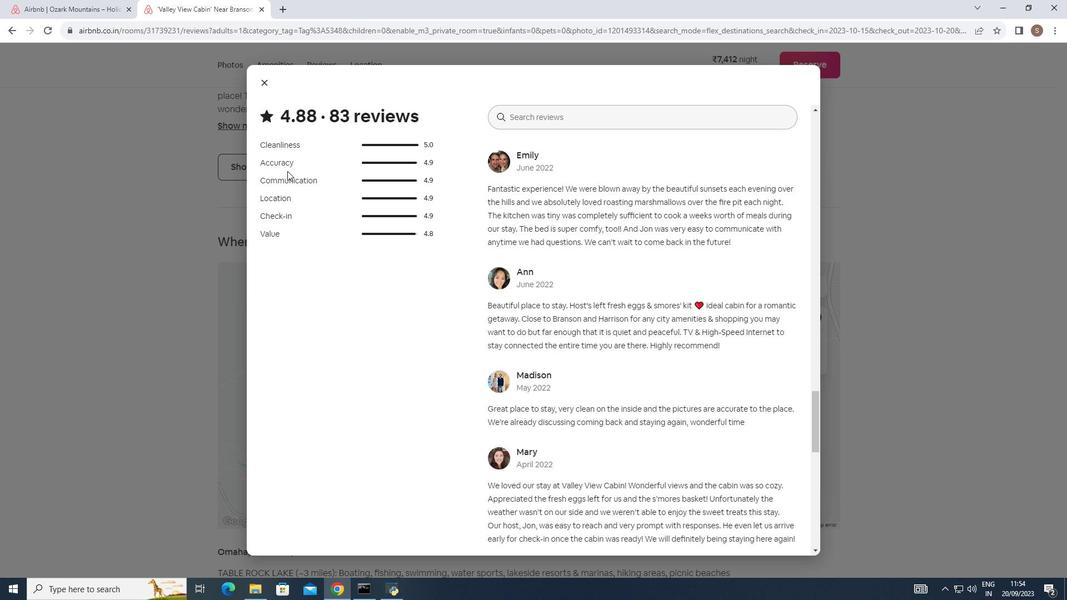 
Action: Mouse scrolled (287, 170) with delta (0, 0)
Screenshot: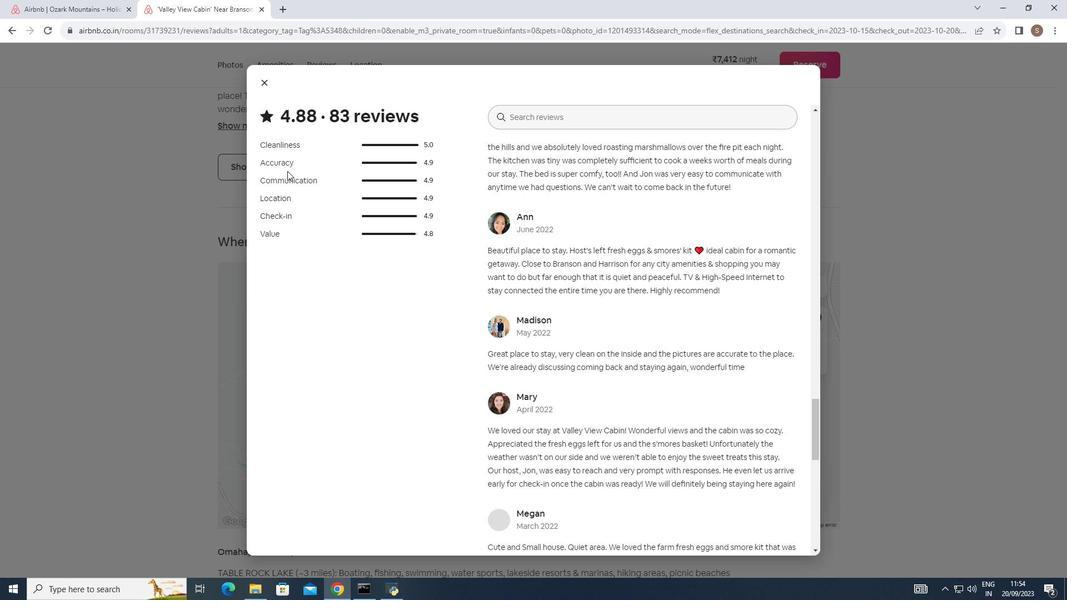 
Action: Mouse scrolled (287, 170) with delta (0, 0)
Screenshot: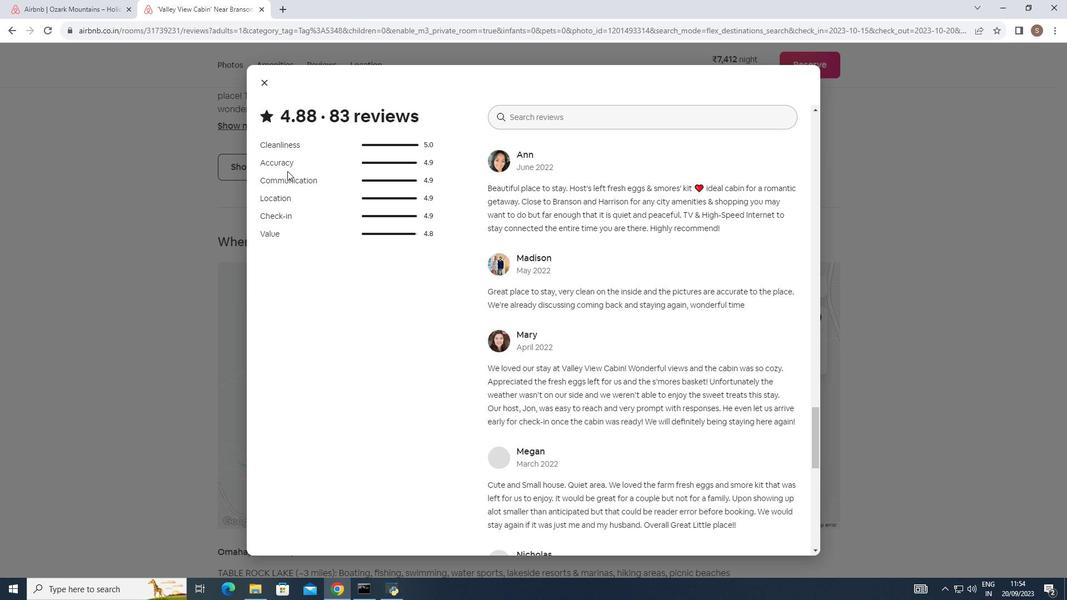 
Action: Mouse scrolled (287, 170) with delta (0, 0)
Screenshot: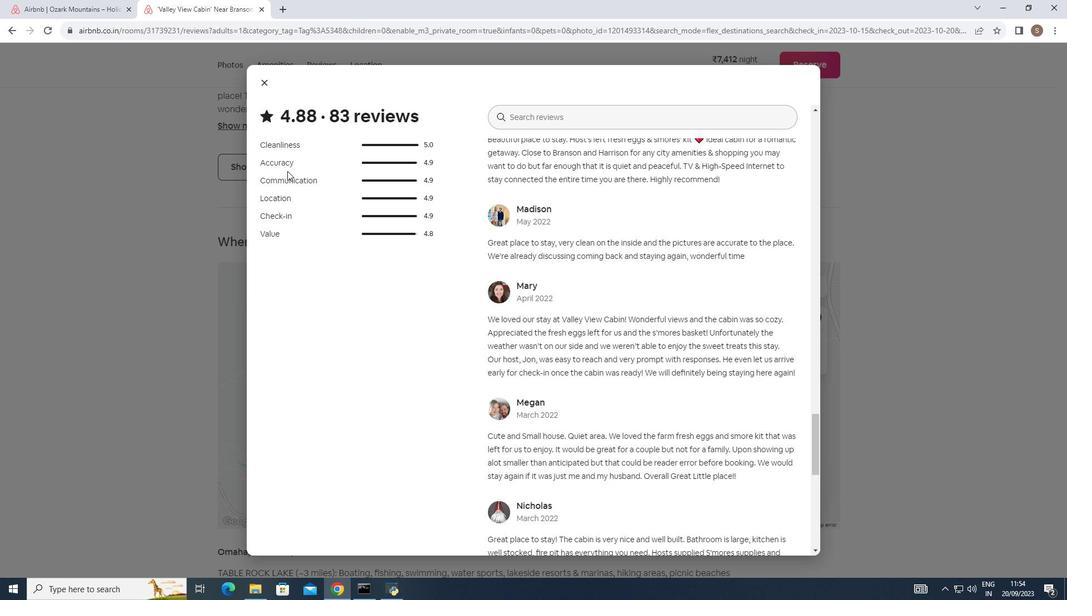 
Action: Mouse scrolled (287, 170) with delta (0, 0)
Screenshot: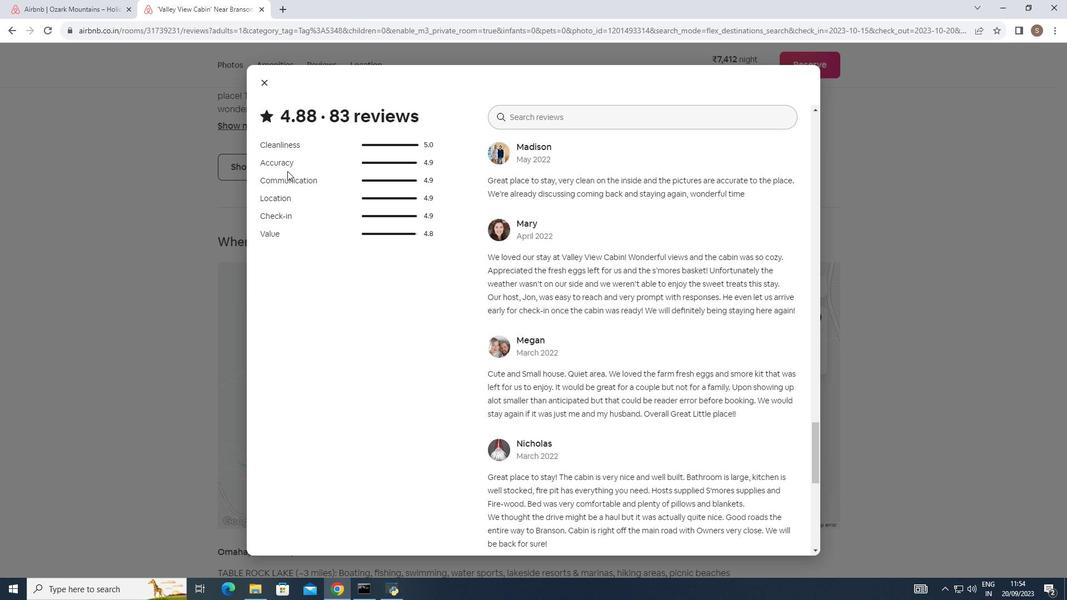 
Action: Mouse scrolled (287, 170) with delta (0, 0)
Screenshot: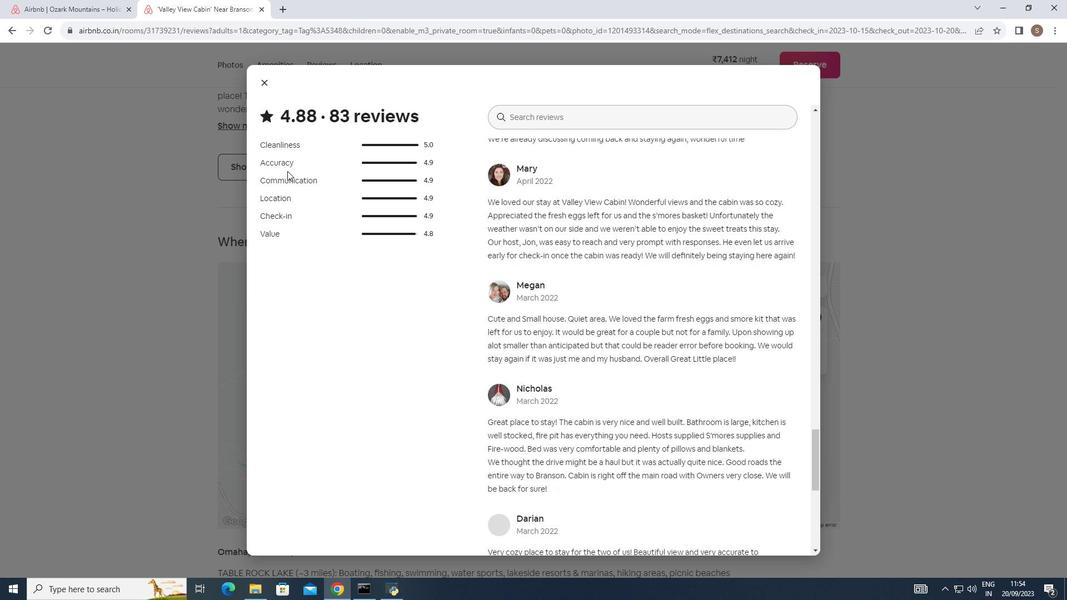 
Action: Mouse moved to (287, 171)
Screenshot: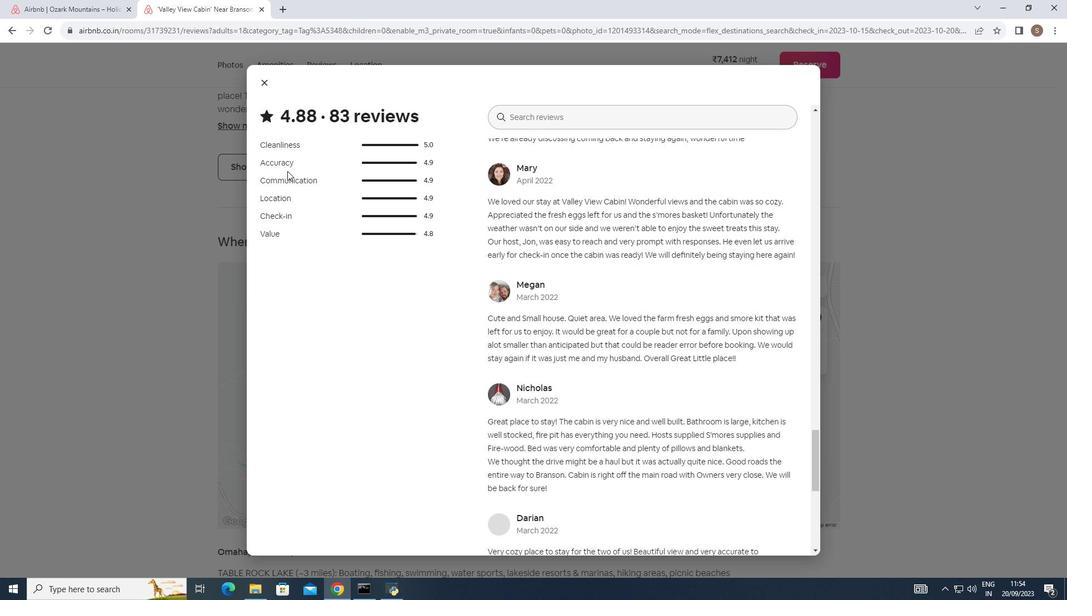 
Action: Mouse scrolled (287, 170) with delta (0, 0)
Screenshot: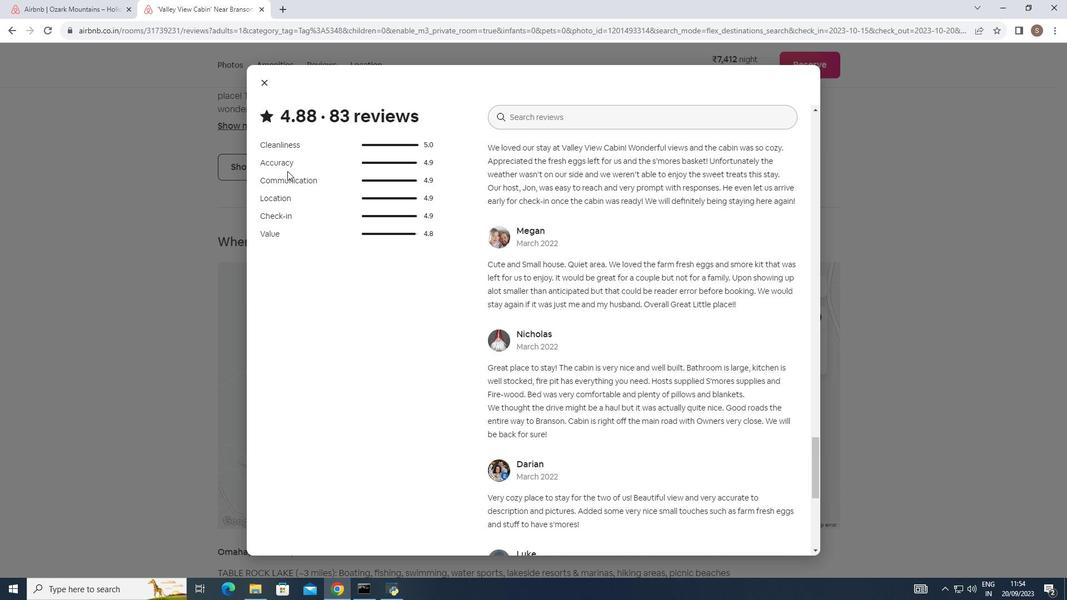 
Action: Mouse scrolled (287, 170) with delta (0, 0)
Screenshot: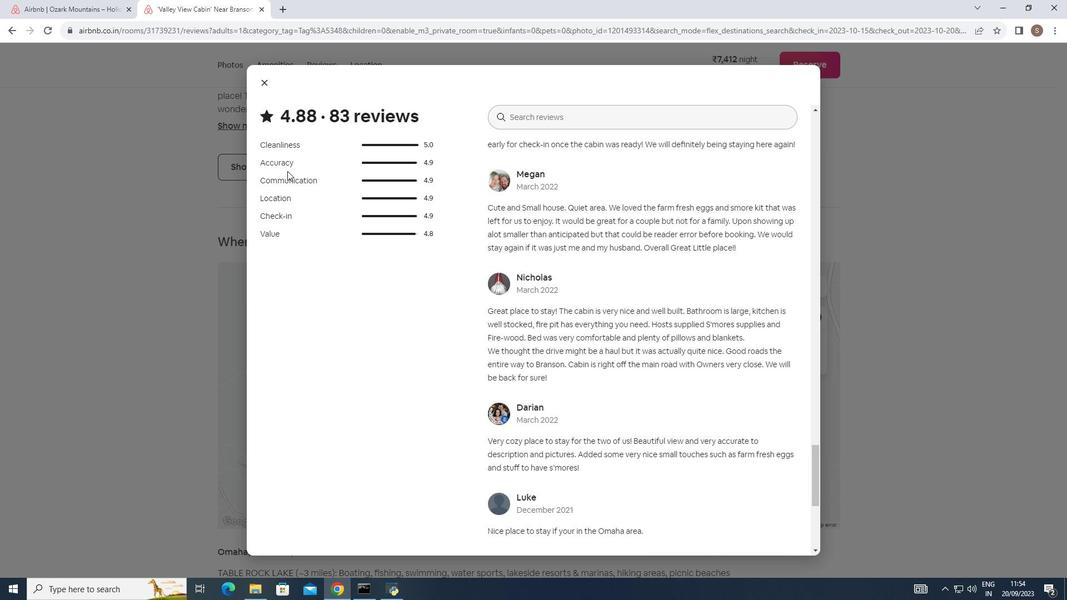 
Action: Mouse moved to (287, 171)
Screenshot: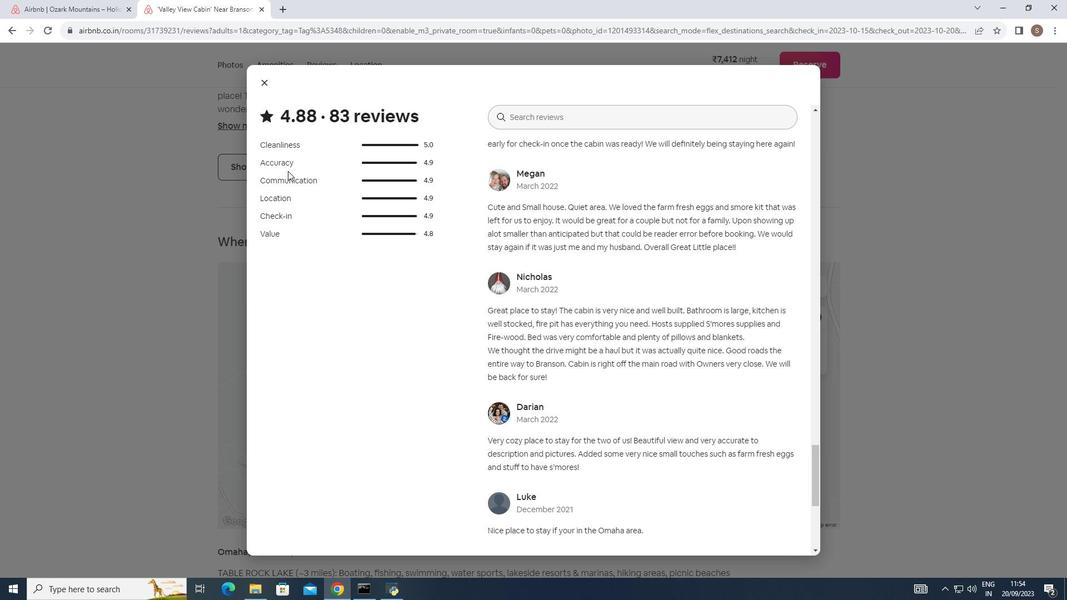 
Action: Mouse scrolled (287, 170) with delta (0, 0)
Screenshot: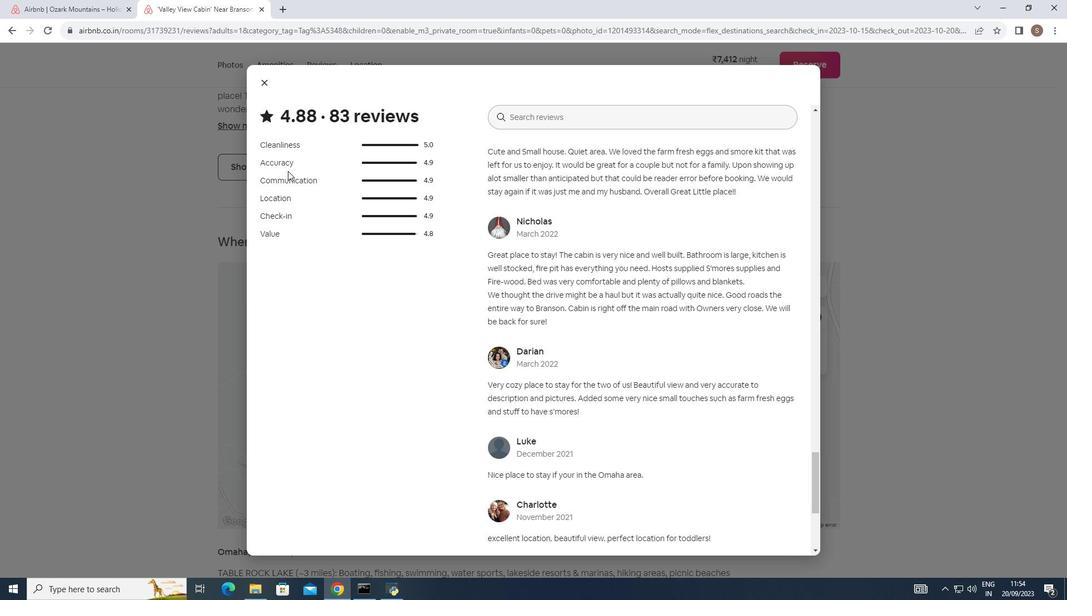 
Action: Mouse scrolled (287, 170) with delta (0, 0)
Screenshot: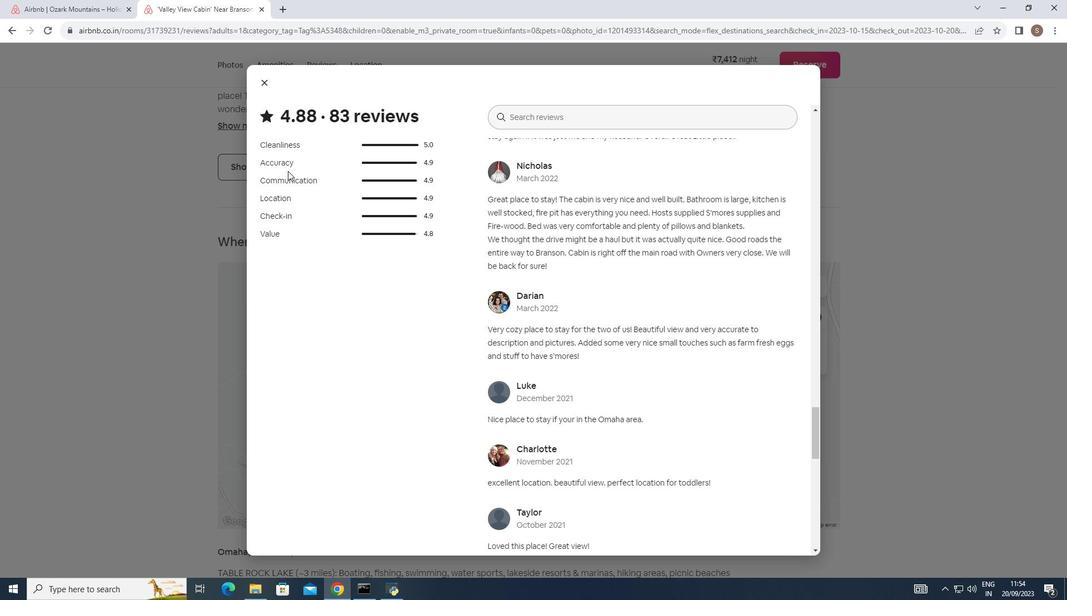 
Action: Mouse scrolled (287, 170) with delta (0, 0)
Screenshot: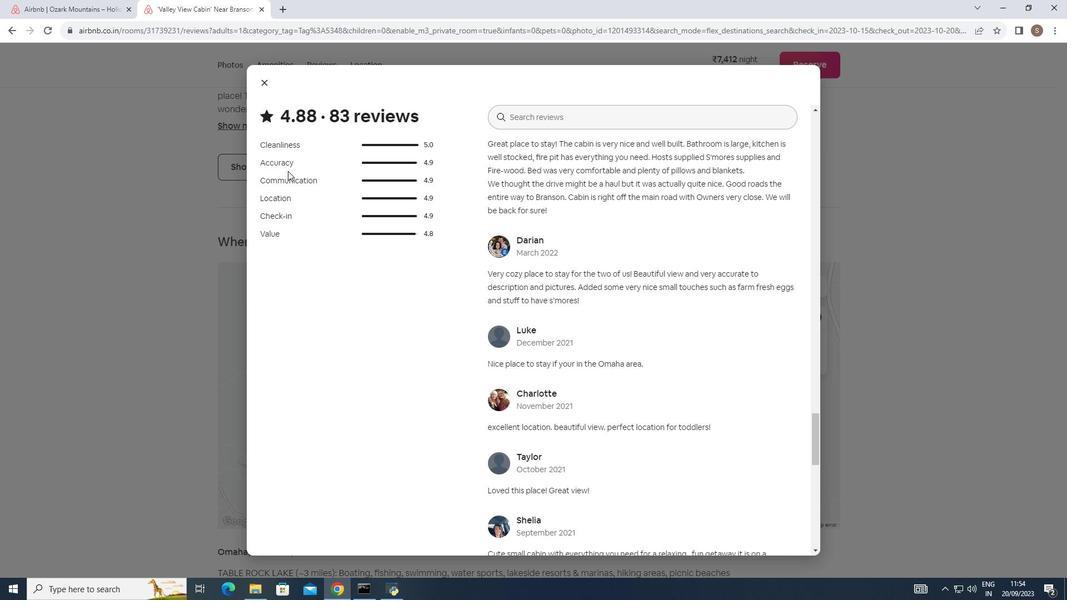 
Action: Mouse moved to (287, 171)
Screenshot: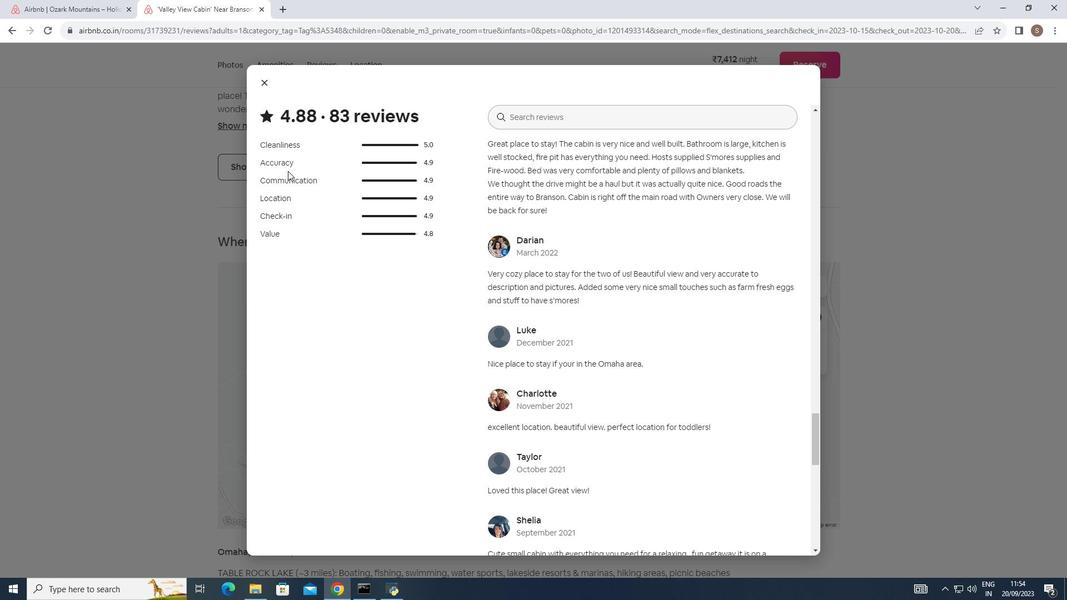 
Action: Mouse scrolled (287, 170) with delta (0, 0)
Screenshot: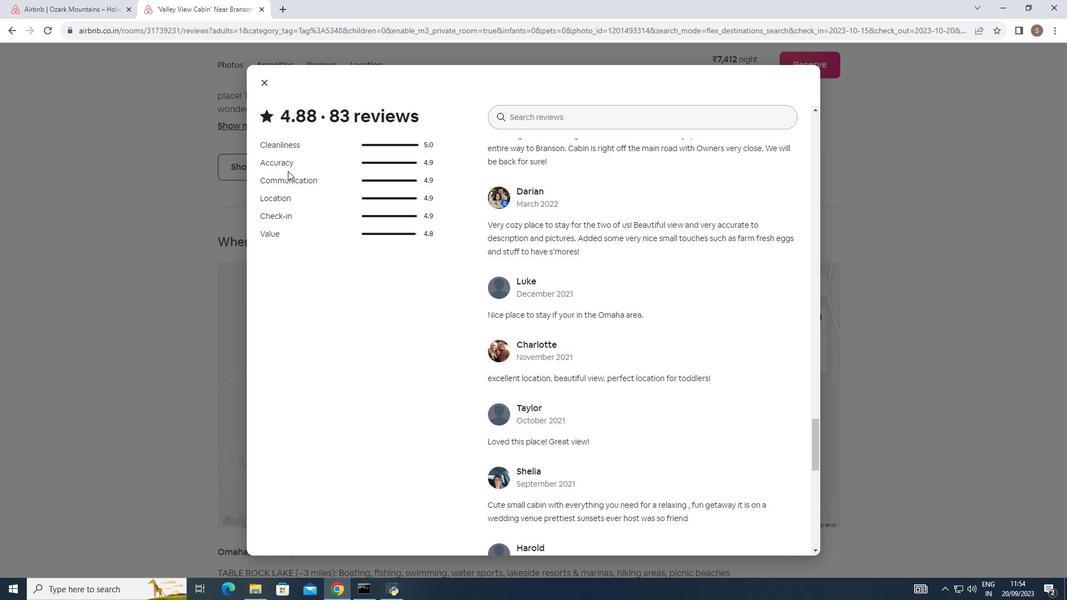 
Action: Mouse scrolled (287, 170) with delta (0, 0)
Screenshot: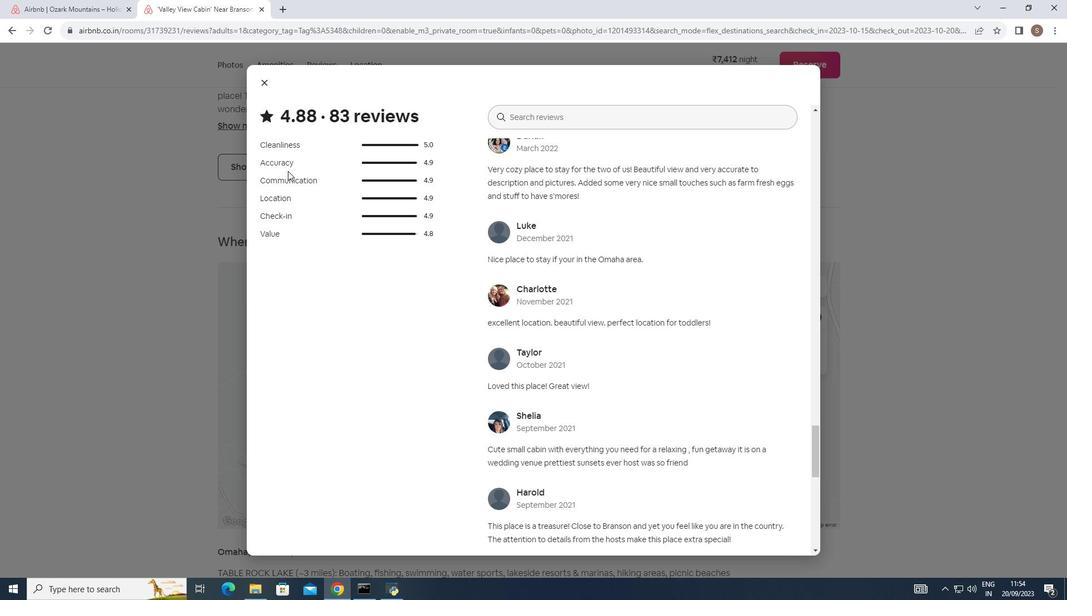 
Action: Mouse scrolled (287, 170) with delta (0, 0)
Screenshot: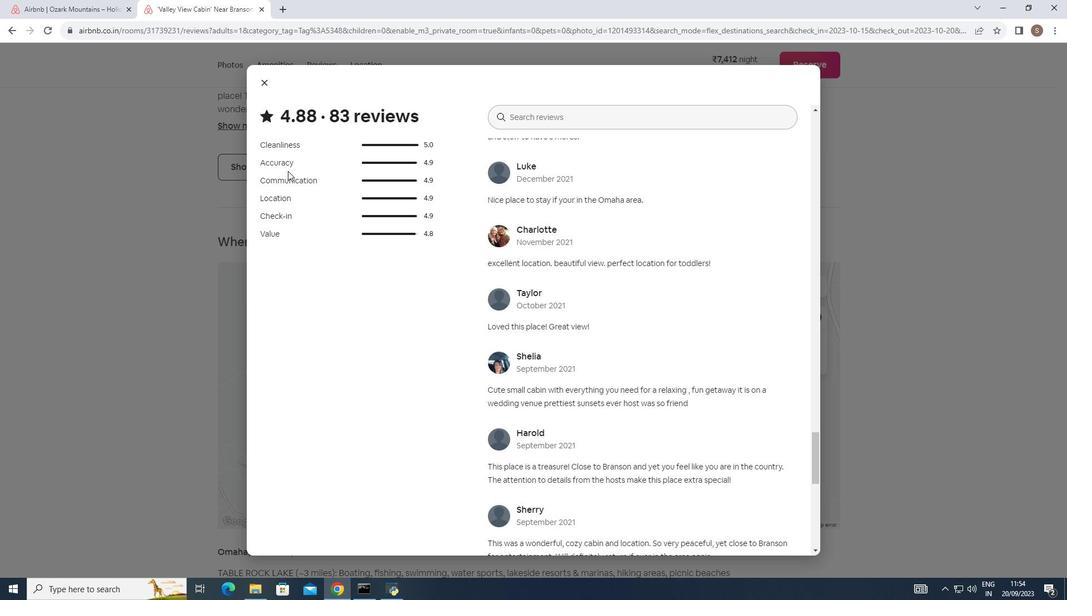
Action: Mouse scrolled (287, 170) with delta (0, 0)
Screenshot: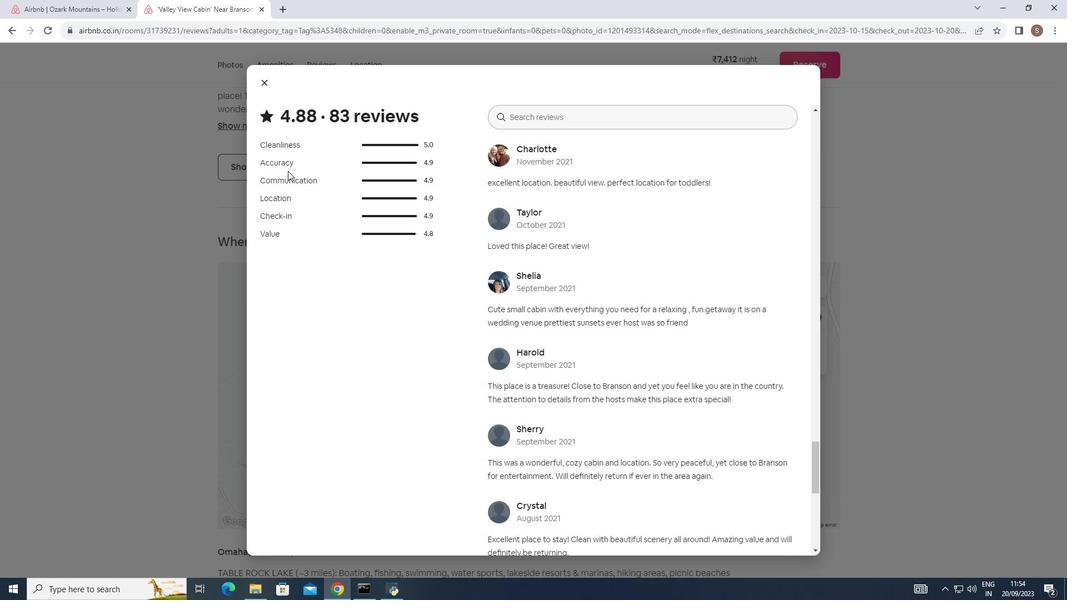 
Action: Mouse scrolled (287, 170) with delta (0, 0)
Screenshot: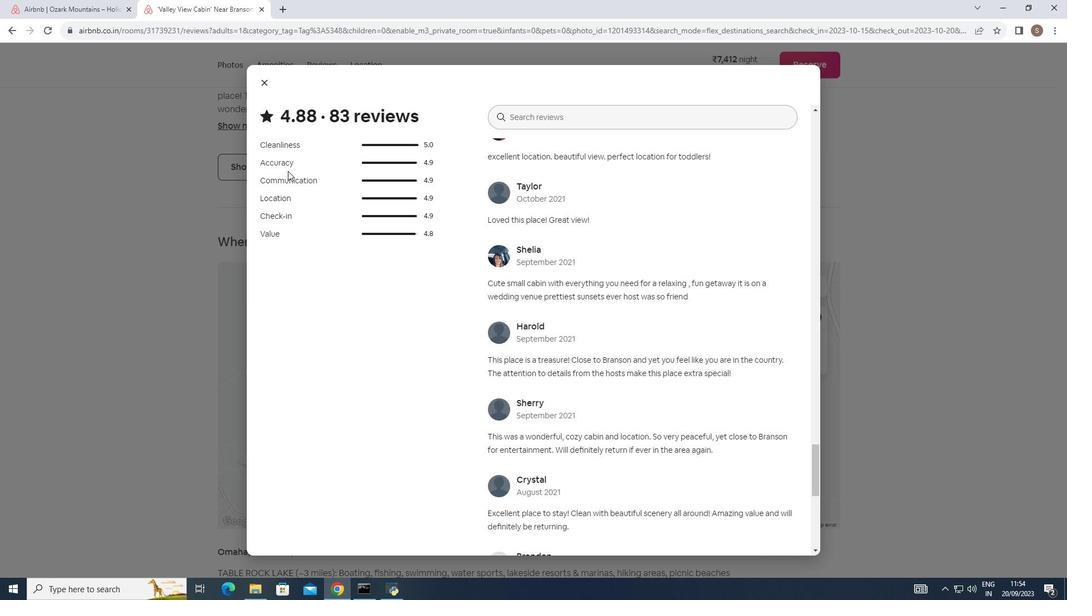 
Action: Mouse scrolled (287, 170) with delta (0, 0)
Screenshot: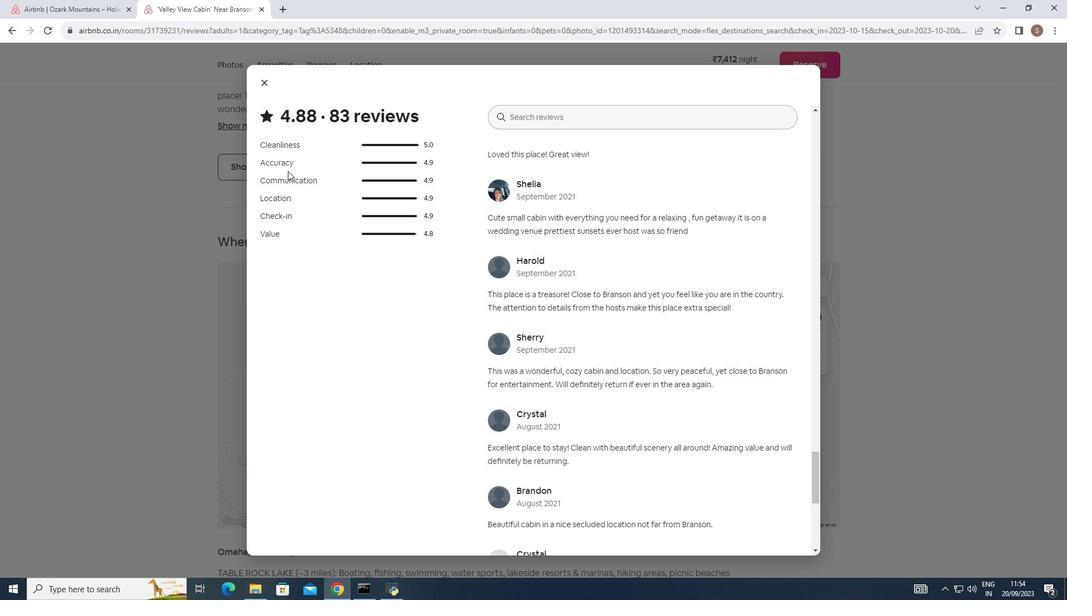 
Action: Mouse scrolled (287, 170) with delta (0, 0)
Screenshot: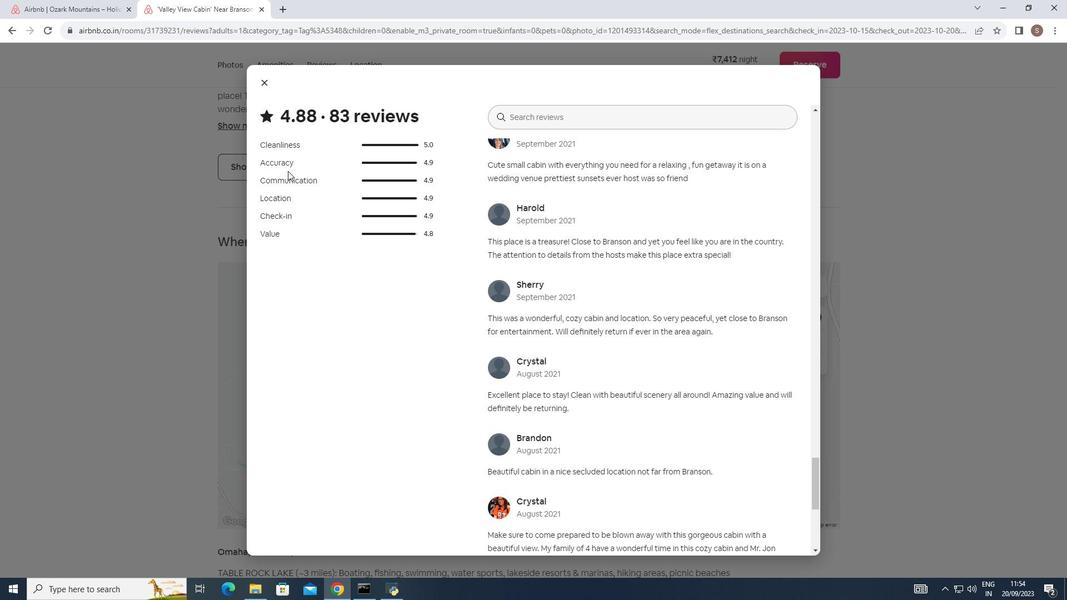 
Action: Mouse scrolled (287, 170) with delta (0, 0)
Screenshot: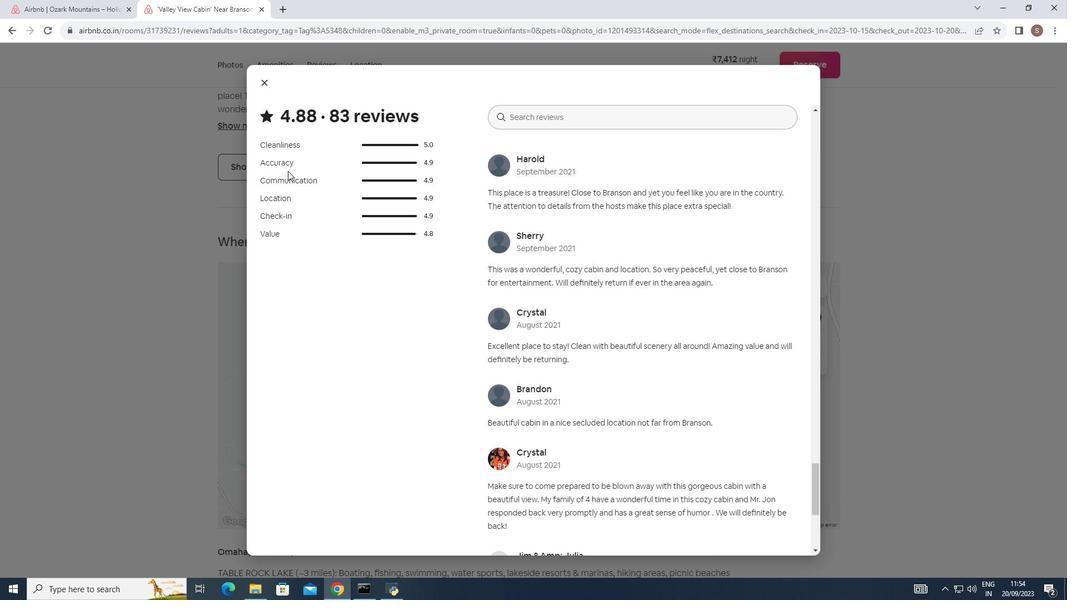 
Action: Mouse scrolled (287, 170) with delta (0, 0)
Screenshot: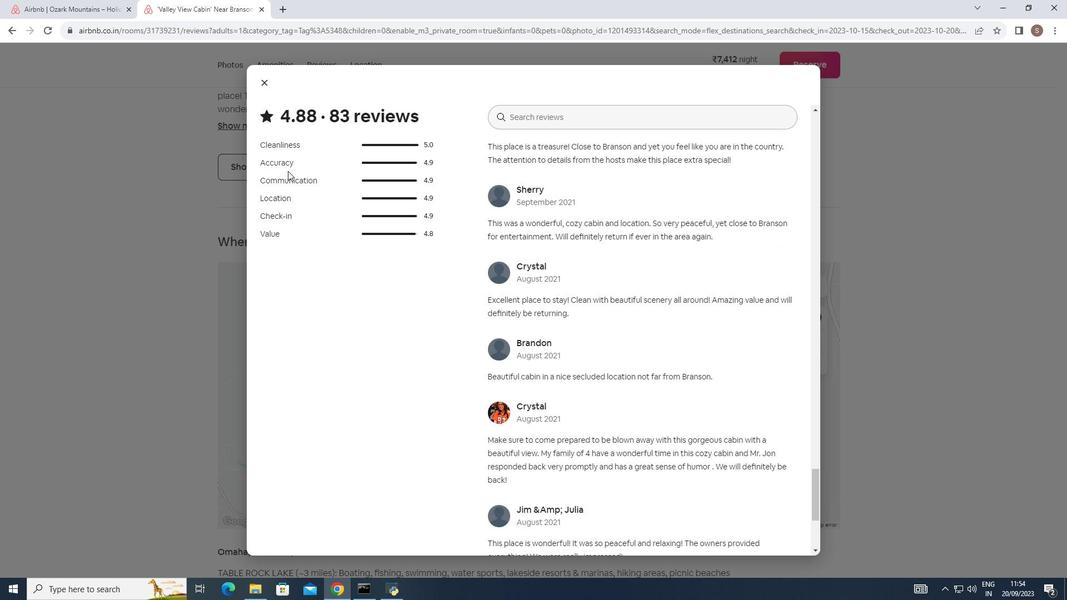 
Action: Mouse scrolled (287, 170) with delta (0, 0)
Screenshot: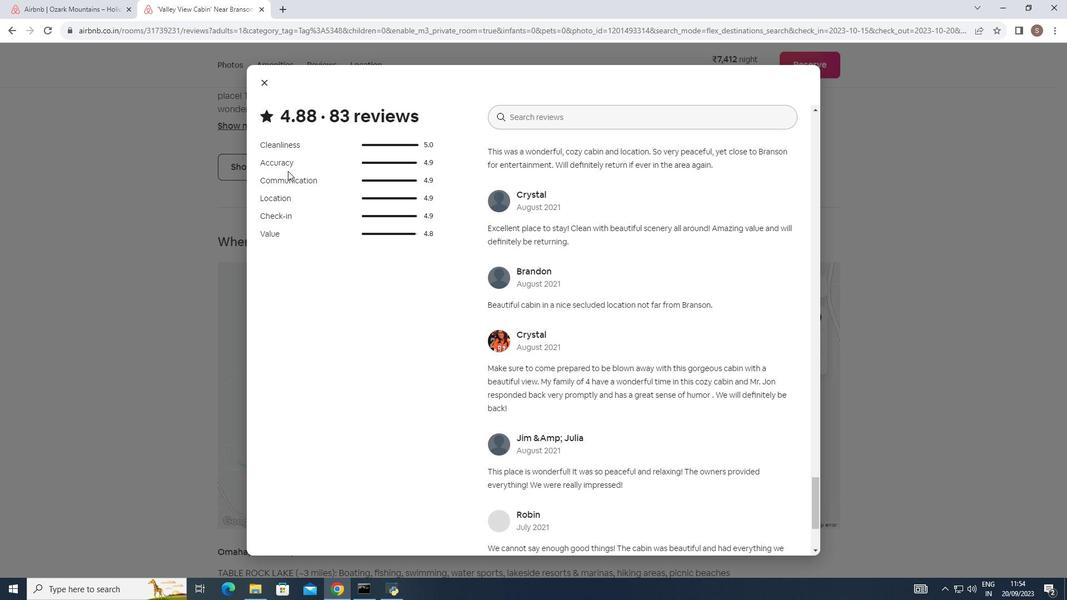 
Action: Mouse scrolled (287, 170) with delta (0, 0)
Screenshot: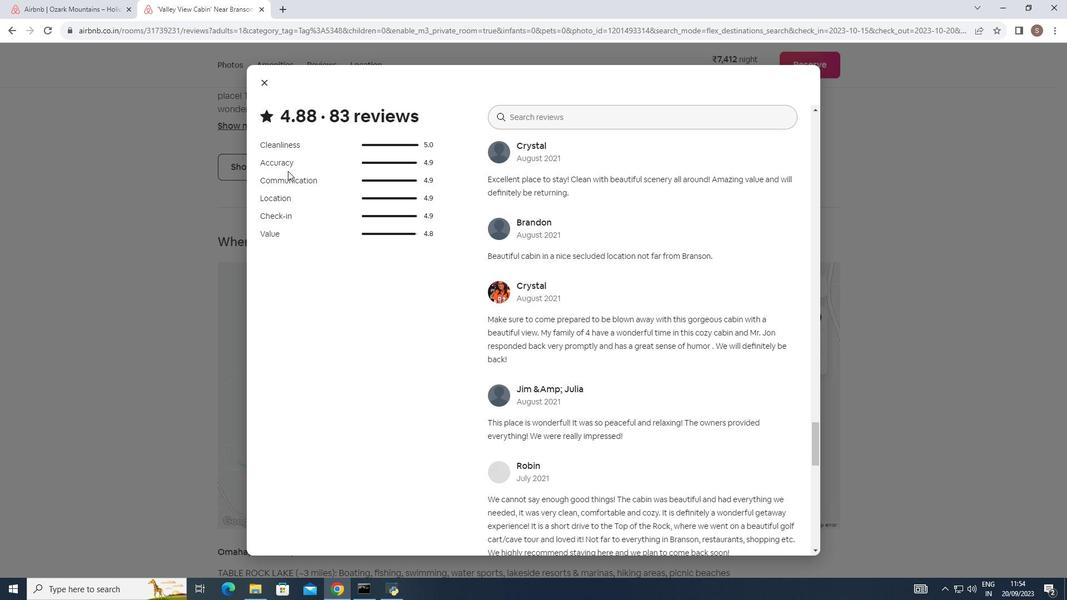 
Action: Mouse scrolled (287, 170) with delta (0, 0)
Screenshot: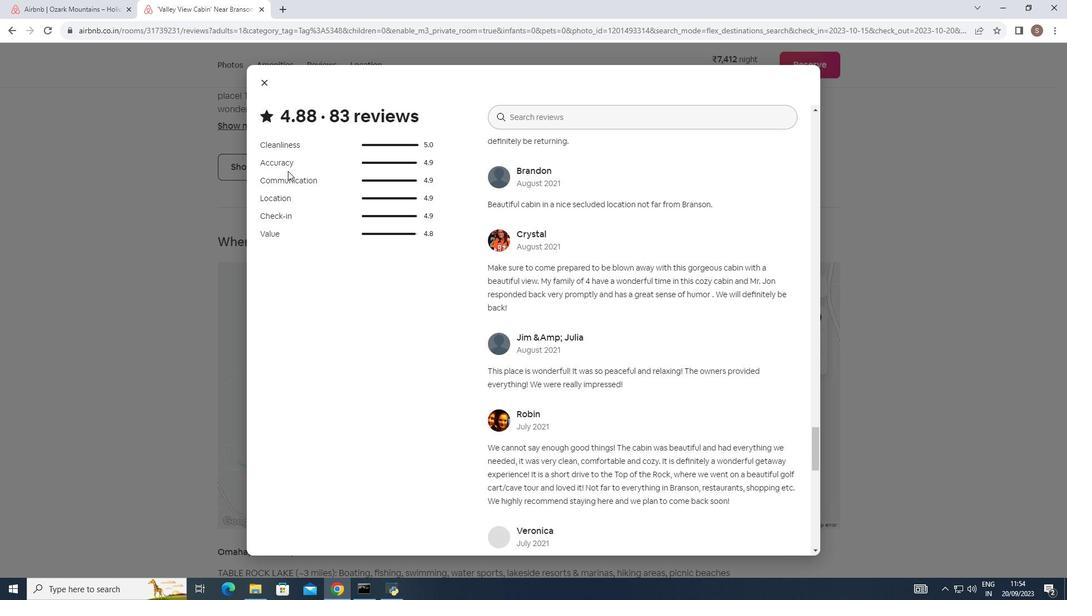 
Action: Mouse scrolled (287, 170) with delta (0, 0)
Screenshot: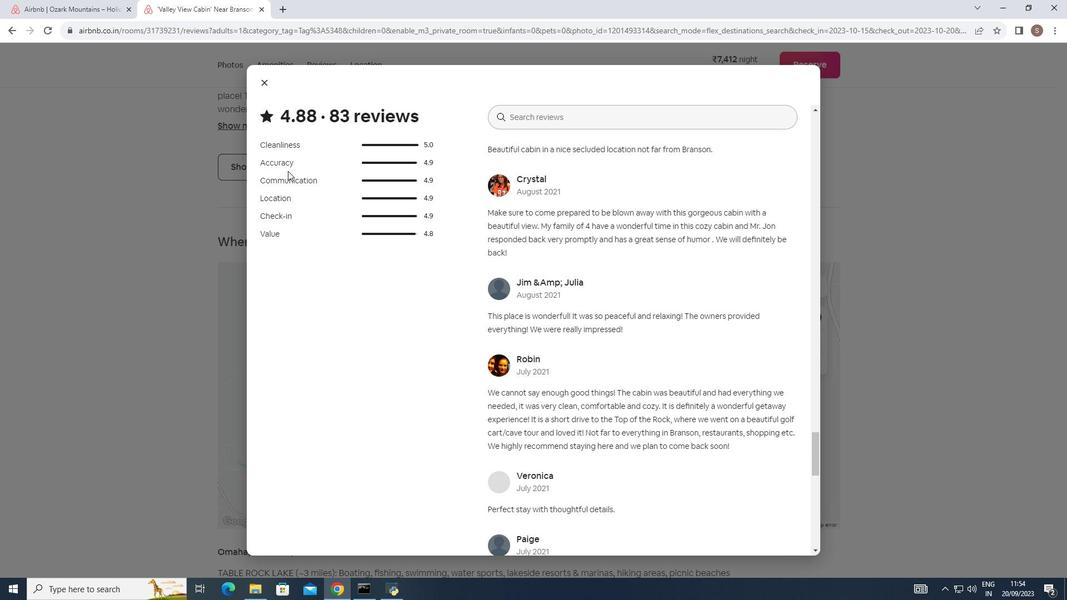 
Action: Mouse scrolled (287, 170) with delta (0, 0)
Screenshot: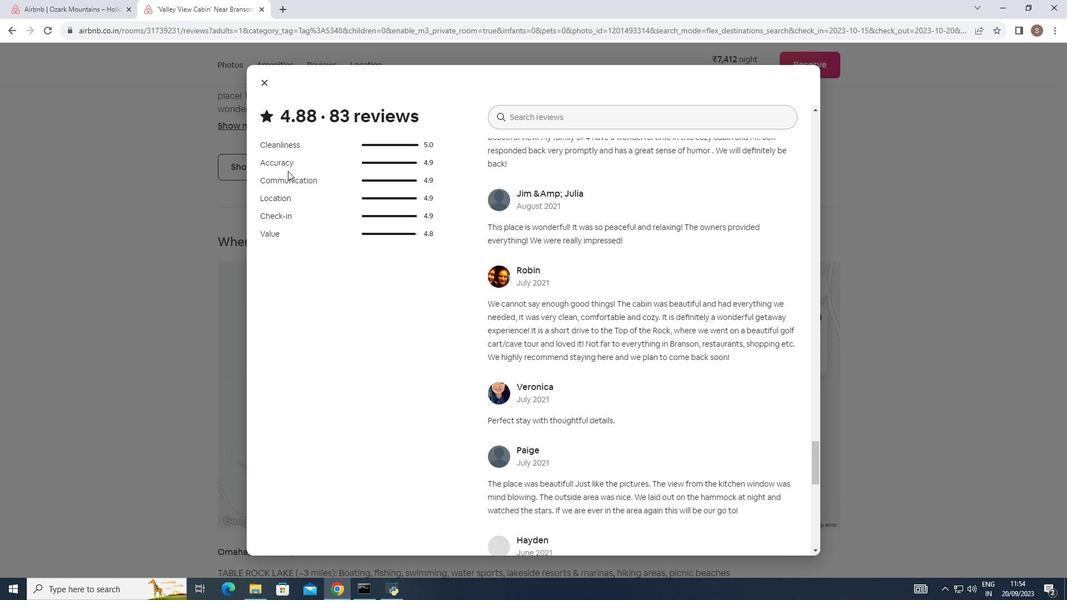 
Action: Mouse scrolled (287, 170) with delta (0, 0)
Screenshot: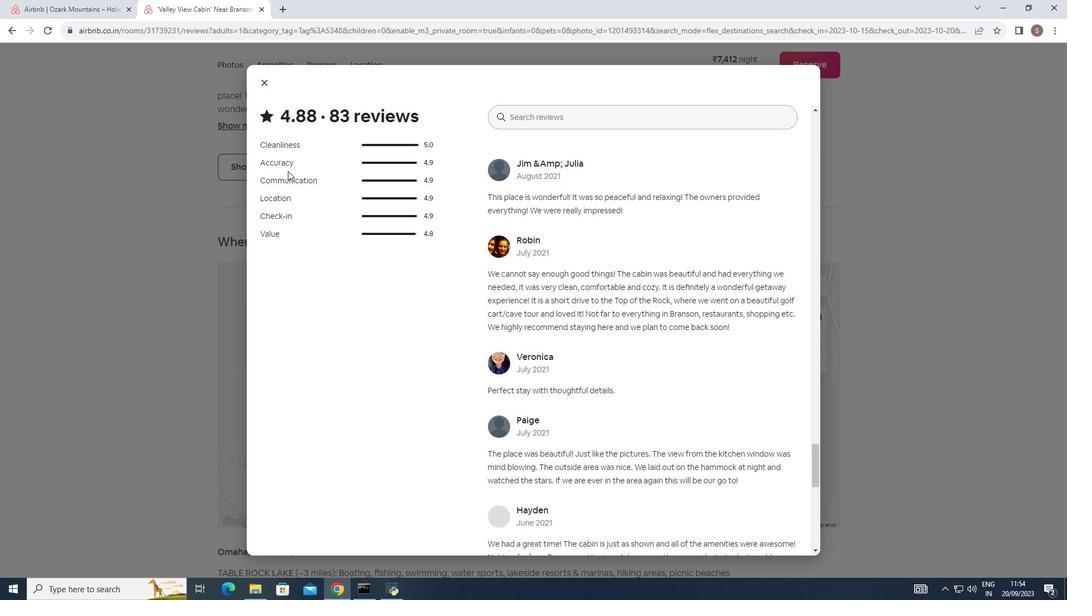 
Action: Mouse scrolled (287, 170) with delta (0, 0)
Screenshot: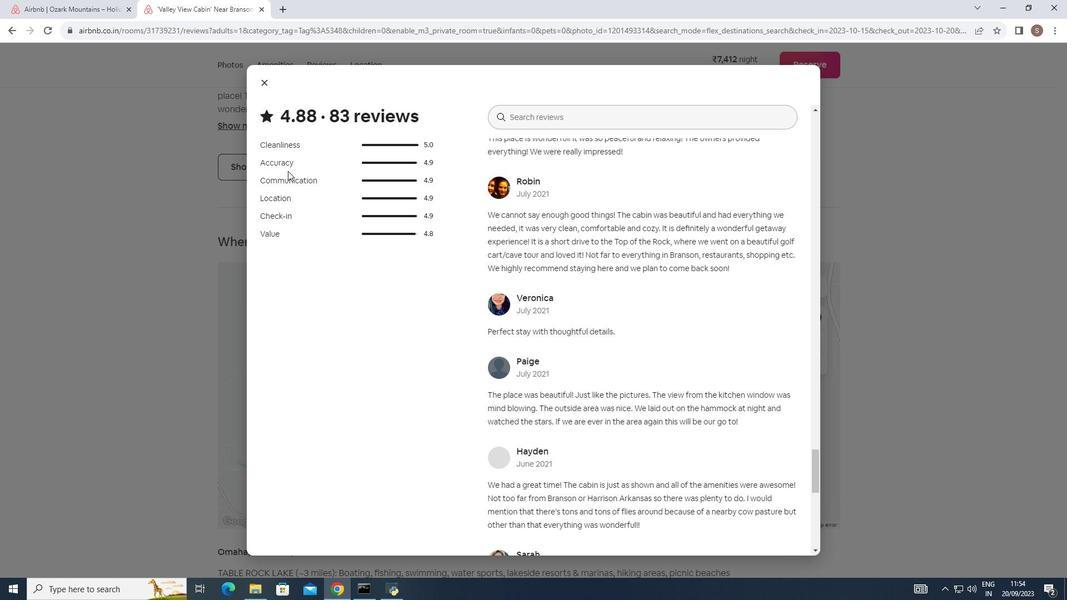 
Action: Mouse scrolled (287, 170) with delta (0, 0)
Screenshot: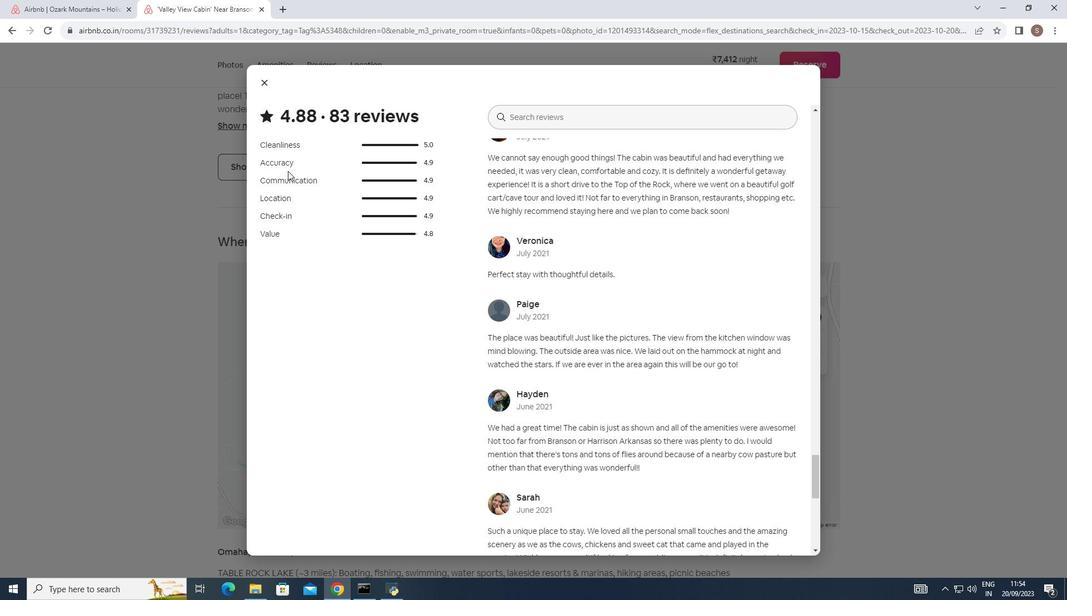 
Action: Mouse scrolled (287, 170) with delta (0, 0)
Screenshot: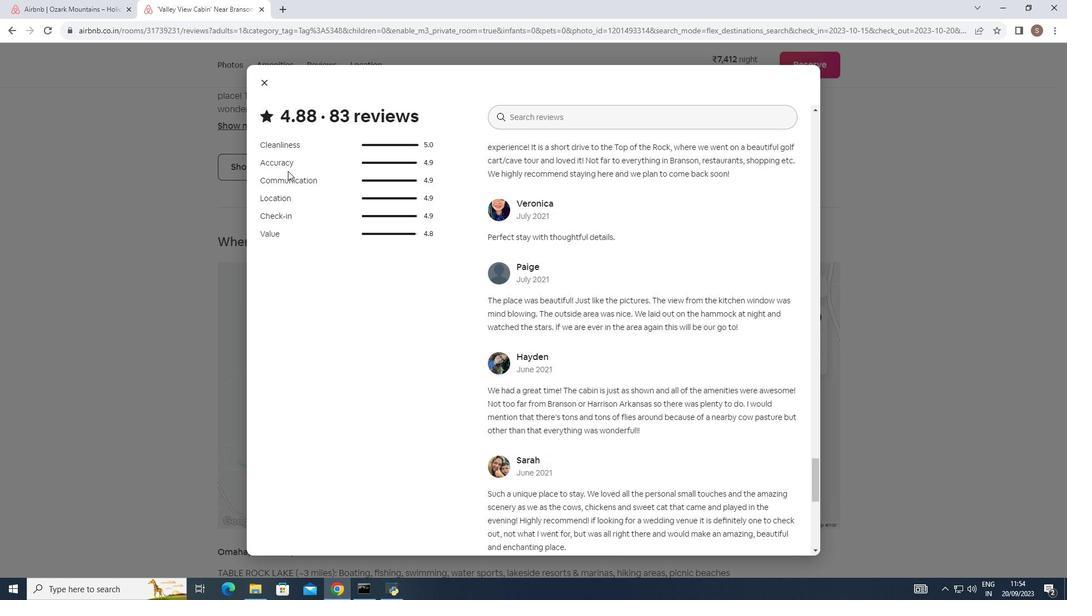 
Action: Mouse scrolled (287, 170) with delta (0, 0)
Screenshot: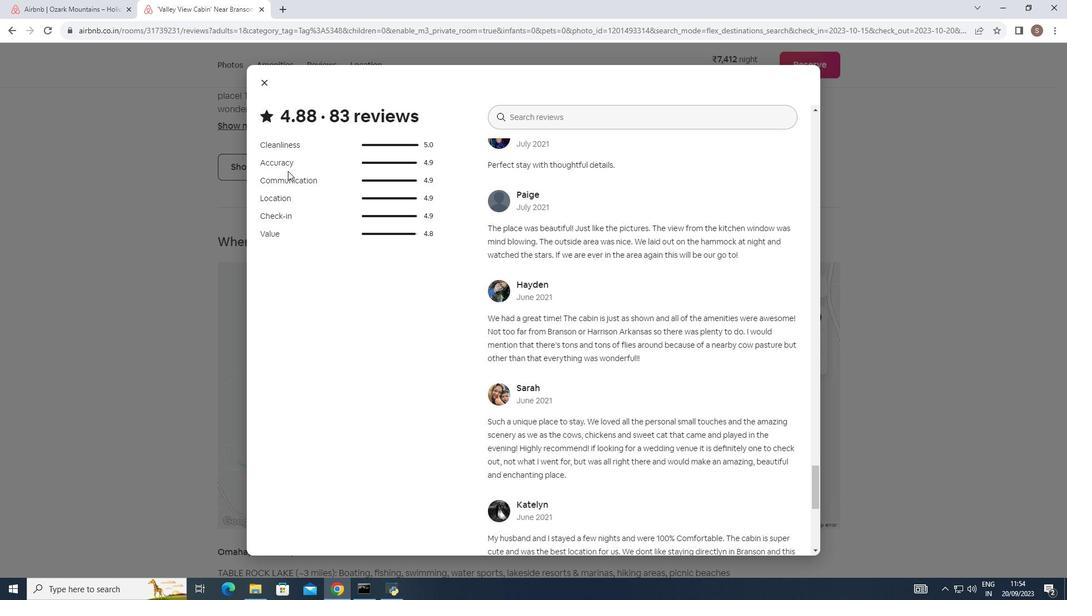 
Action: Mouse scrolled (287, 170) with delta (0, 0)
Screenshot: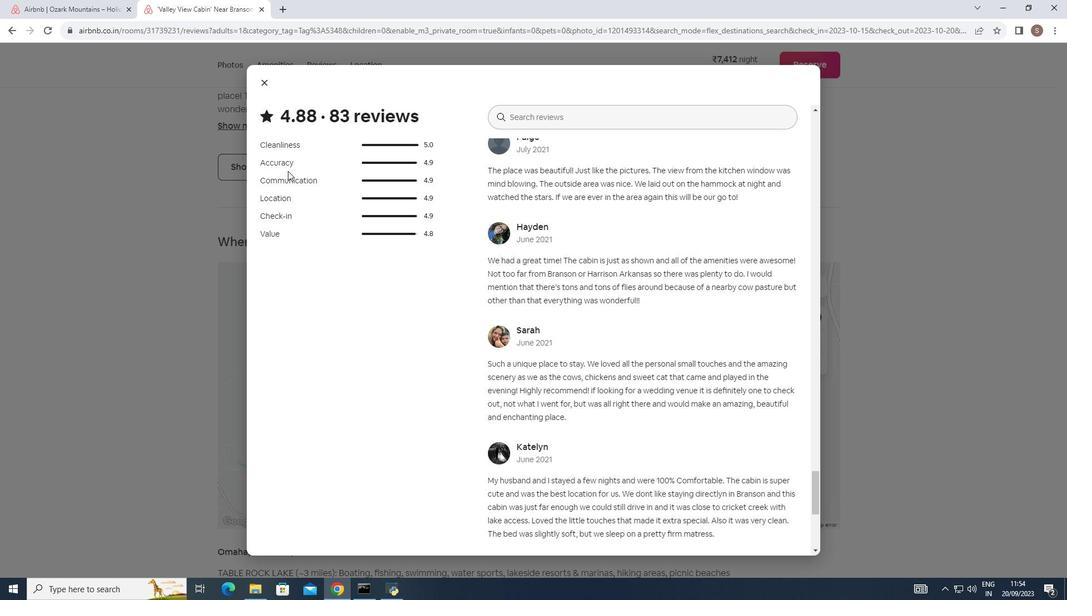 
Action: Mouse scrolled (287, 170) with delta (0, 0)
Screenshot: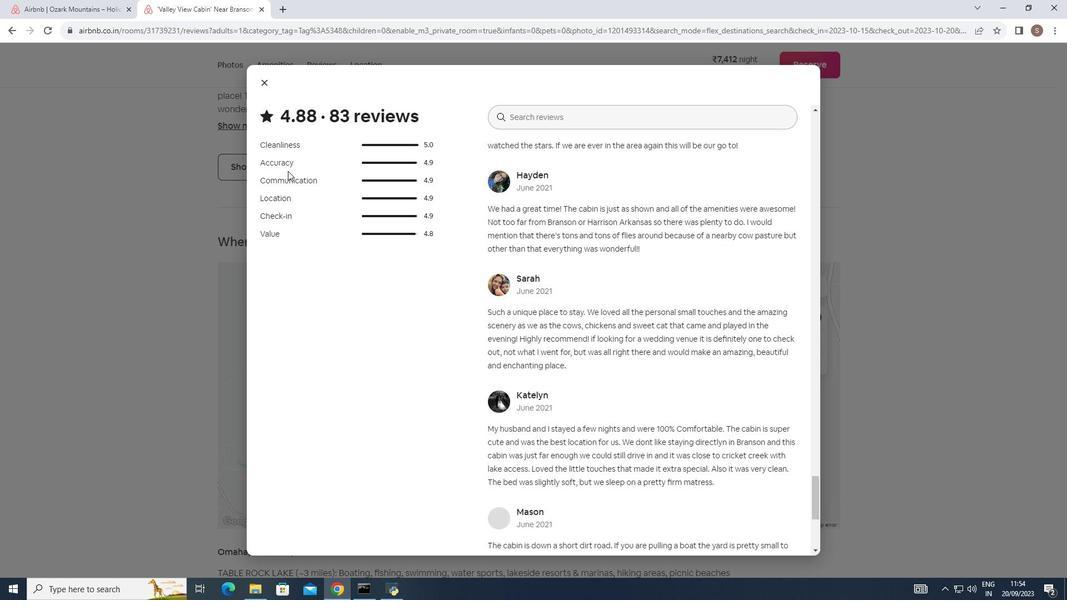 
Action: Mouse moved to (261, 78)
Screenshot: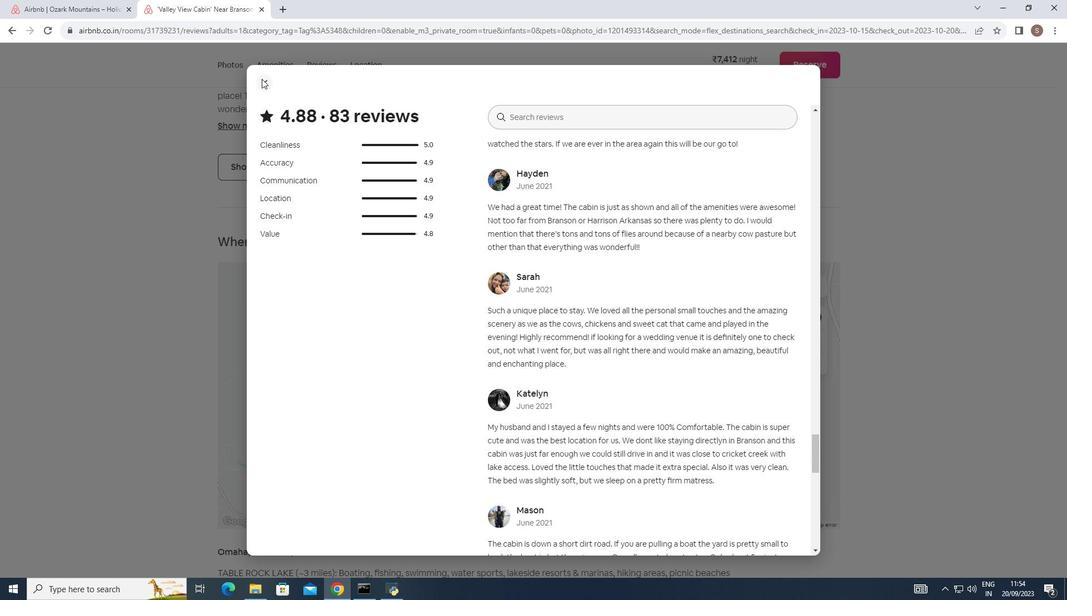 
Action: Mouse pressed left at (261, 78)
Screenshot: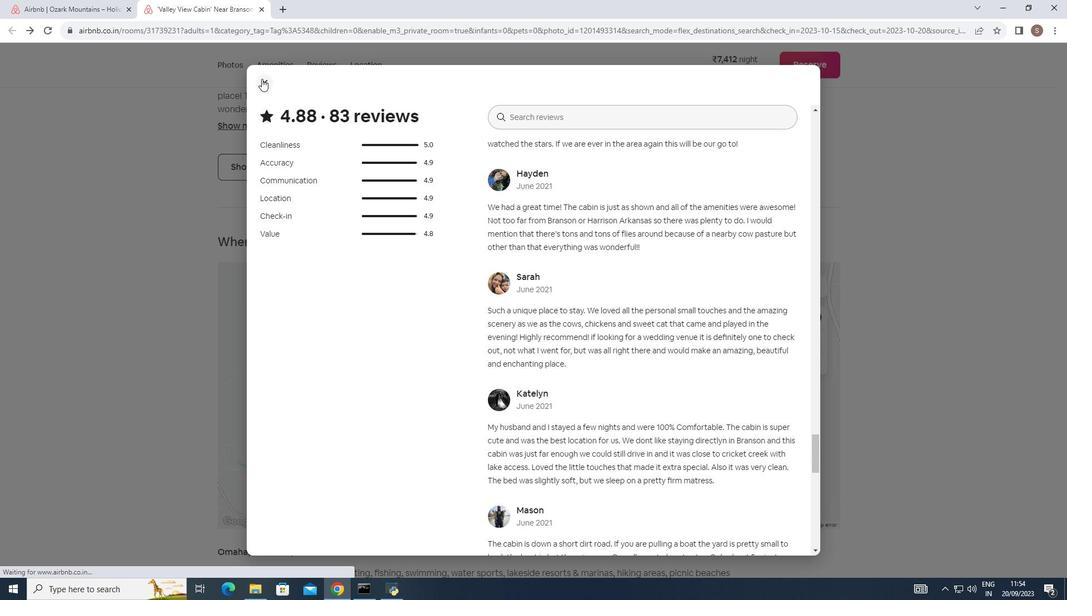 
Action: Mouse moved to (262, 98)
Screenshot: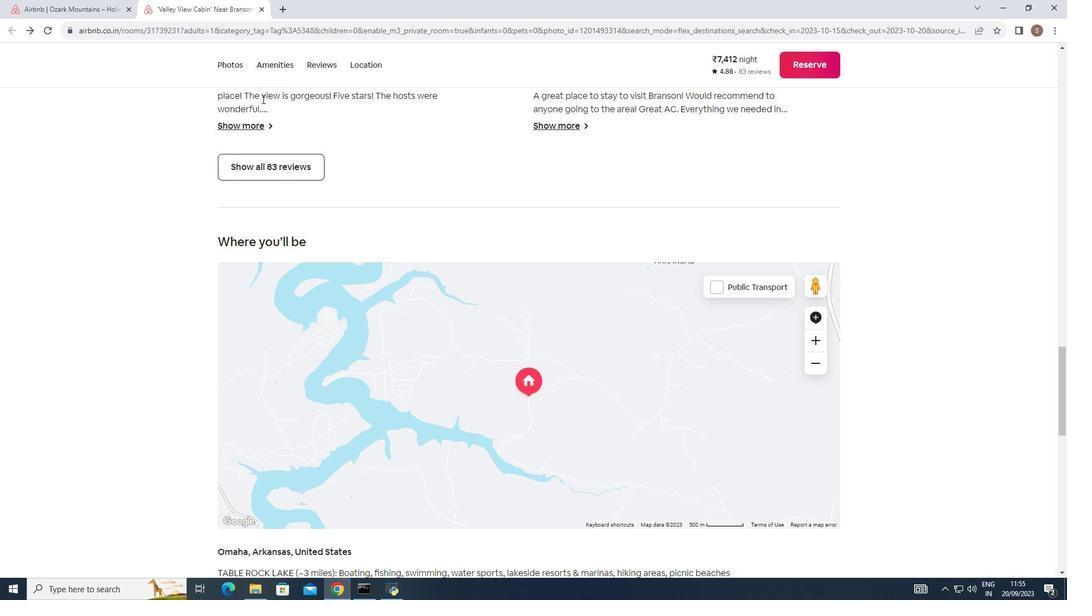 
Action: Mouse scrolled (262, 98) with delta (0, 0)
Screenshot: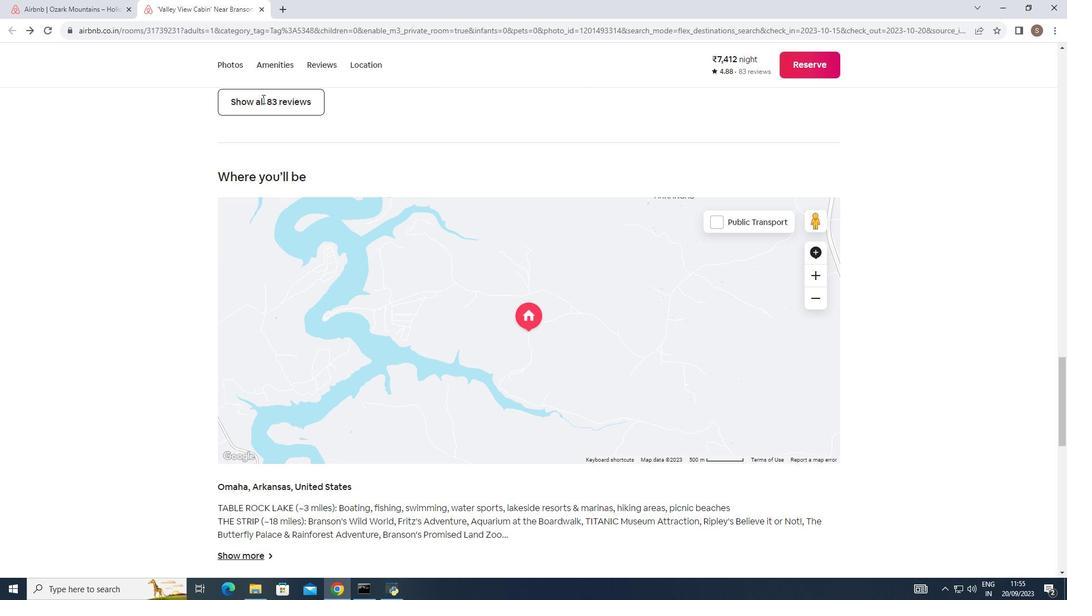 
Action: Mouse scrolled (262, 98) with delta (0, 0)
Screenshot: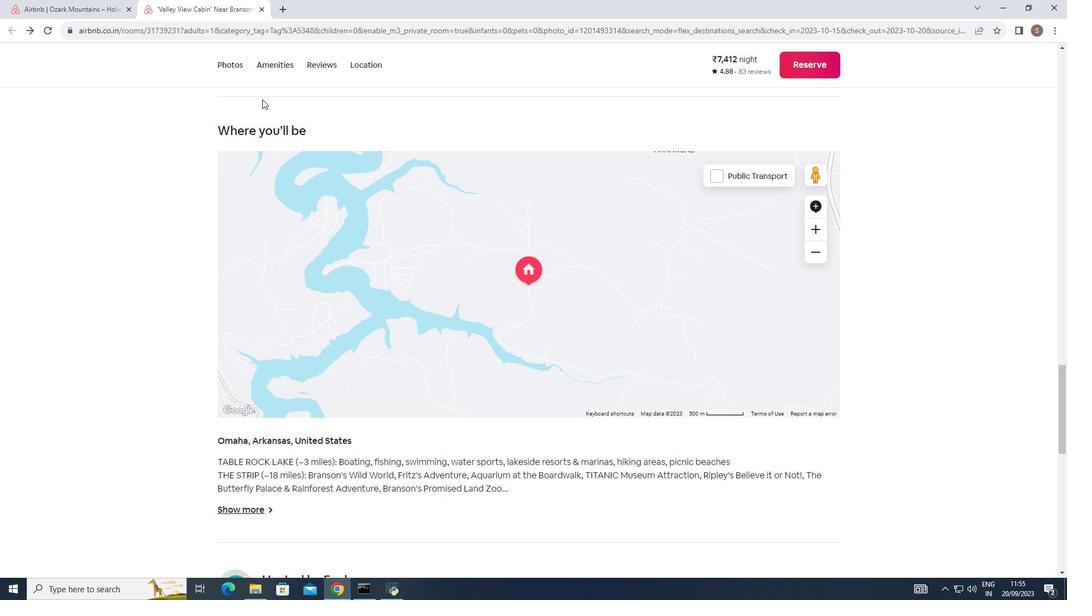 
Action: Mouse moved to (262, 99)
Screenshot: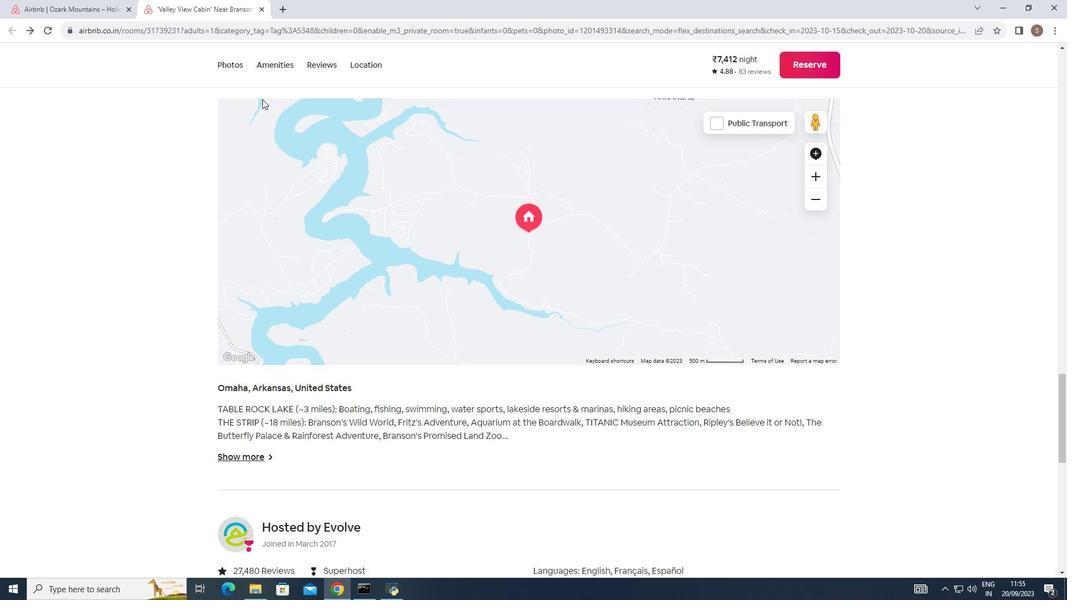 
Action: Mouse scrolled (262, 98) with delta (0, 0)
Screenshot: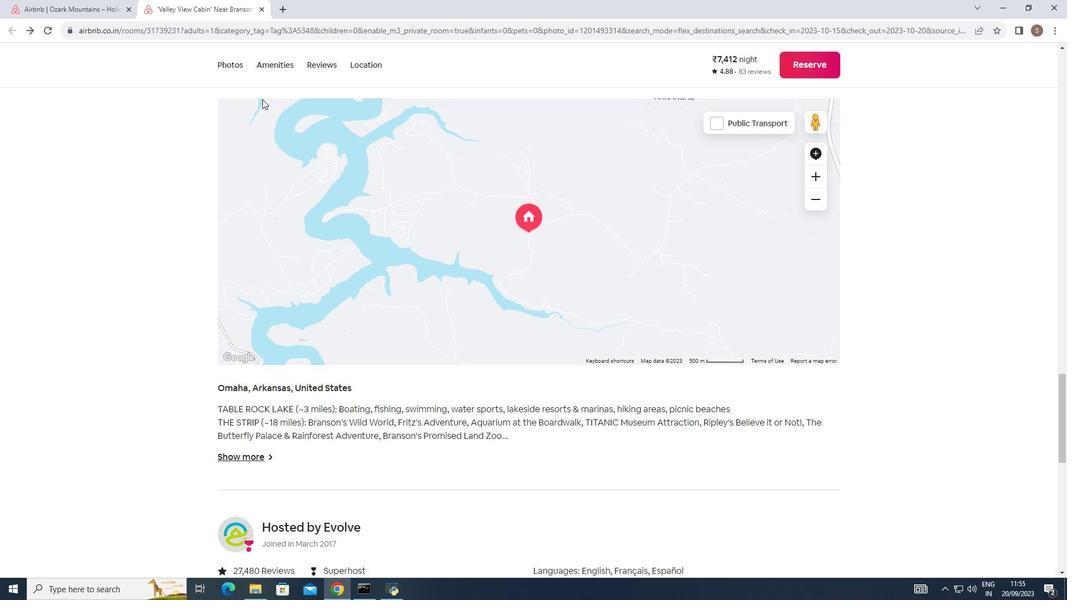 
Action: Mouse scrolled (262, 98) with delta (0, 0)
Screenshot: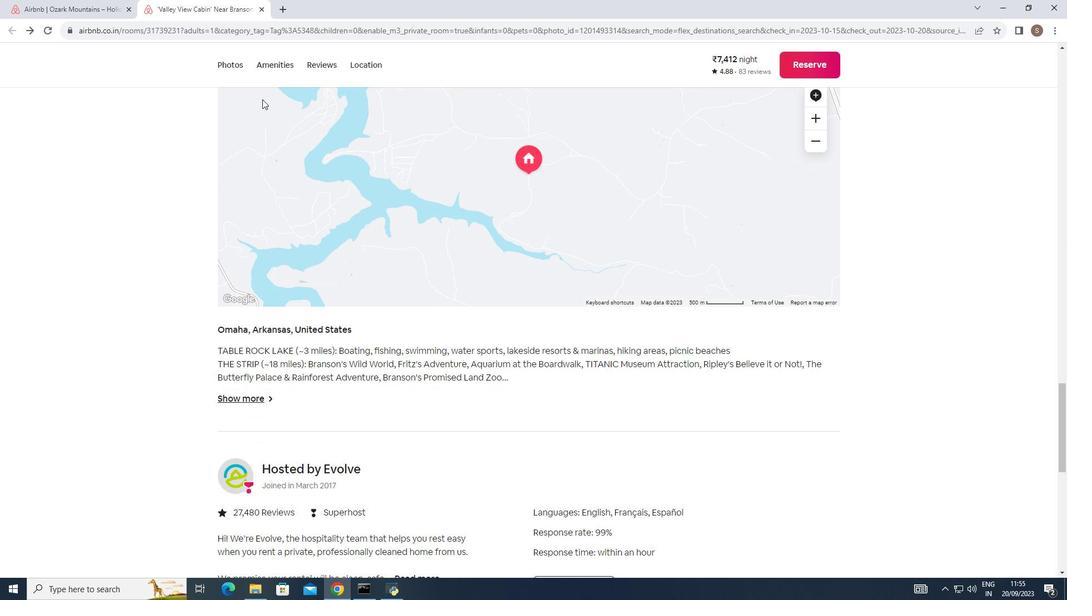 
Action: Mouse scrolled (262, 98) with delta (0, 0)
